 Task: Look for Airbnb properties in Djounie, Lebanon from 1st November, 2023 to 4th November, 2023 for 1 adult.1  bedroom having 1 bed and 1 bathroom. Property type can be flat. Amenities needed are: wifi. Booking option can be shelf check-in. Look for 5 properties as per requirement.
Action: Mouse moved to (592, 119)
Screenshot: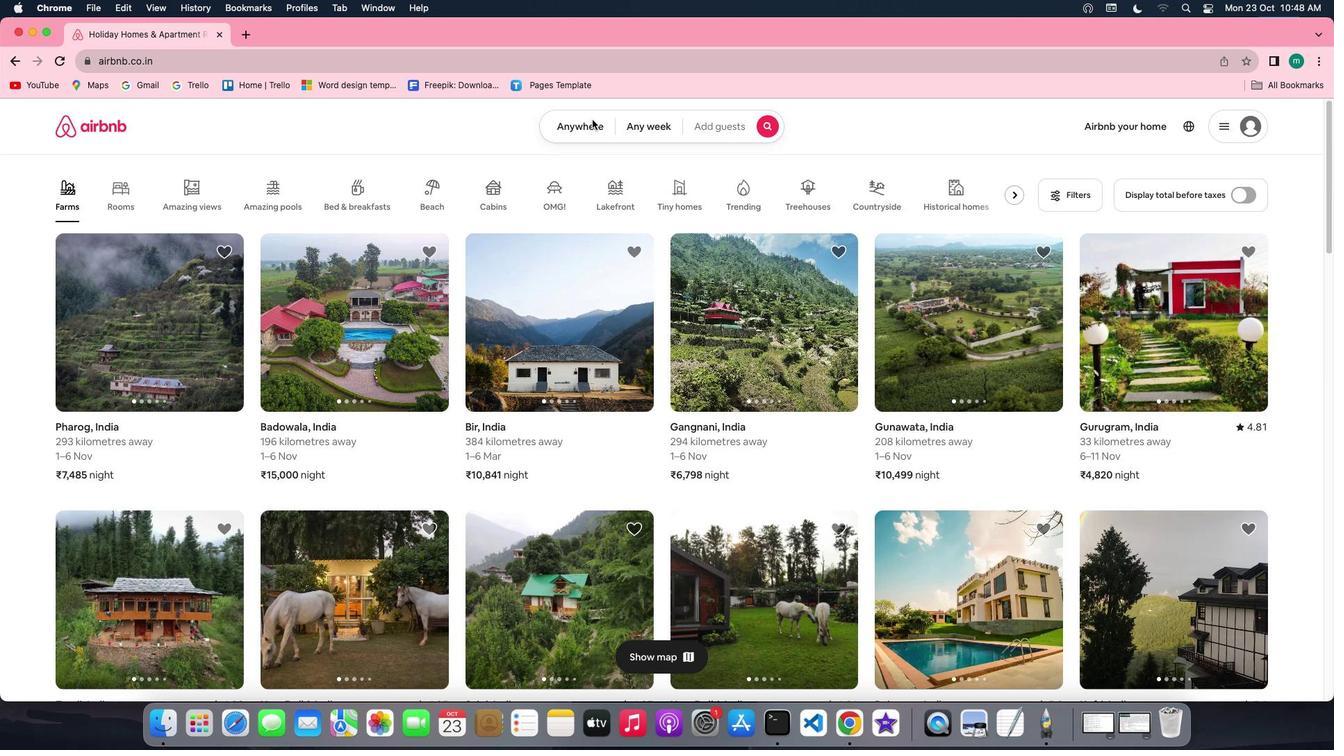 
Action: Mouse pressed left at (592, 119)
Screenshot: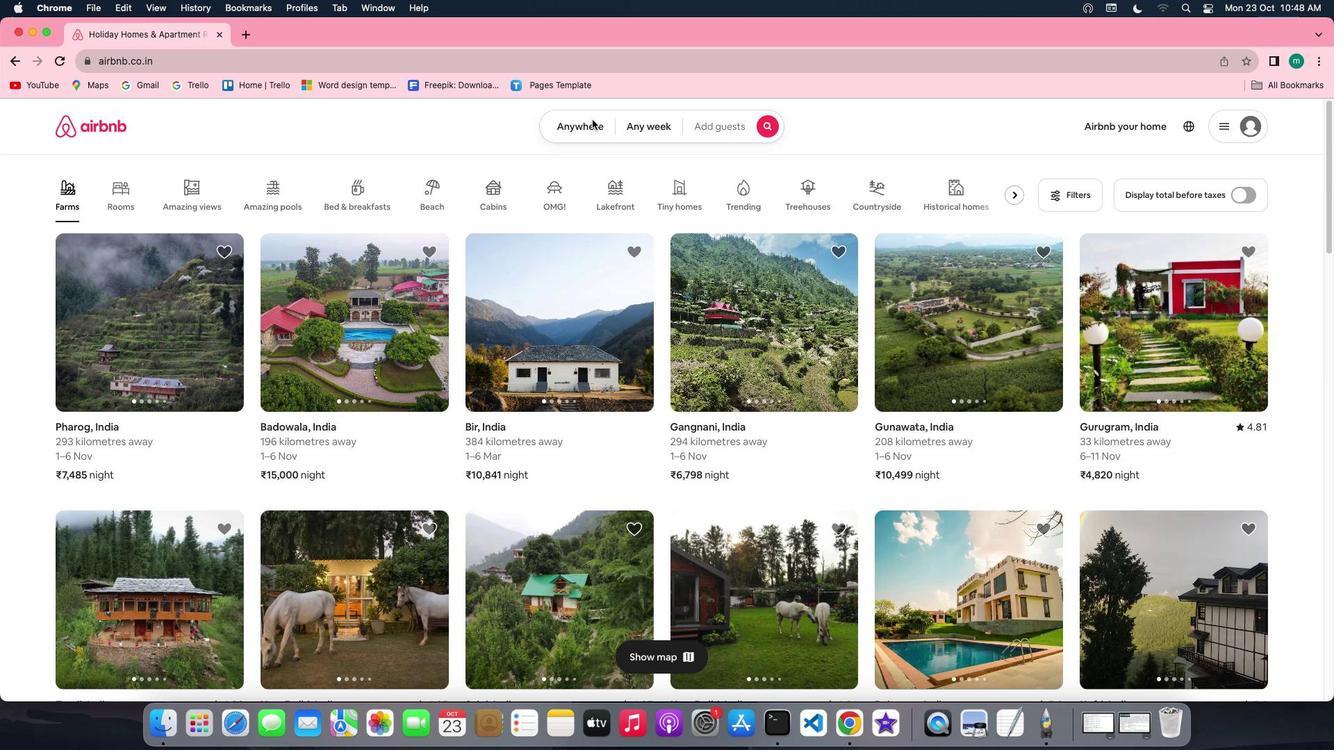 
Action: Mouse moved to (592, 119)
Screenshot: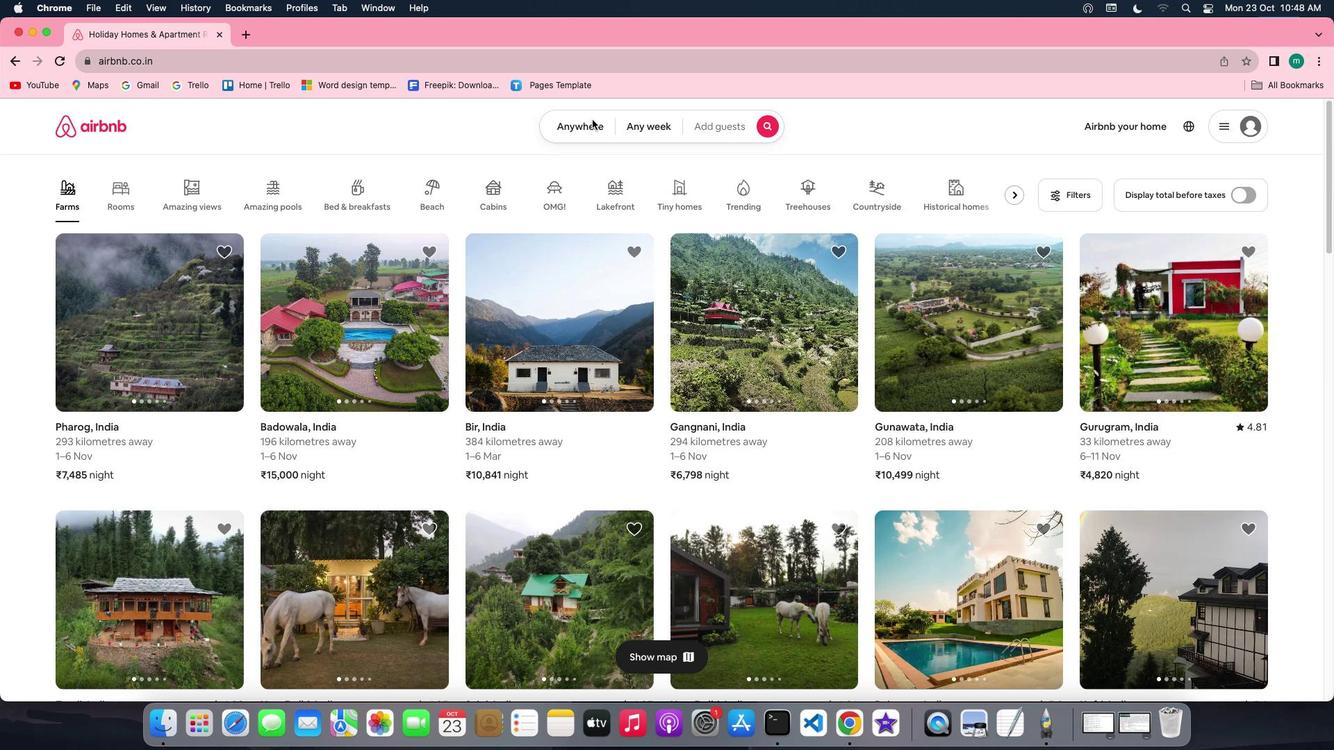 
Action: Mouse pressed left at (592, 119)
Screenshot: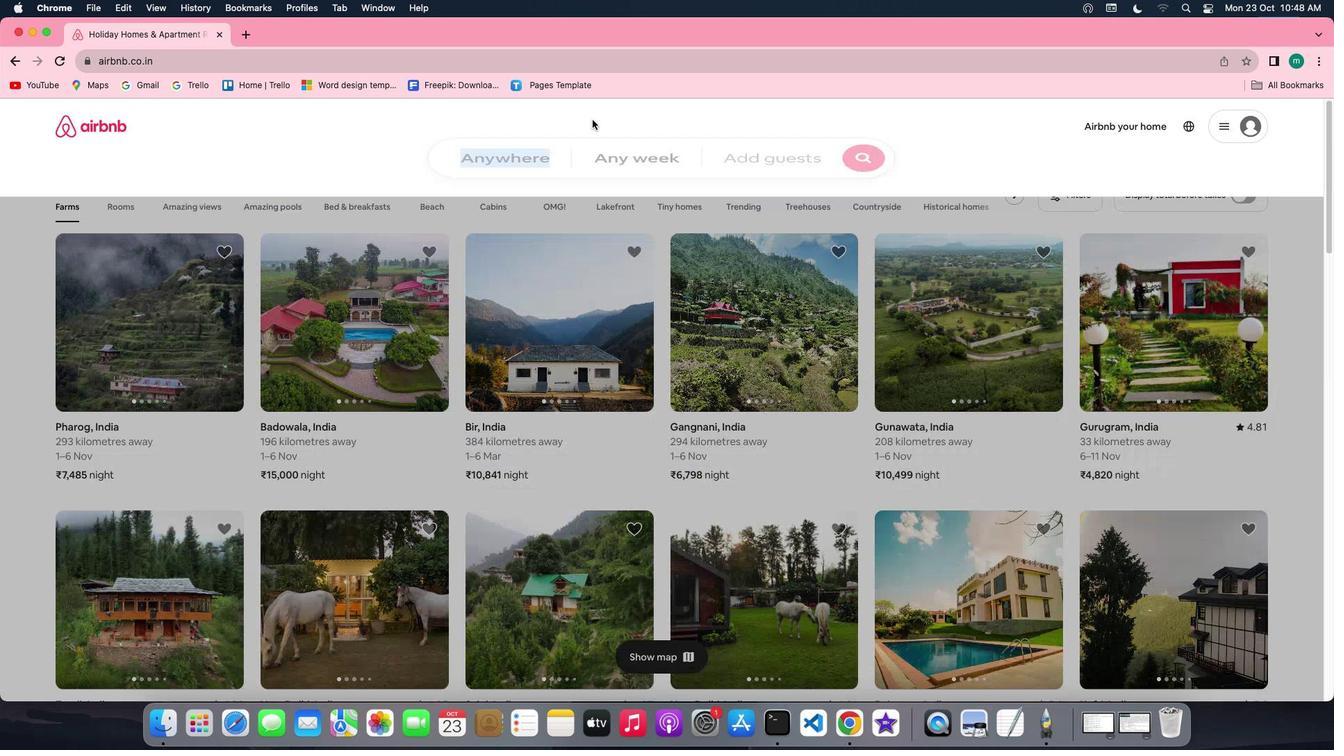 
Action: Mouse moved to (512, 180)
Screenshot: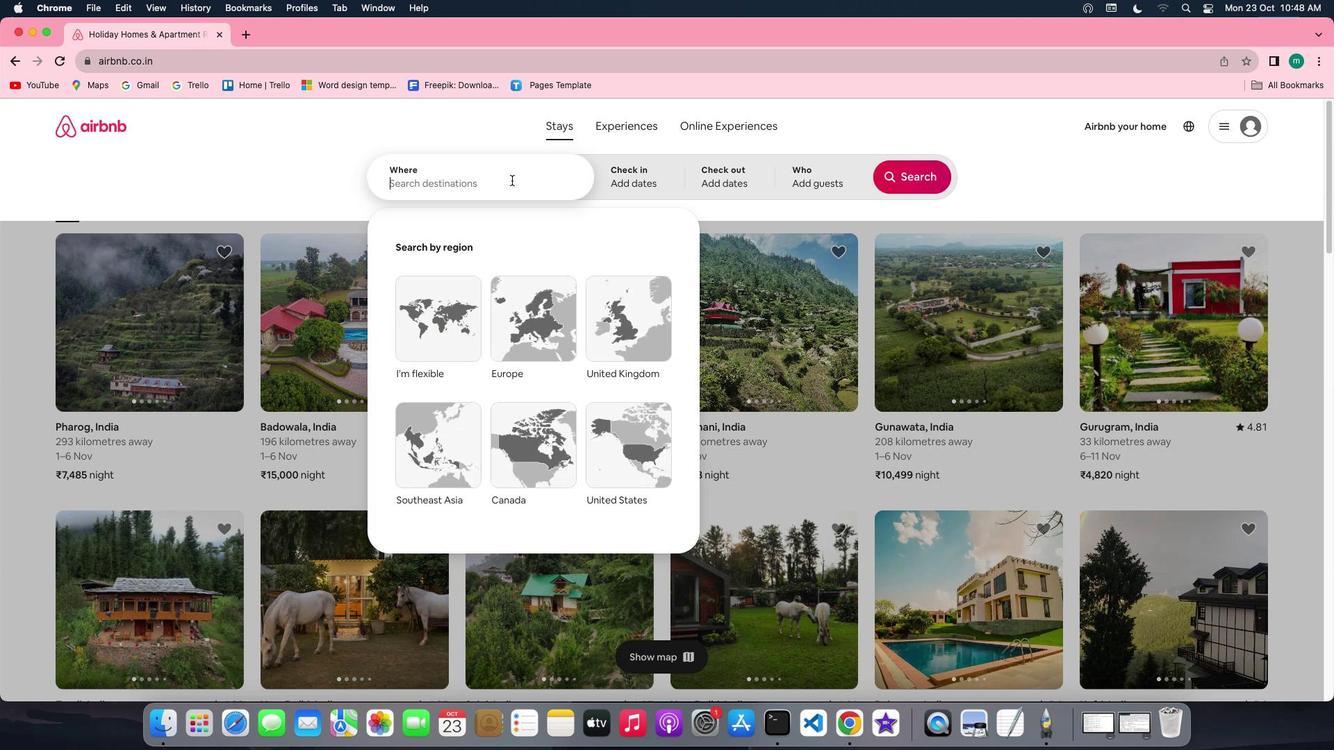 
Action: Mouse pressed left at (512, 180)
Screenshot: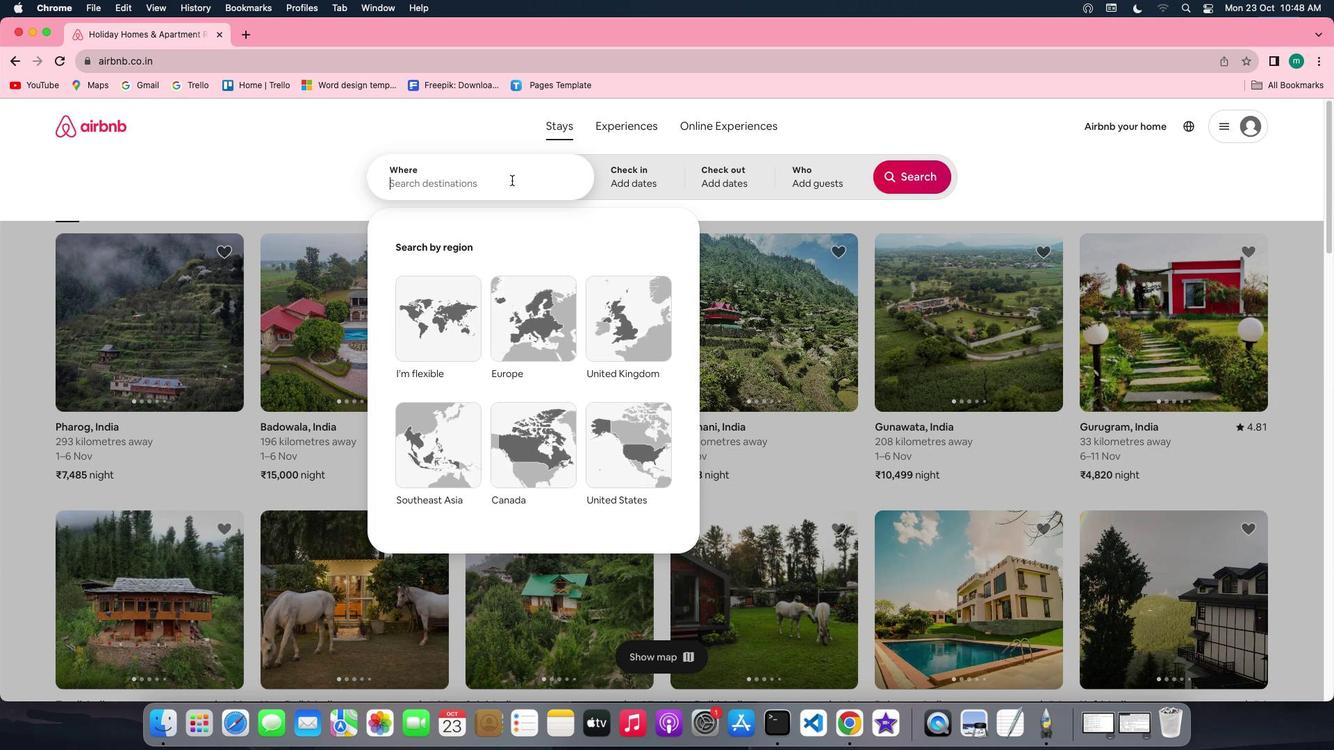 
Action: Key pressed Key.shift'D''j''o''u''n''i''e'','Key.spaceKey.shift'L''e''b''a''n''o''n'
Screenshot: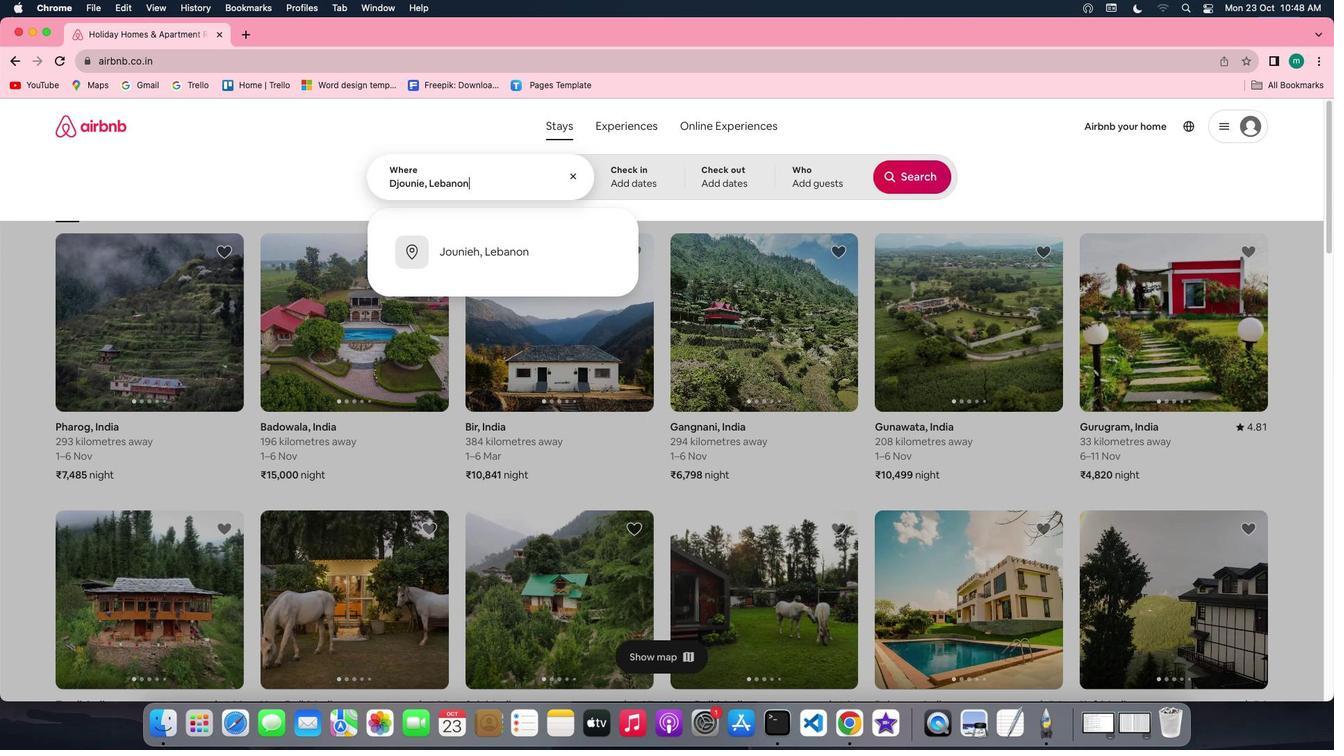 
Action: Mouse moved to (645, 179)
Screenshot: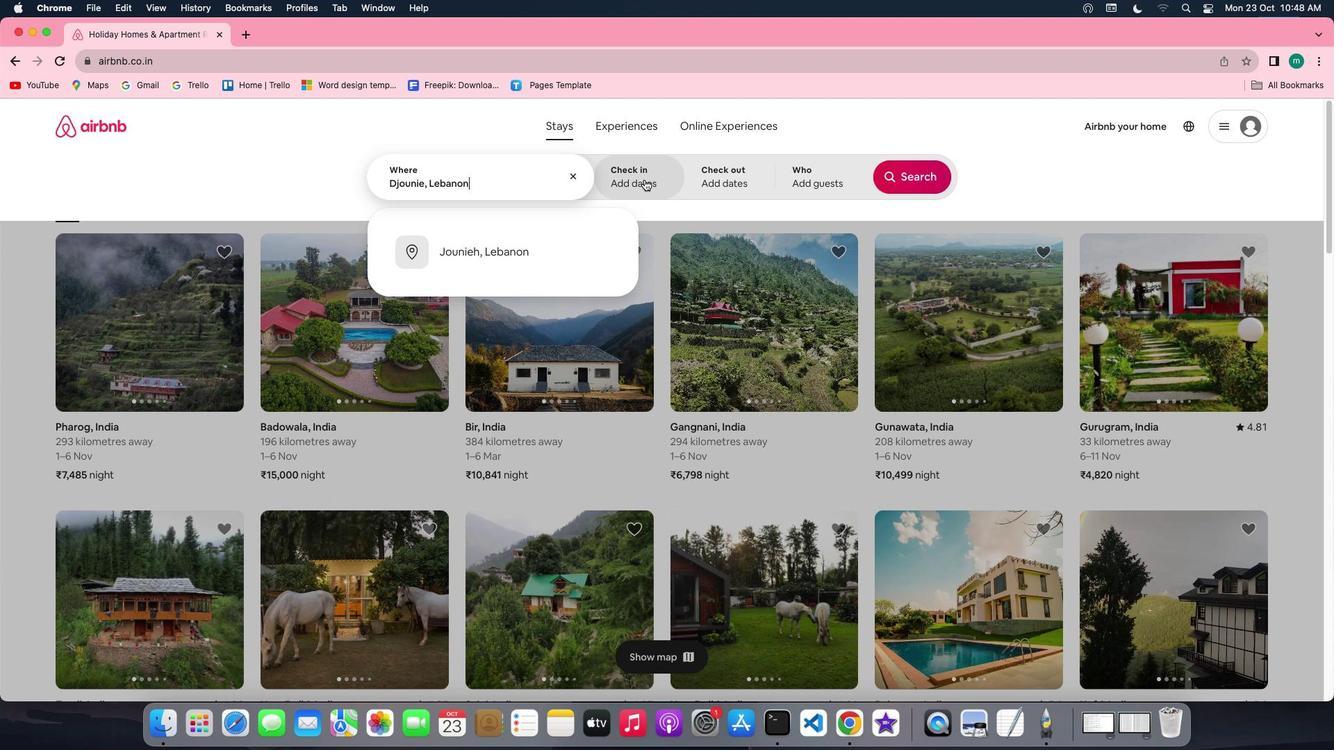 
Action: Mouse pressed left at (645, 179)
Screenshot: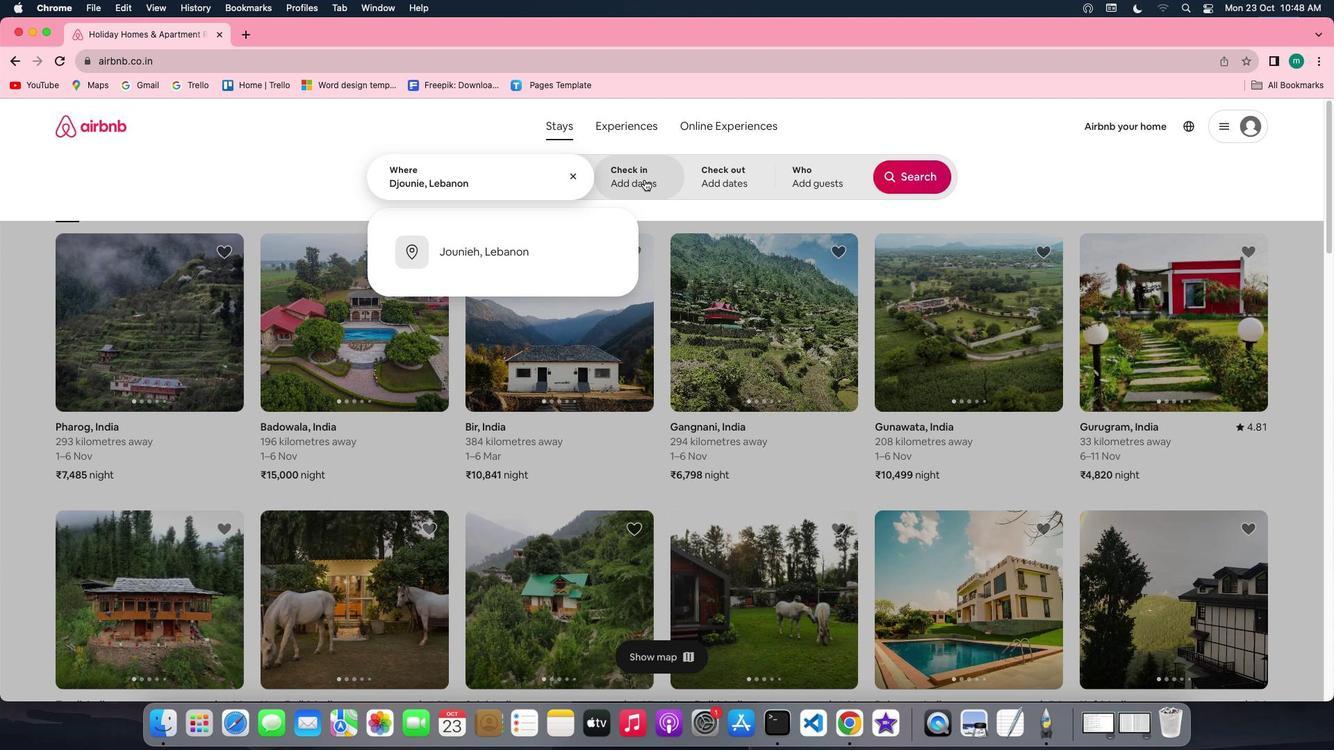 
Action: Mouse moved to (886, 344)
Screenshot: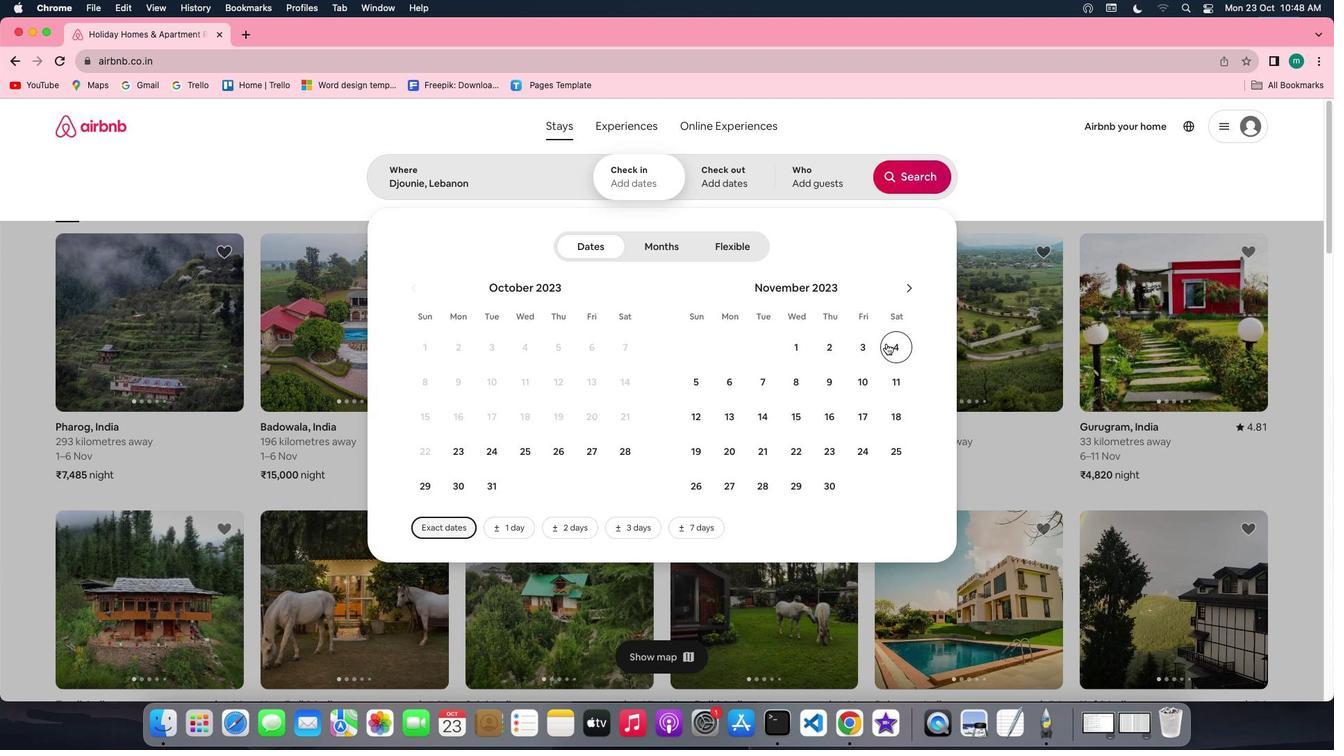 
Action: Mouse pressed left at (886, 344)
Screenshot: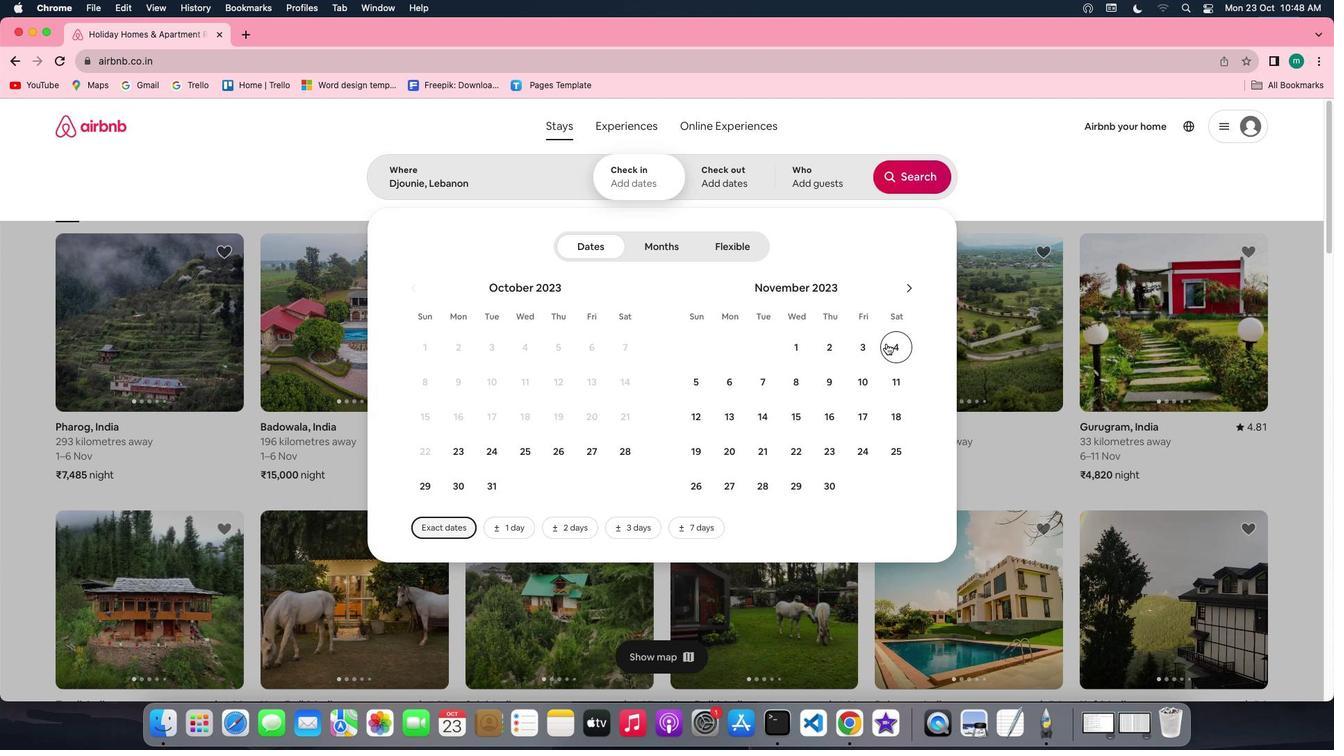 
Action: Mouse moved to (797, 338)
Screenshot: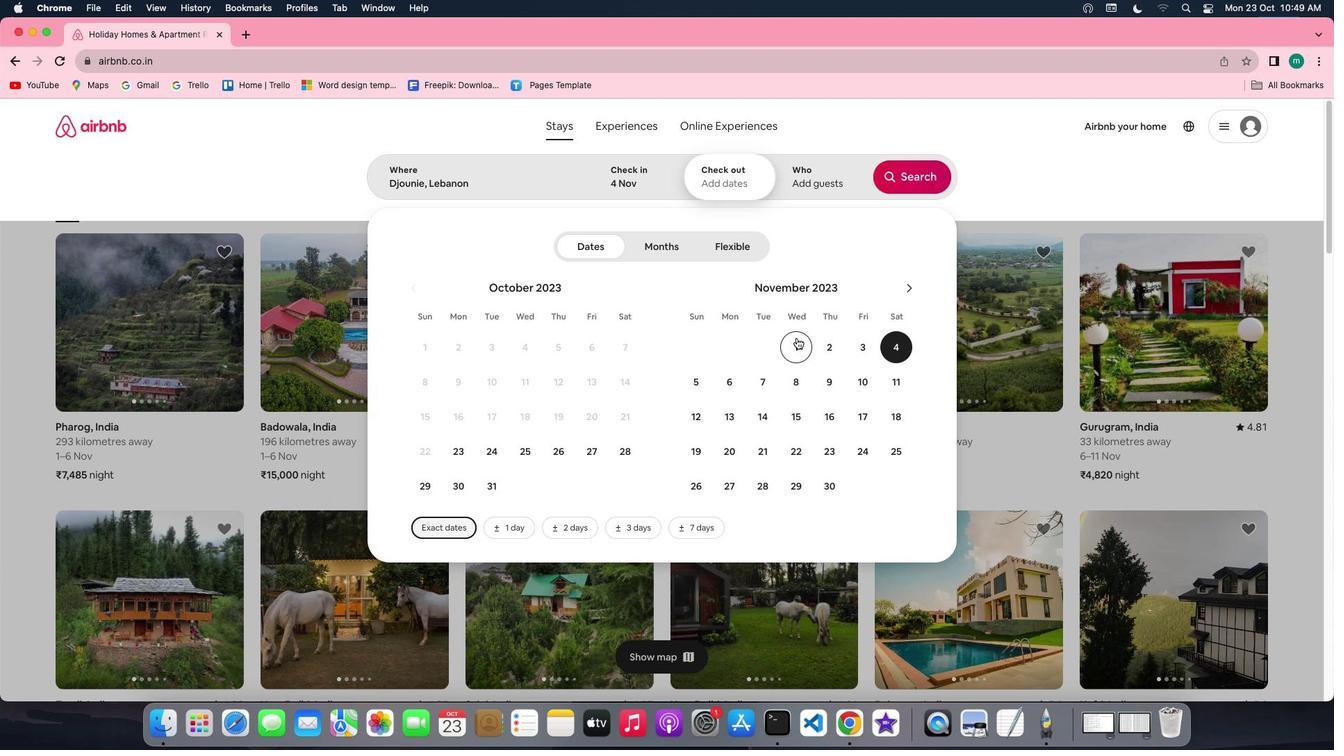 
Action: Mouse pressed left at (797, 338)
Screenshot: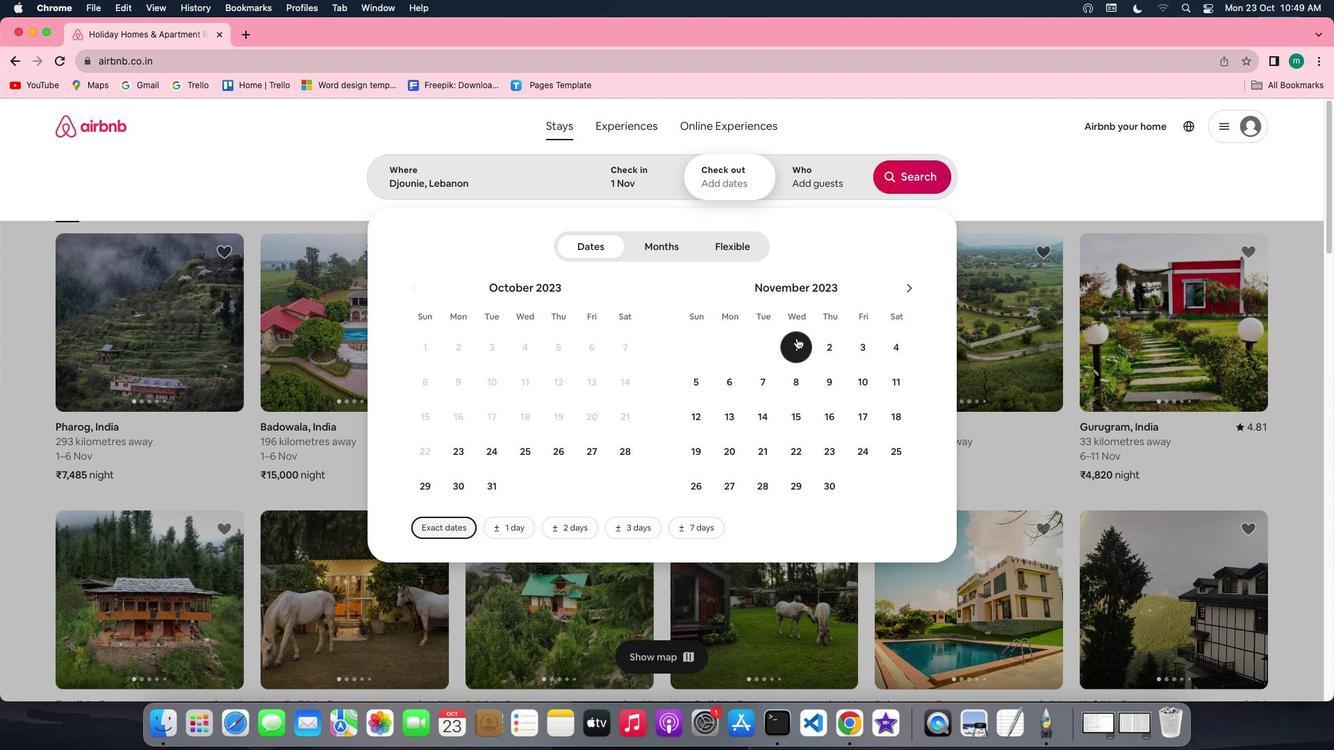 
Action: Mouse moved to (921, 337)
Screenshot: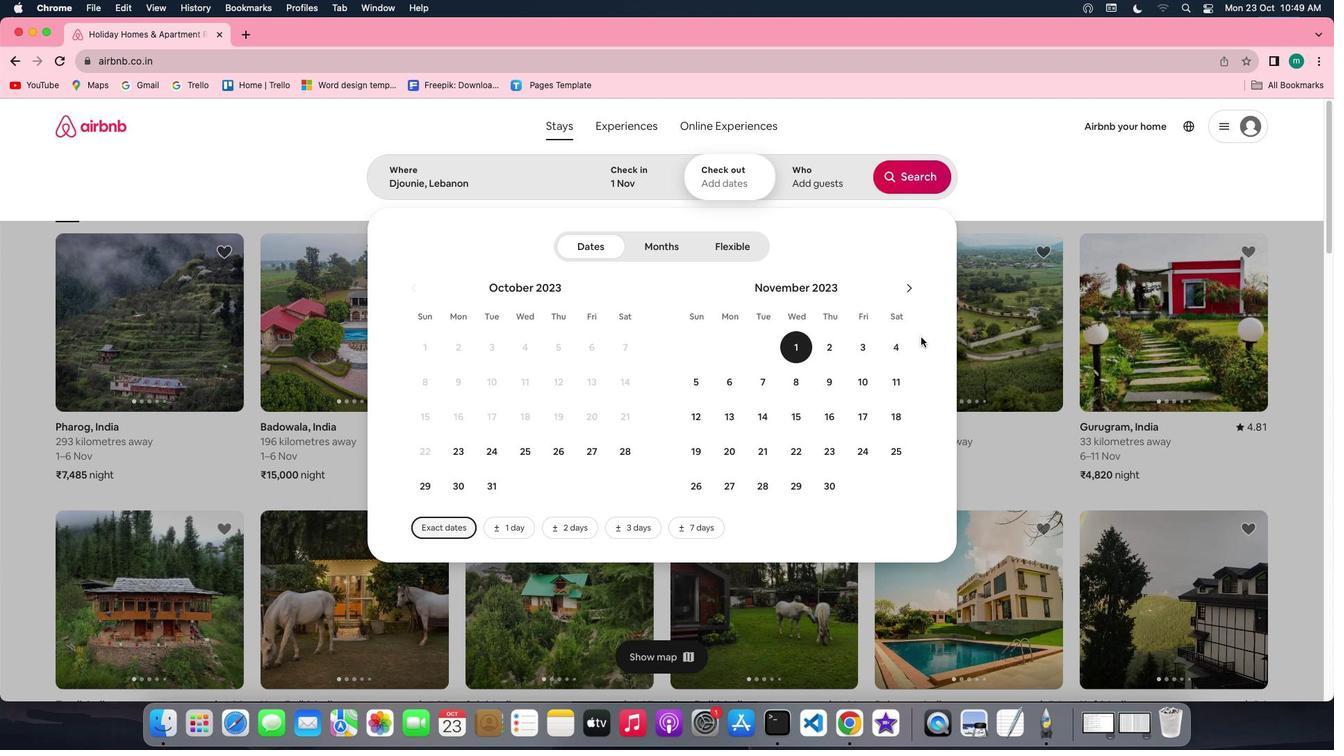 
Action: Mouse pressed left at (921, 337)
Screenshot: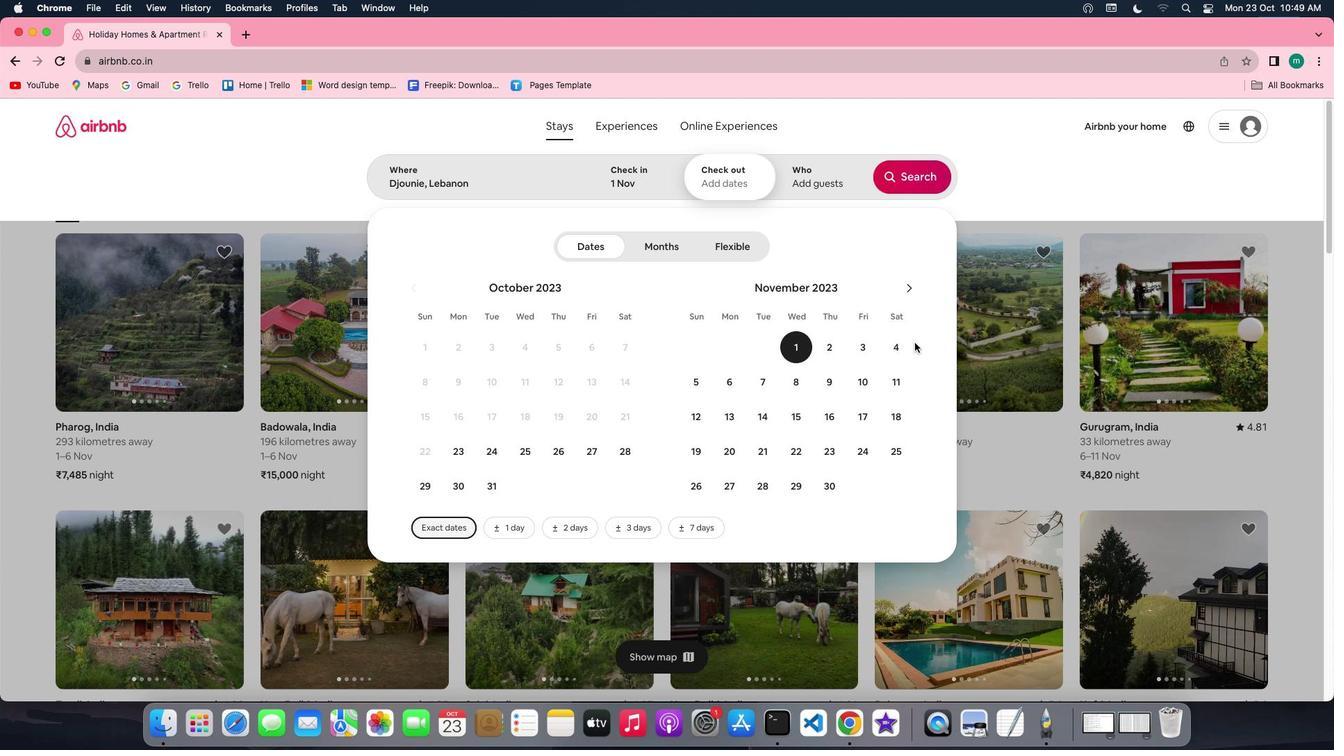 
Action: Mouse moved to (903, 346)
Screenshot: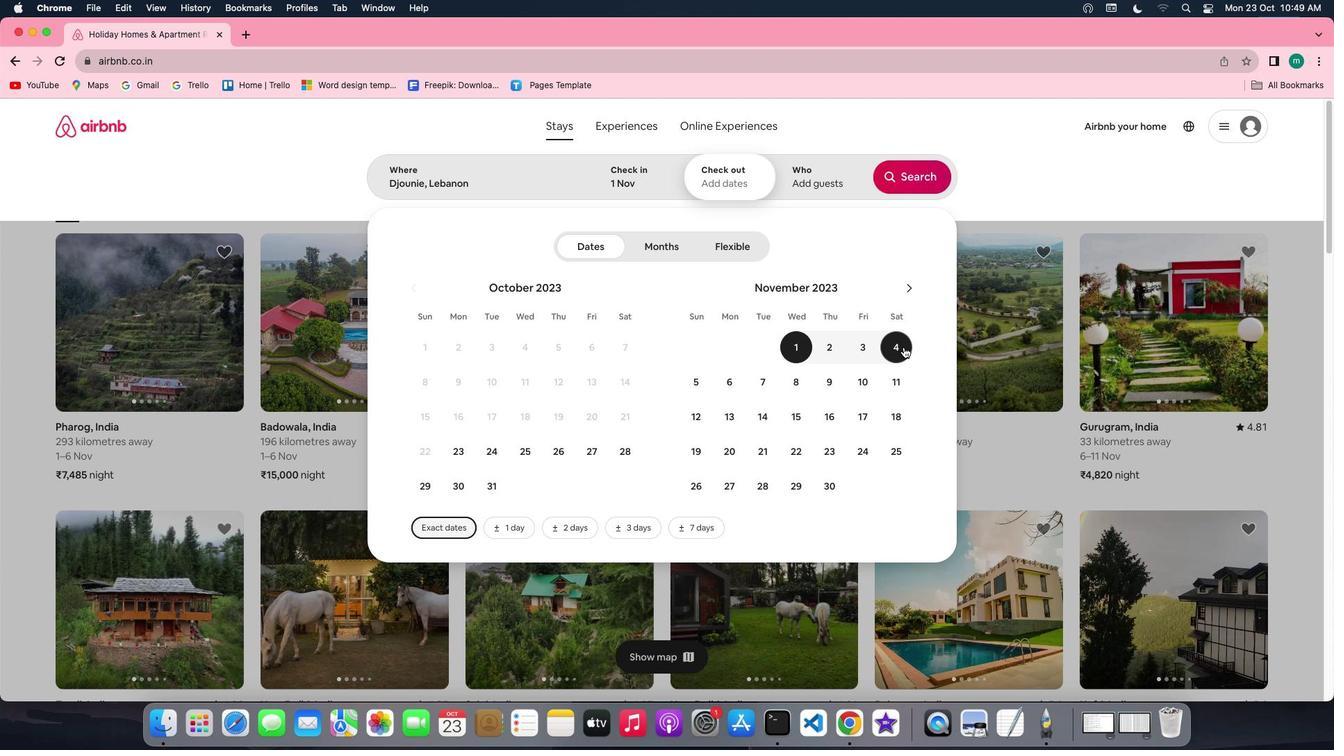 
Action: Mouse pressed left at (903, 346)
Screenshot: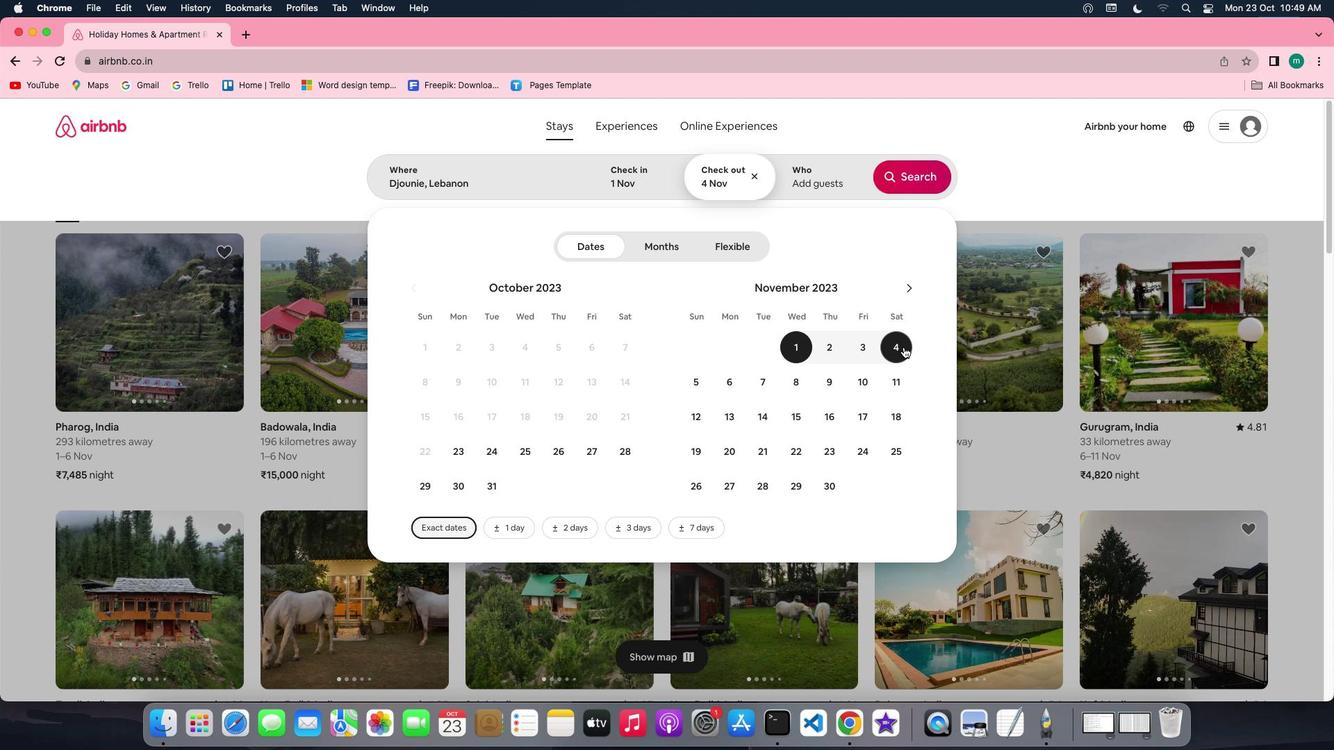 
Action: Mouse moved to (828, 173)
Screenshot: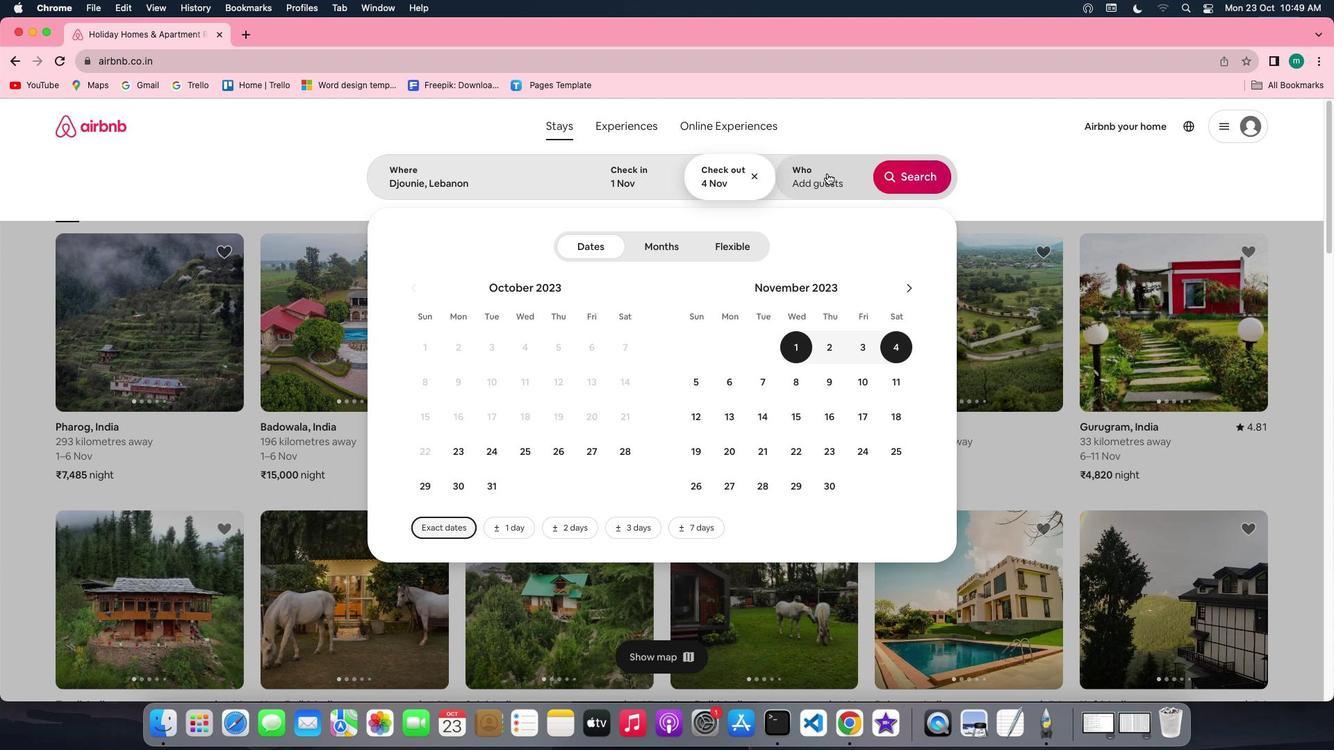 
Action: Mouse pressed left at (828, 173)
Screenshot: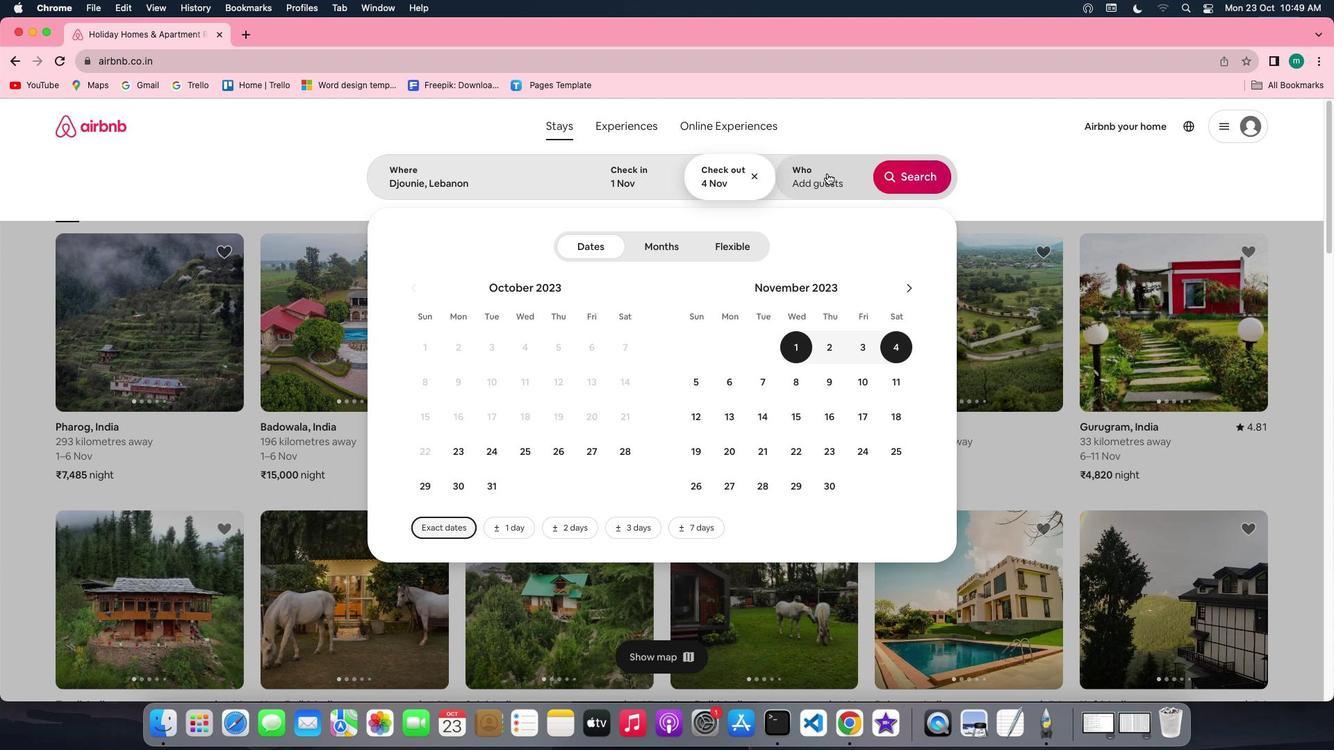 
Action: Mouse moved to (915, 251)
Screenshot: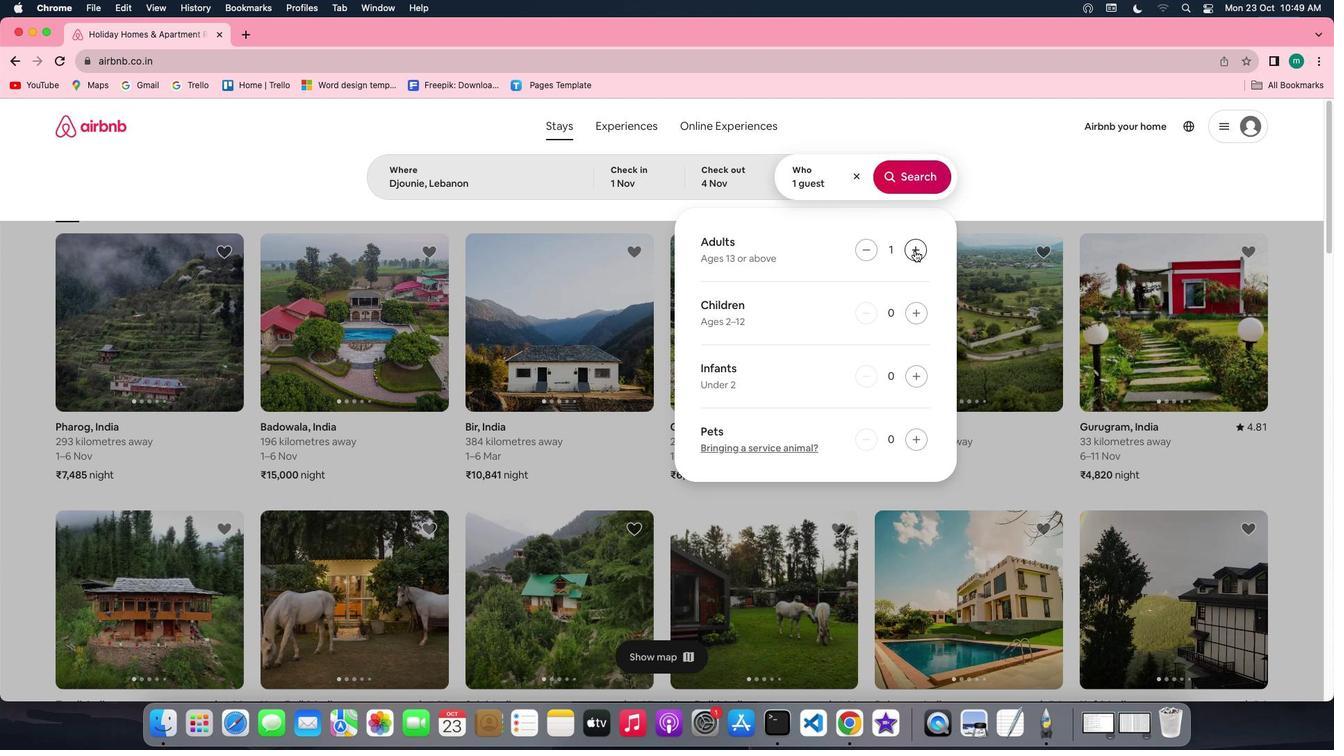 
Action: Mouse pressed left at (915, 251)
Screenshot: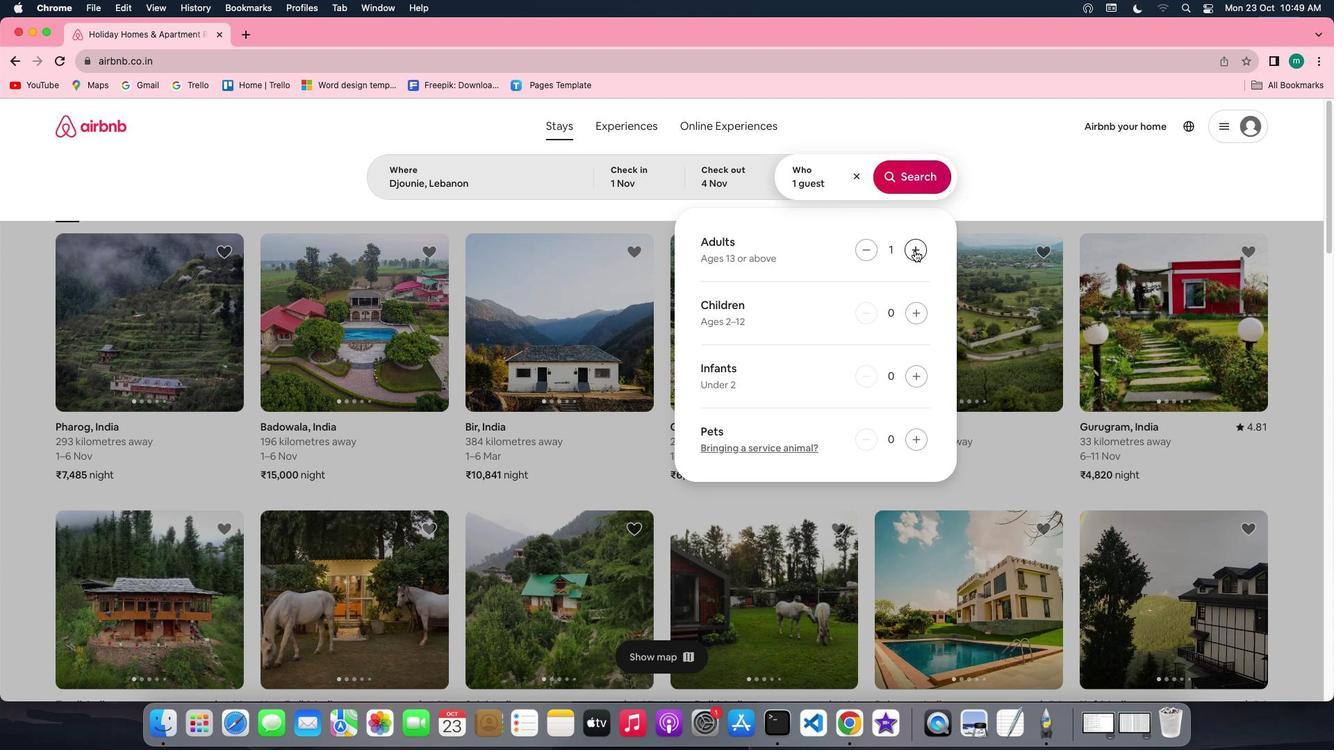 
Action: Mouse moved to (910, 184)
Screenshot: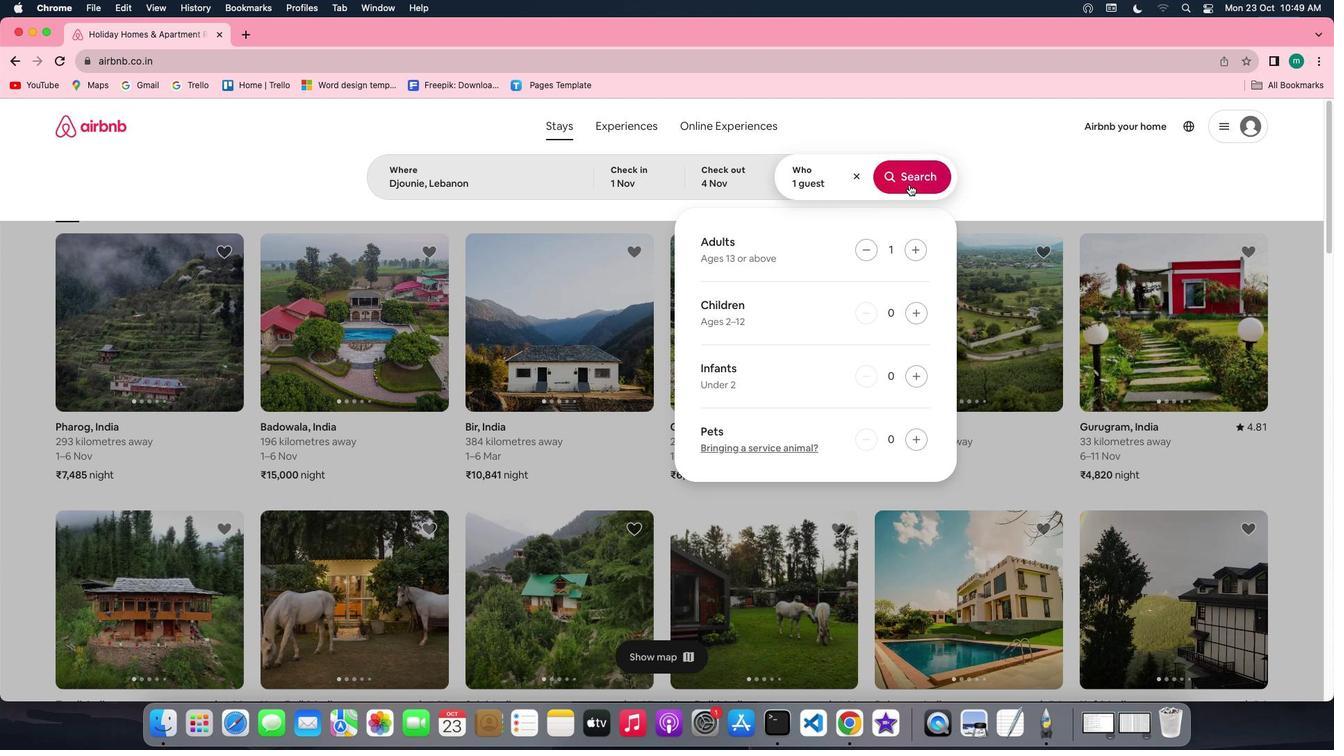 
Action: Mouse pressed left at (910, 184)
Screenshot: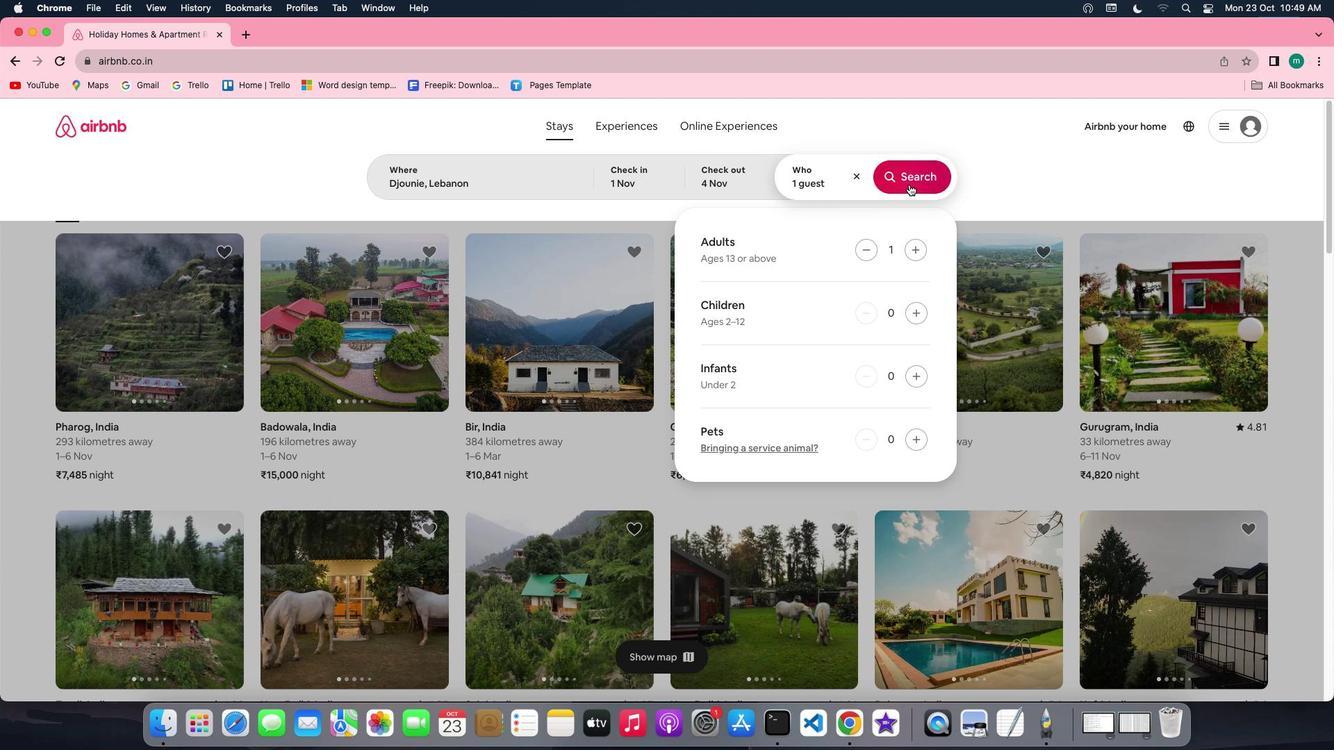 
Action: Mouse moved to (1120, 177)
Screenshot: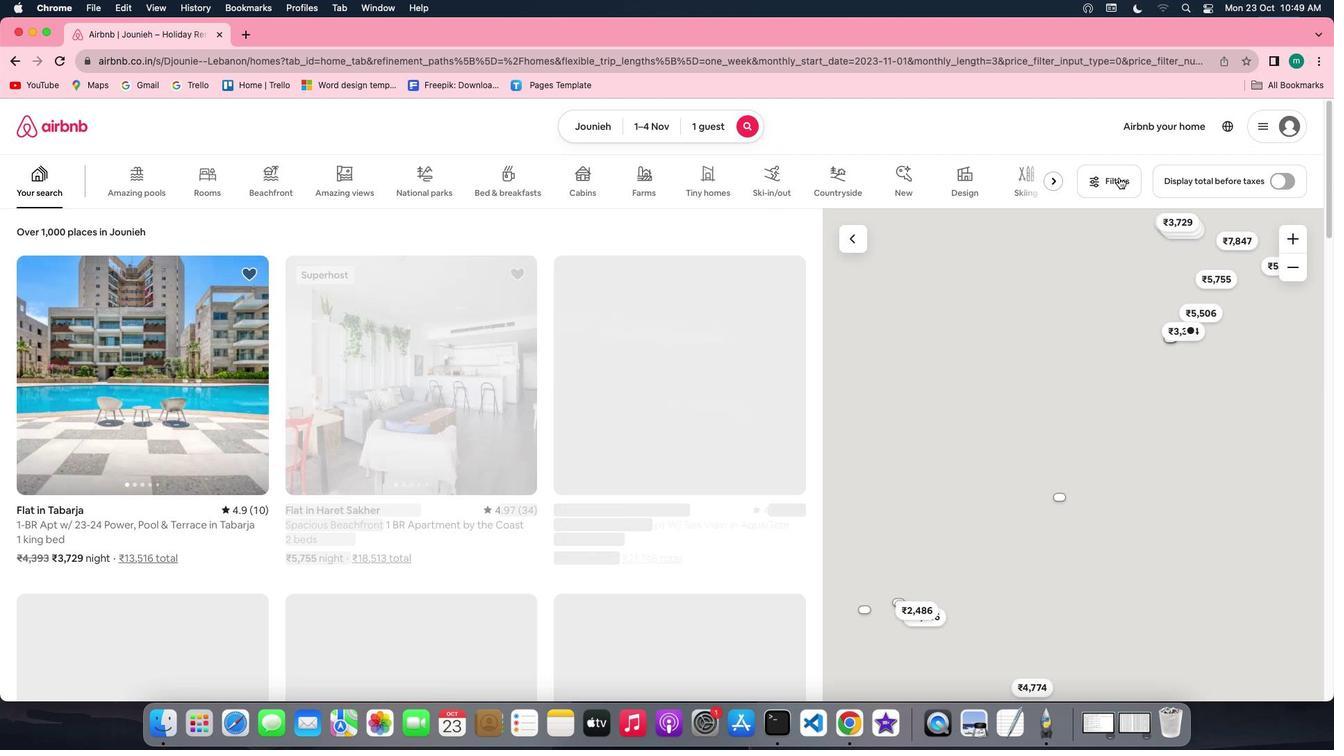 
Action: Mouse pressed left at (1120, 177)
Screenshot: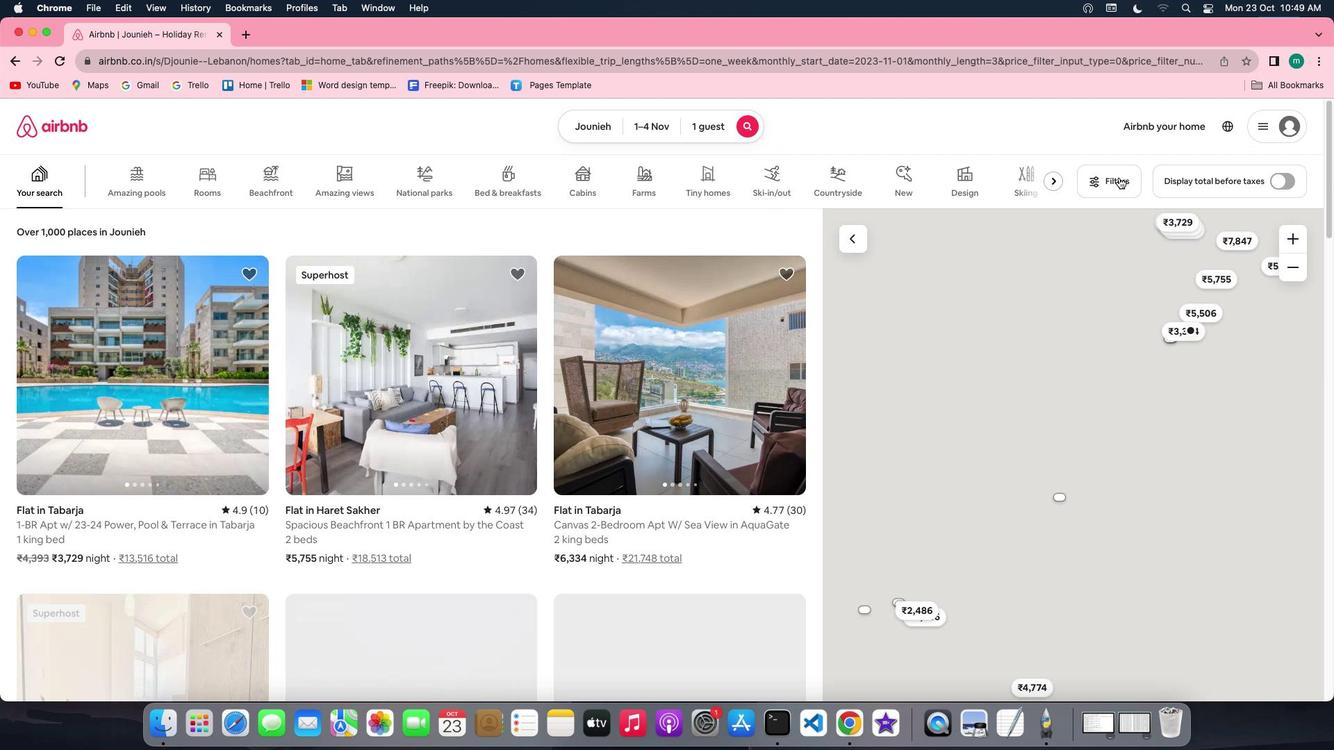 
Action: Mouse moved to (584, 401)
Screenshot: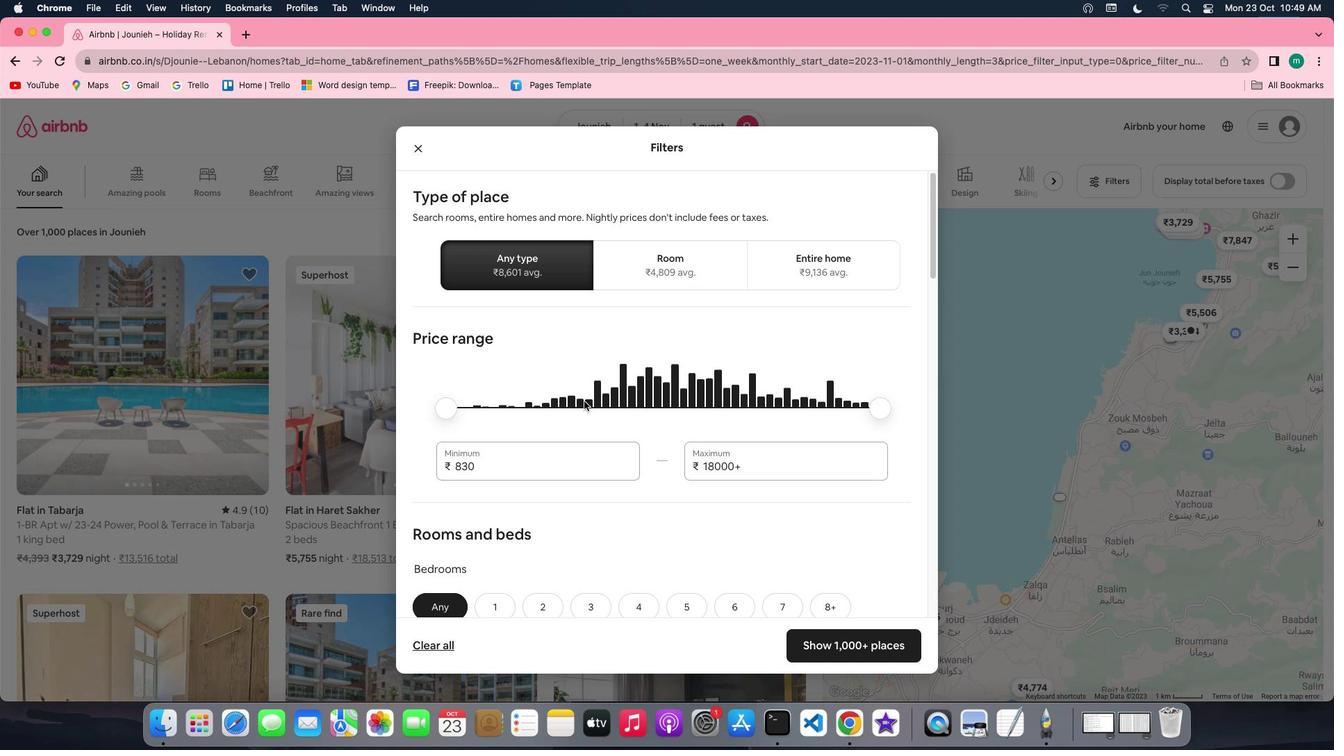 
Action: Mouse scrolled (584, 401) with delta (0, 0)
Screenshot: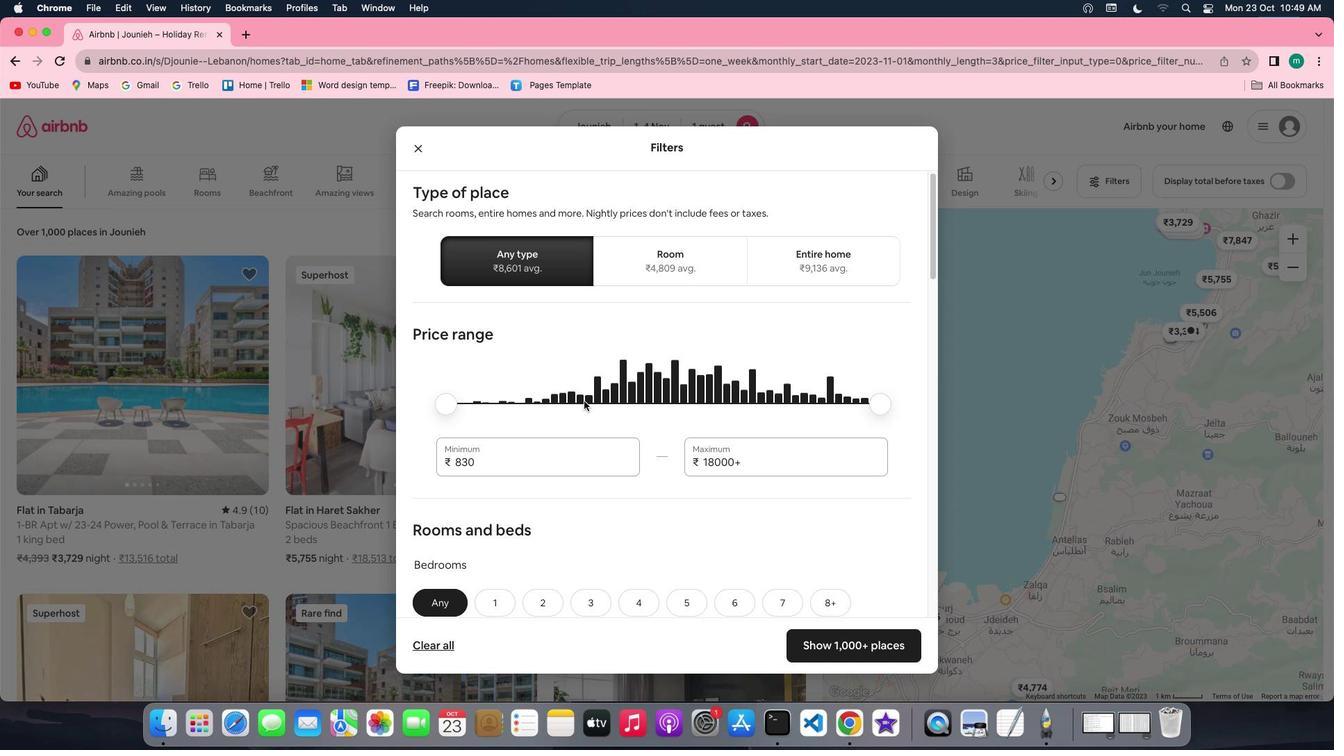
Action: Mouse scrolled (584, 401) with delta (0, 0)
Screenshot: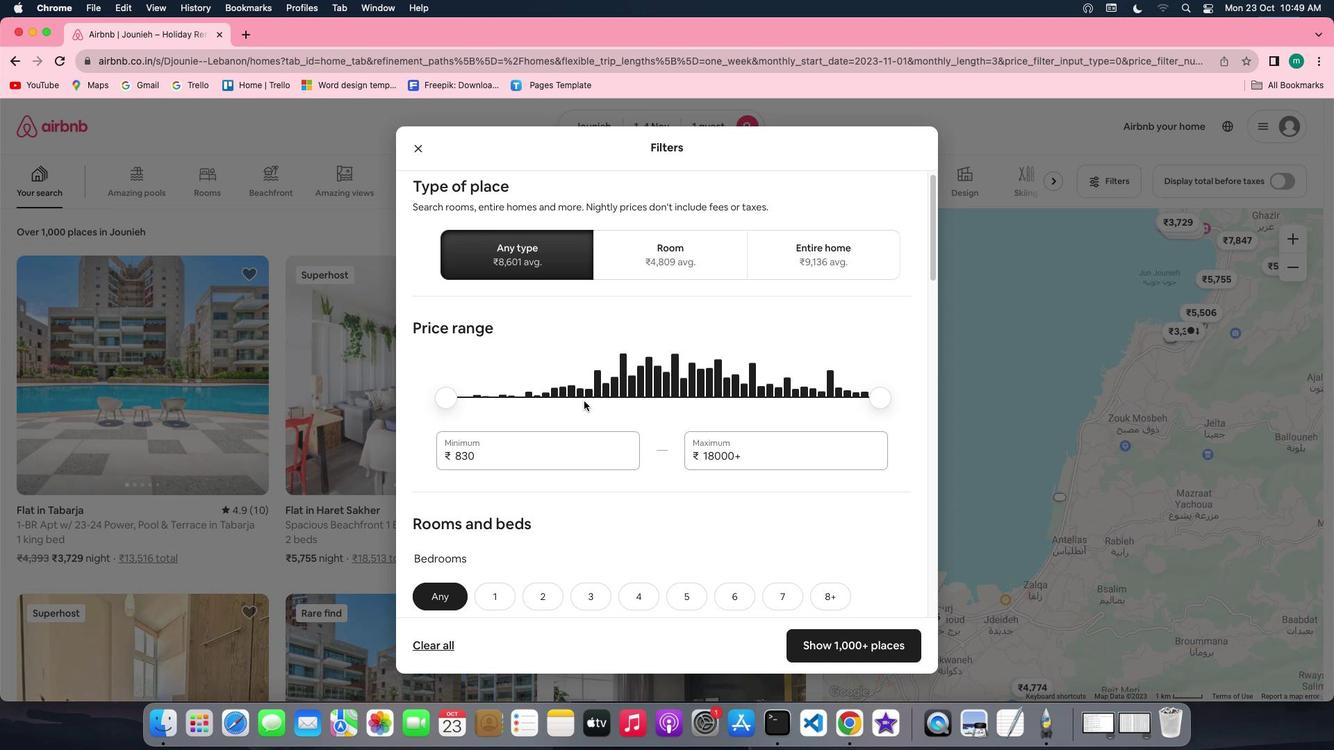 
Action: Mouse scrolled (584, 401) with delta (0, 0)
Screenshot: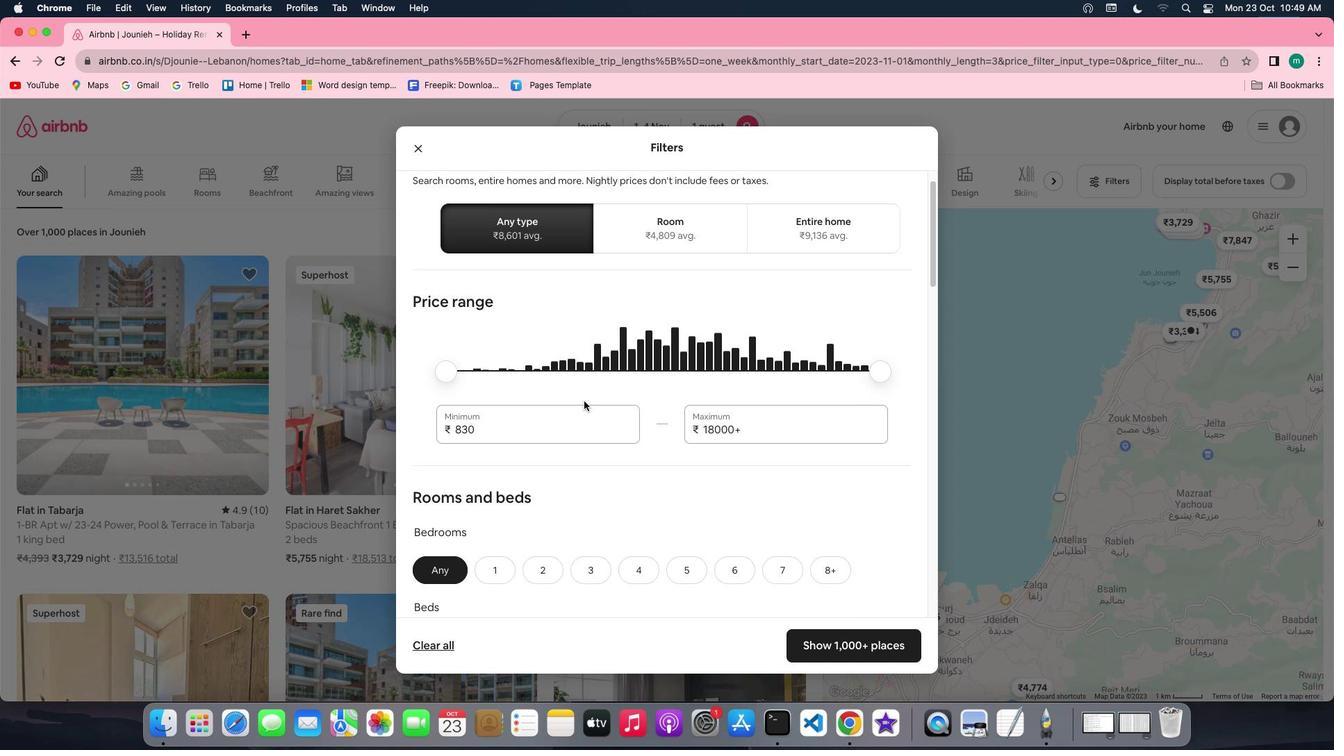 
Action: Mouse scrolled (584, 401) with delta (0, -1)
Screenshot: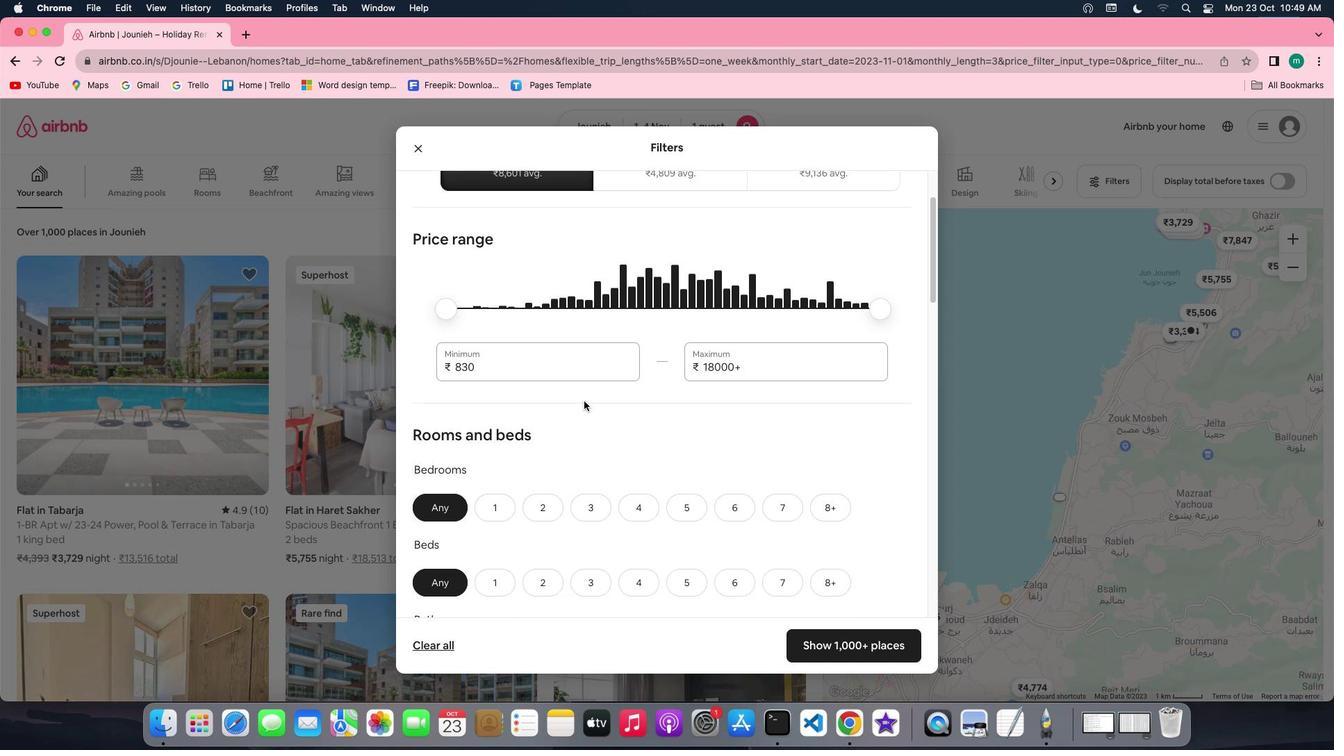
Action: Mouse scrolled (584, 401) with delta (0, 0)
Screenshot: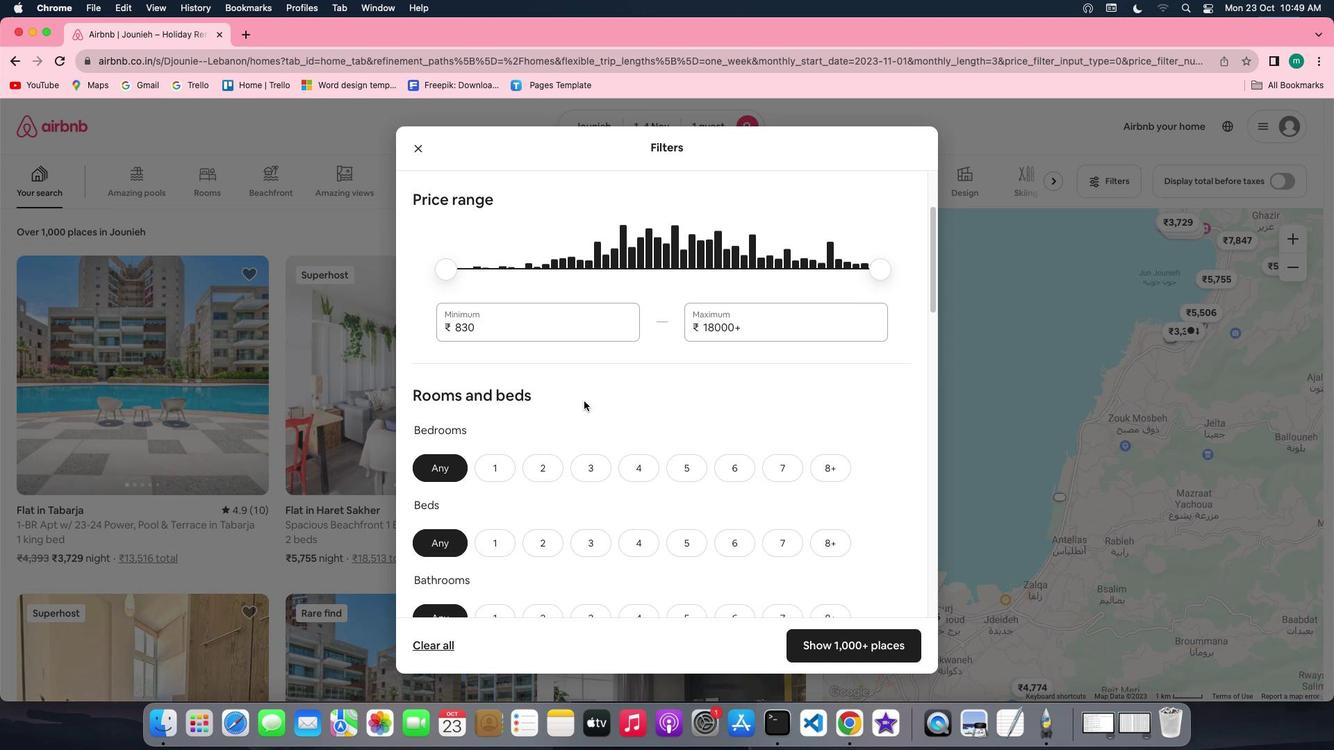 
Action: Mouse scrolled (584, 401) with delta (0, 0)
Screenshot: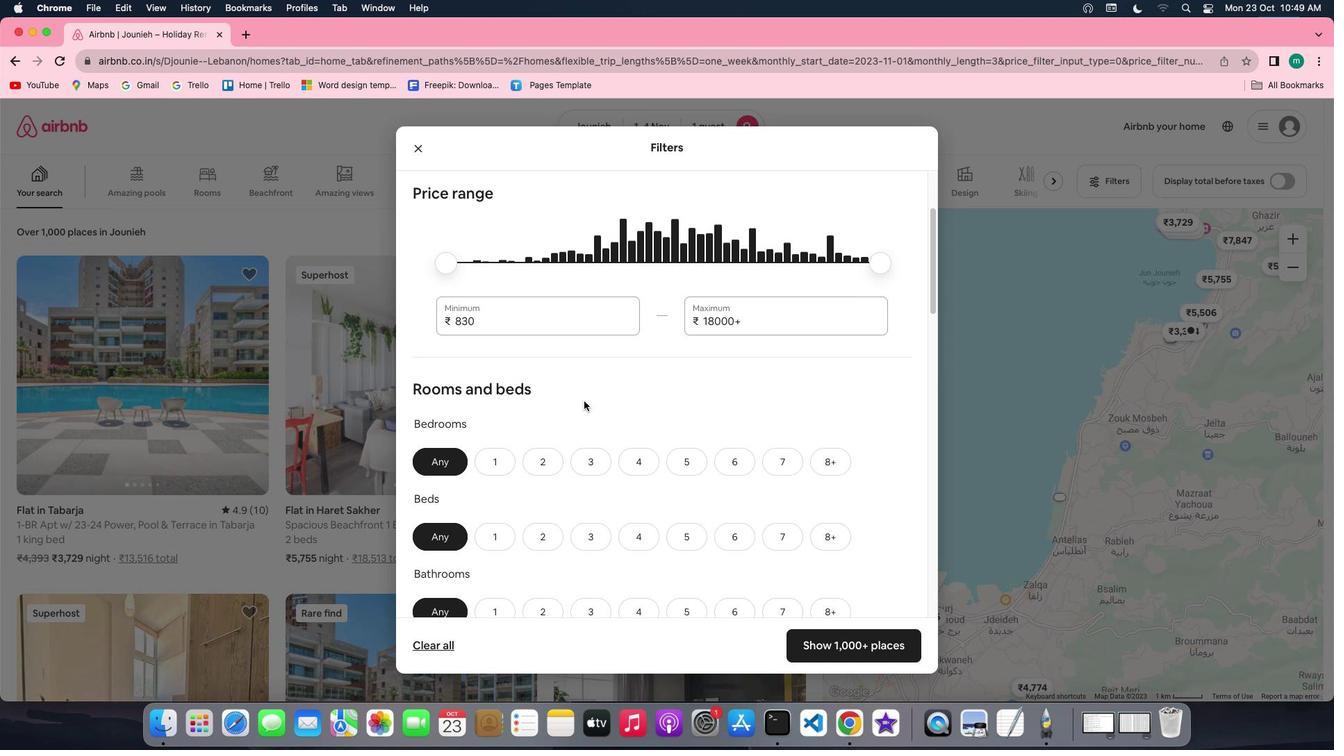 
Action: Mouse scrolled (584, 401) with delta (0, 0)
Screenshot: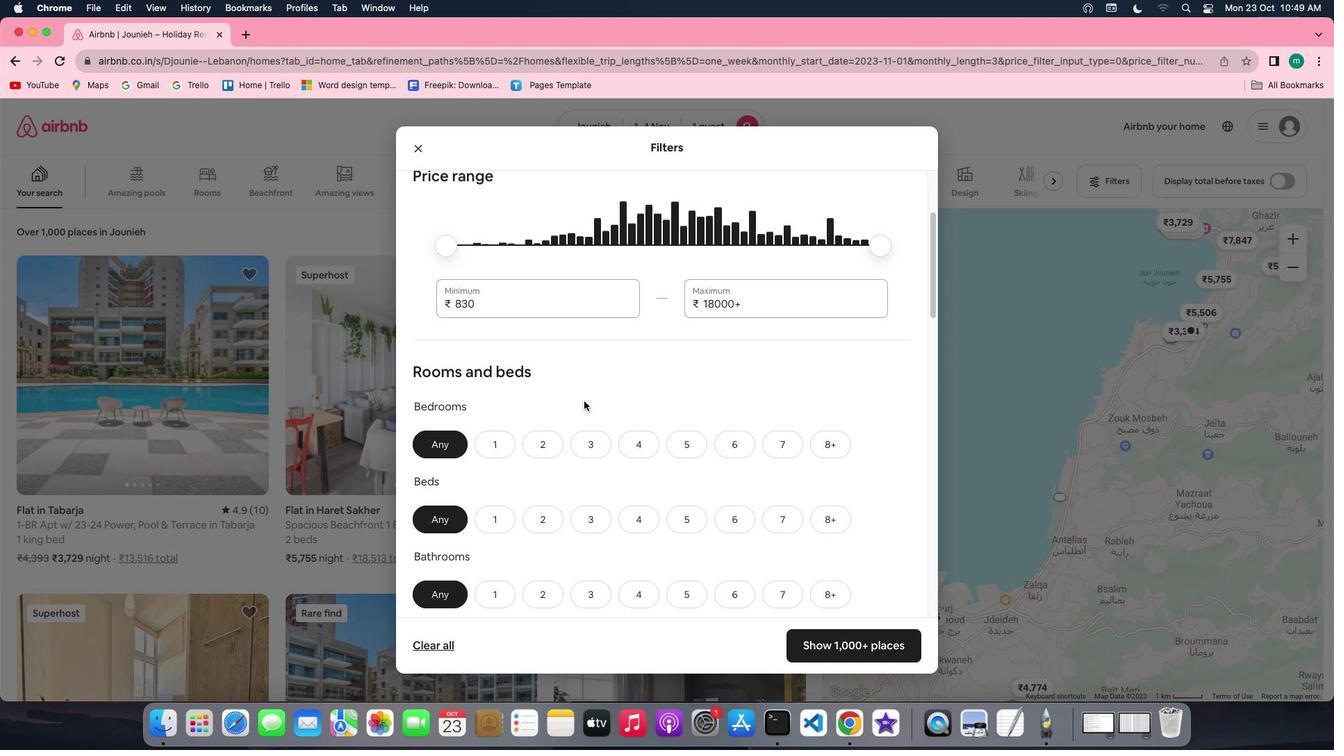 
Action: Mouse scrolled (584, 401) with delta (0, 0)
Screenshot: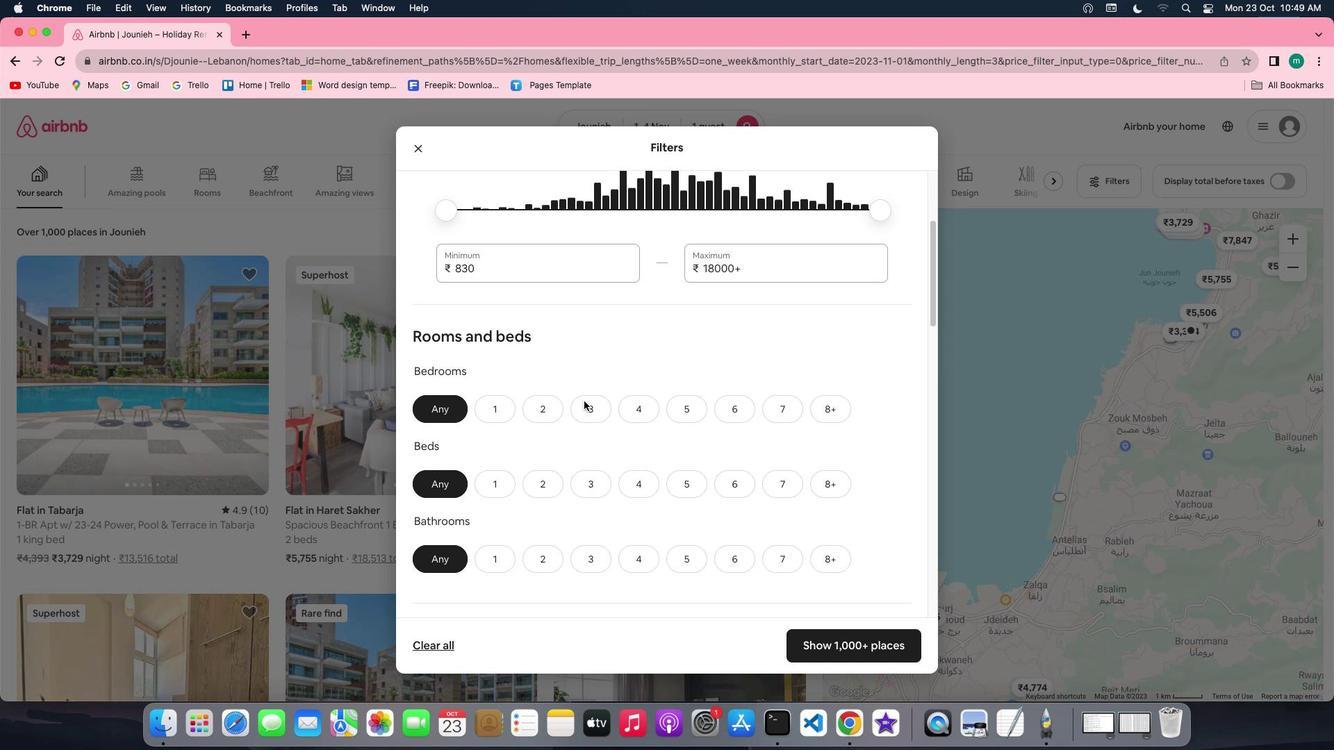 
Action: Mouse scrolled (584, 401) with delta (0, 0)
Screenshot: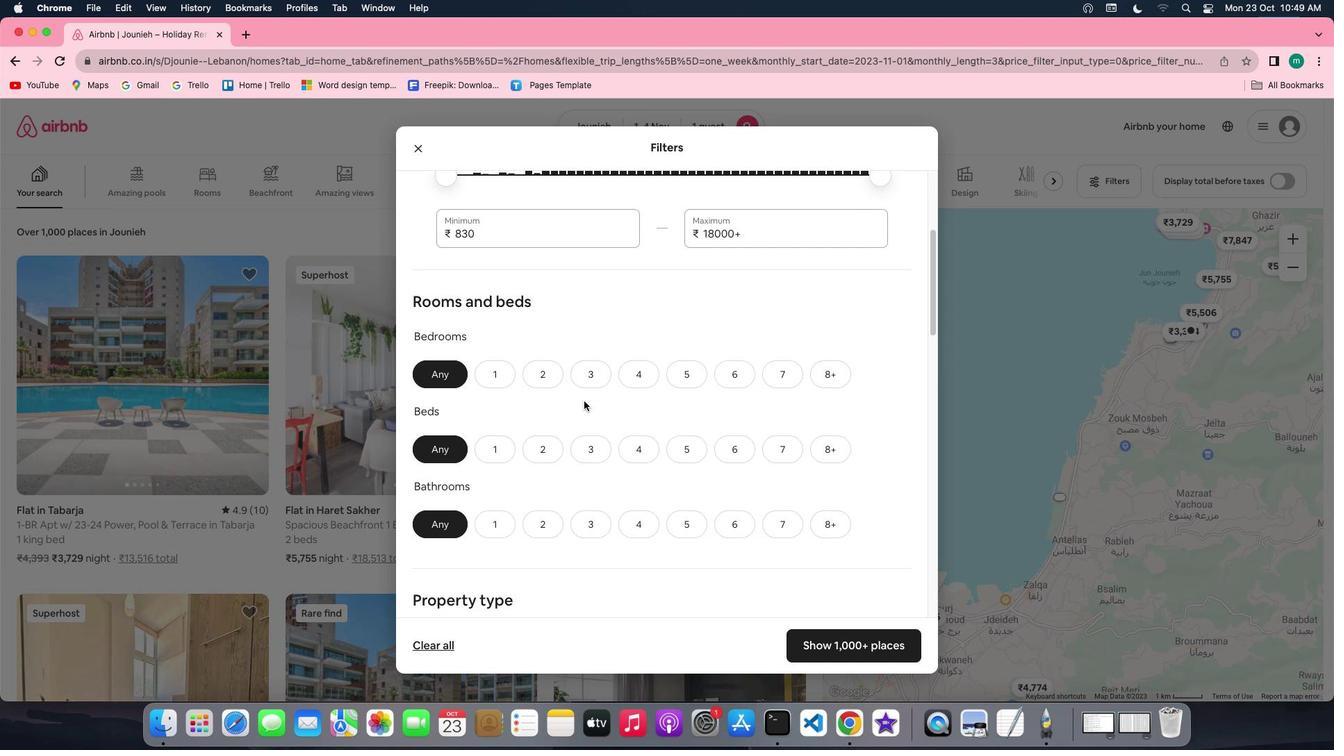 
Action: Mouse scrolled (584, 401) with delta (0, 0)
Screenshot: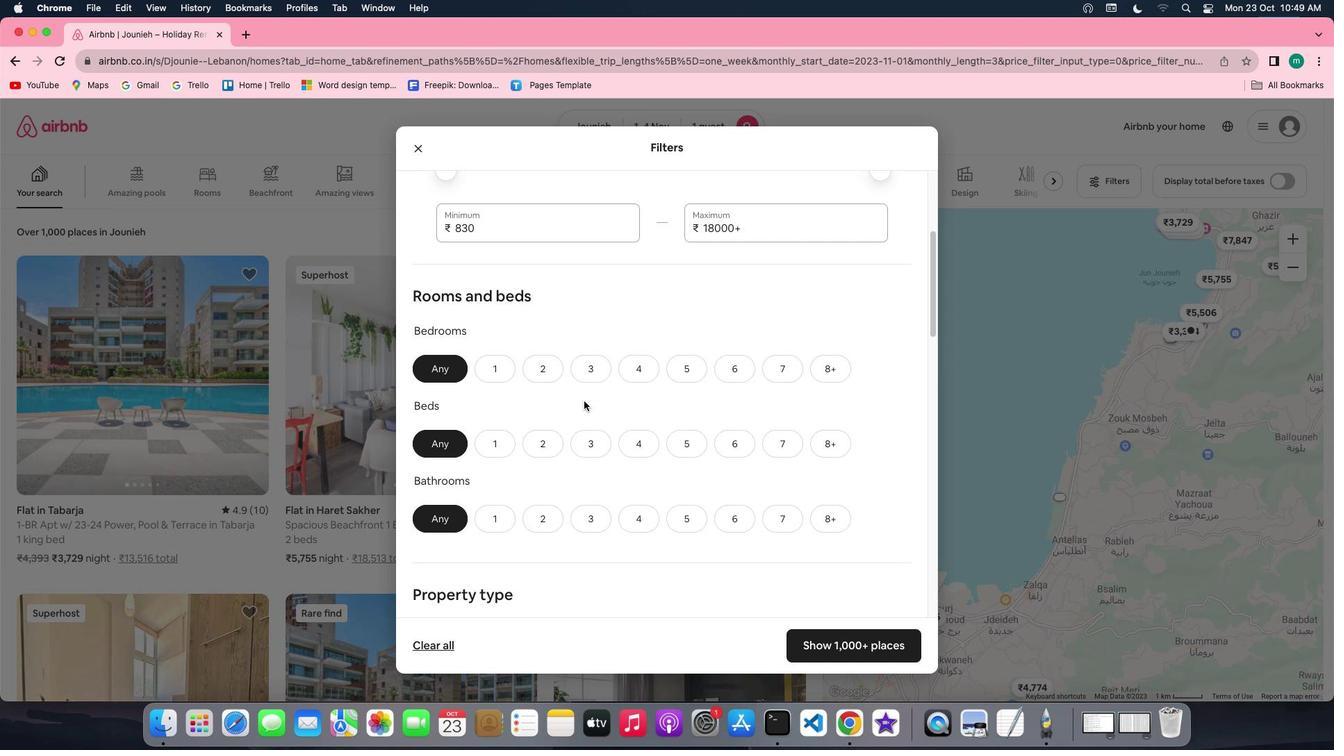 
Action: Mouse scrolled (584, 401) with delta (0, 0)
Screenshot: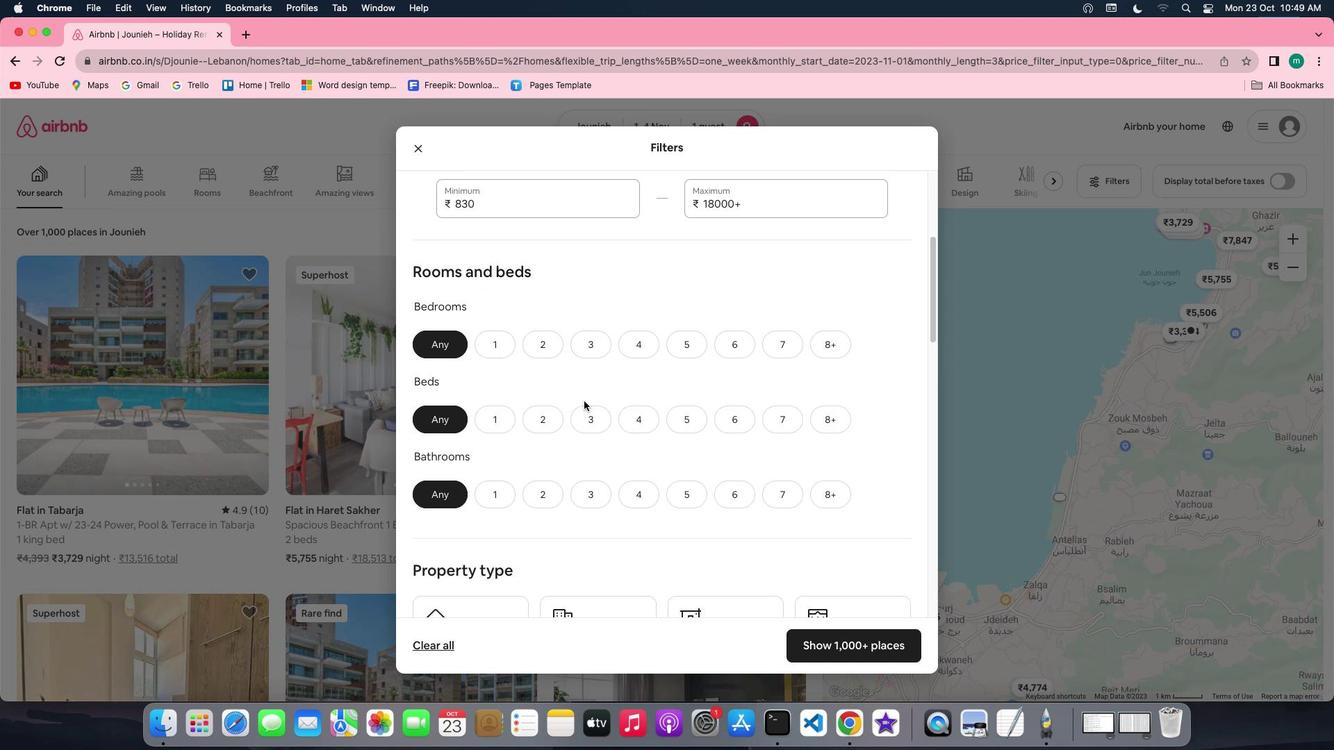 
Action: Mouse moved to (483, 326)
Screenshot: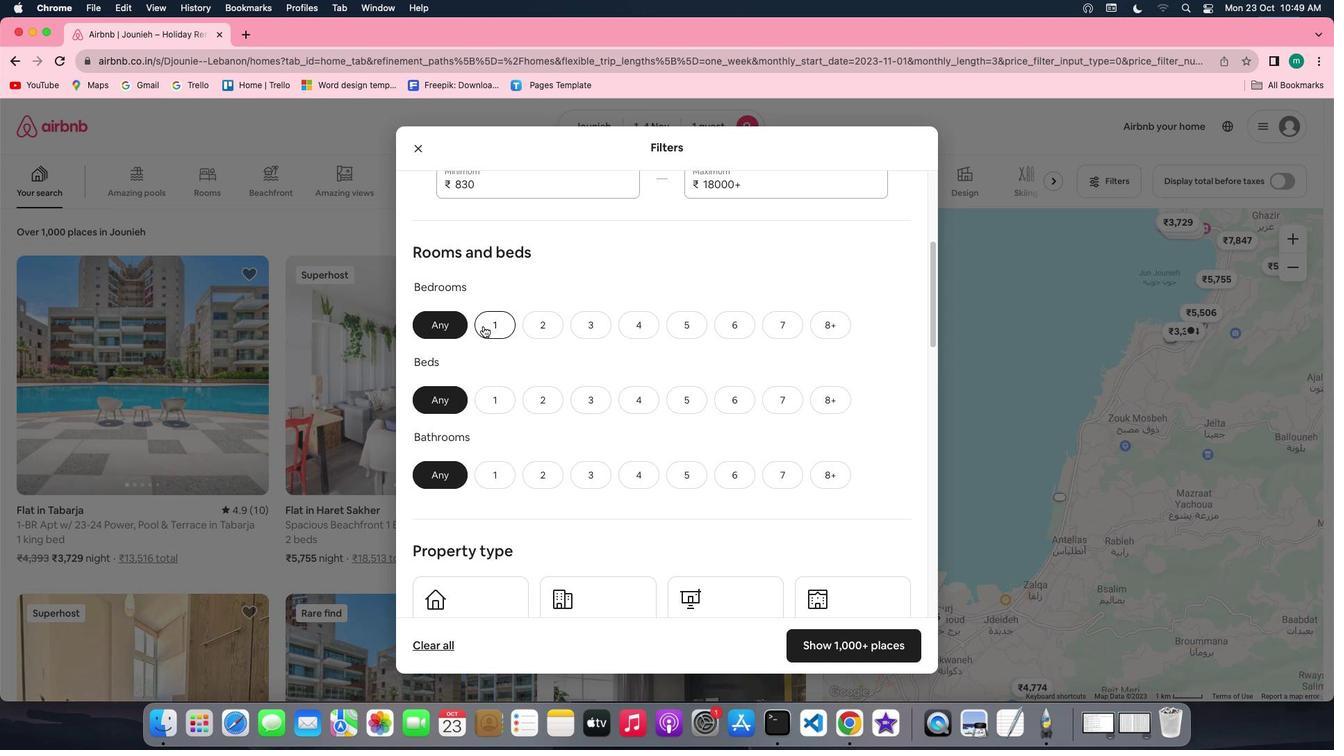 
Action: Mouse pressed left at (483, 326)
Screenshot: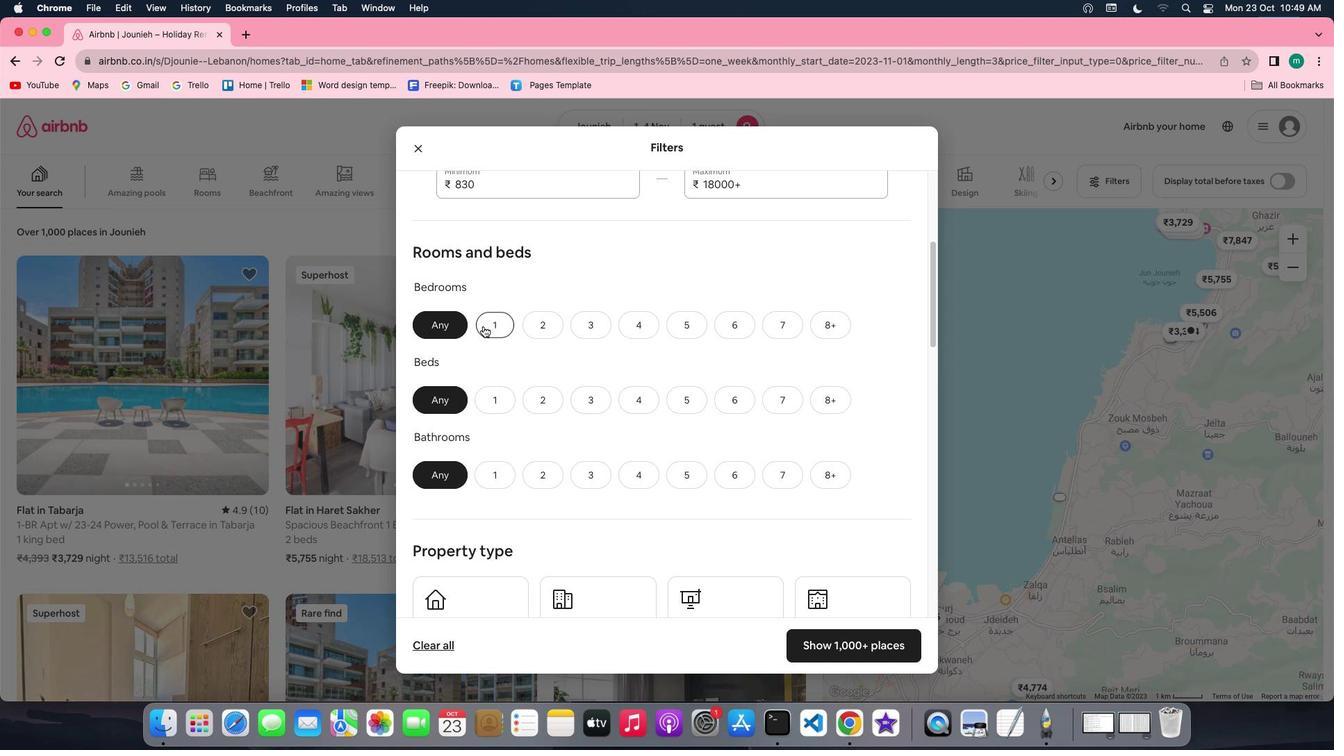 
Action: Mouse moved to (499, 414)
Screenshot: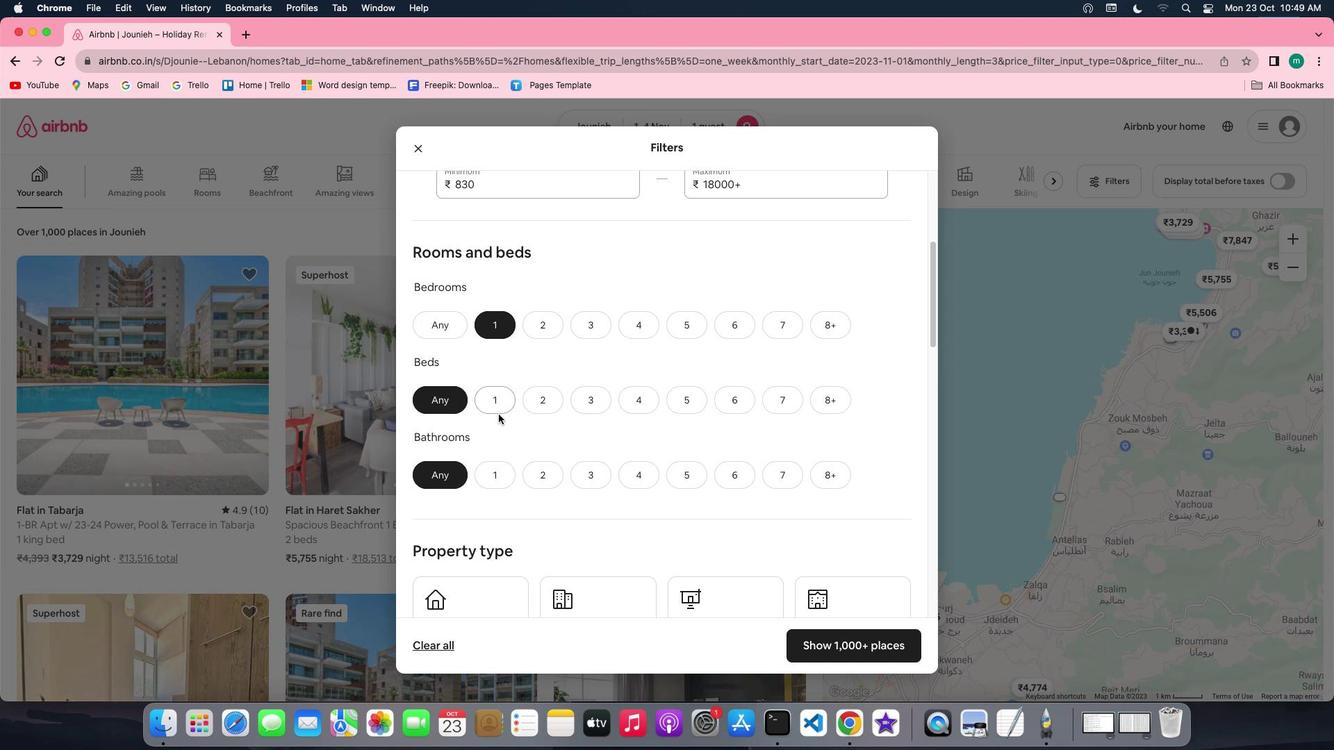 
Action: Mouse pressed left at (499, 414)
Screenshot: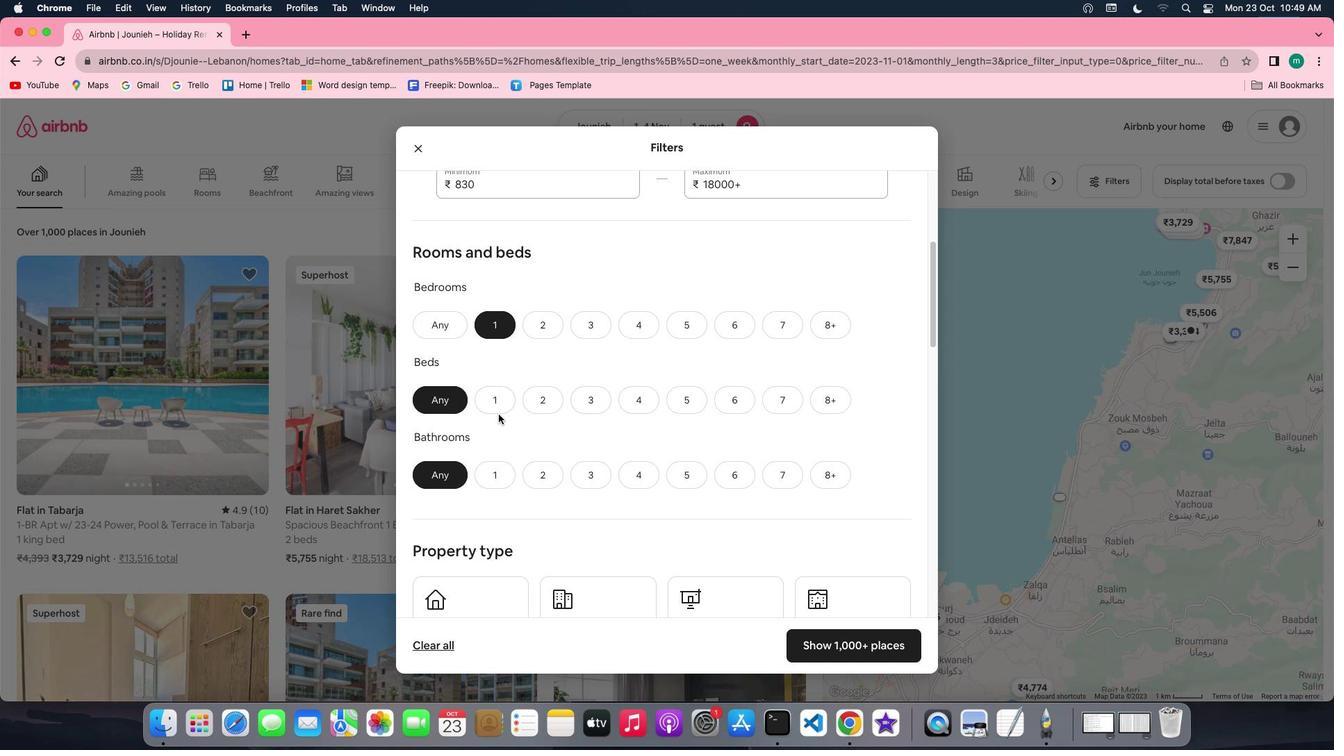 
Action: Mouse moved to (500, 403)
Screenshot: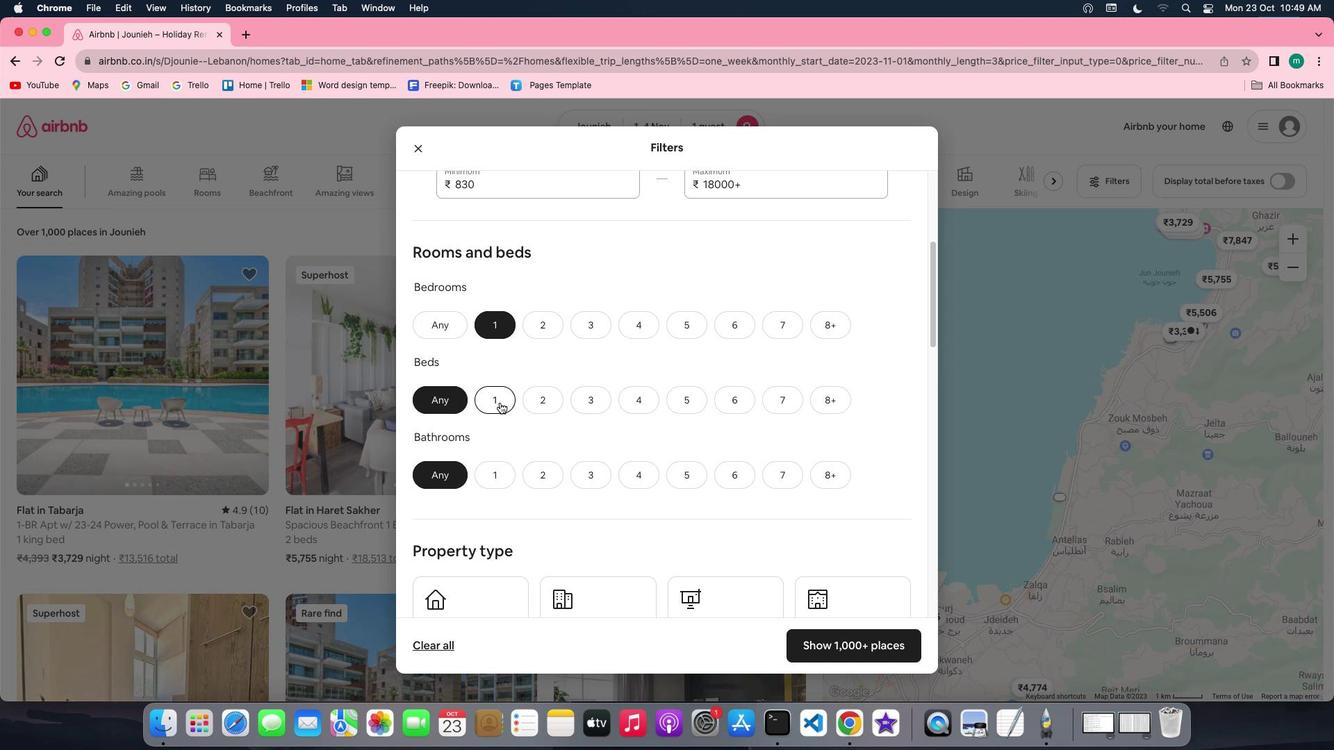 
Action: Mouse pressed left at (500, 403)
Screenshot: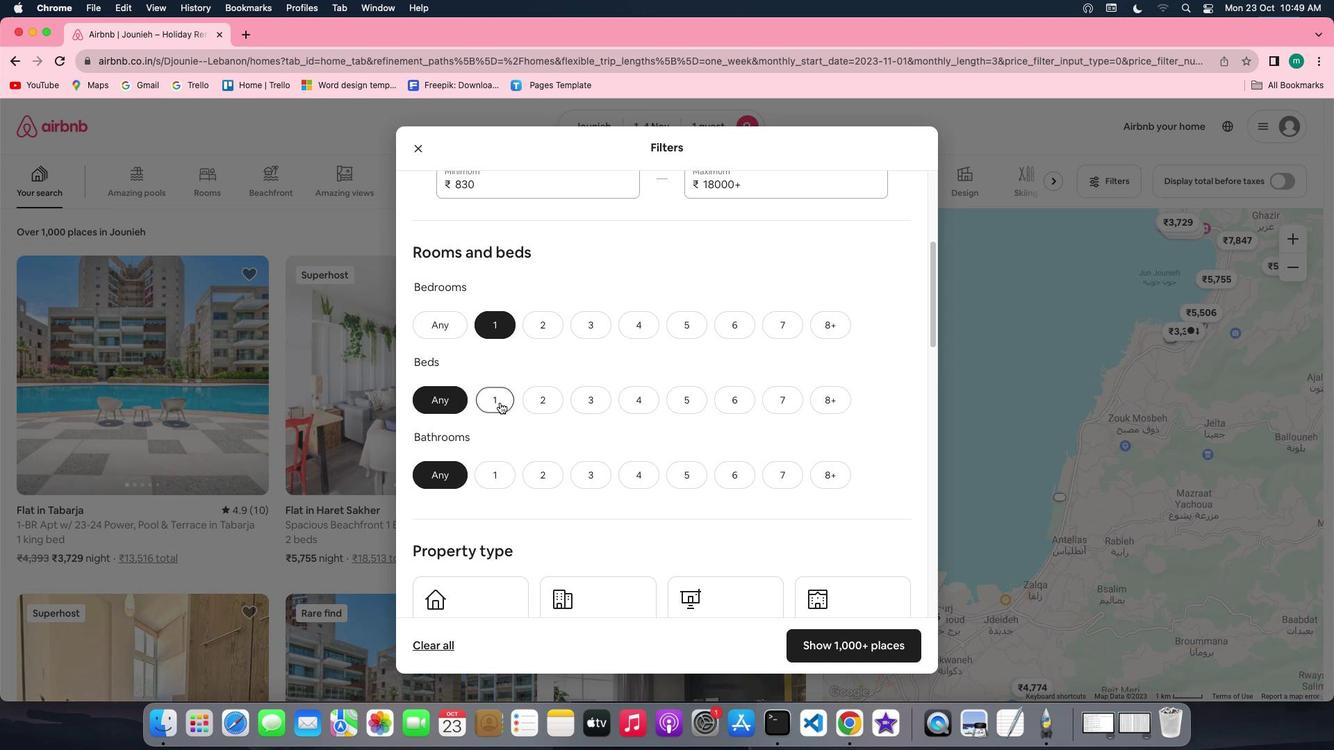 
Action: Mouse moved to (481, 474)
Screenshot: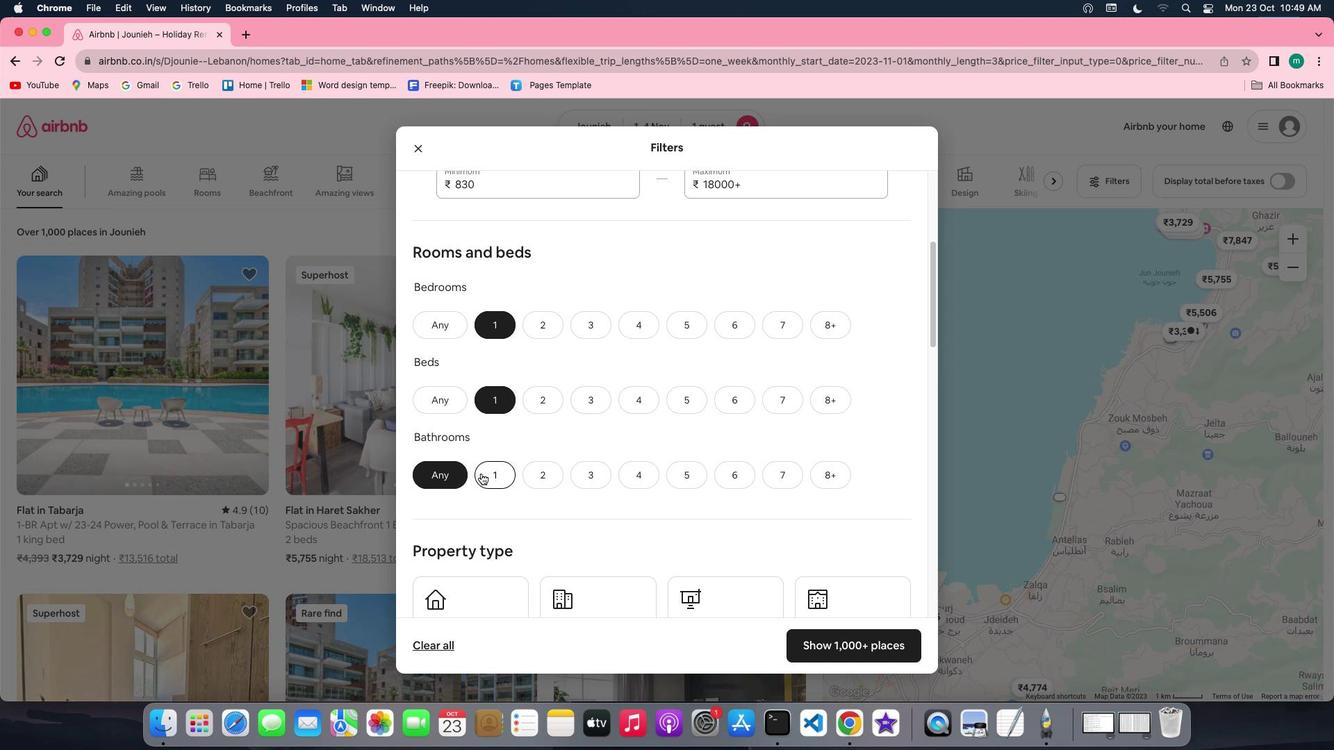 
Action: Mouse pressed left at (481, 474)
Screenshot: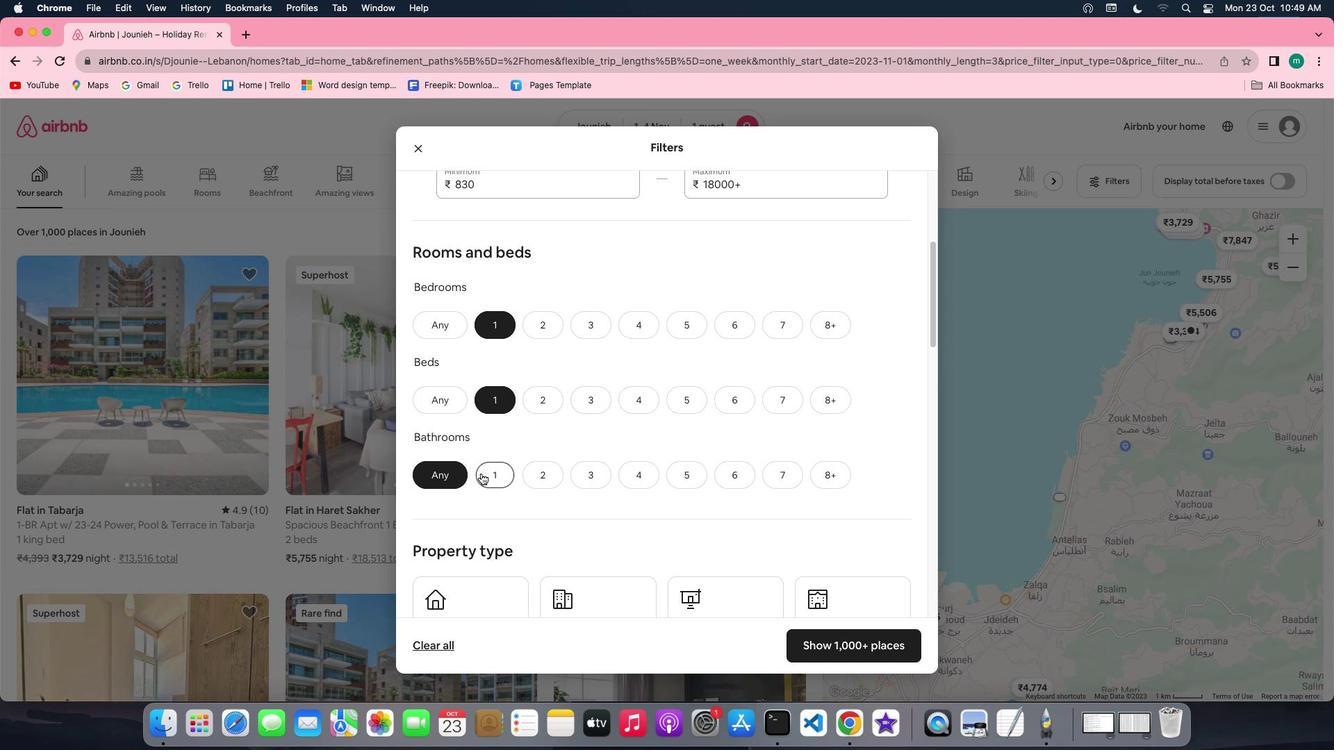 
Action: Mouse moved to (634, 486)
Screenshot: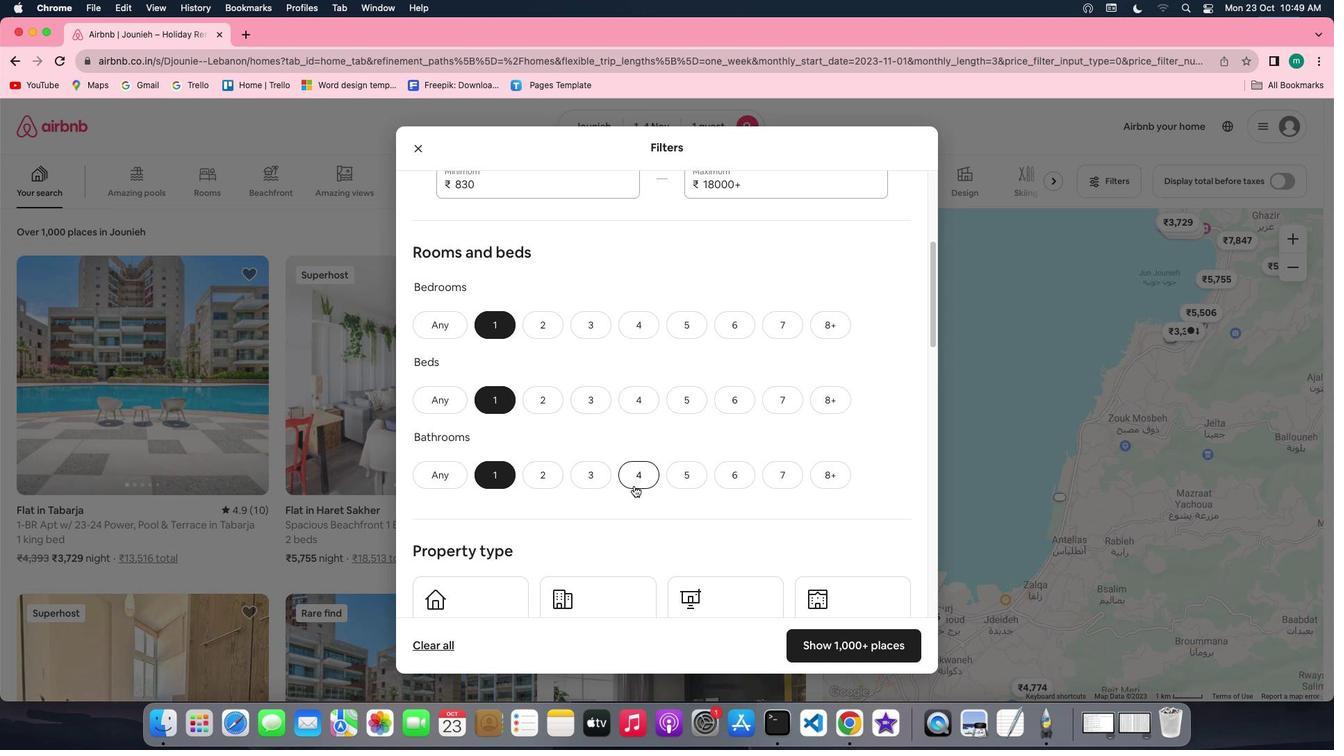 
Action: Mouse scrolled (634, 486) with delta (0, 0)
Screenshot: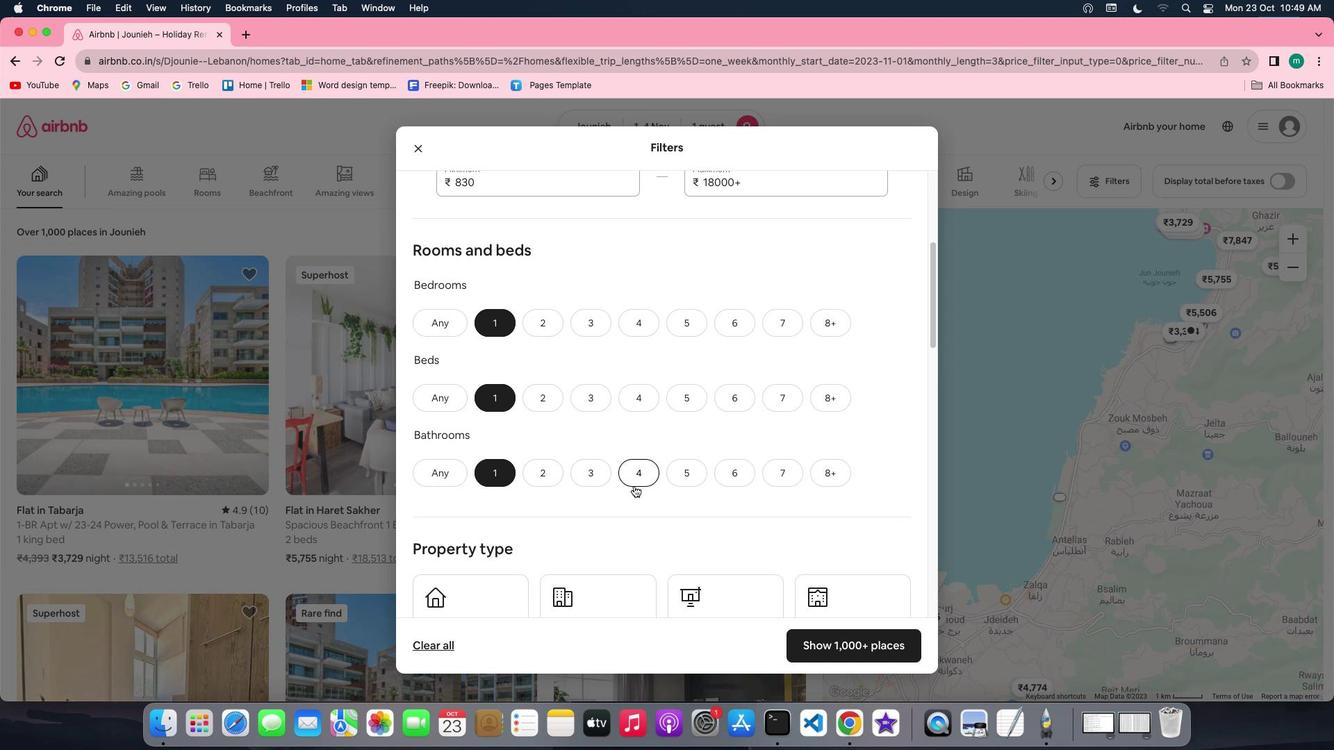 
Action: Mouse scrolled (634, 486) with delta (0, 0)
Screenshot: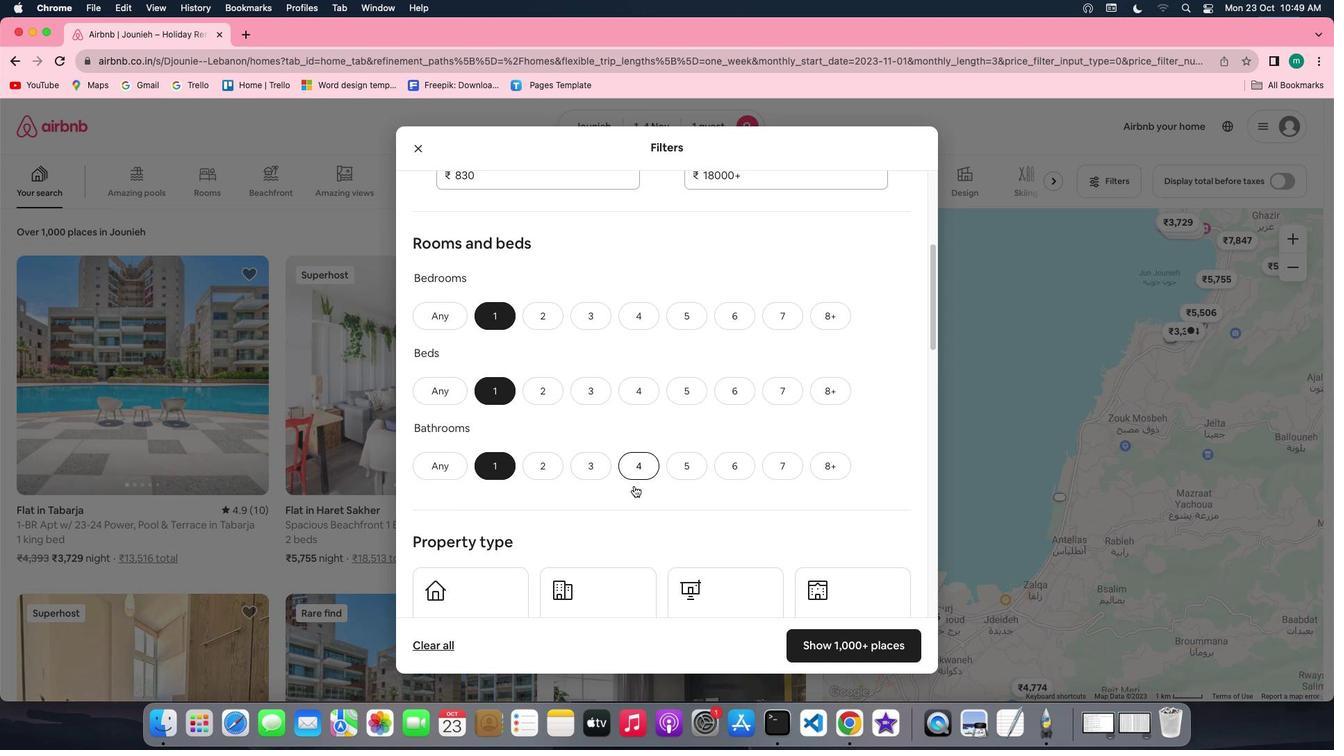 
Action: Mouse scrolled (634, 486) with delta (0, 0)
Screenshot: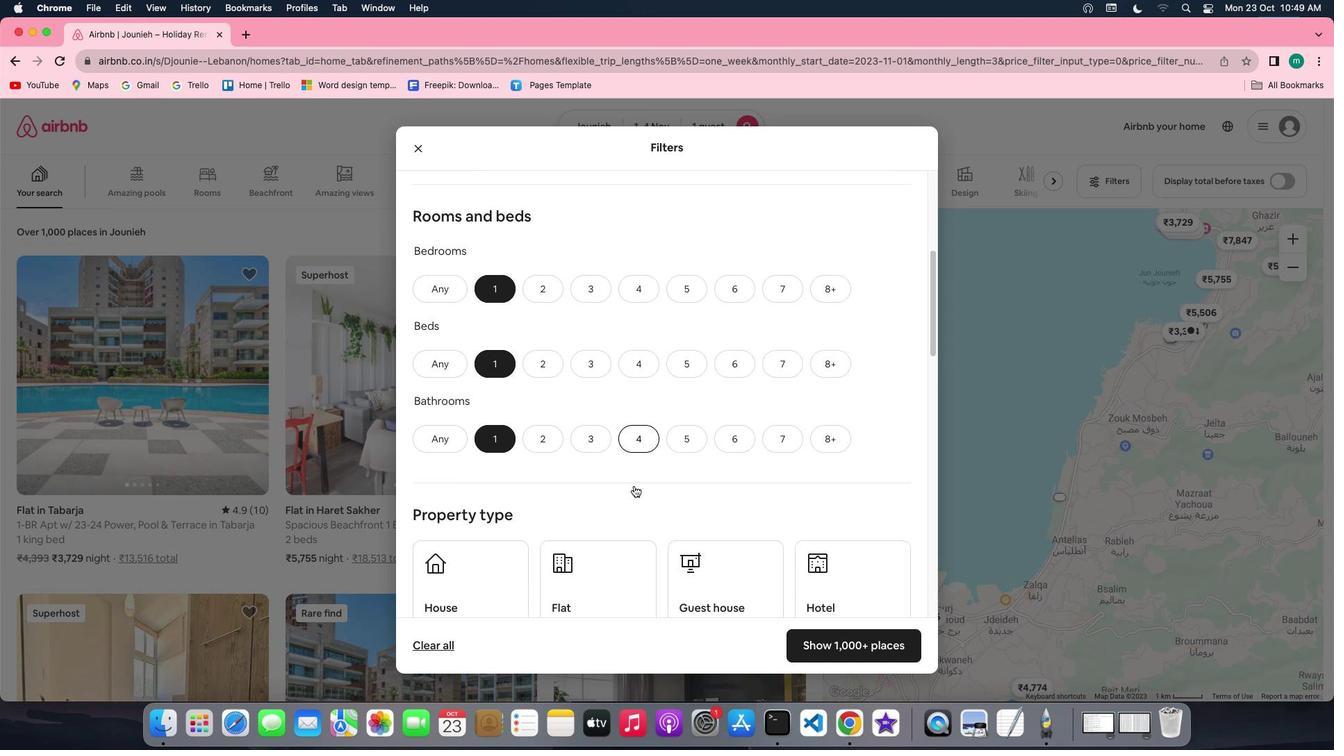
Action: Mouse scrolled (634, 486) with delta (0, -1)
Screenshot: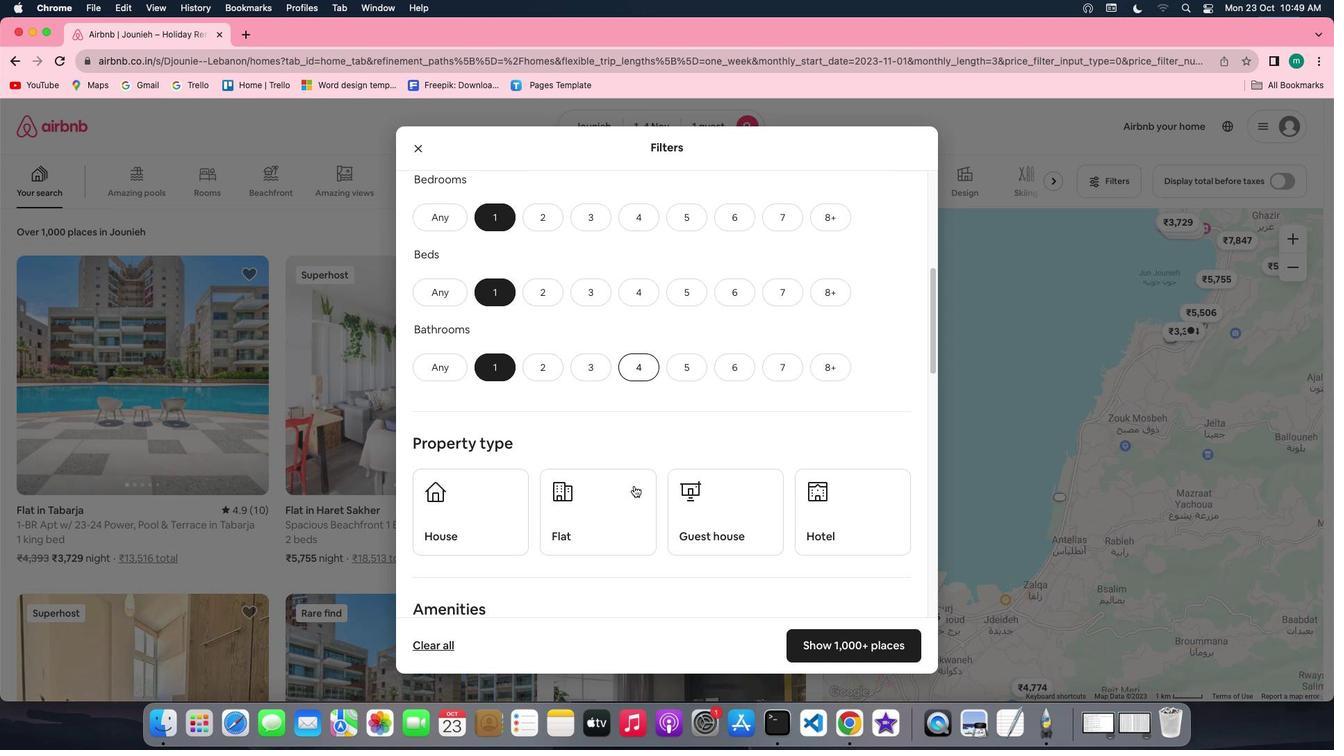 
Action: Mouse scrolled (634, 486) with delta (0, 0)
Screenshot: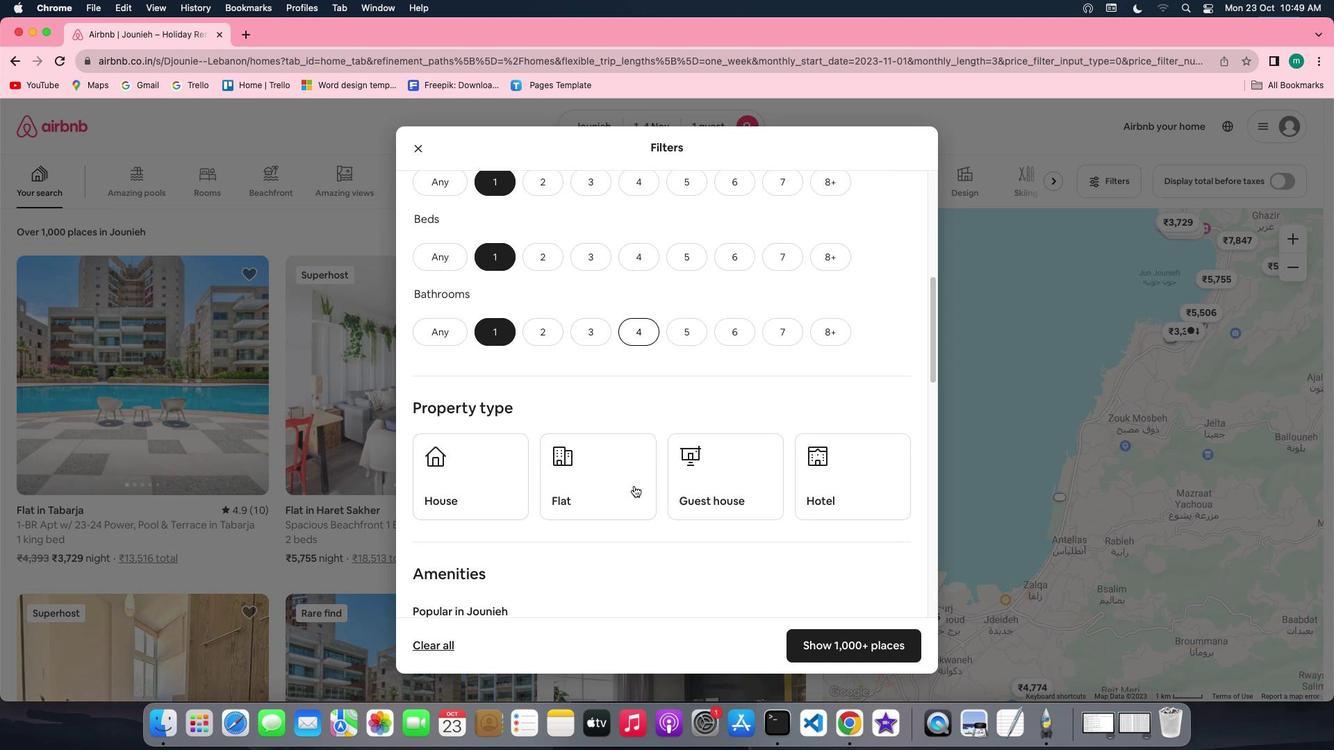 
Action: Mouse scrolled (634, 486) with delta (0, 0)
Screenshot: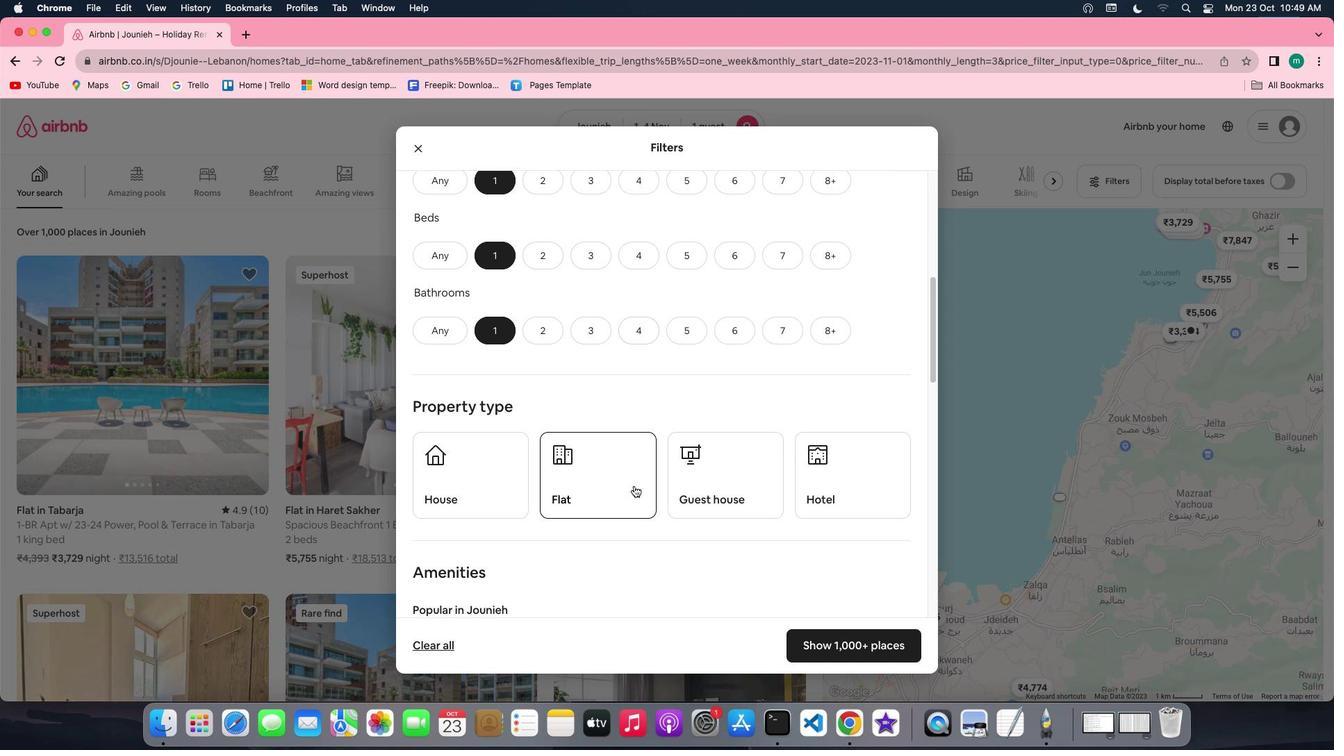 
Action: Mouse scrolled (634, 486) with delta (0, 0)
Screenshot: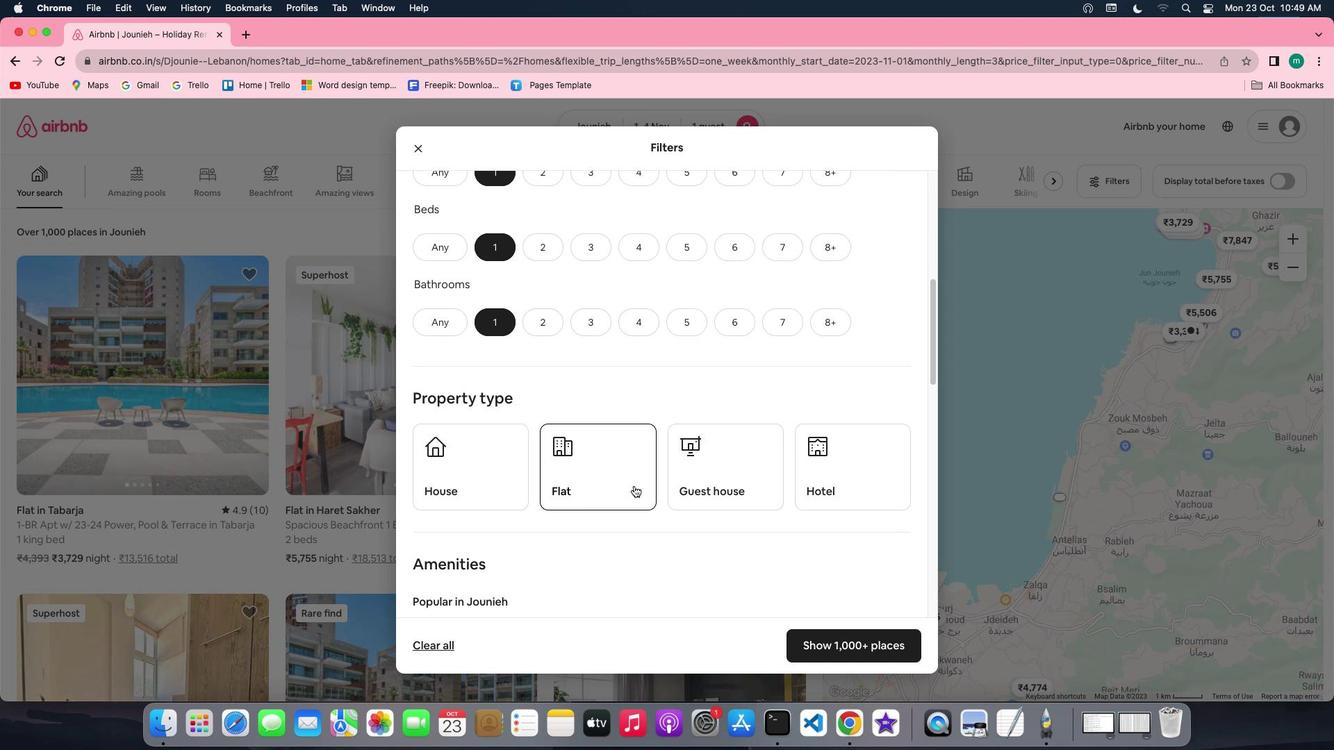 
Action: Mouse scrolled (634, 486) with delta (0, 0)
Screenshot: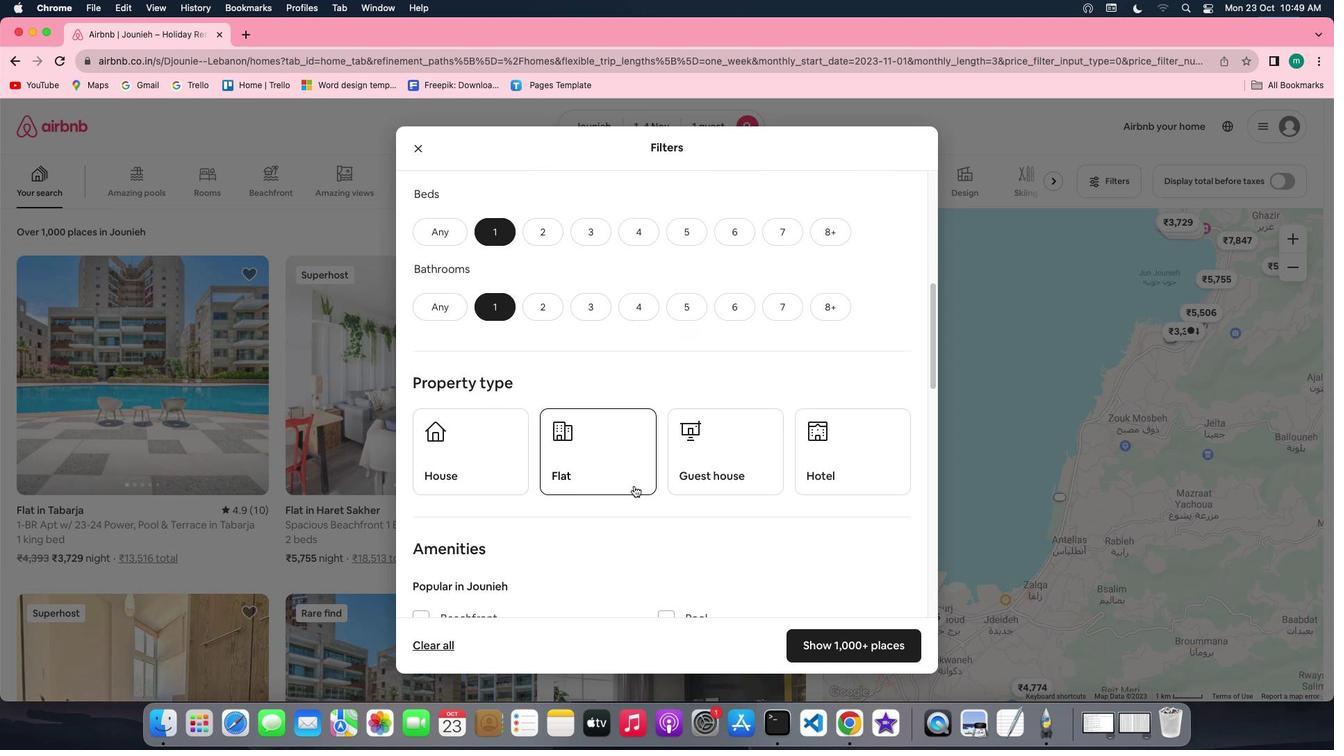 
Action: Mouse scrolled (634, 486) with delta (0, 0)
Screenshot: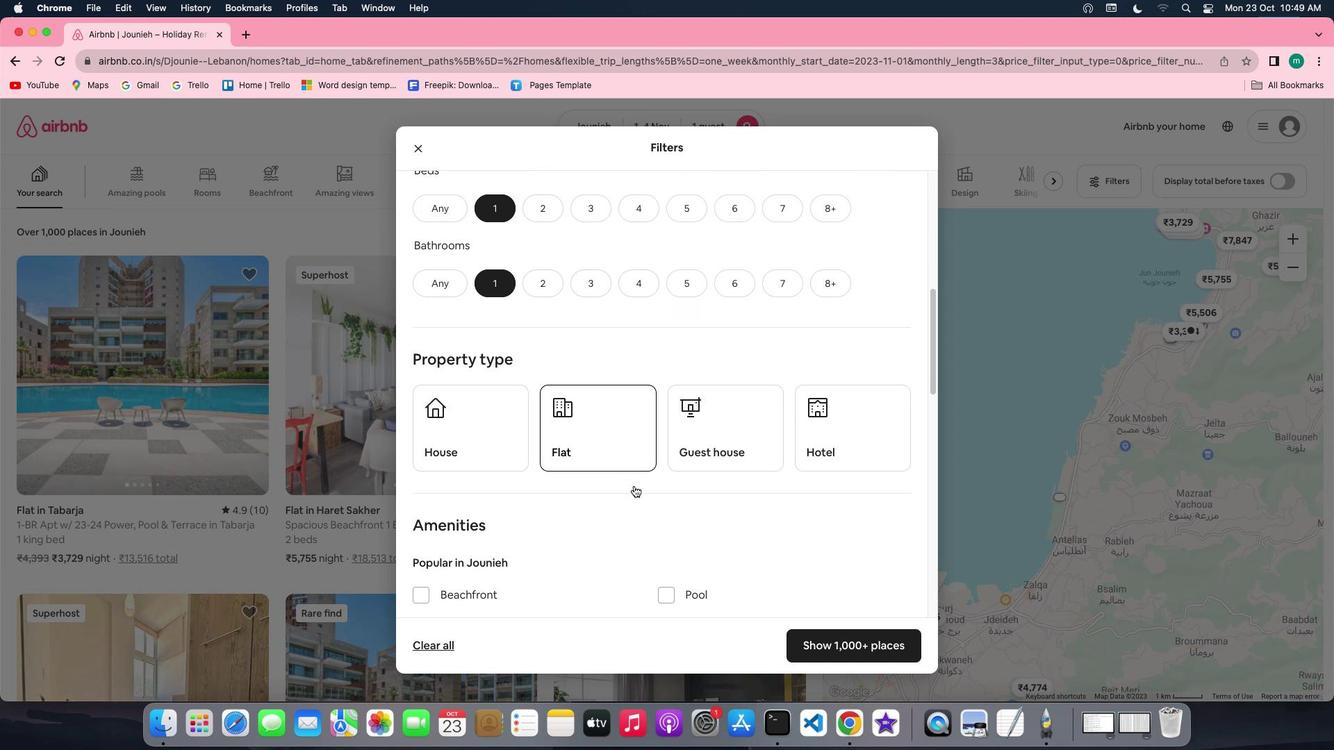 
Action: Mouse scrolled (634, 486) with delta (0, 0)
Screenshot: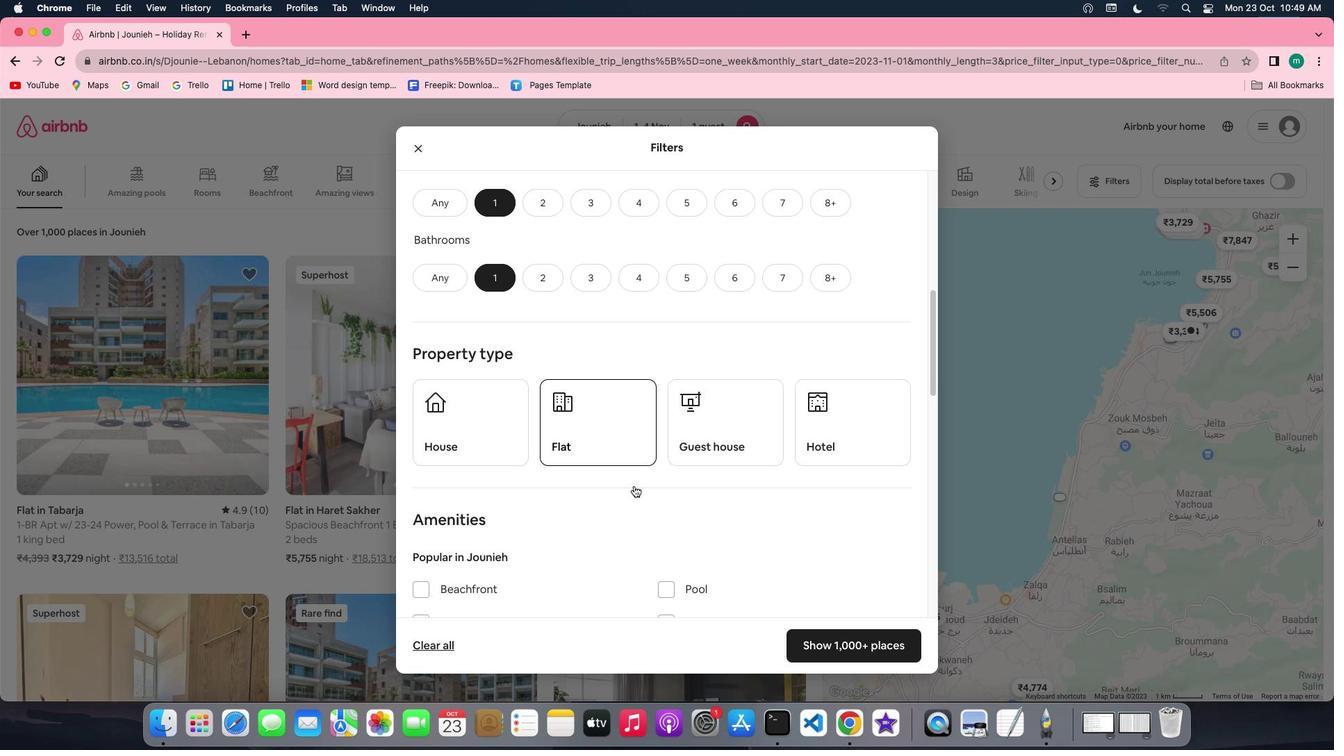 
Action: Mouse scrolled (634, 486) with delta (0, 0)
Screenshot: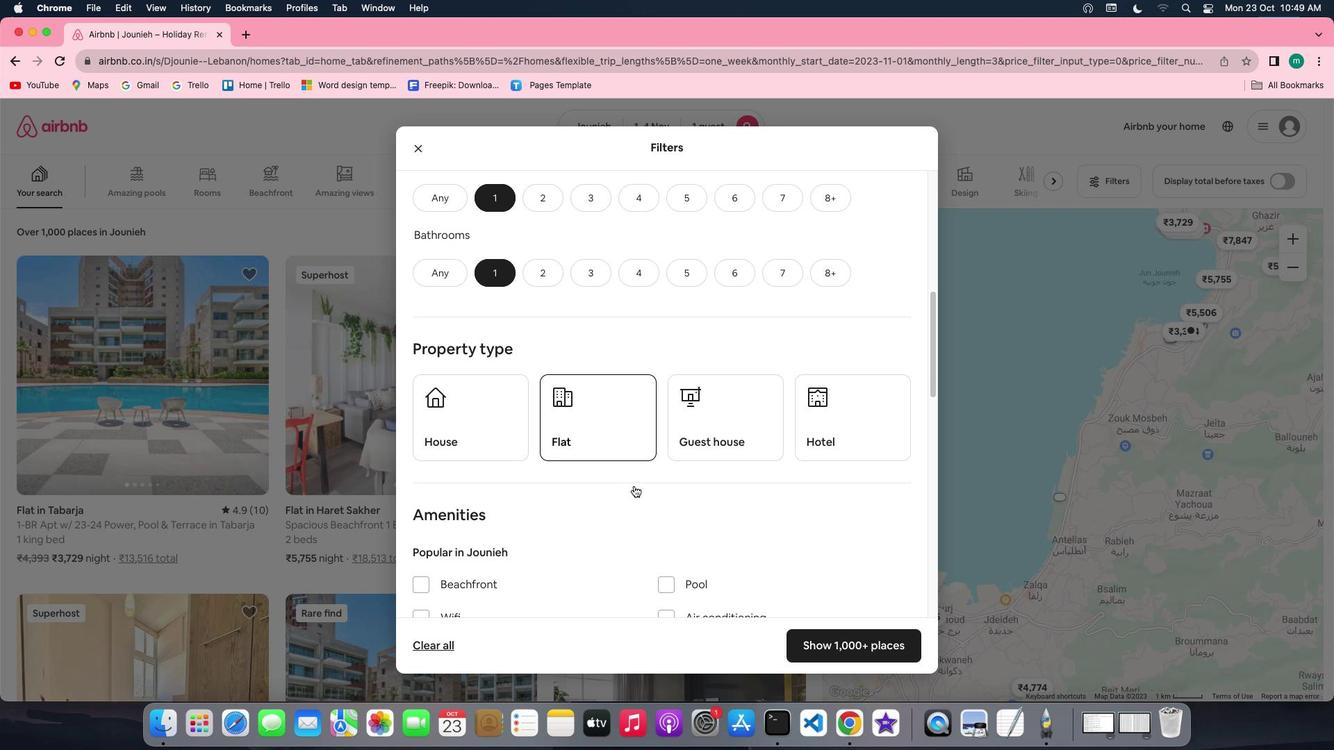 
Action: Mouse scrolled (634, 486) with delta (0, 0)
Screenshot: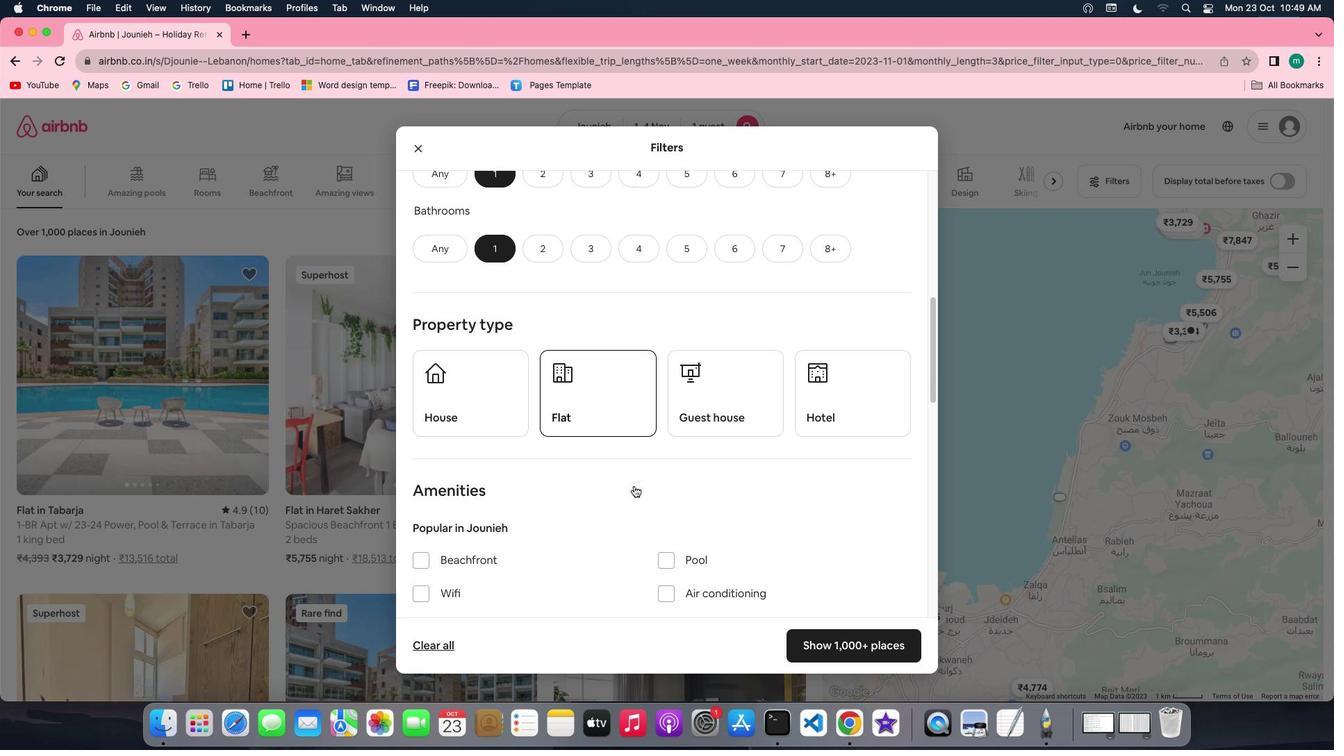 
Action: Mouse moved to (620, 398)
Screenshot: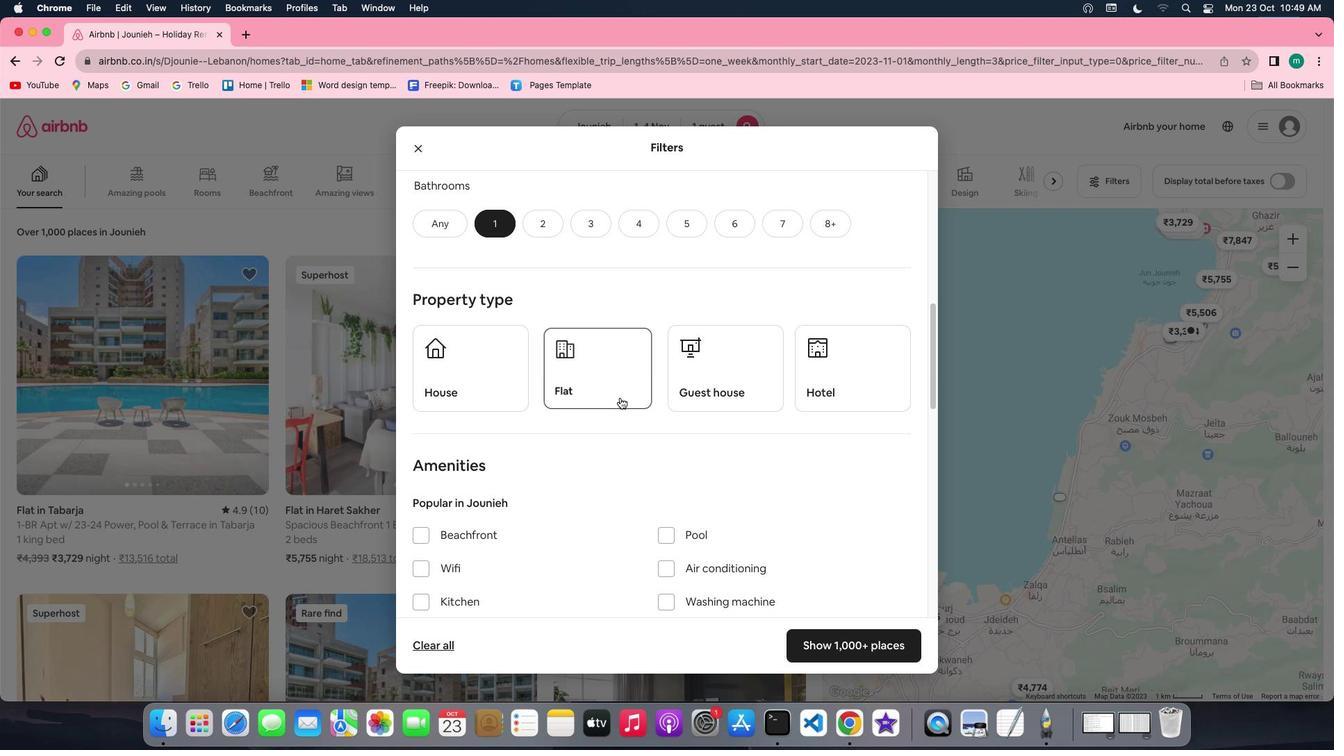 
Action: Mouse pressed left at (620, 398)
Screenshot: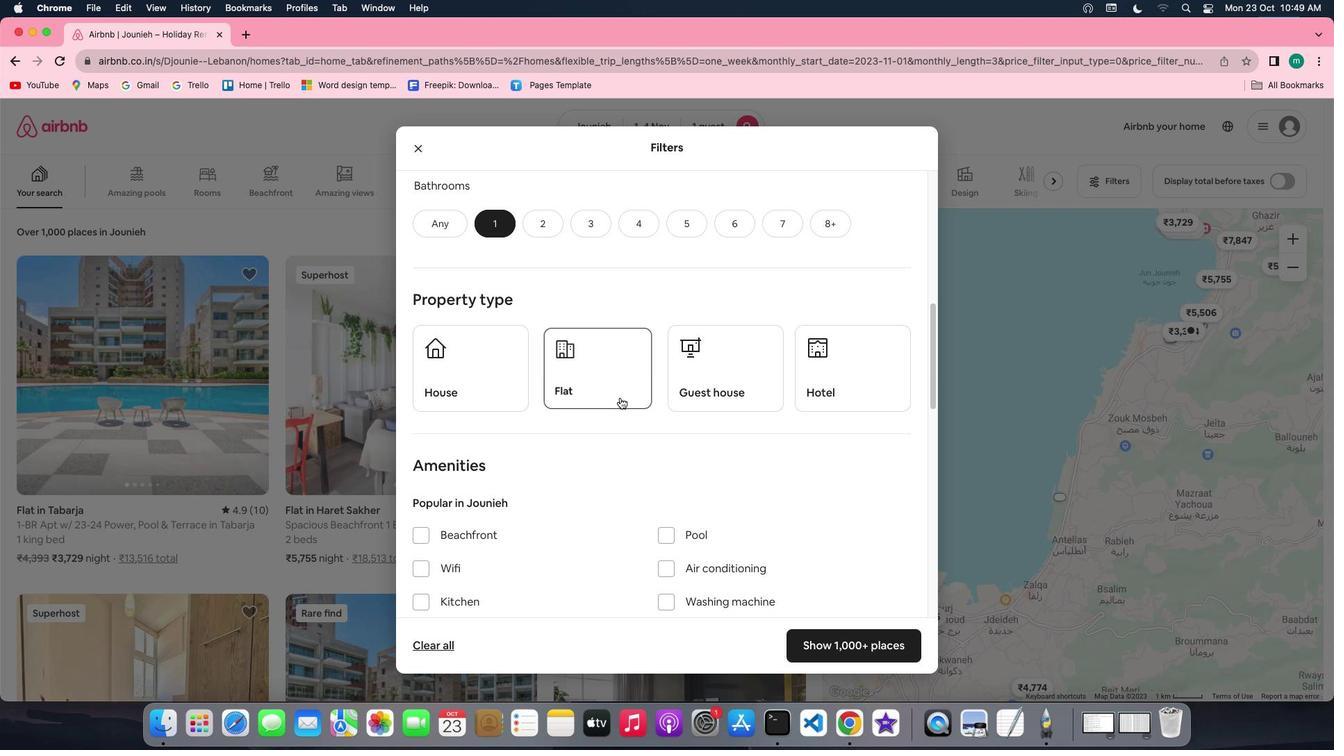 
Action: Mouse moved to (773, 510)
Screenshot: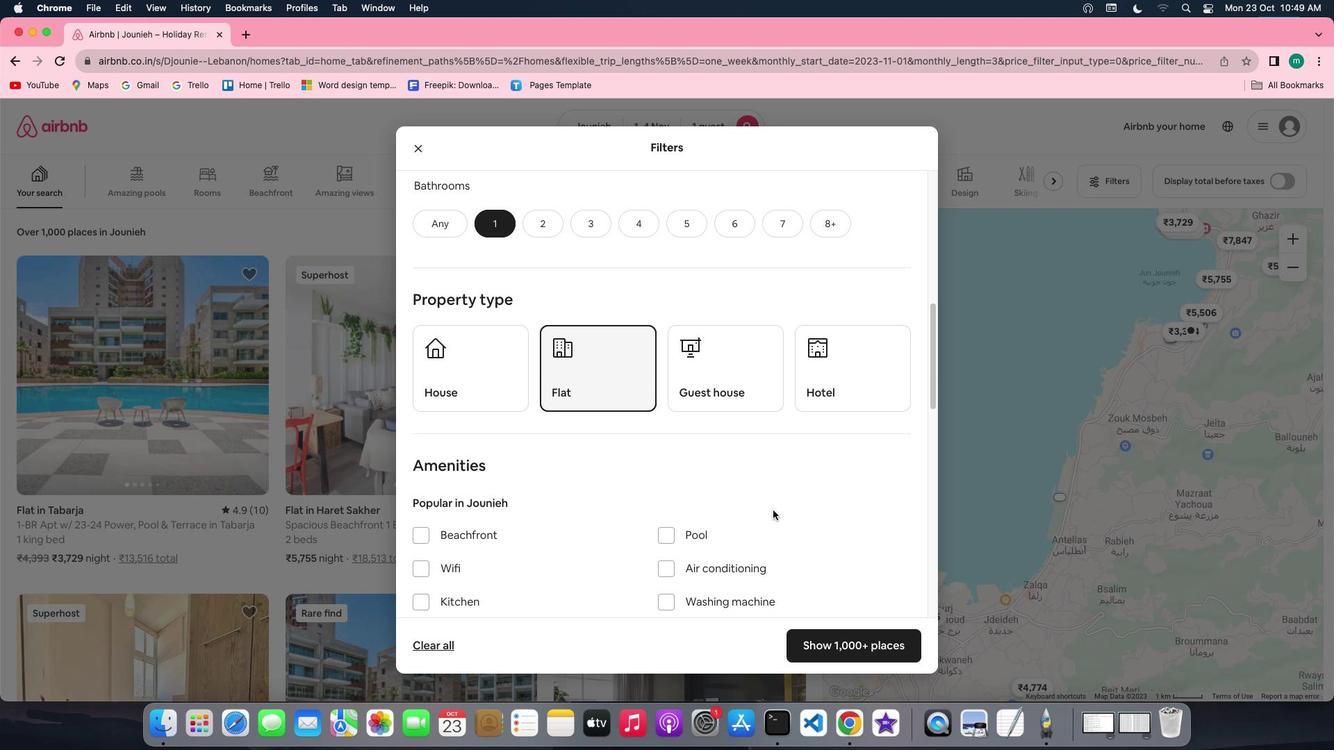 
Action: Mouse scrolled (773, 510) with delta (0, 0)
Screenshot: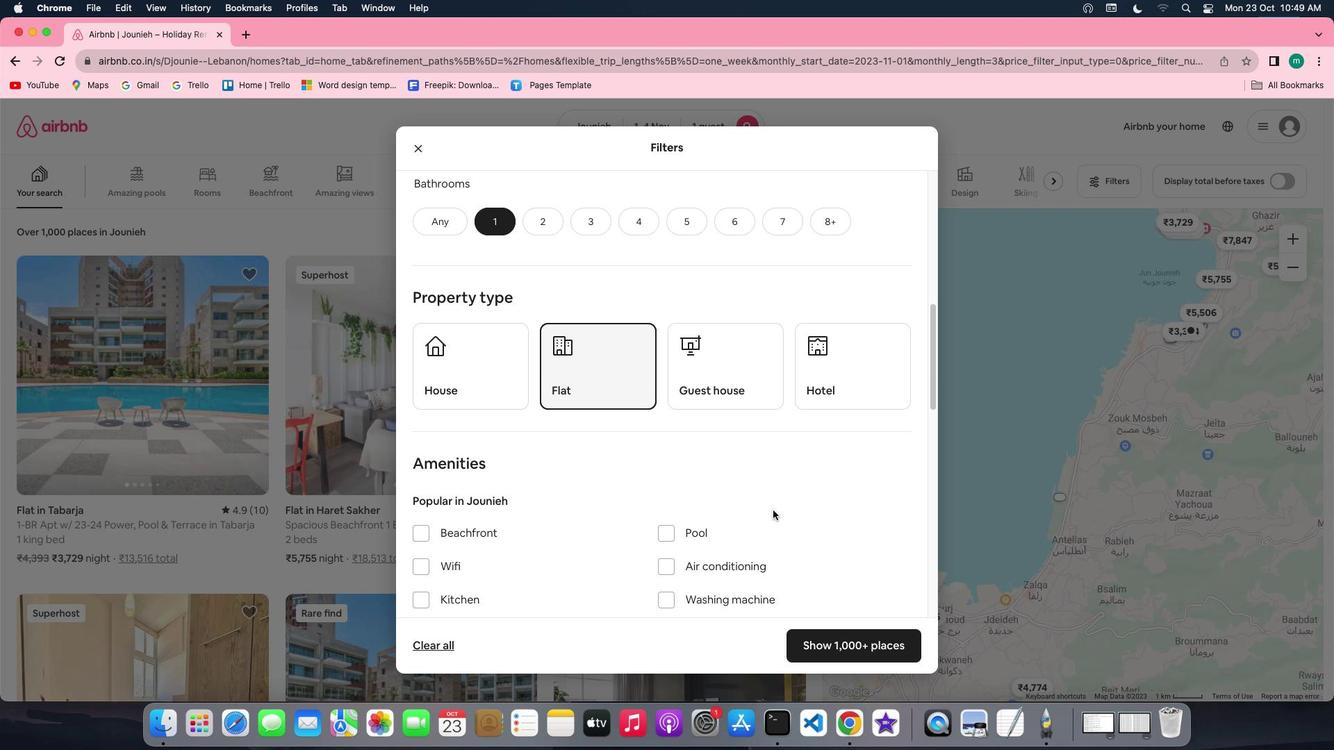 
Action: Mouse scrolled (773, 510) with delta (0, 0)
Screenshot: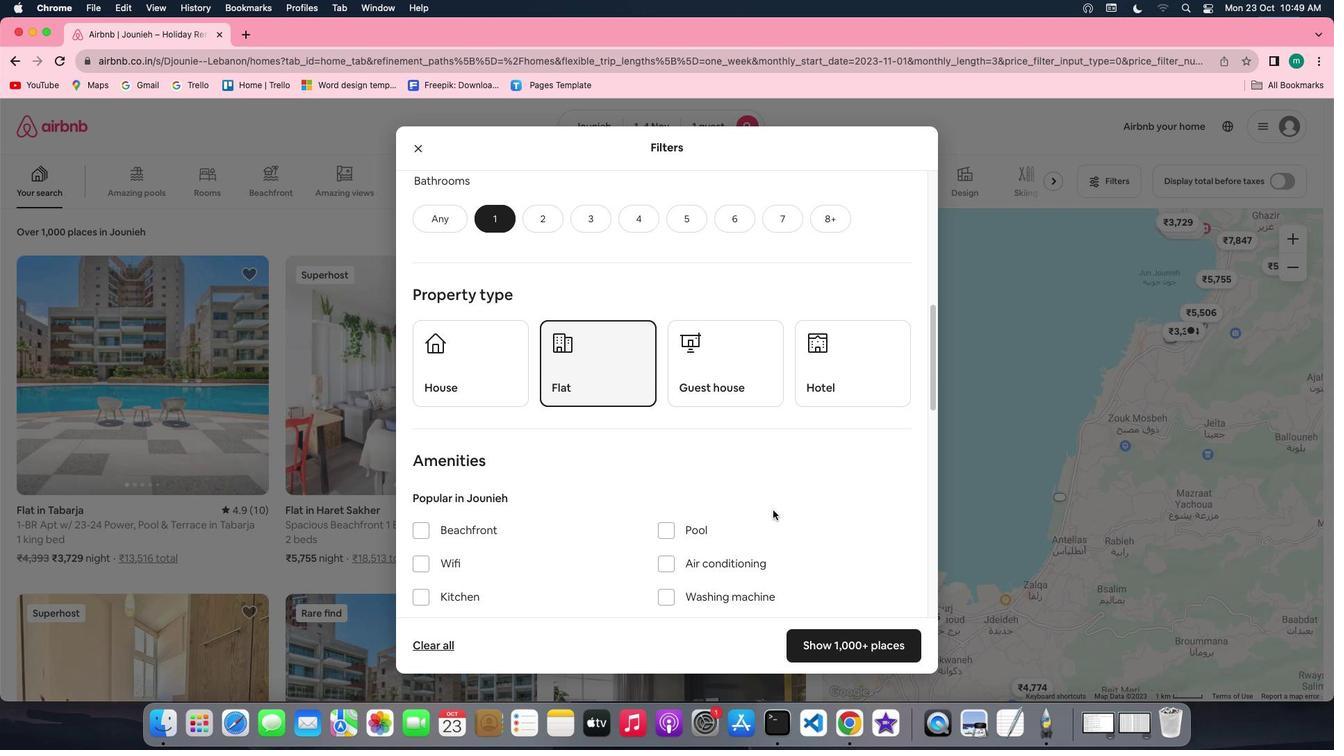 
Action: Mouse scrolled (773, 510) with delta (0, 0)
Screenshot: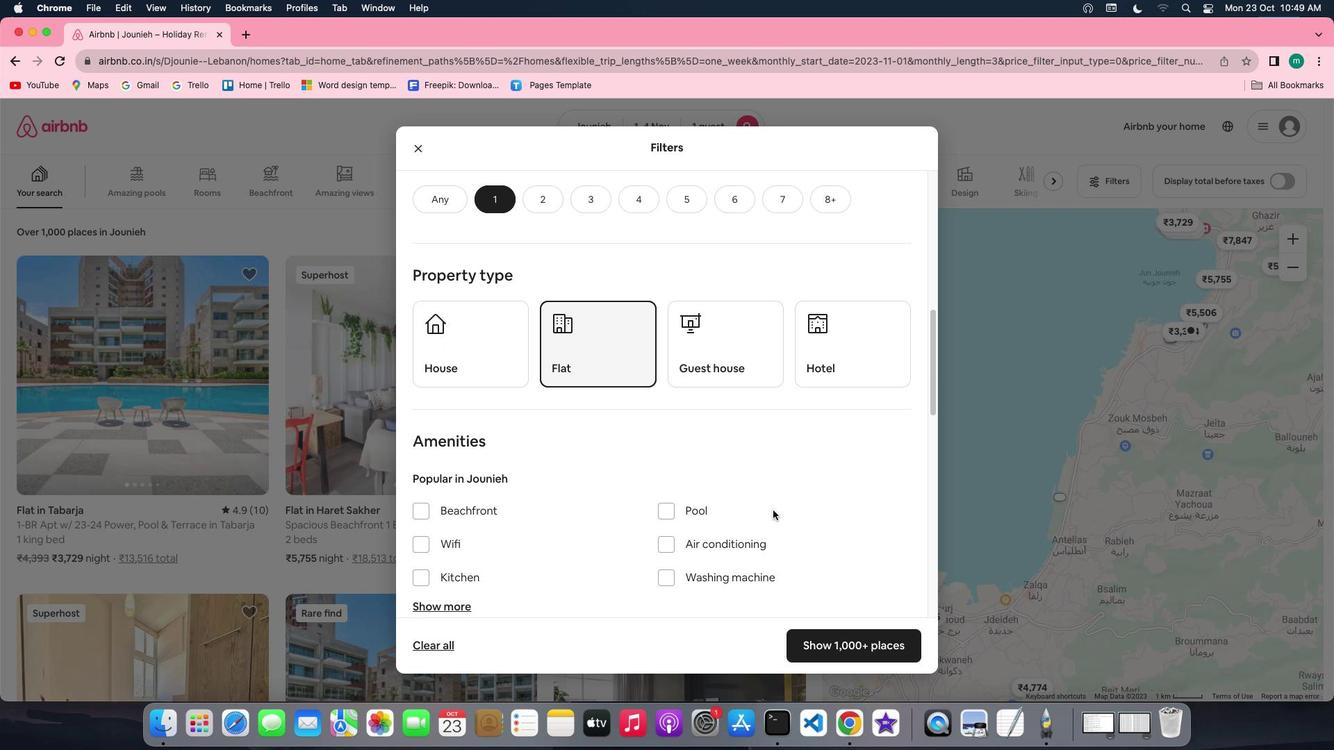 
Action: Mouse scrolled (773, 510) with delta (0, 0)
Screenshot: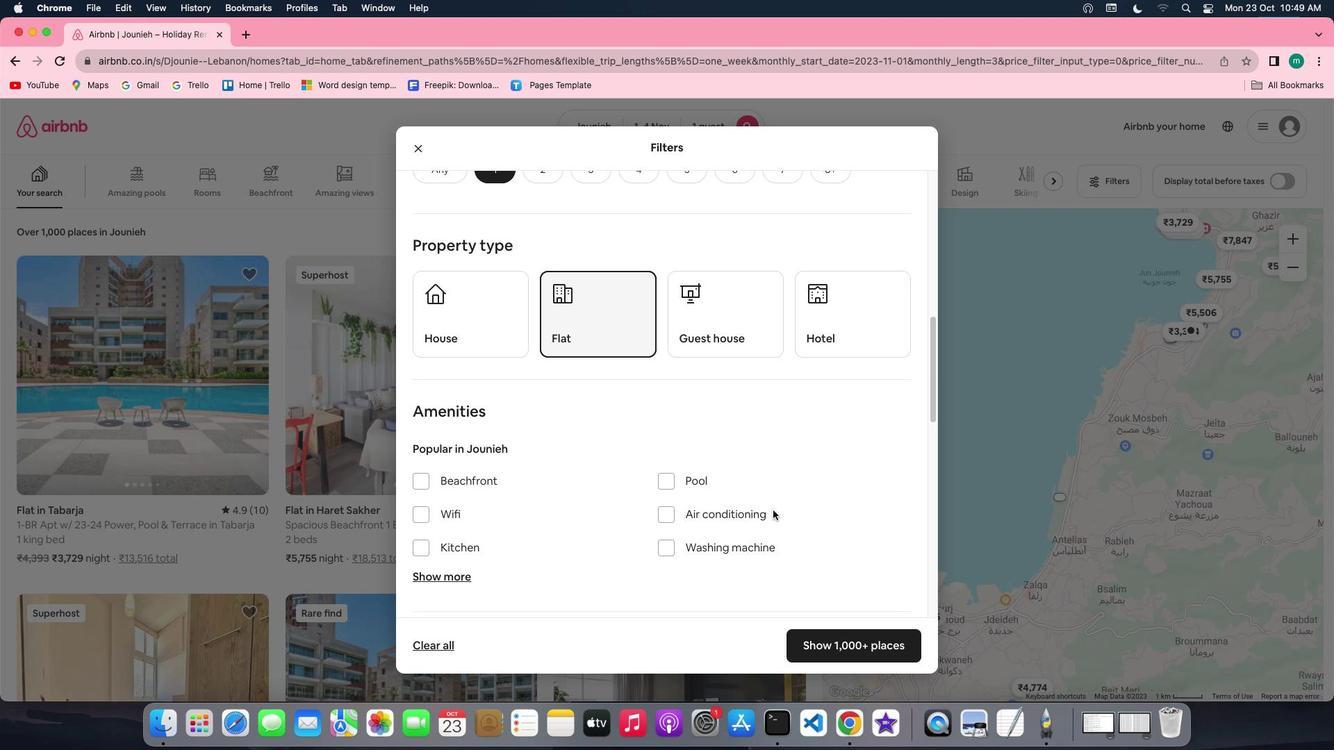 
Action: Mouse scrolled (773, 510) with delta (0, 0)
Screenshot: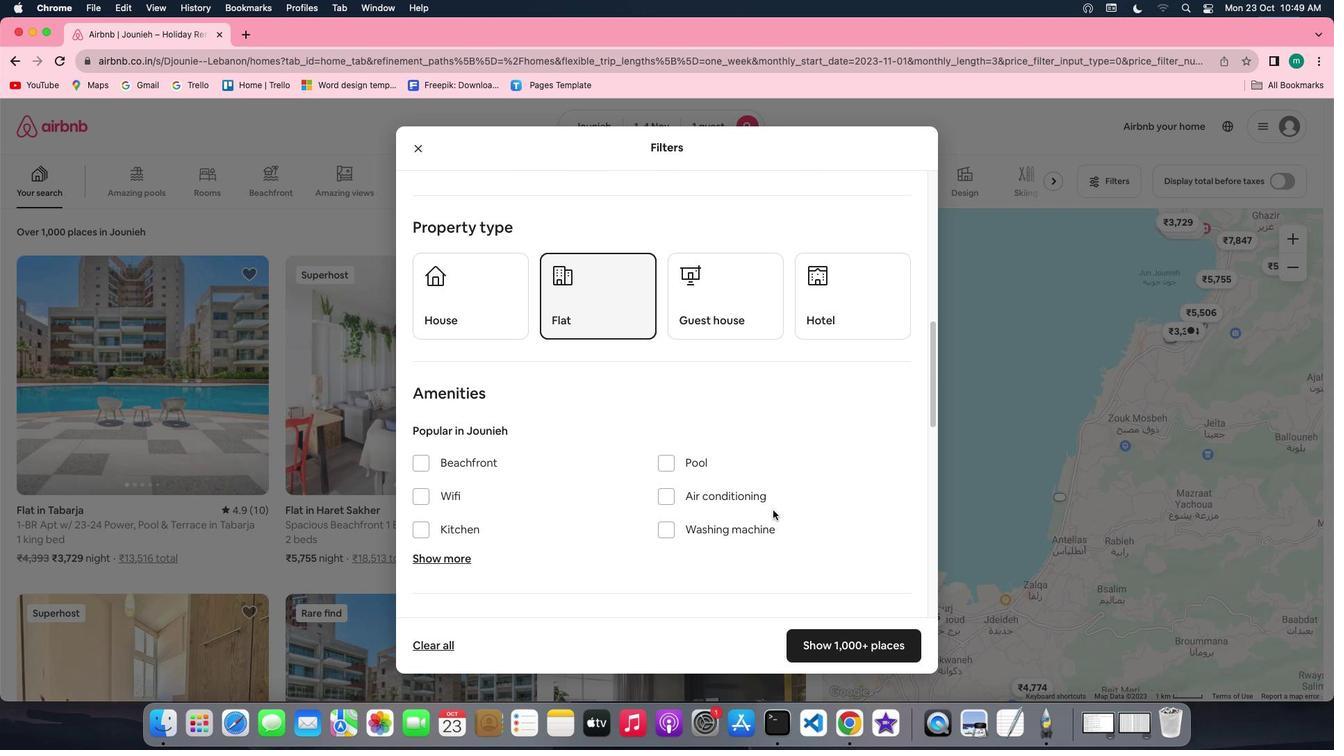 
Action: Mouse scrolled (773, 510) with delta (0, 0)
Screenshot: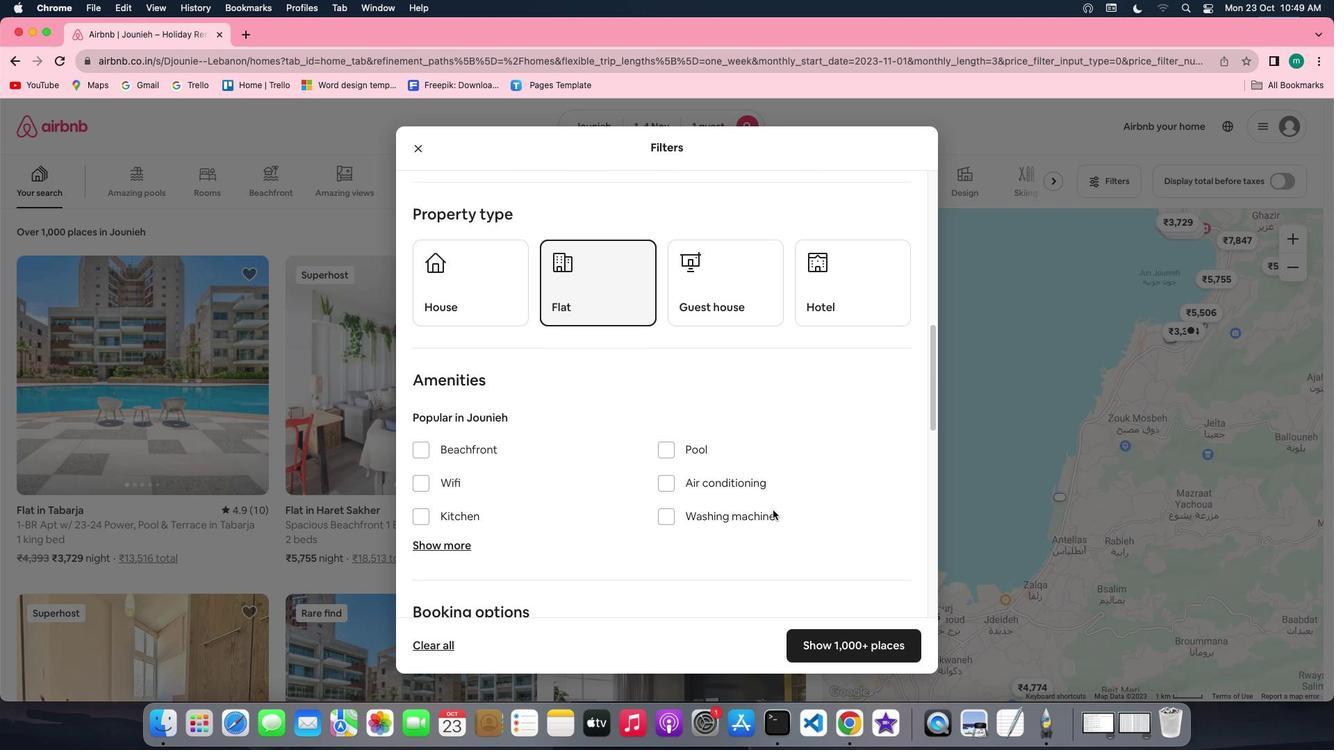 
Action: Mouse scrolled (773, 510) with delta (0, 0)
Screenshot: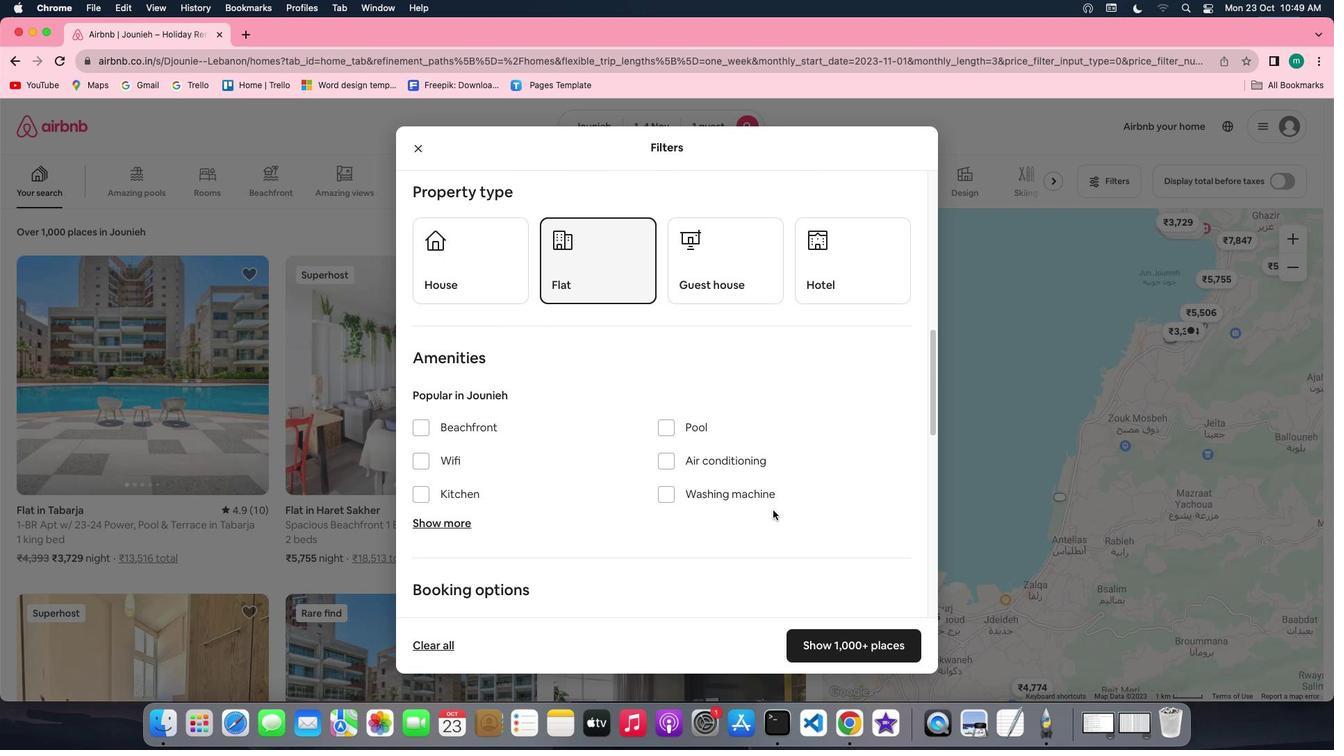 
Action: Mouse scrolled (773, 510) with delta (0, 0)
Screenshot: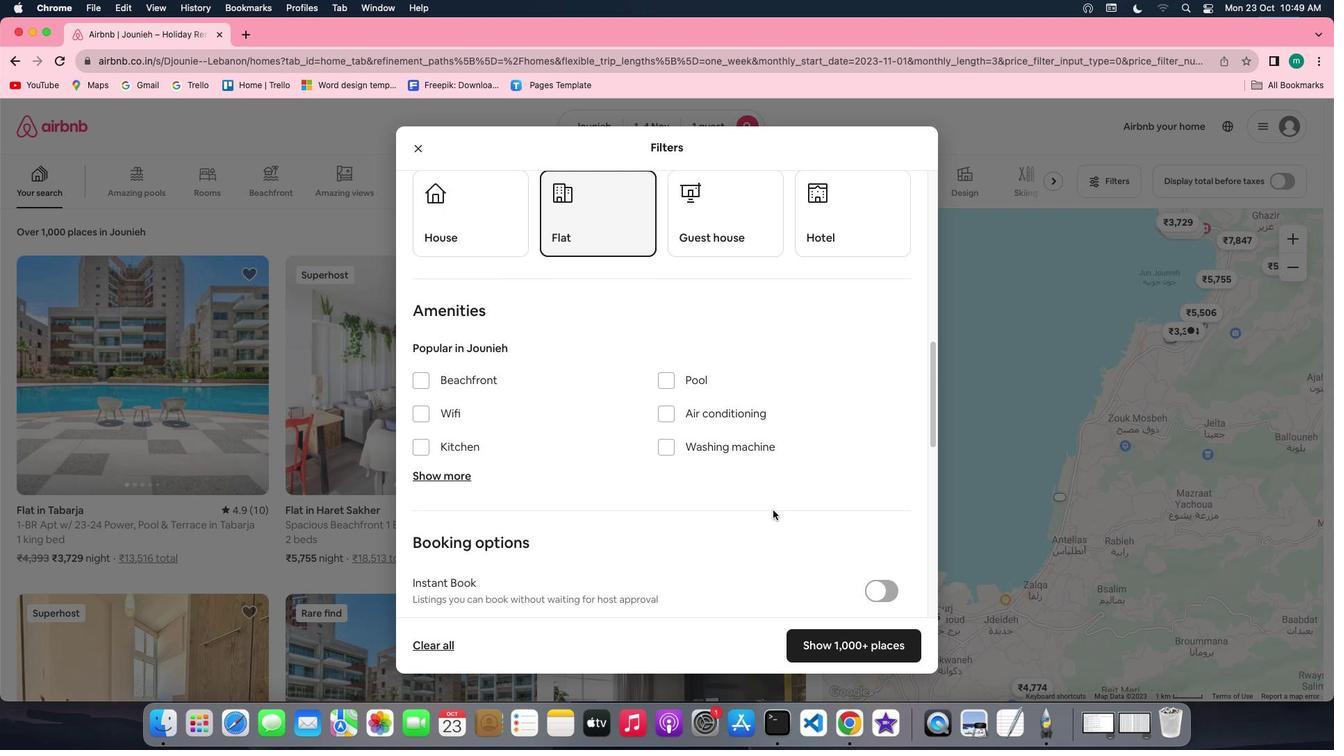 
Action: Mouse scrolled (773, 510) with delta (0, 0)
Screenshot: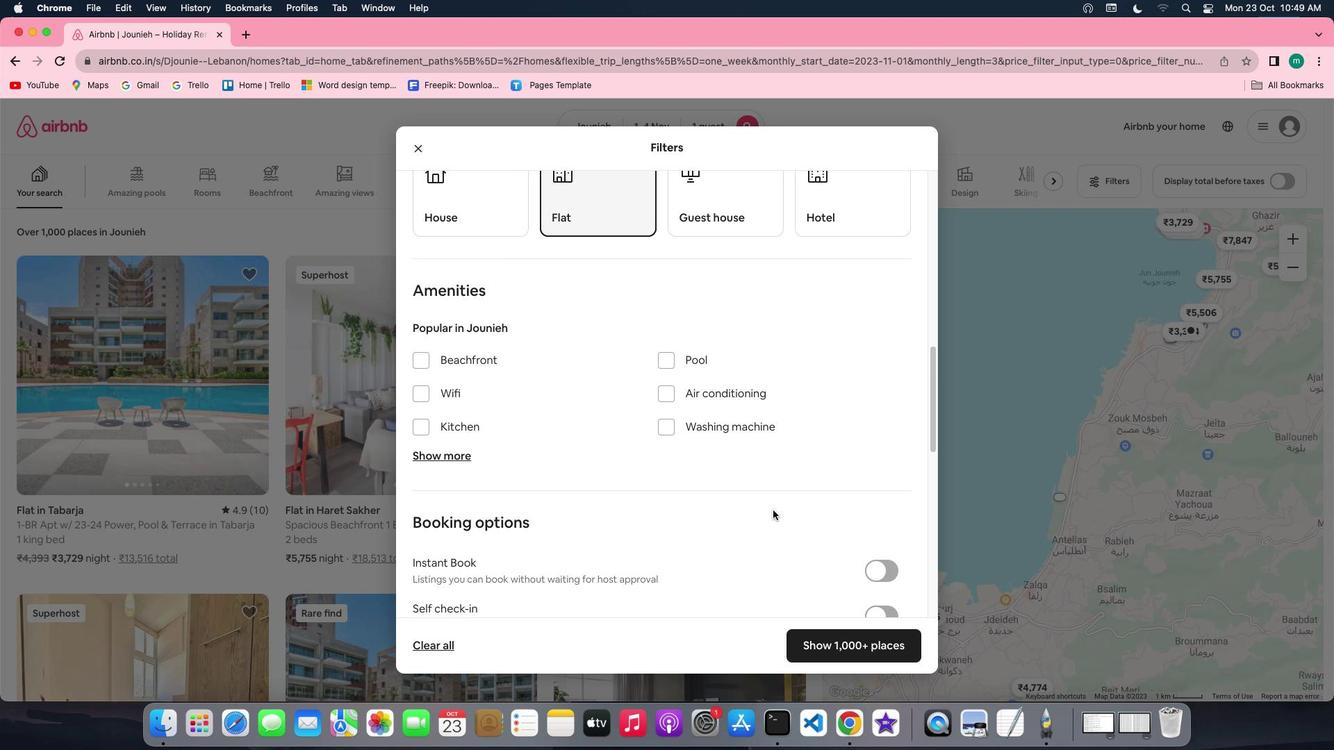 
Action: Mouse scrolled (773, 510) with delta (0, 0)
Screenshot: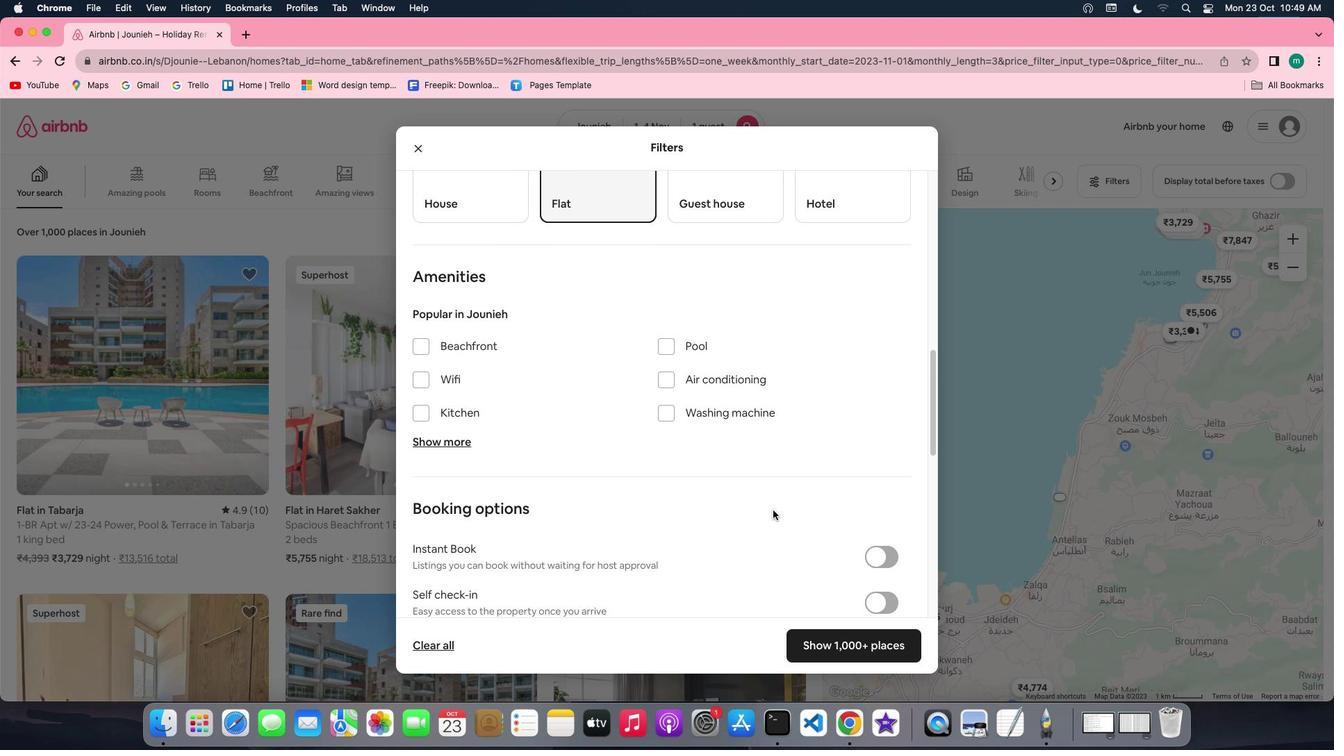 
Action: Mouse scrolled (773, 510) with delta (0, 0)
Screenshot: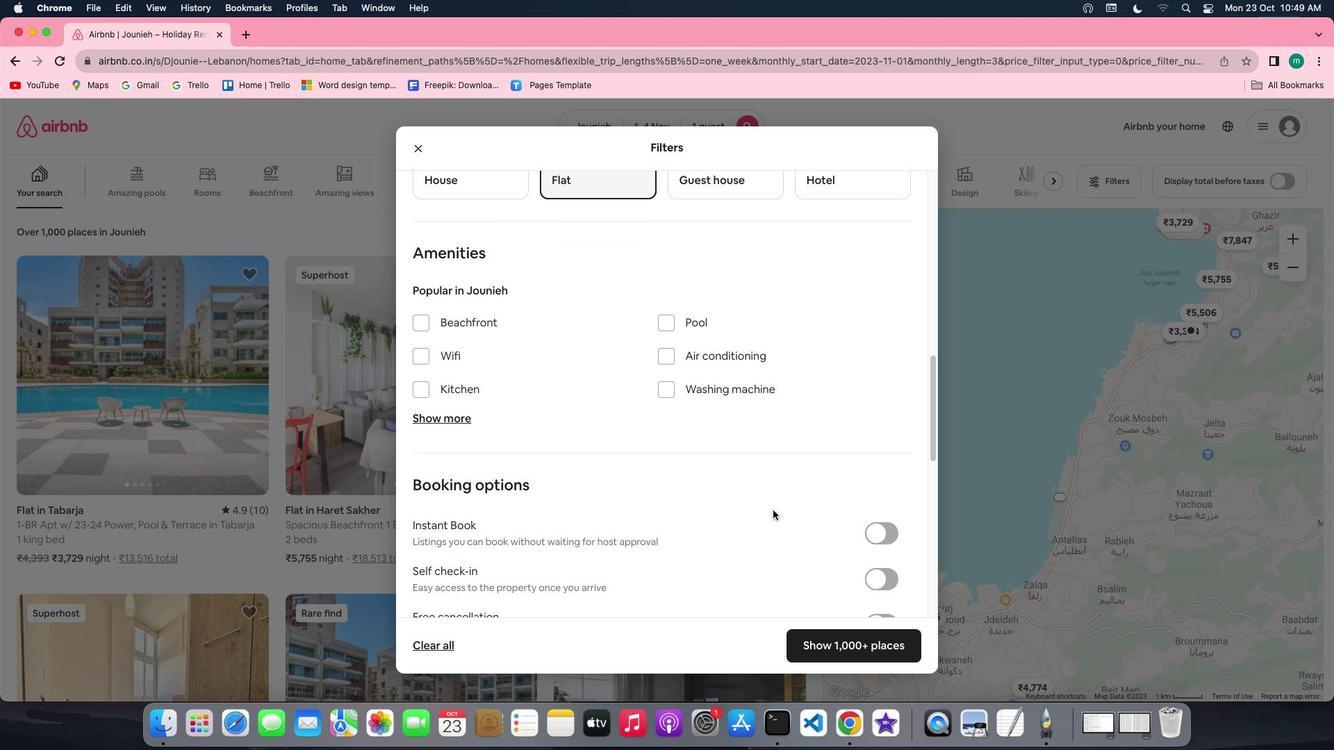 
Action: Mouse scrolled (773, 510) with delta (0, 0)
Screenshot: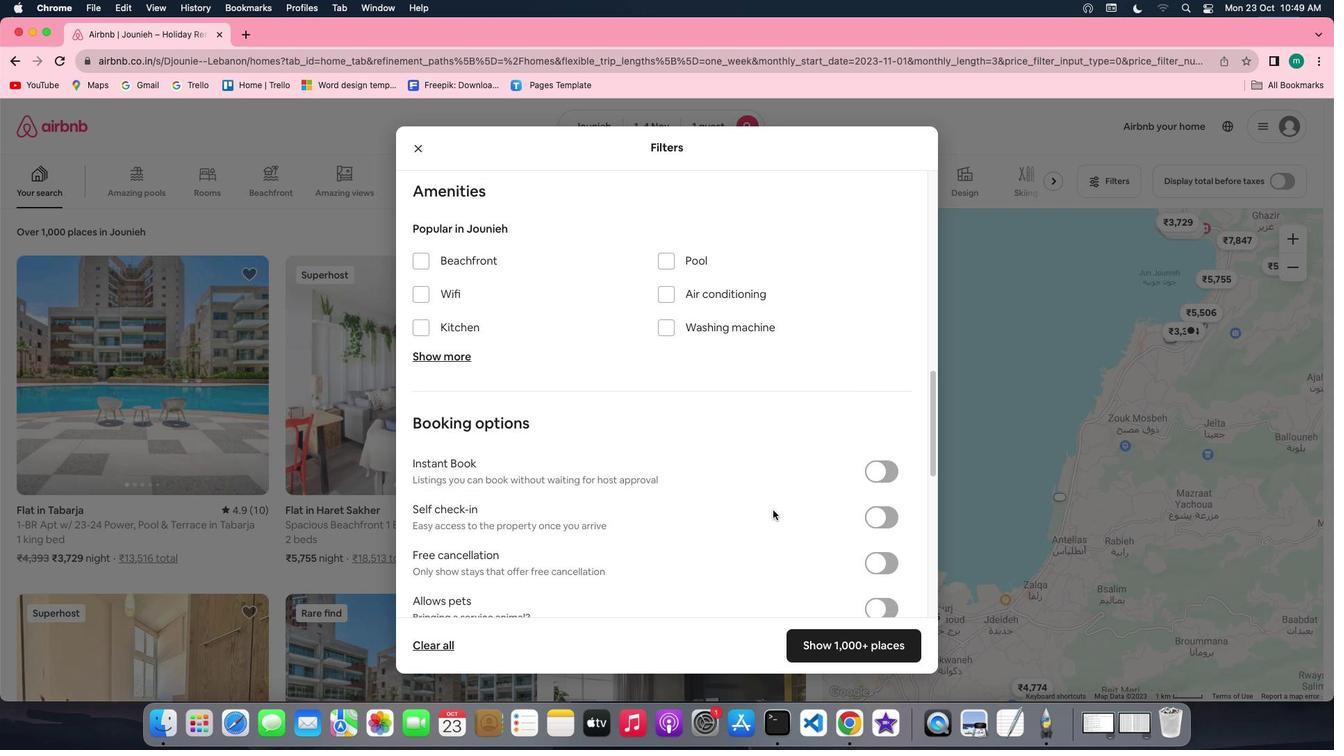
Action: Mouse moved to (422, 269)
Screenshot: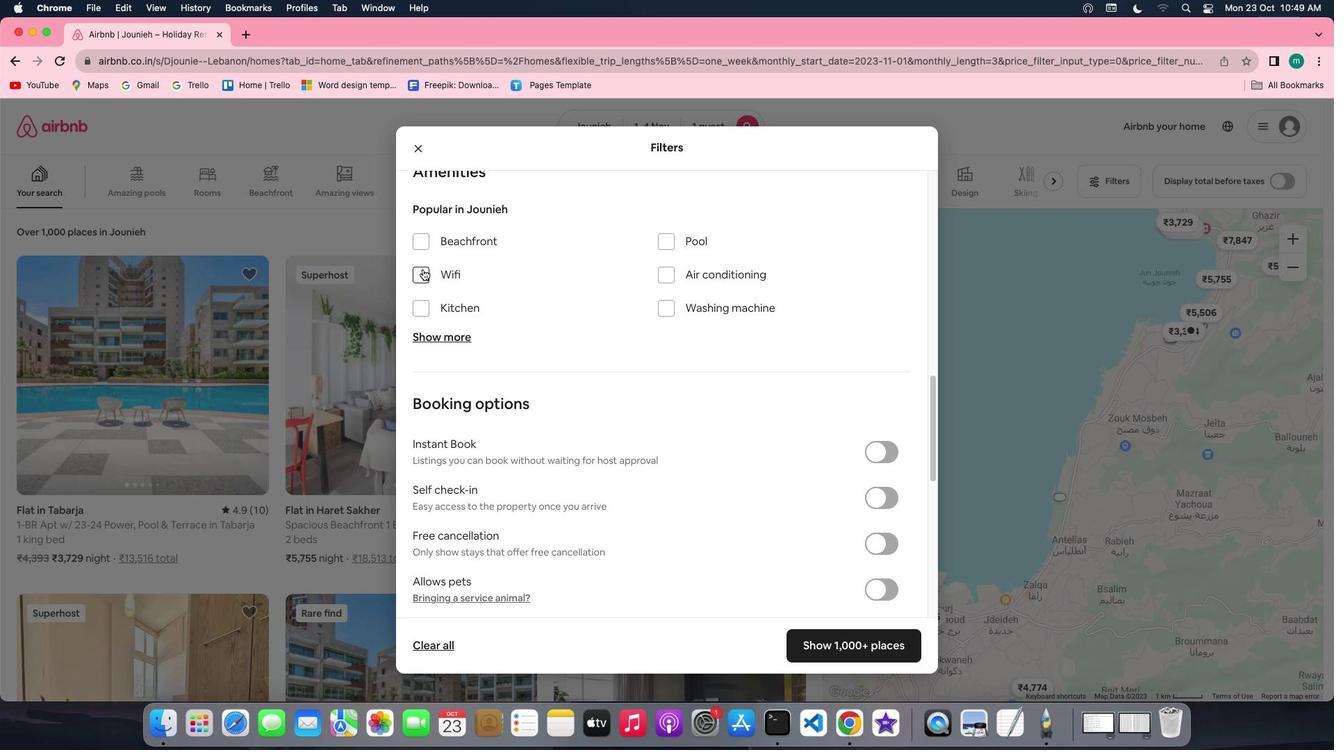 
Action: Mouse pressed left at (422, 269)
Screenshot: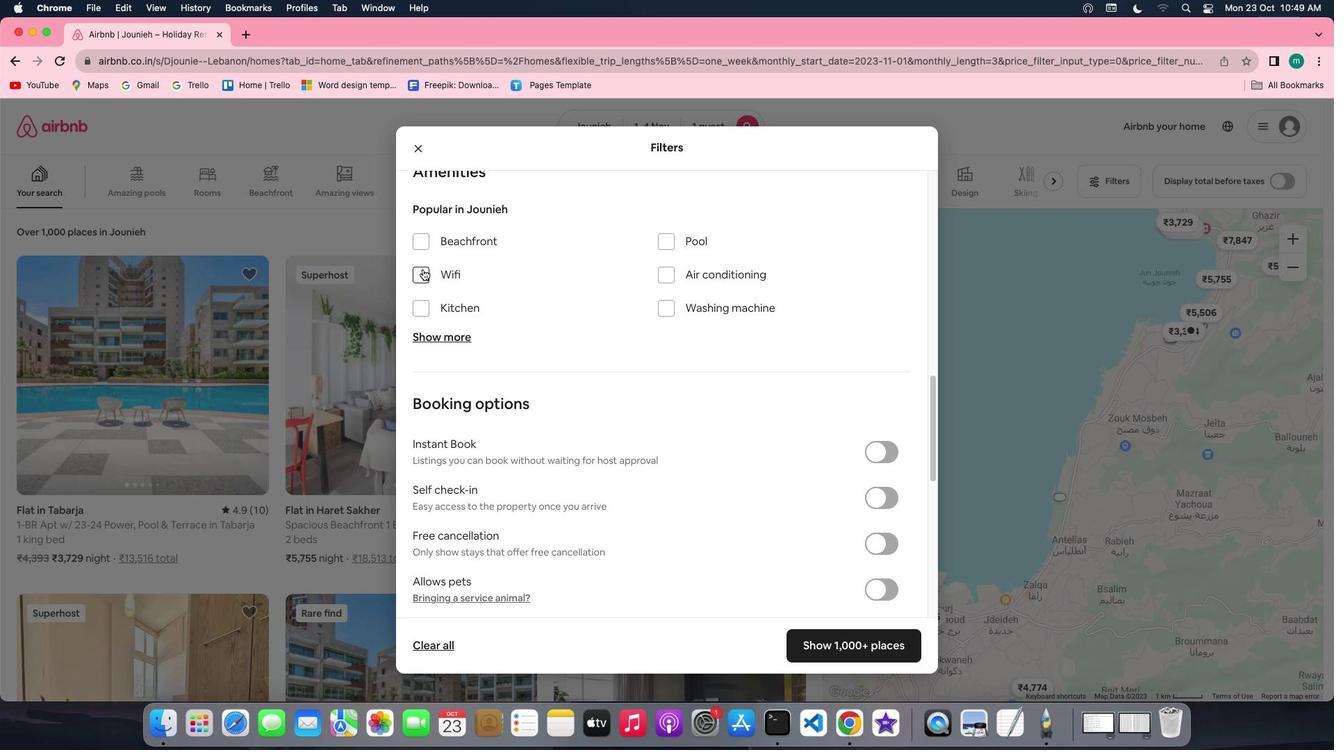 
Action: Mouse moved to (758, 451)
Screenshot: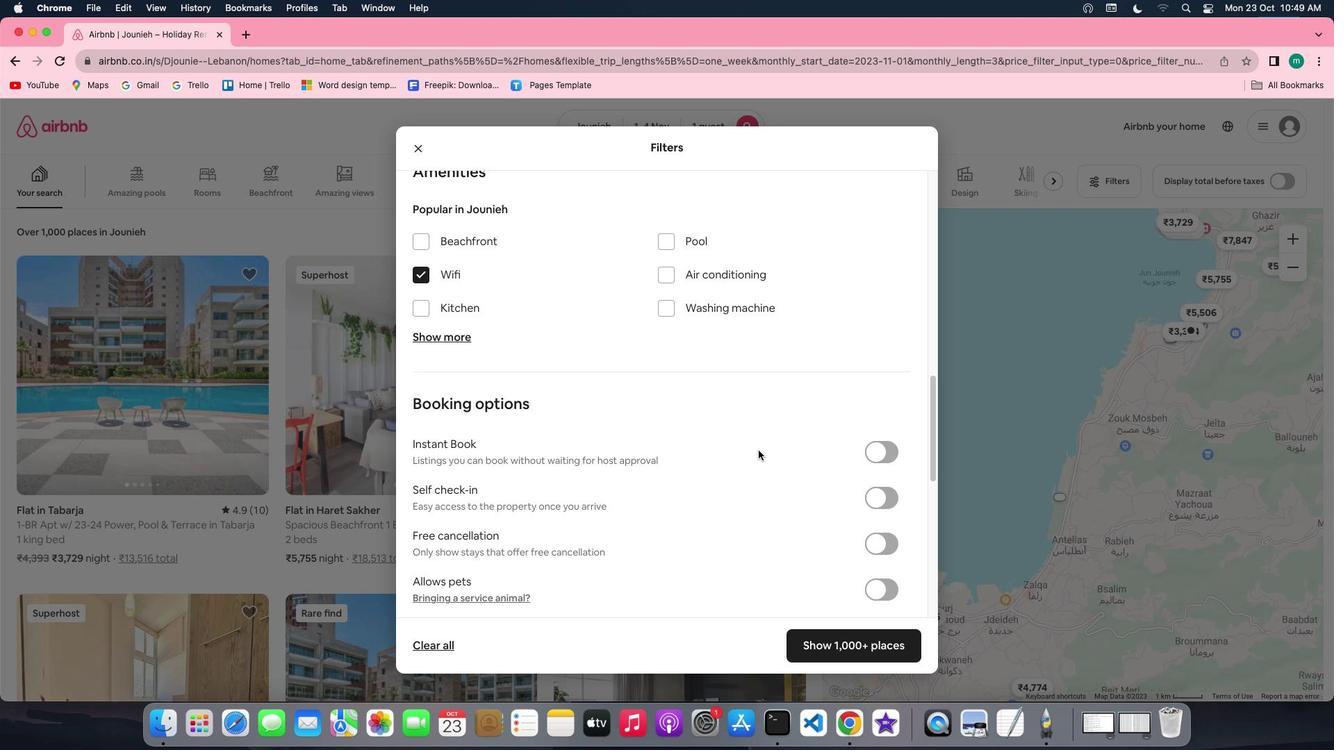 
Action: Mouse scrolled (758, 451) with delta (0, 0)
Screenshot: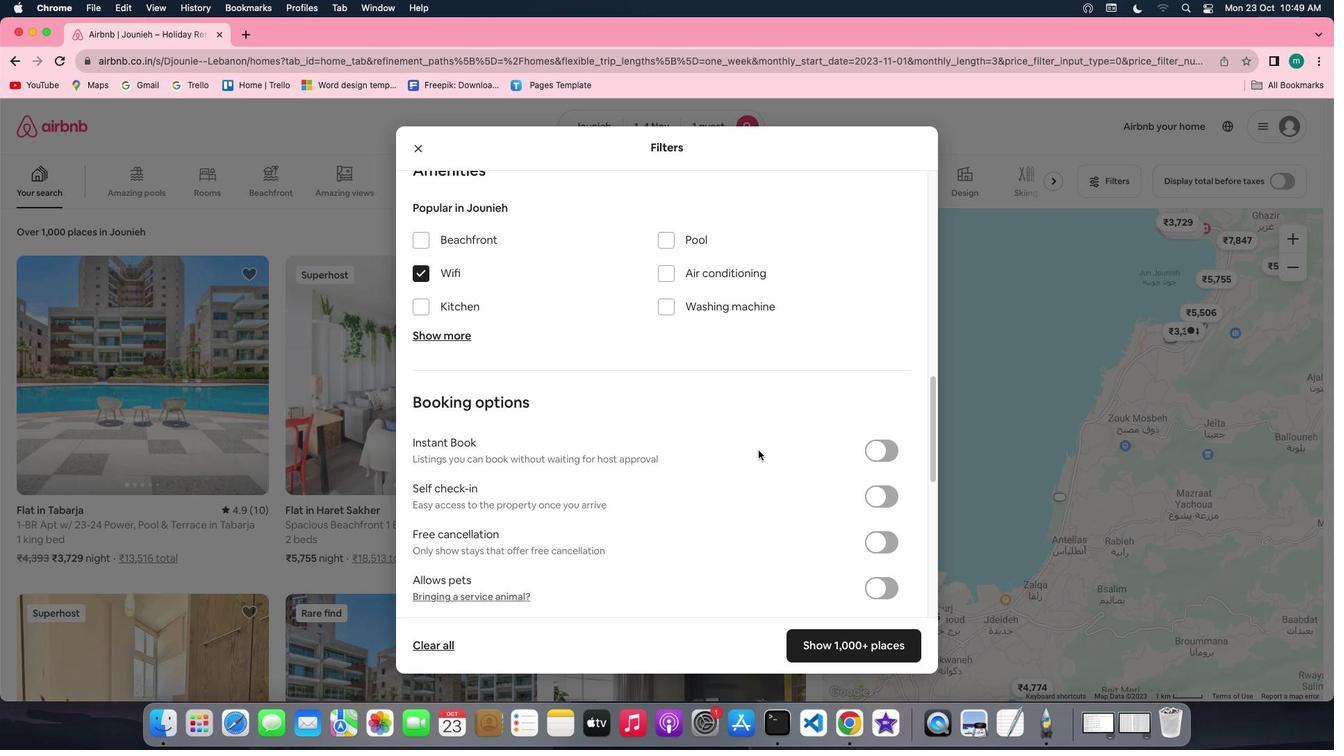 
Action: Mouse scrolled (758, 451) with delta (0, 0)
Screenshot: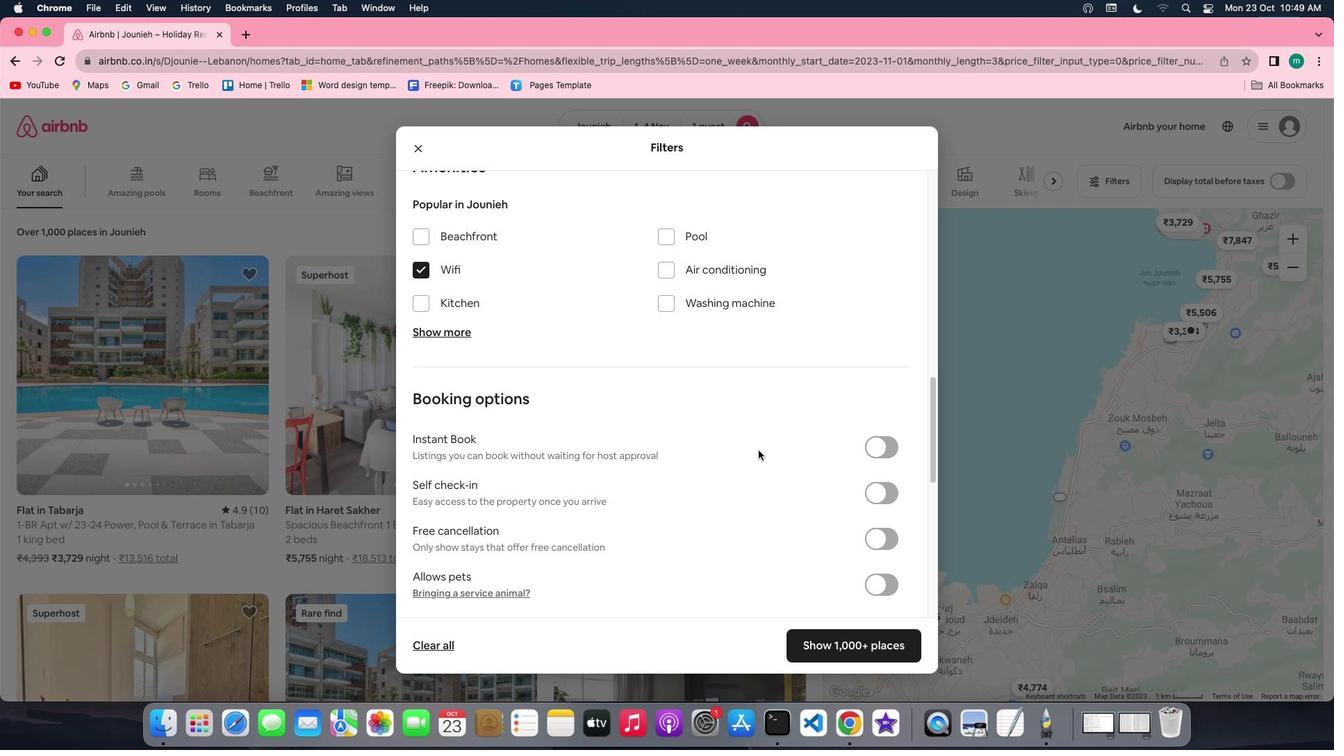 
Action: Mouse scrolled (758, 451) with delta (0, 0)
Screenshot: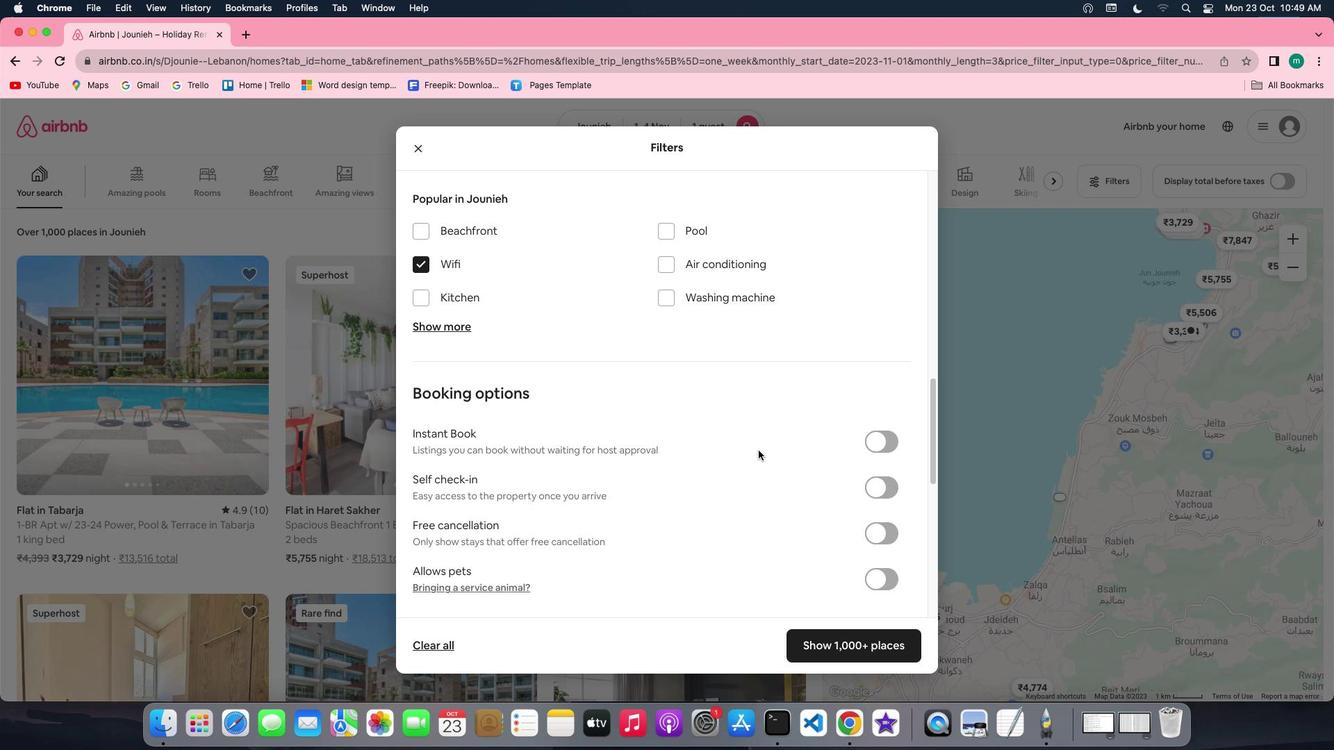 
Action: Mouse scrolled (758, 451) with delta (0, 0)
Screenshot: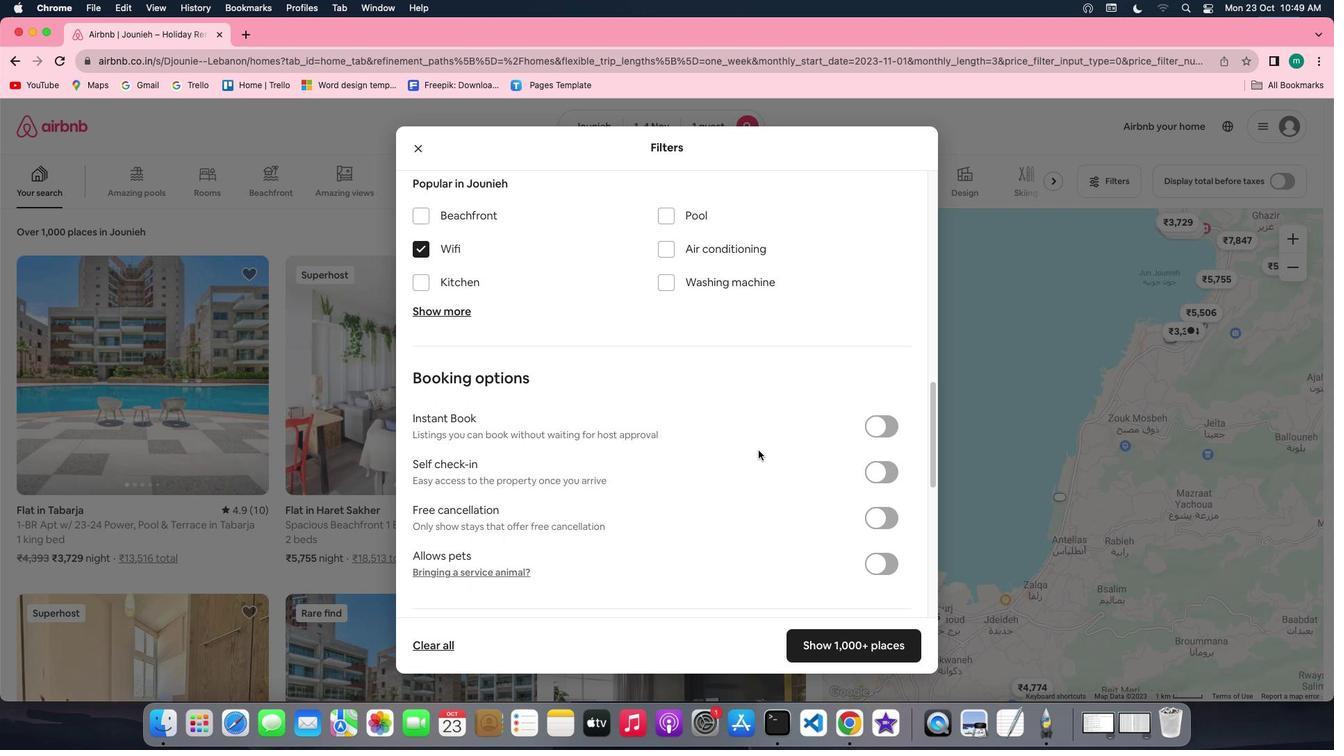 
Action: Mouse scrolled (758, 451) with delta (0, 0)
Screenshot: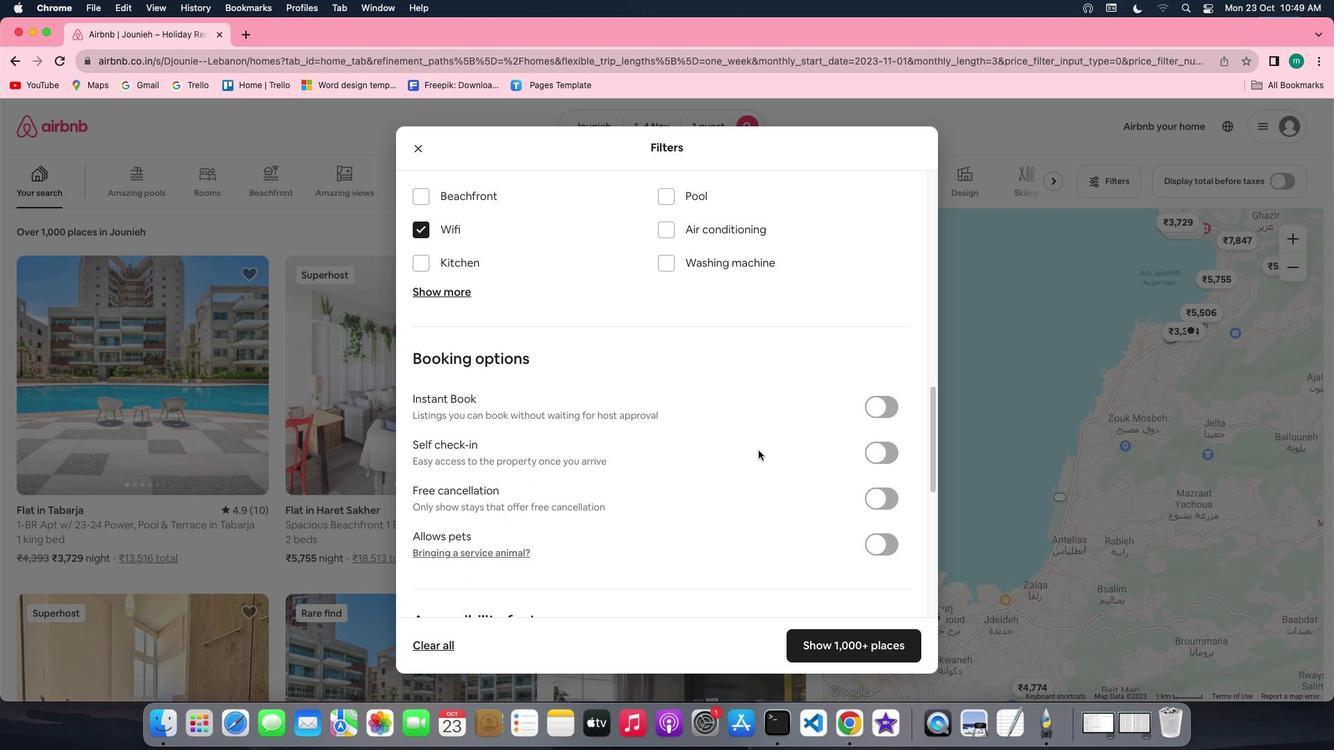 
Action: Mouse scrolled (758, 451) with delta (0, 0)
Screenshot: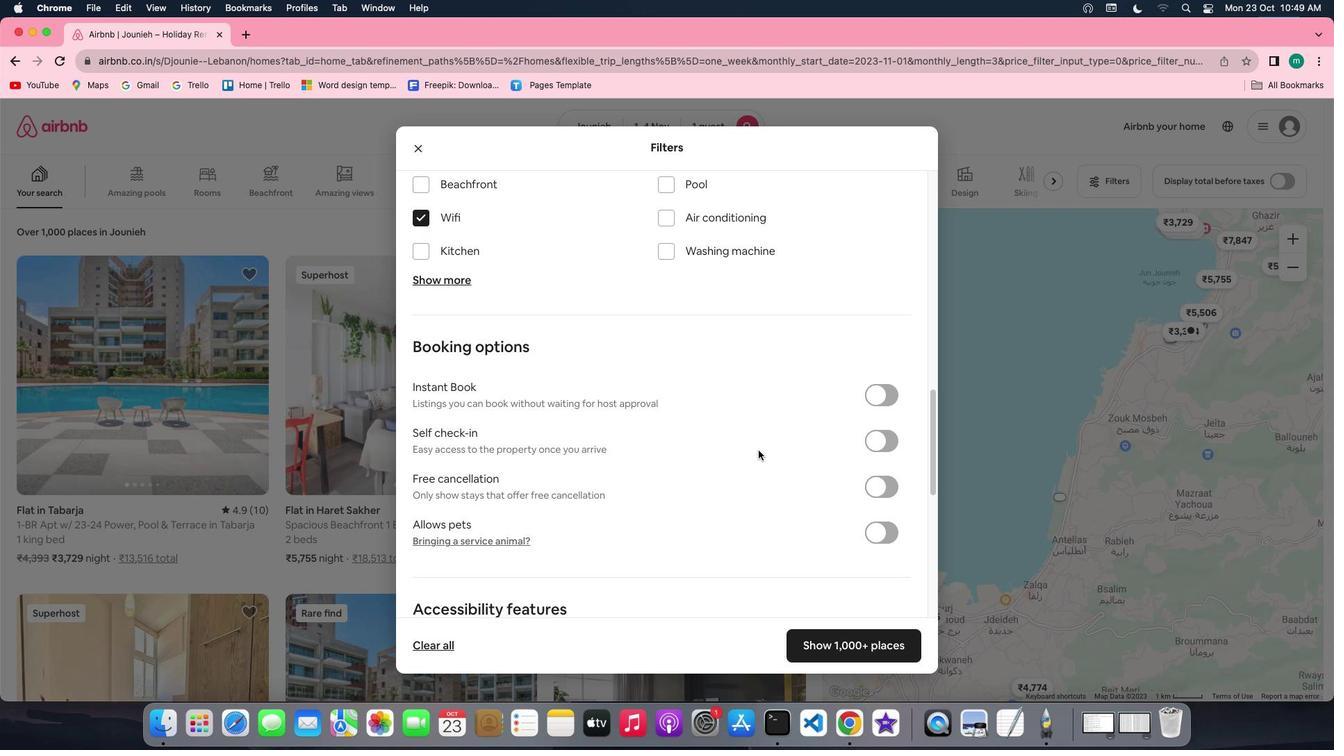 
Action: Mouse scrolled (758, 451) with delta (0, 0)
Screenshot: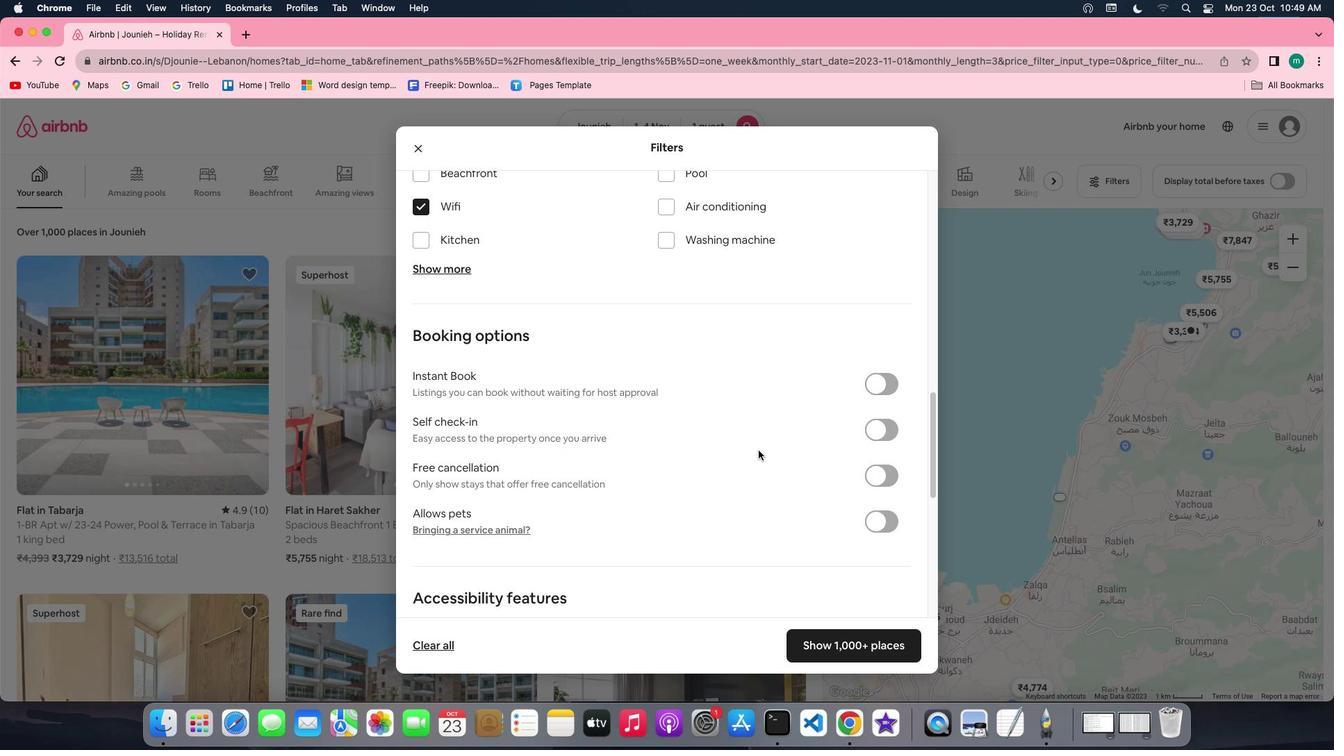 
Action: Mouse scrolled (758, 451) with delta (0, 0)
Screenshot: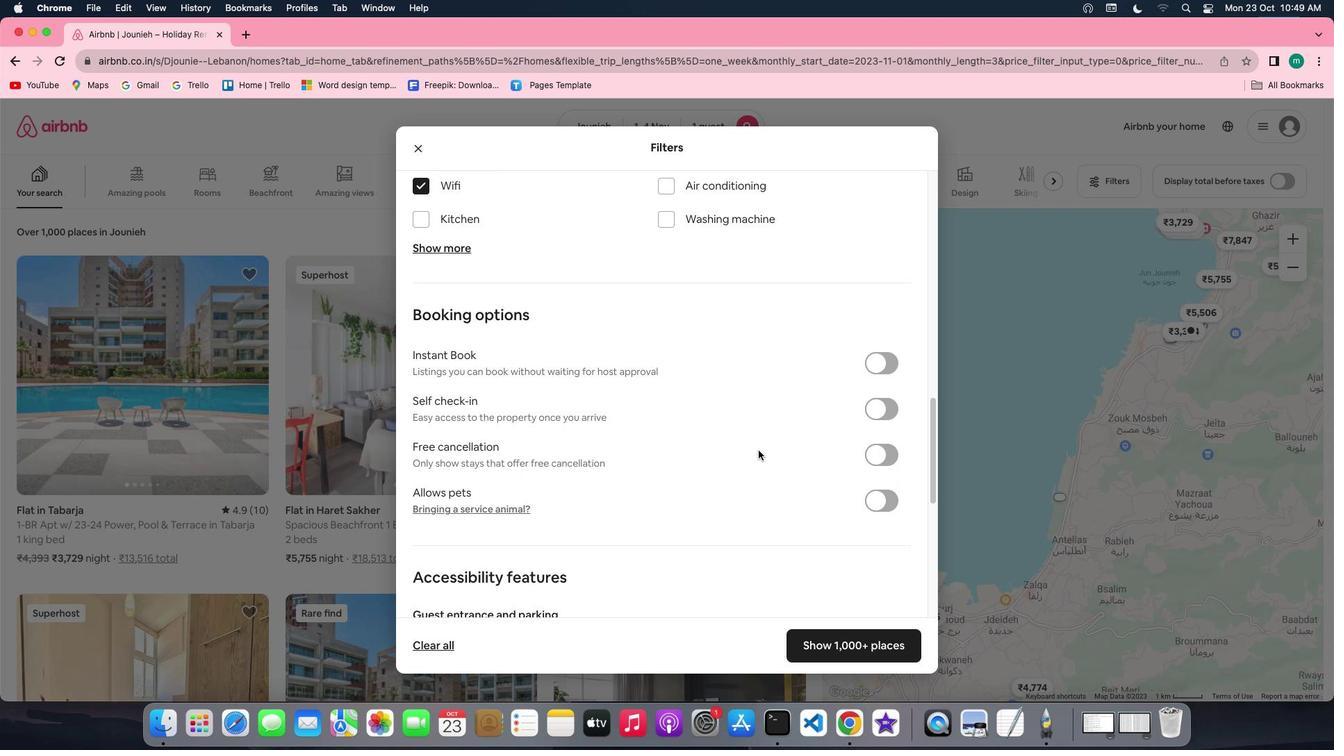 
Action: Mouse scrolled (758, 451) with delta (0, 0)
Screenshot: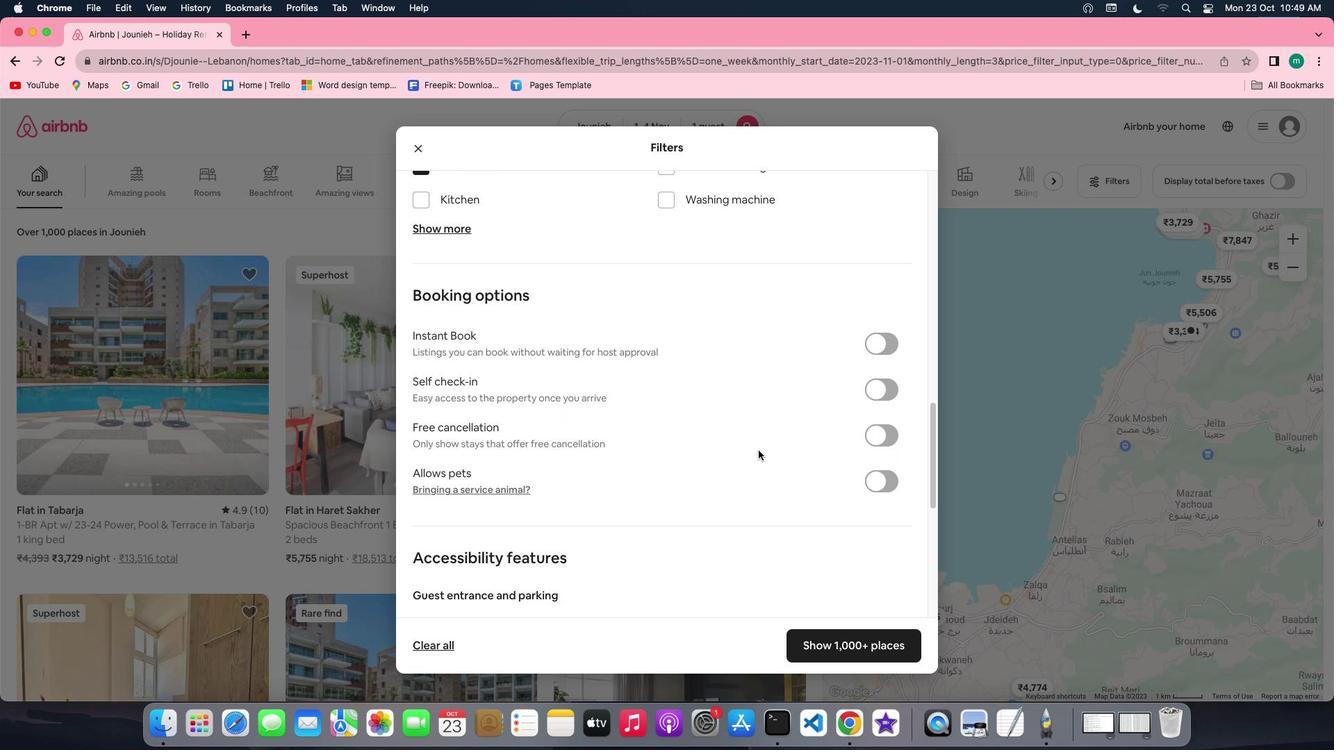 
Action: Mouse scrolled (758, 451) with delta (0, 0)
Screenshot: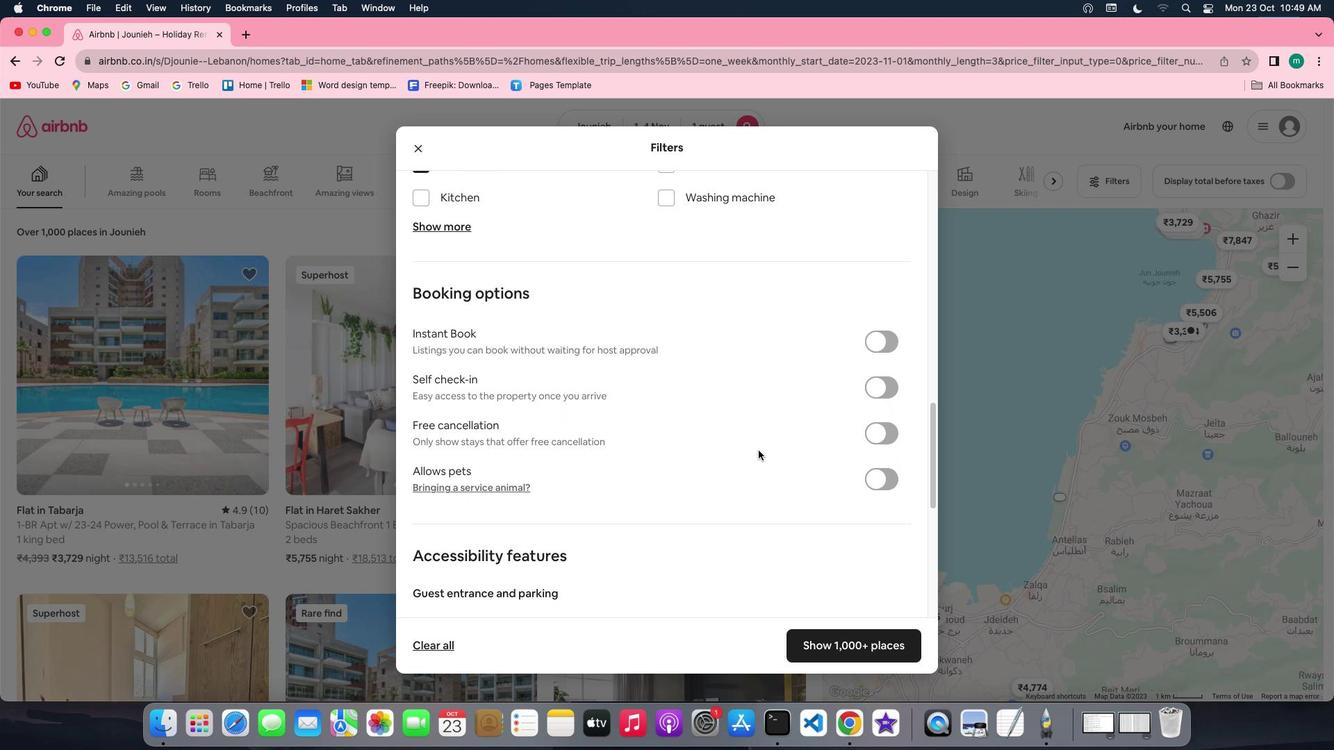 
Action: Mouse scrolled (758, 451) with delta (0, 0)
Screenshot: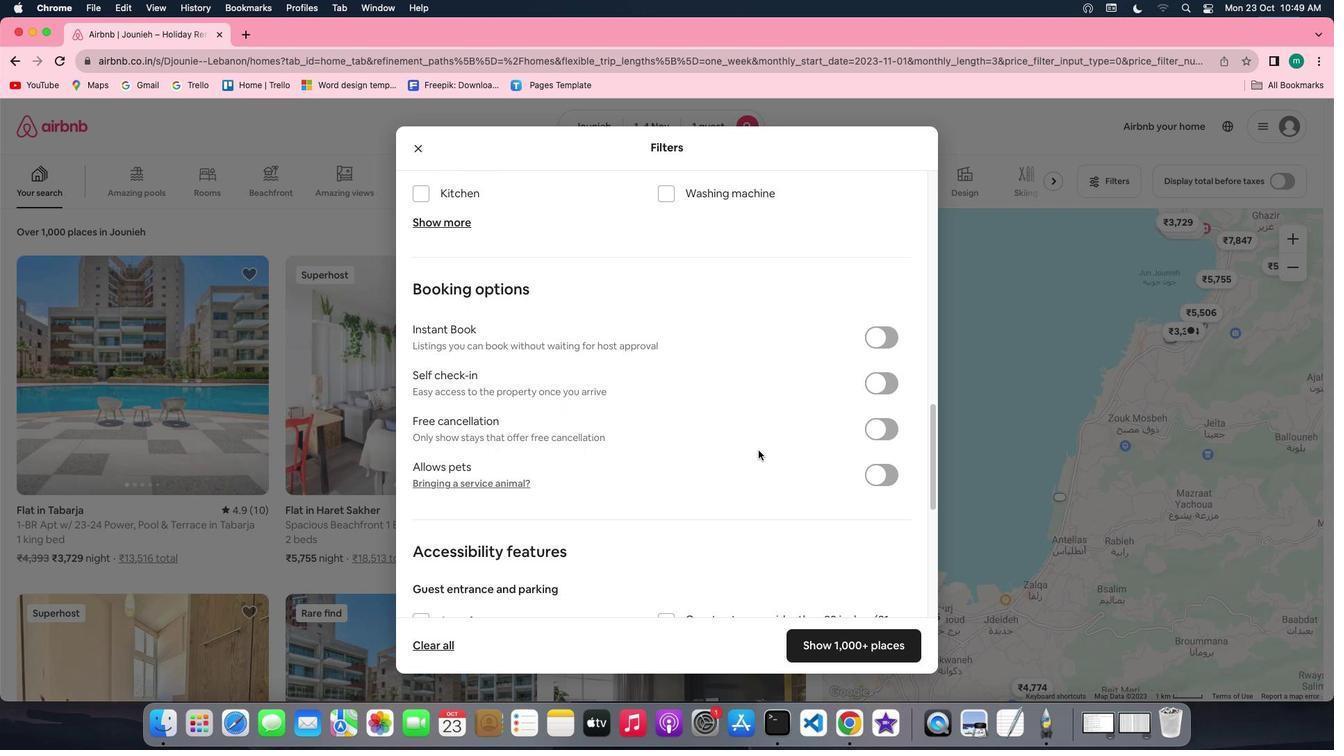 
Action: Mouse scrolled (758, 451) with delta (0, 0)
Screenshot: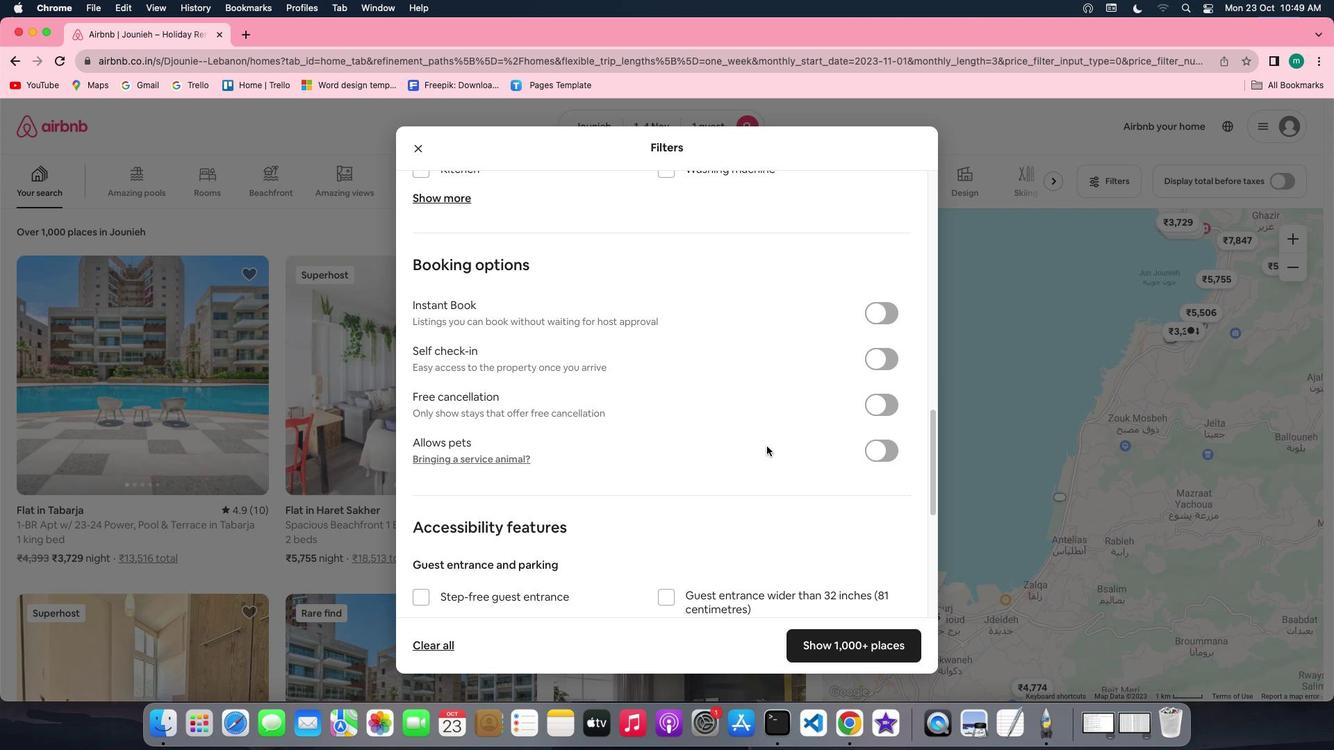 
Action: Mouse moved to (878, 345)
Screenshot: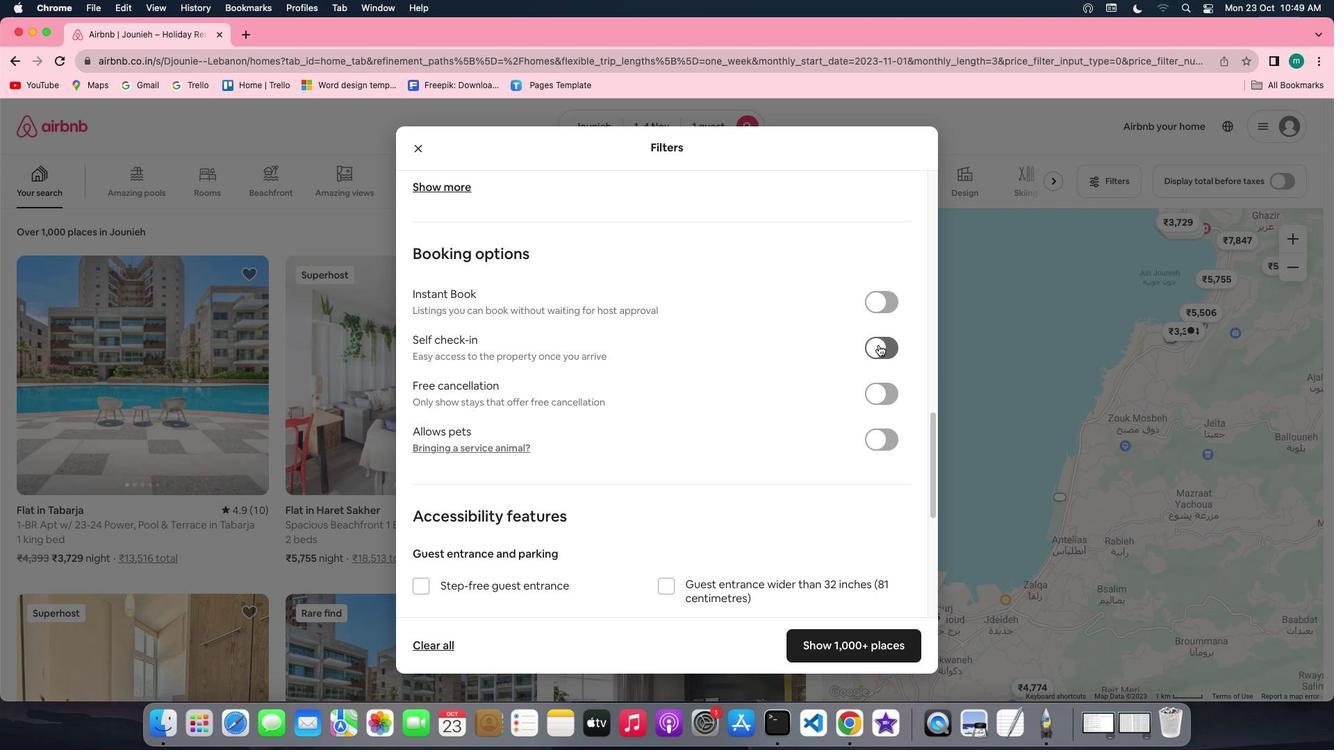 
Action: Mouse pressed left at (878, 345)
Screenshot: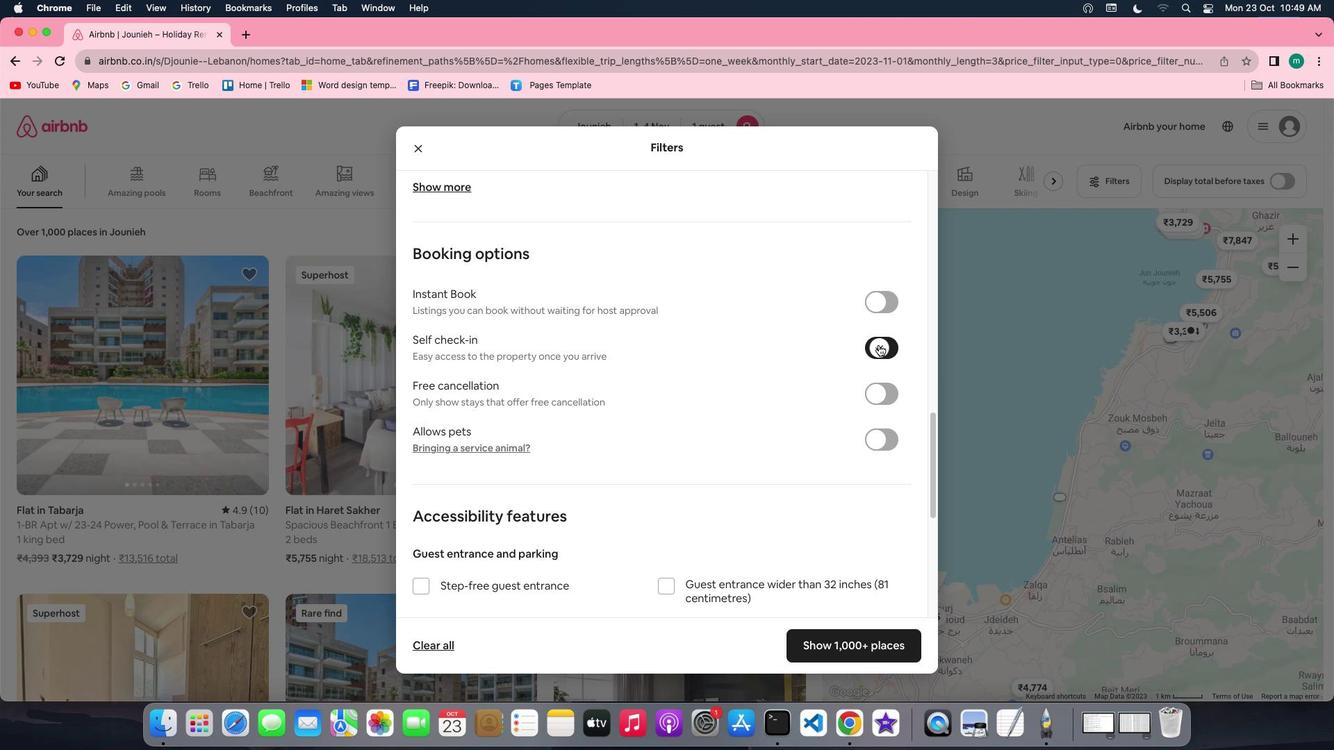 
Action: Mouse moved to (686, 483)
Screenshot: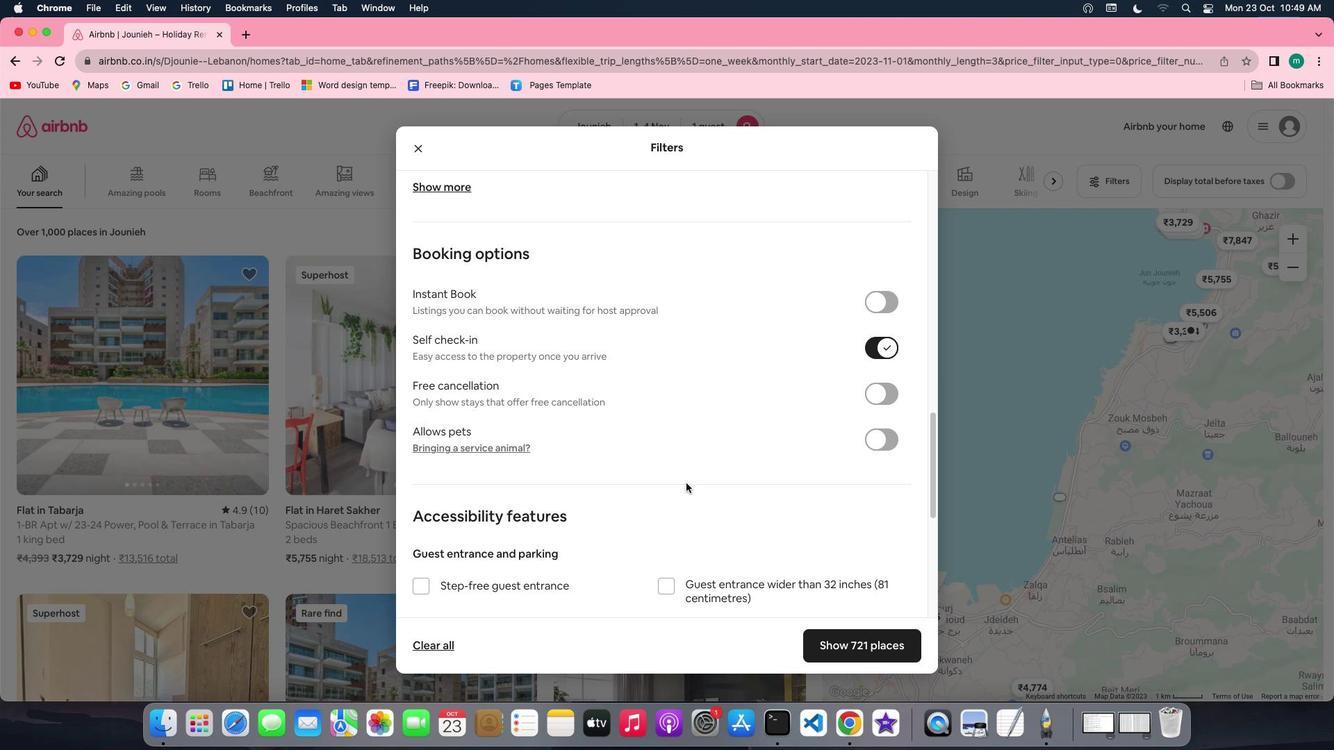 
Action: Mouse scrolled (686, 483) with delta (0, 0)
Screenshot: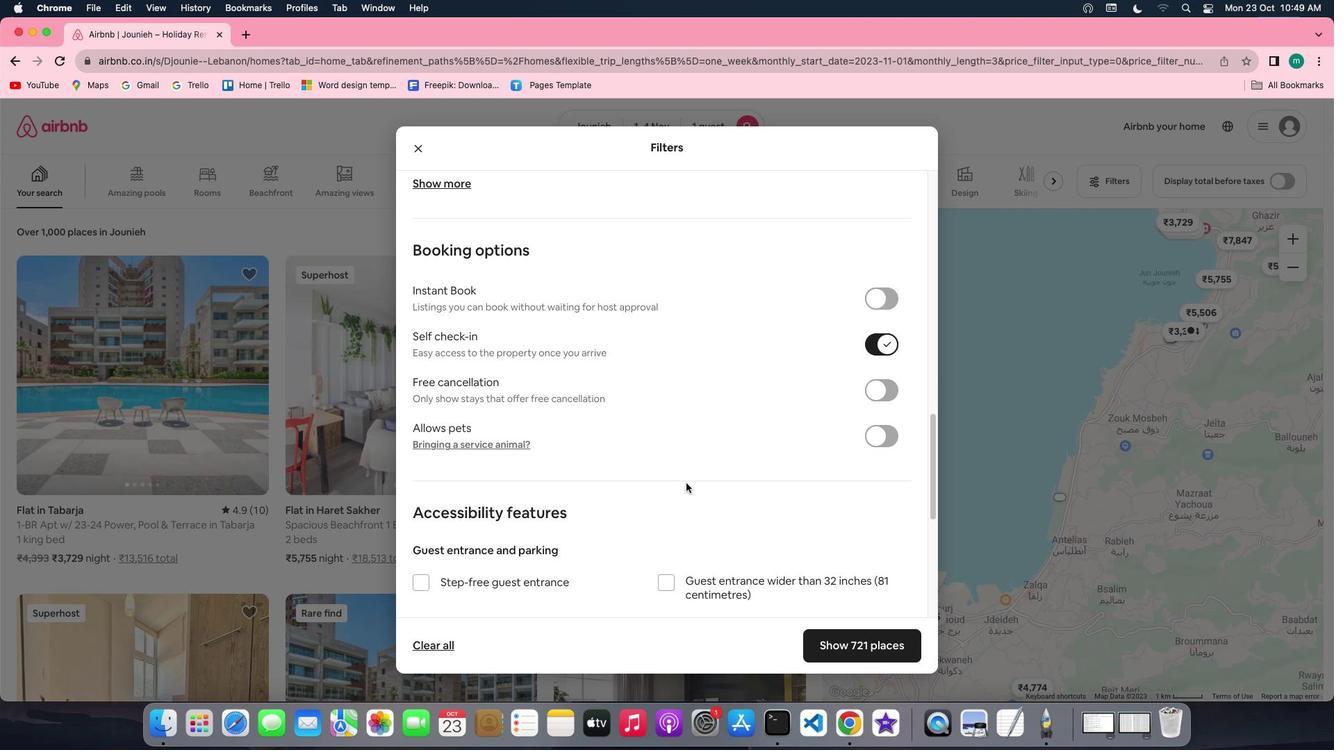
Action: Mouse scrolled (686, 483) with delta (0, 0)
Screenshot: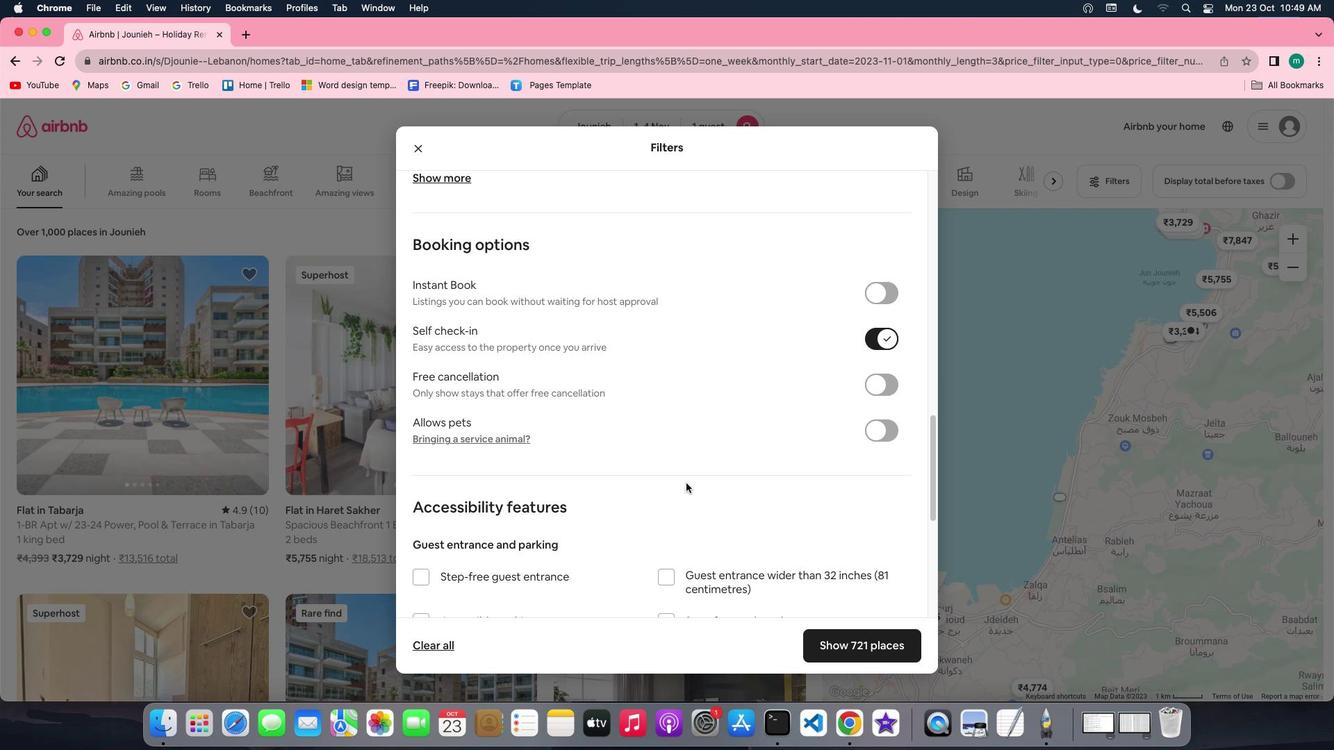 
Action: Mouse scrolled (686, 483) with delta (0, 0)
Screenshot: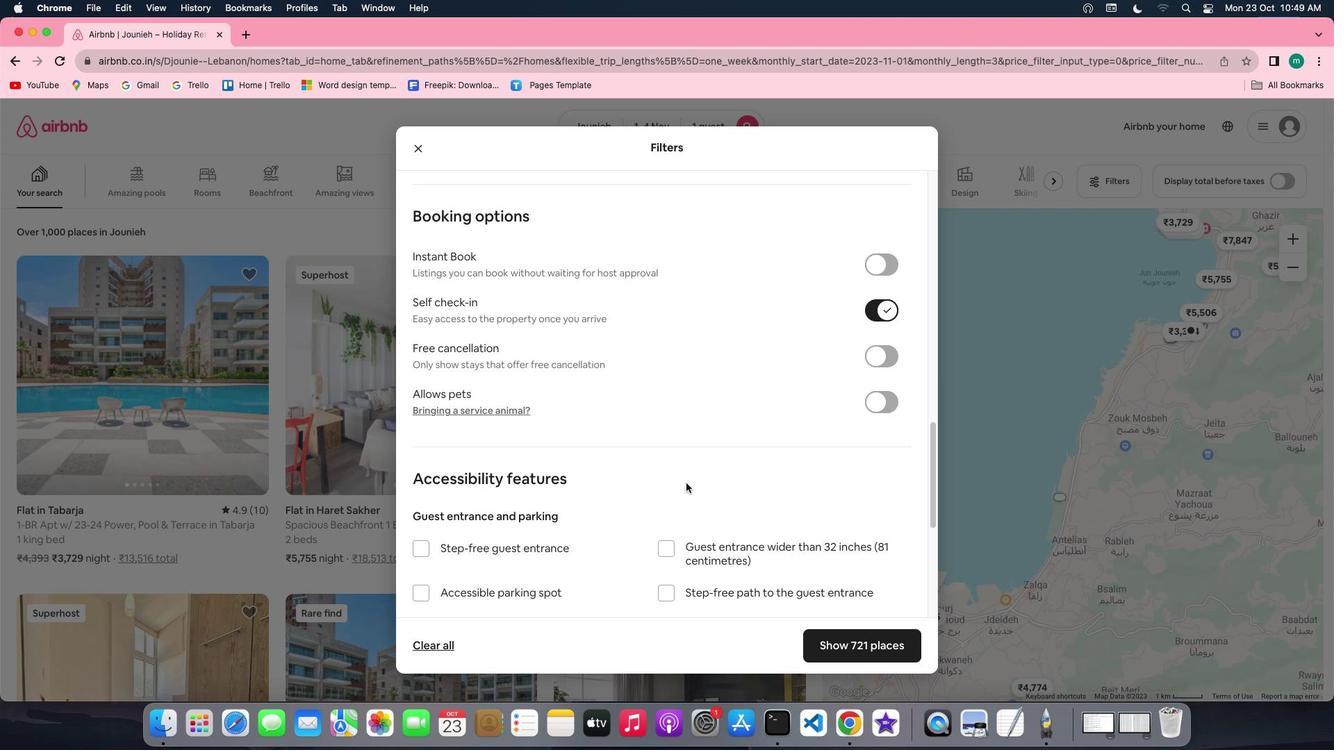 
Action: Mouse scrolled (686, 483) with delta (0, -1)
Screenshot: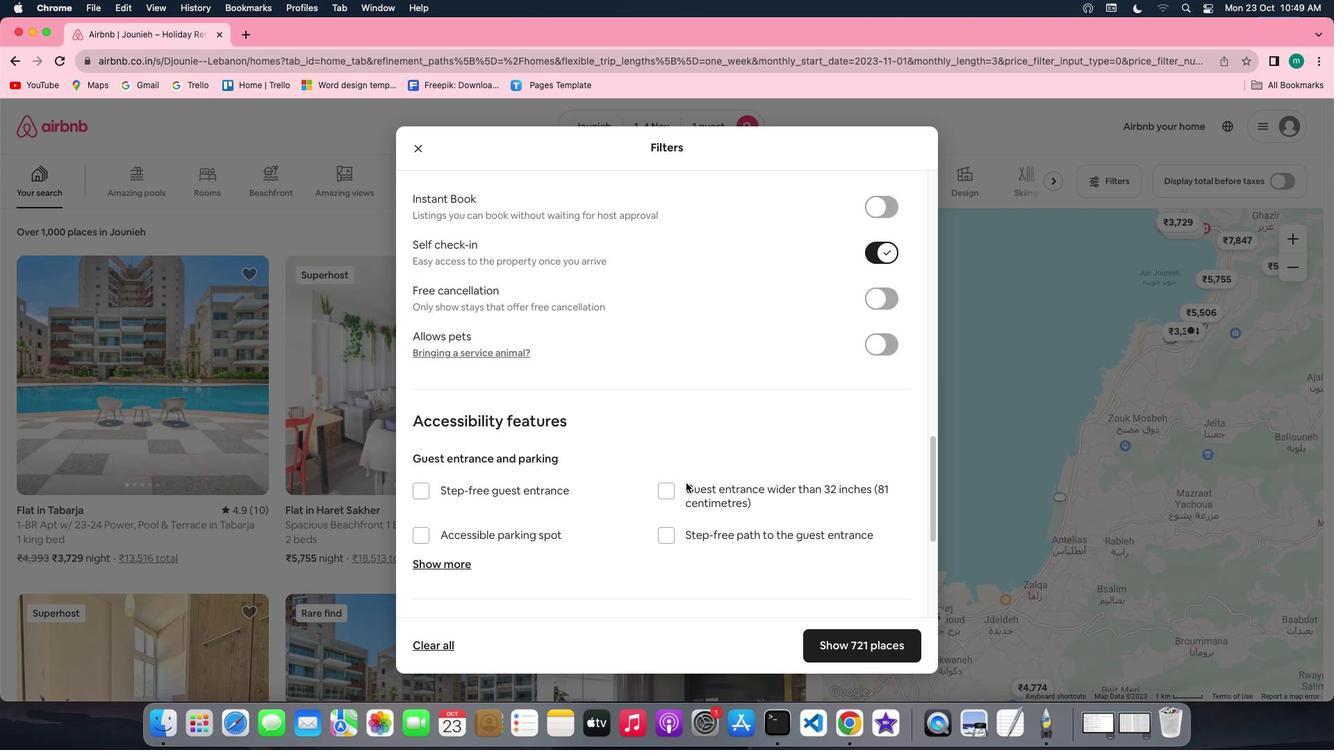 
Action: Mouse scrolled (686, 483) with delta (0, -2)
Screenshot: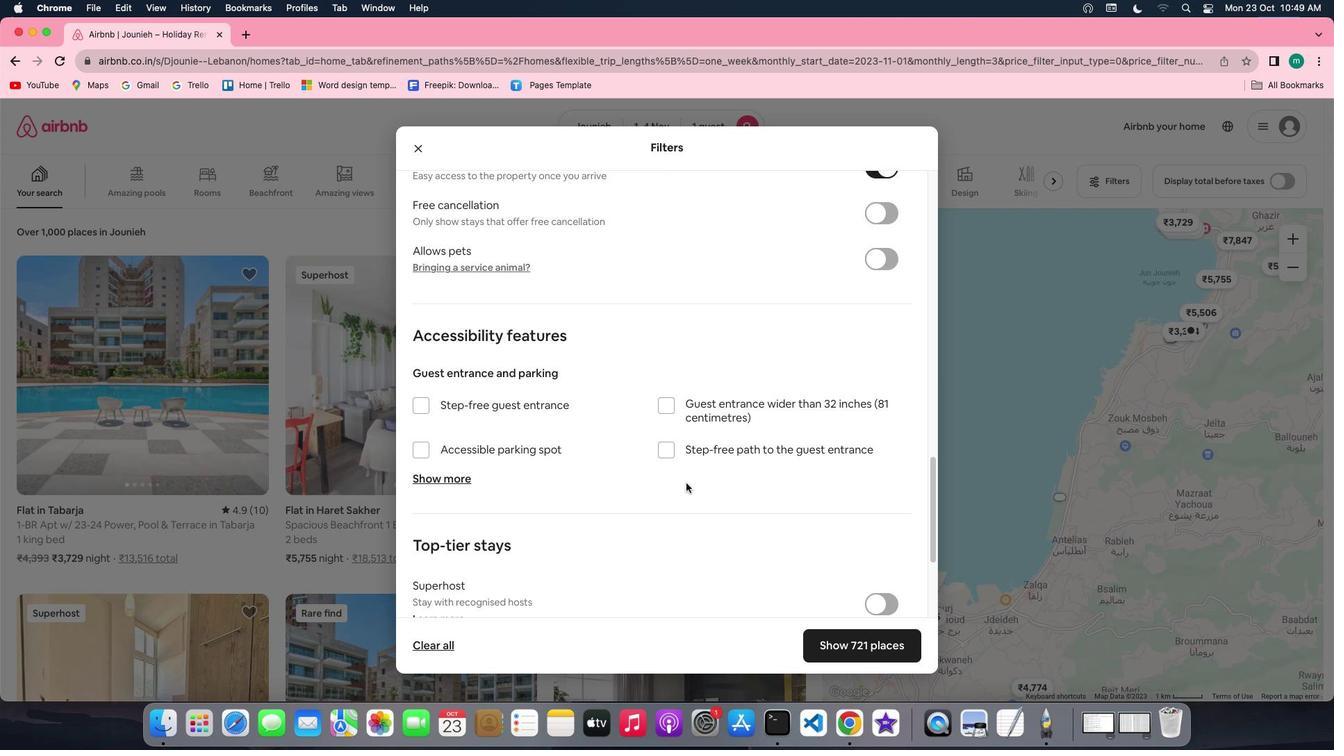 
Action: Mouse scrolled (686, 483) with delta (0, 0)
Screenshot: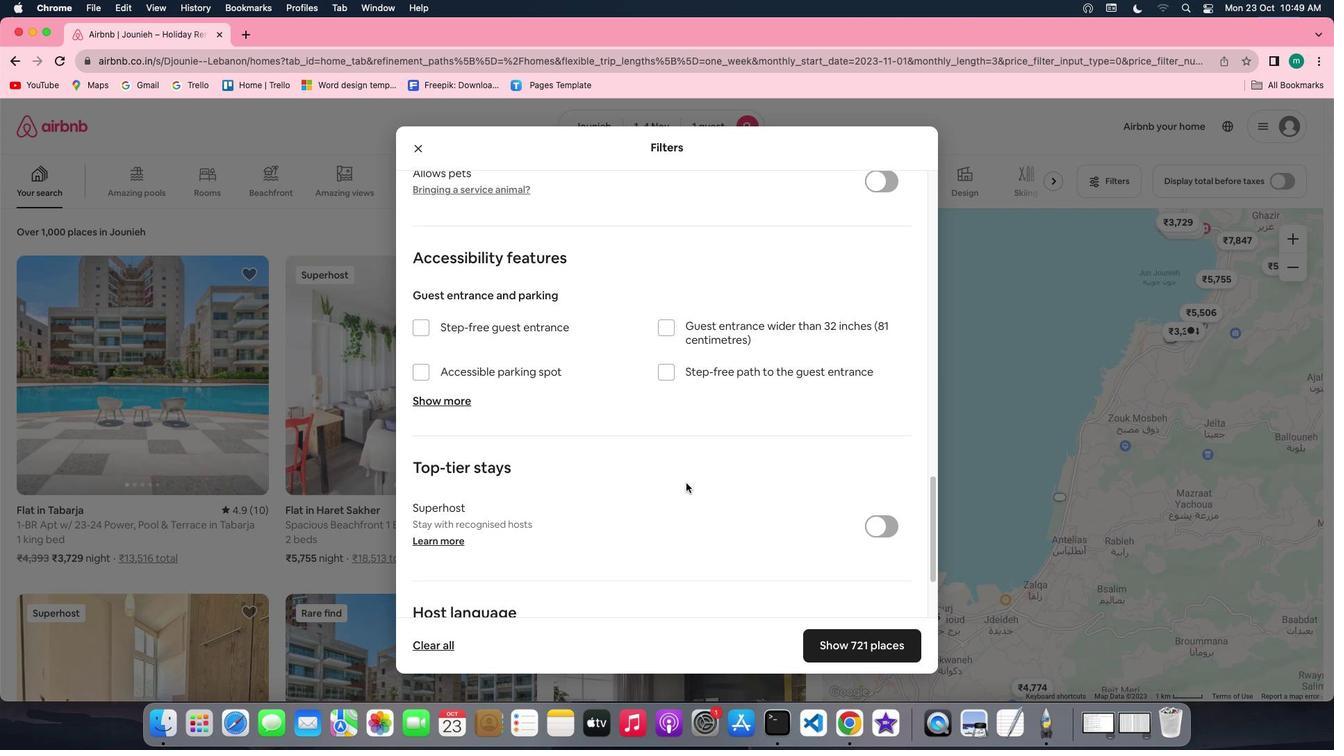 
Action: Mouse scrolled (686, 483) with delta (0, 0)
Screenshot: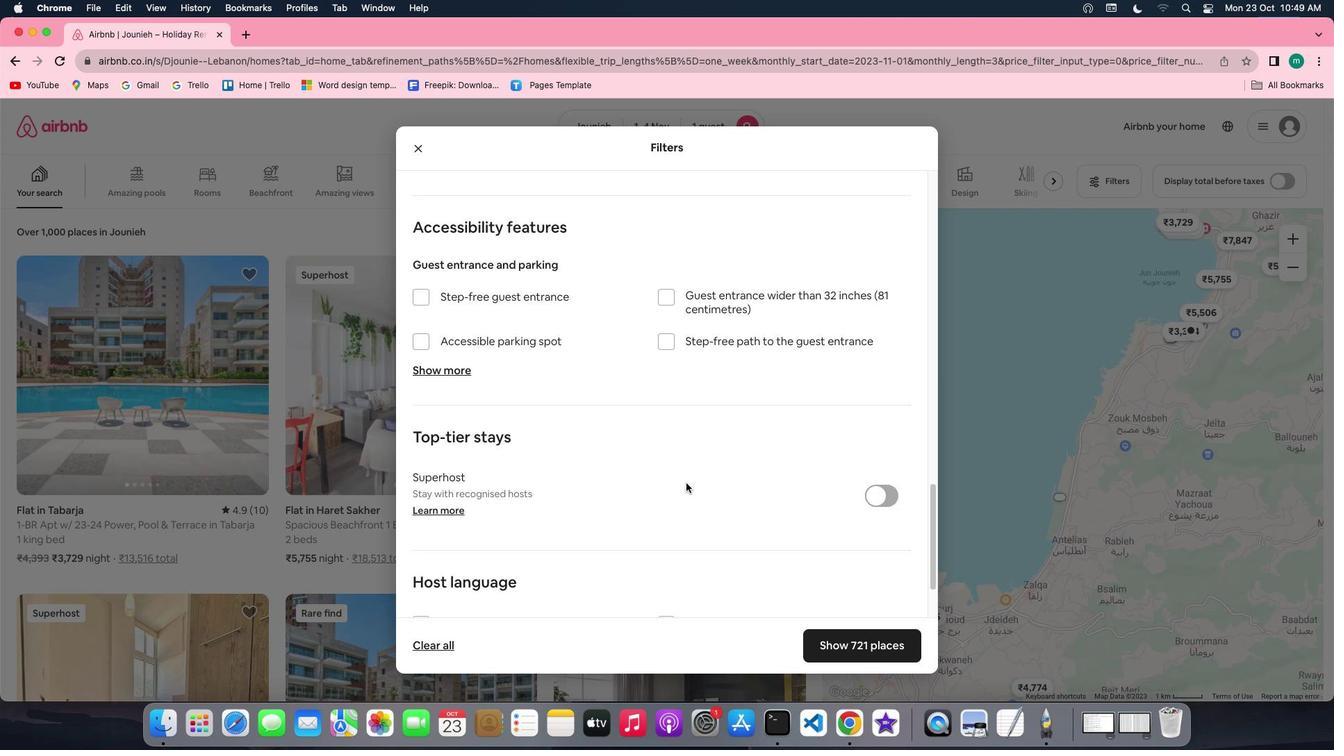 
Action: Mouse scrolled (686, 483) with delta (0, -2)
Screenshot: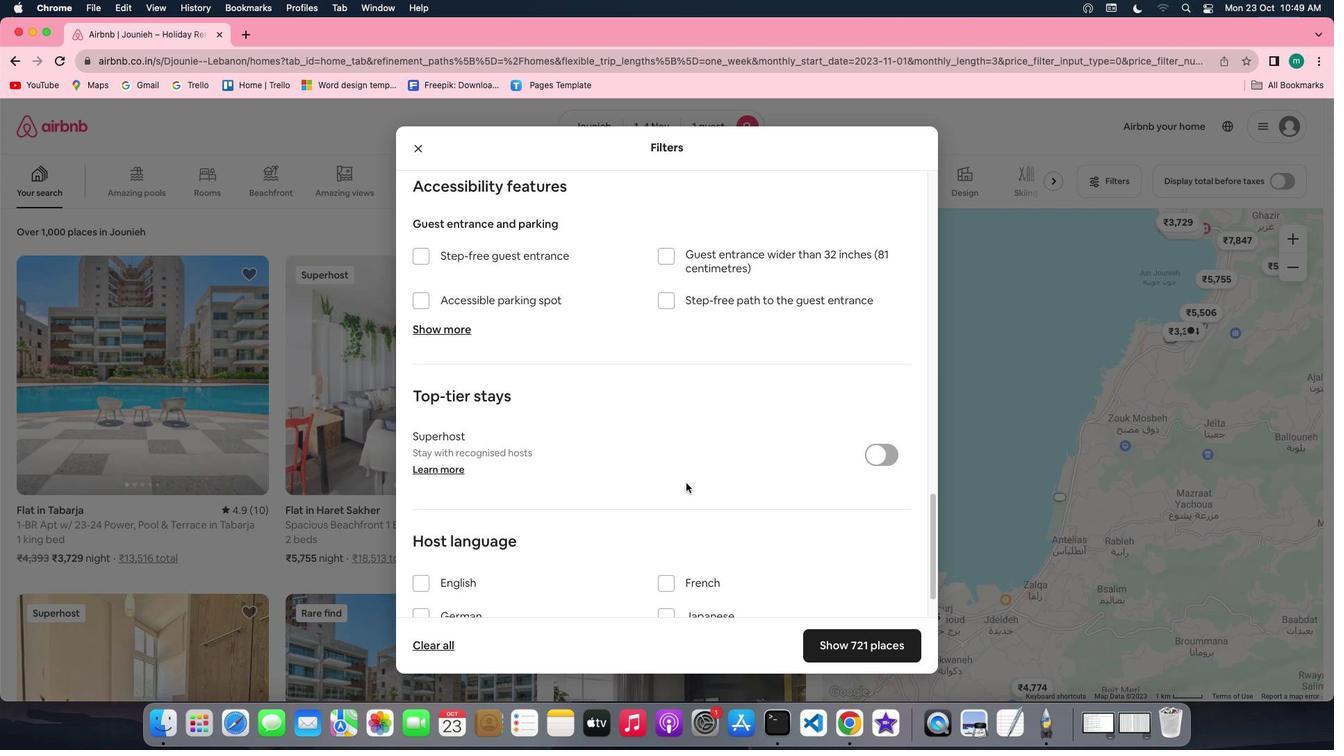 
Action: Mouse scrolled (686, 483) with delta (0, -3)
Screenshot: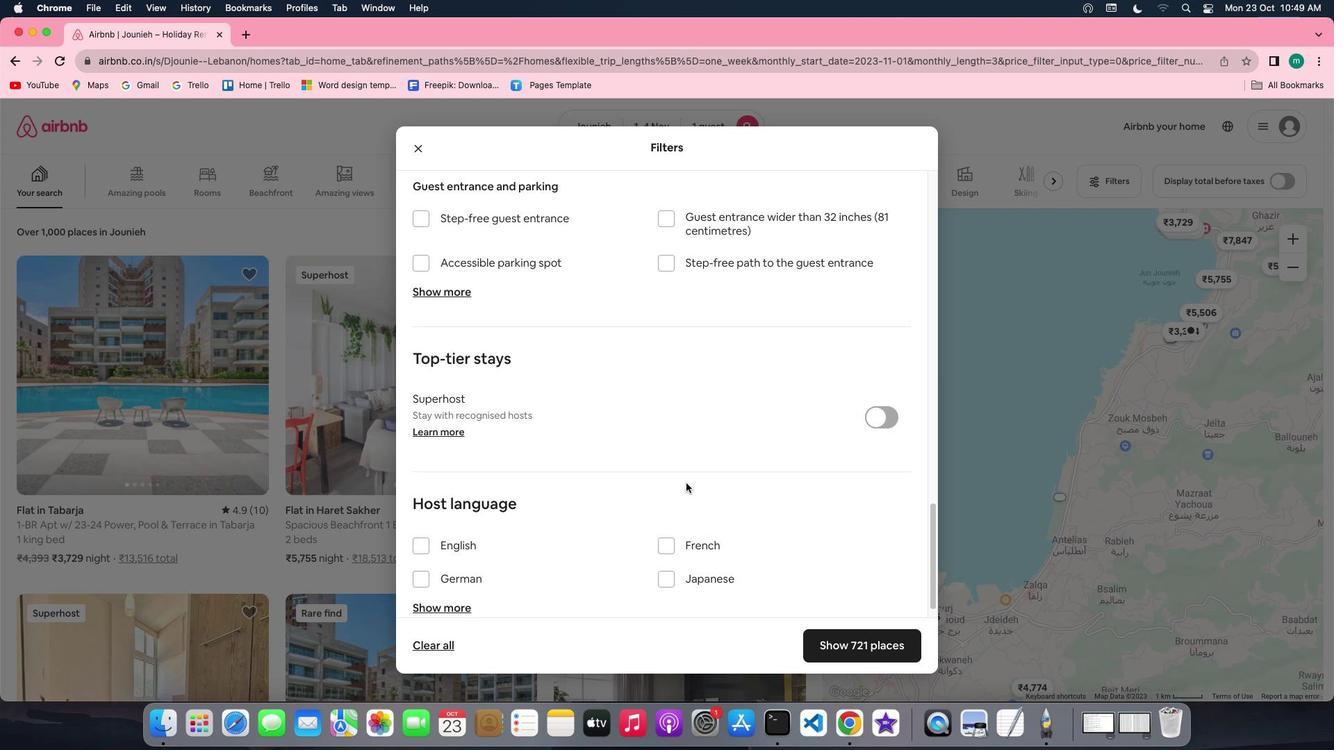 
Action: Mouse scrolled (686, 483) with delta (0, -4)
Screenshot: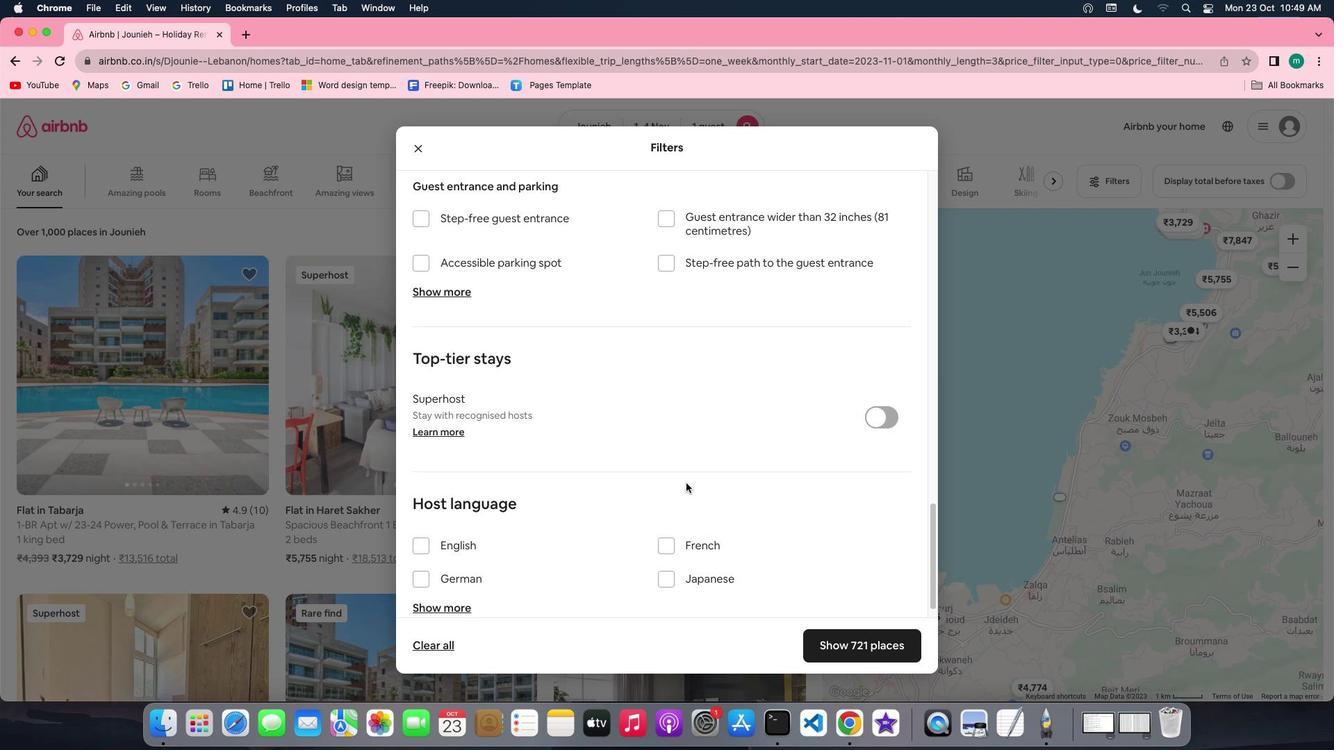 
Action: Mouse scrolled (686, 483) with delta (0, -4)
Screenshot: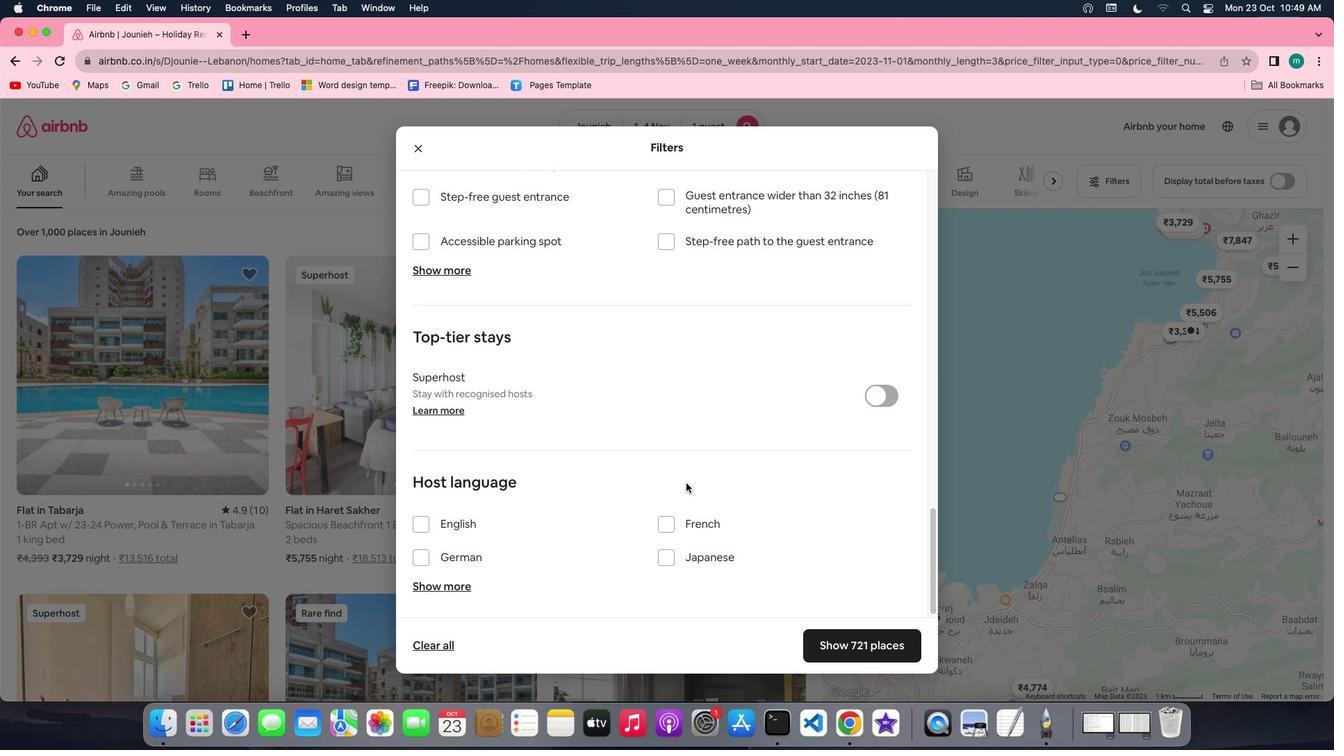 
Action: Mouse scrolled (686, 483) with delta (0, 0)
Screenshot: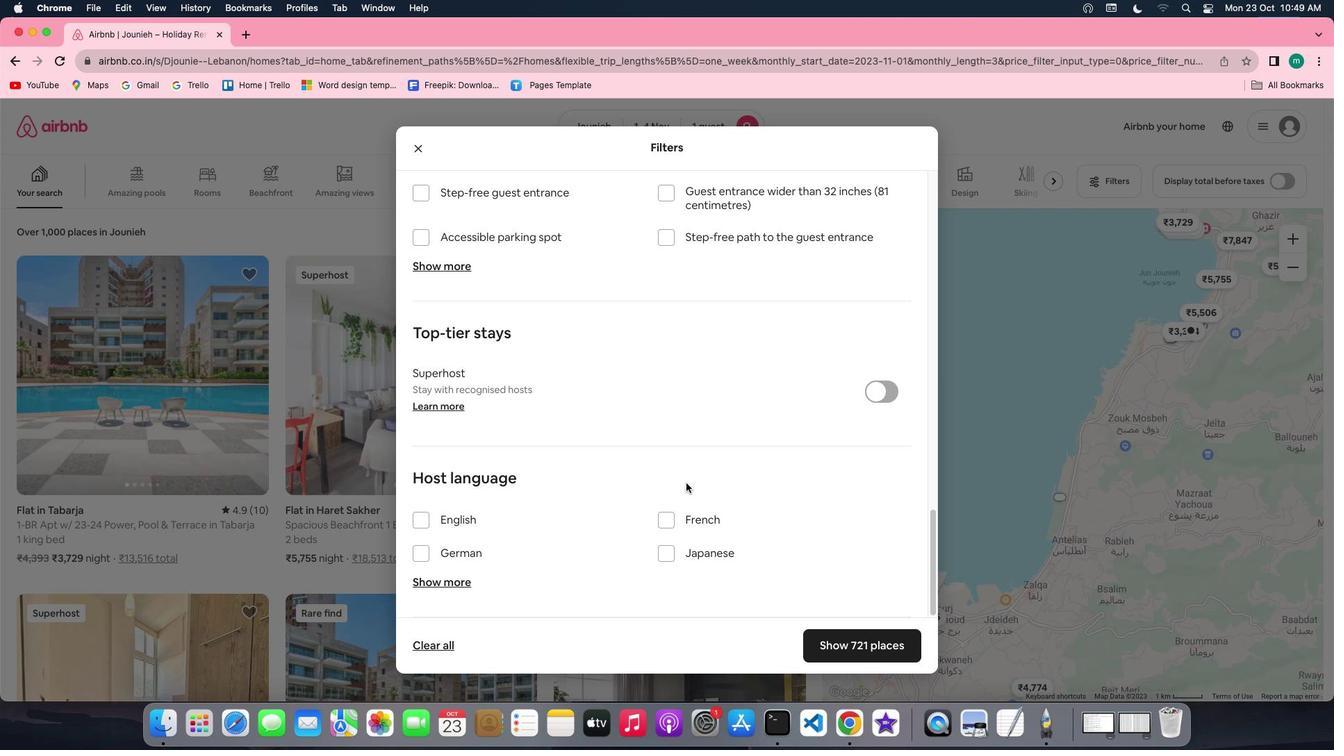 
Action: Mouse scrolled (686, 483) with delta (0, 0)
Screenshot: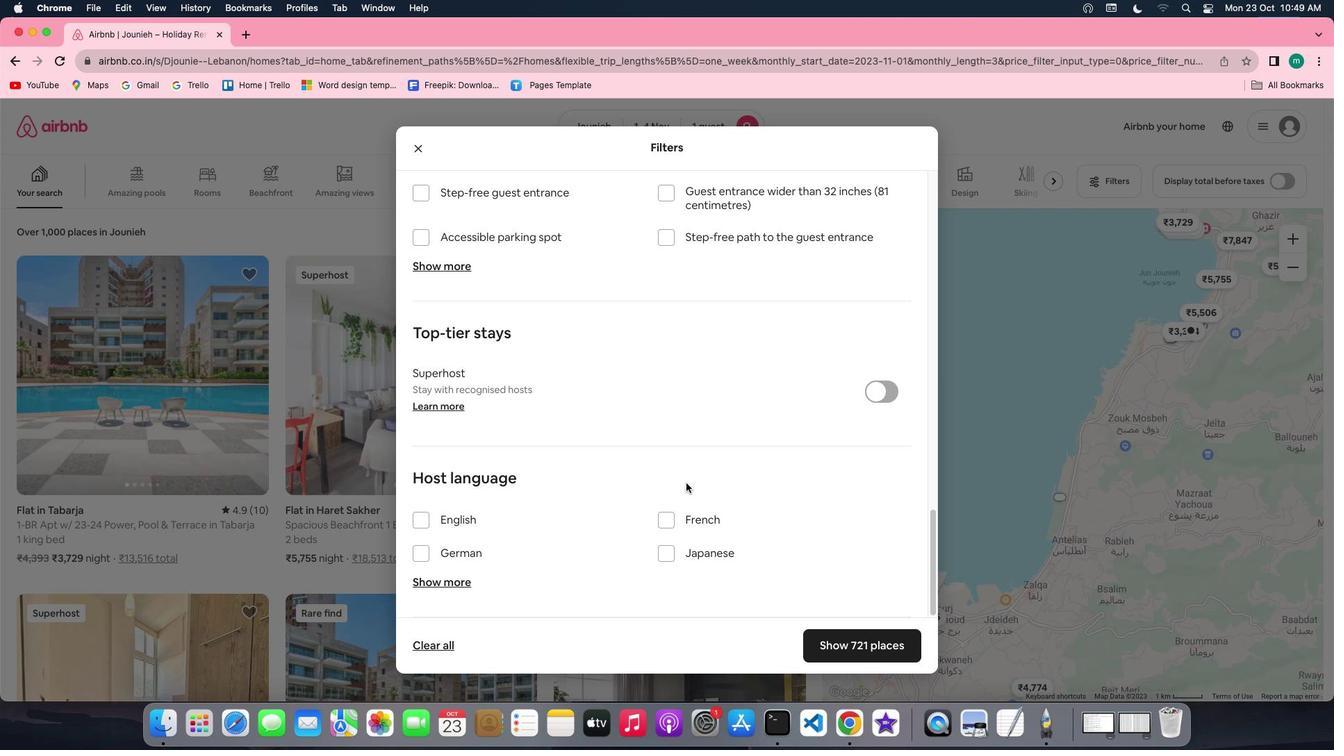 
Action: Mouse scrolled (686, 483) with delta (0, -2)
Screenshot: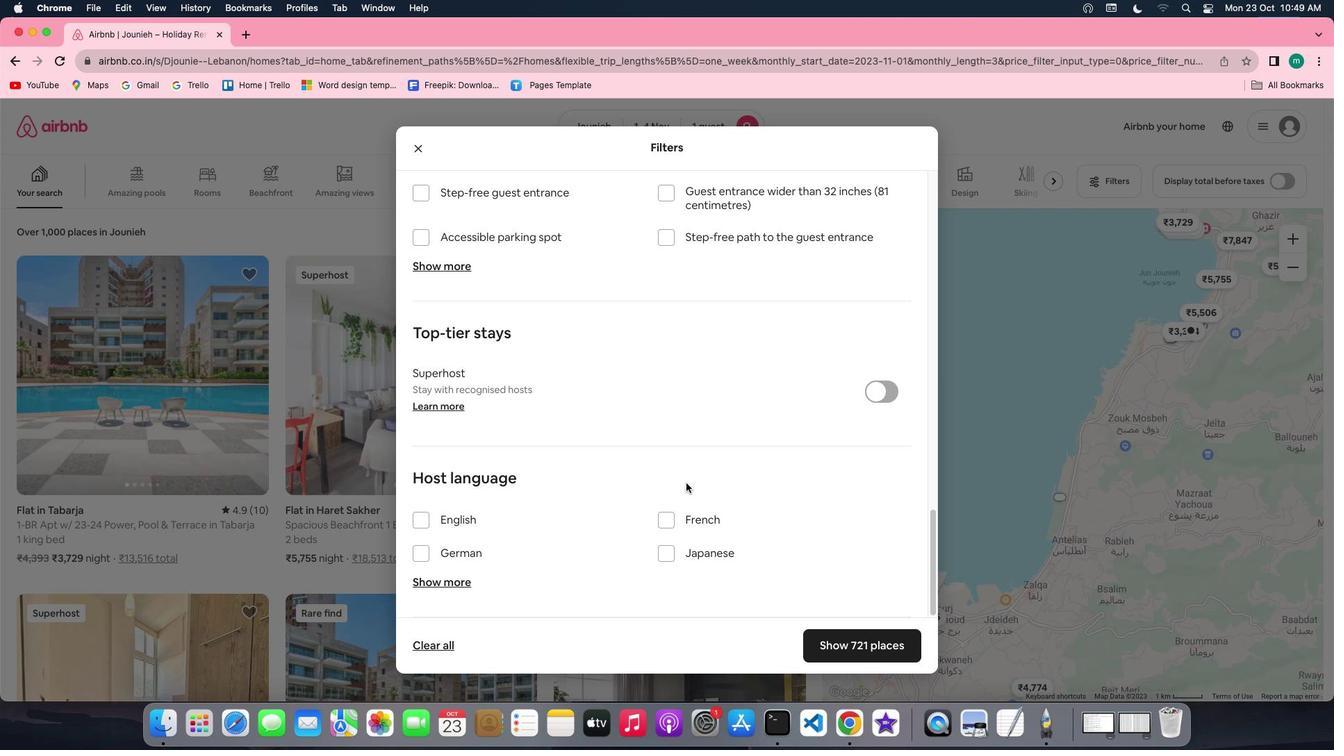 
Action: Mouse scrolled (686, 483) with delta (0, -3)
Screenshot: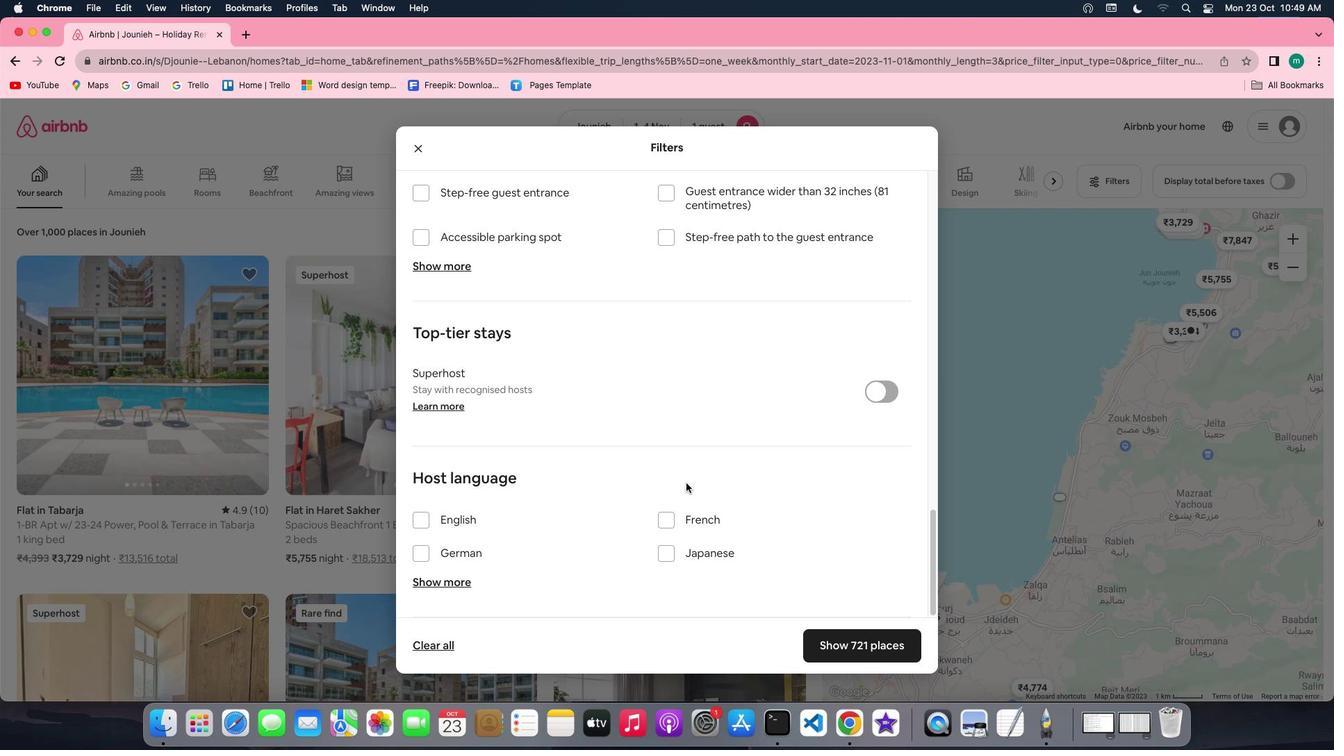 
Action: Mouse moved to (686, 483)
Screenshot: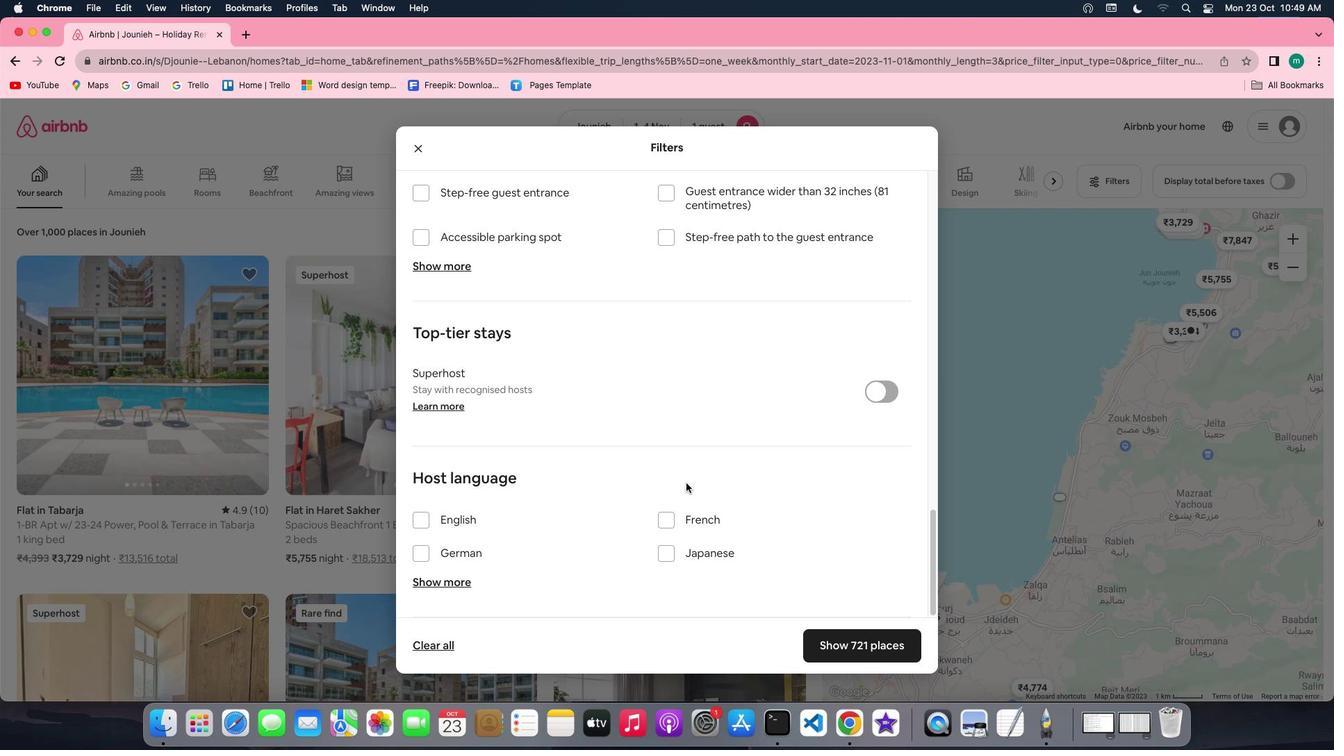 
Action: Mouse scrolled (686, 483) with delta (0, -4)
Screenshot: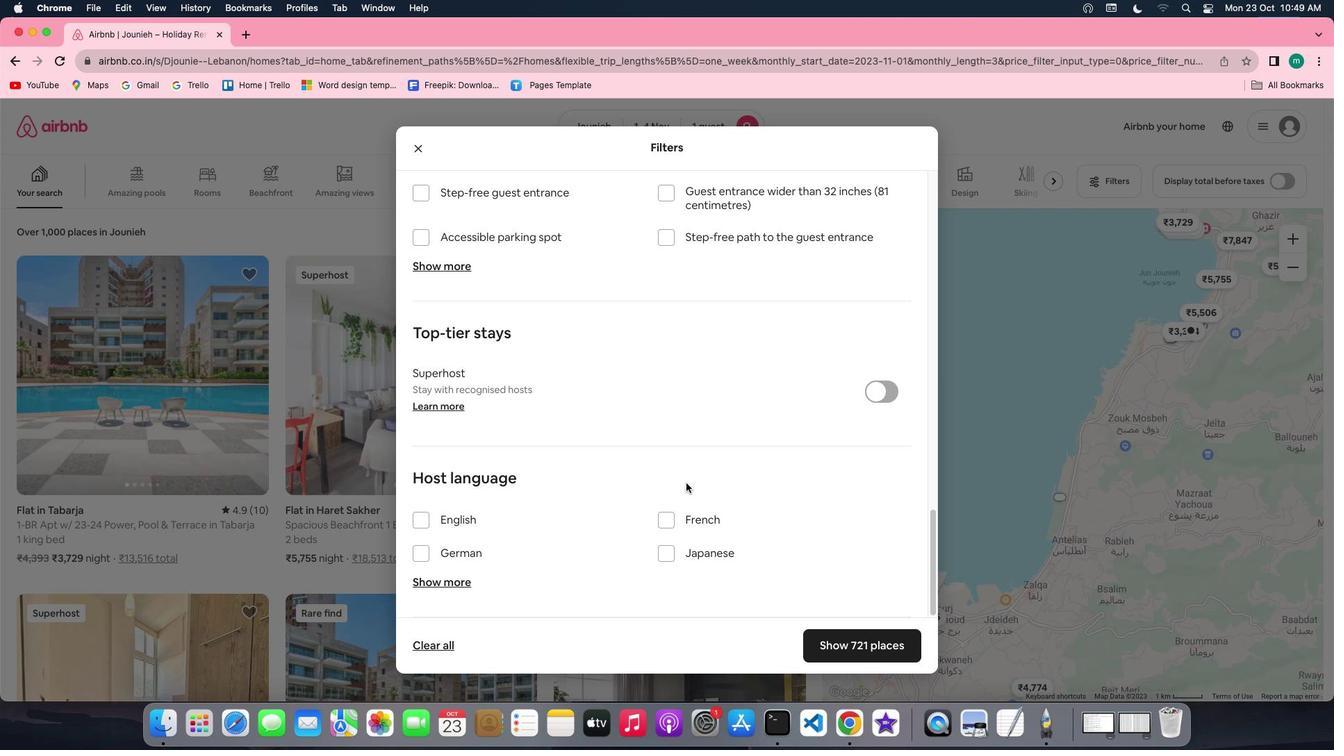 
Action: Mouse scrolled (686, 483) with delta (0, -4)
Screenshot: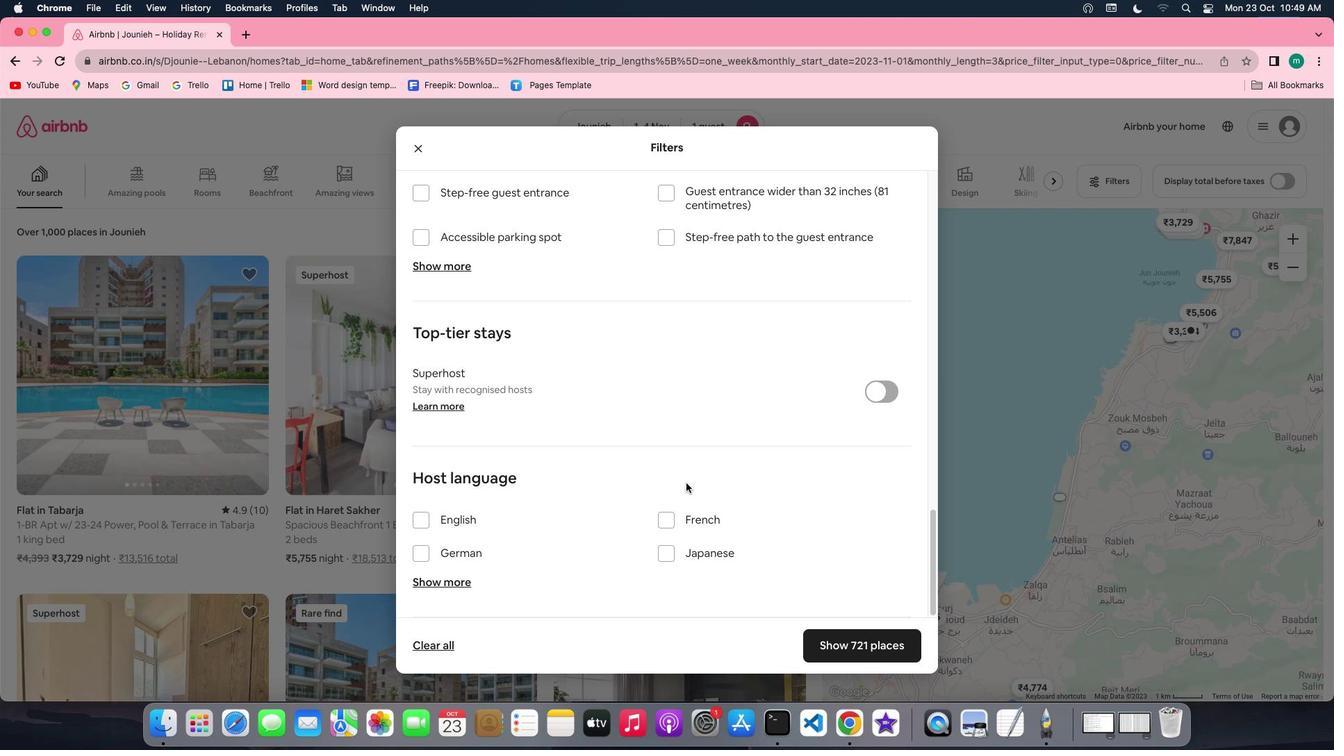 
Action: Mouse moved to (871, 634)
Screenshot: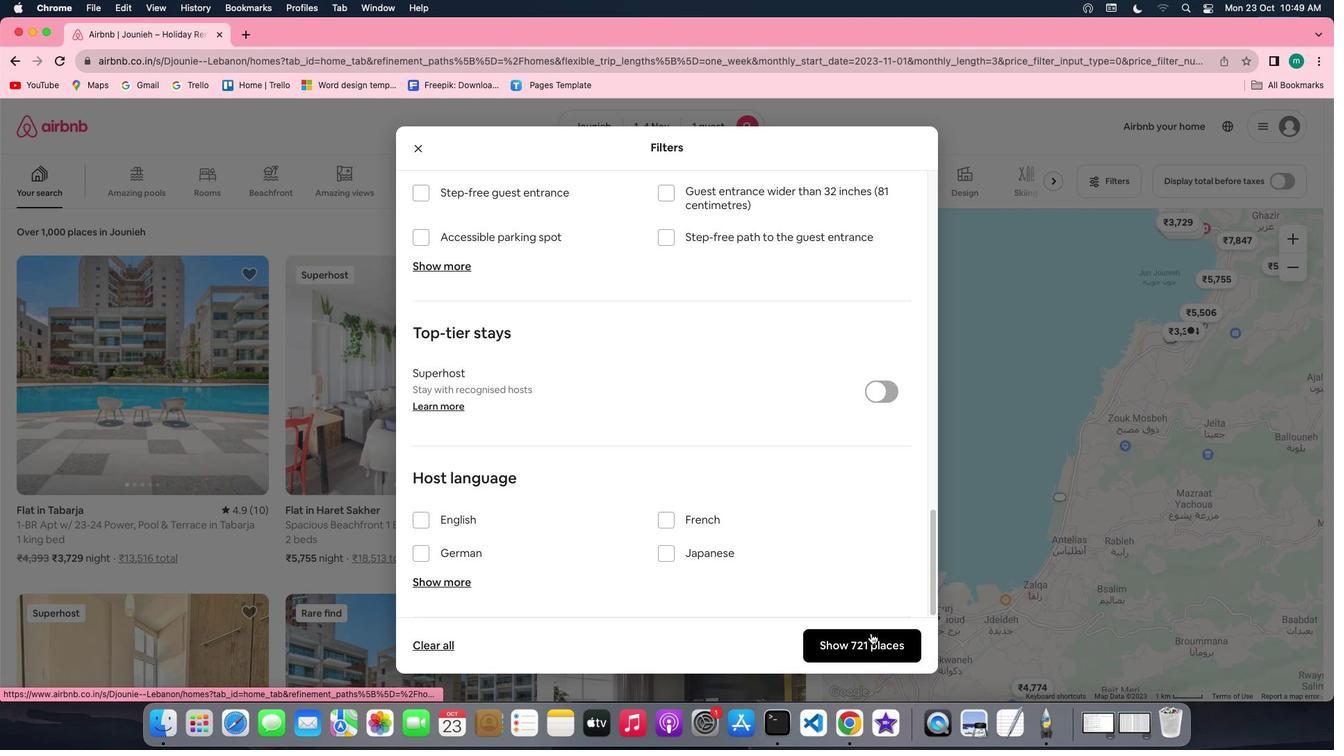 
Action: Mouse pressed left at (871, 634)
Screenshot: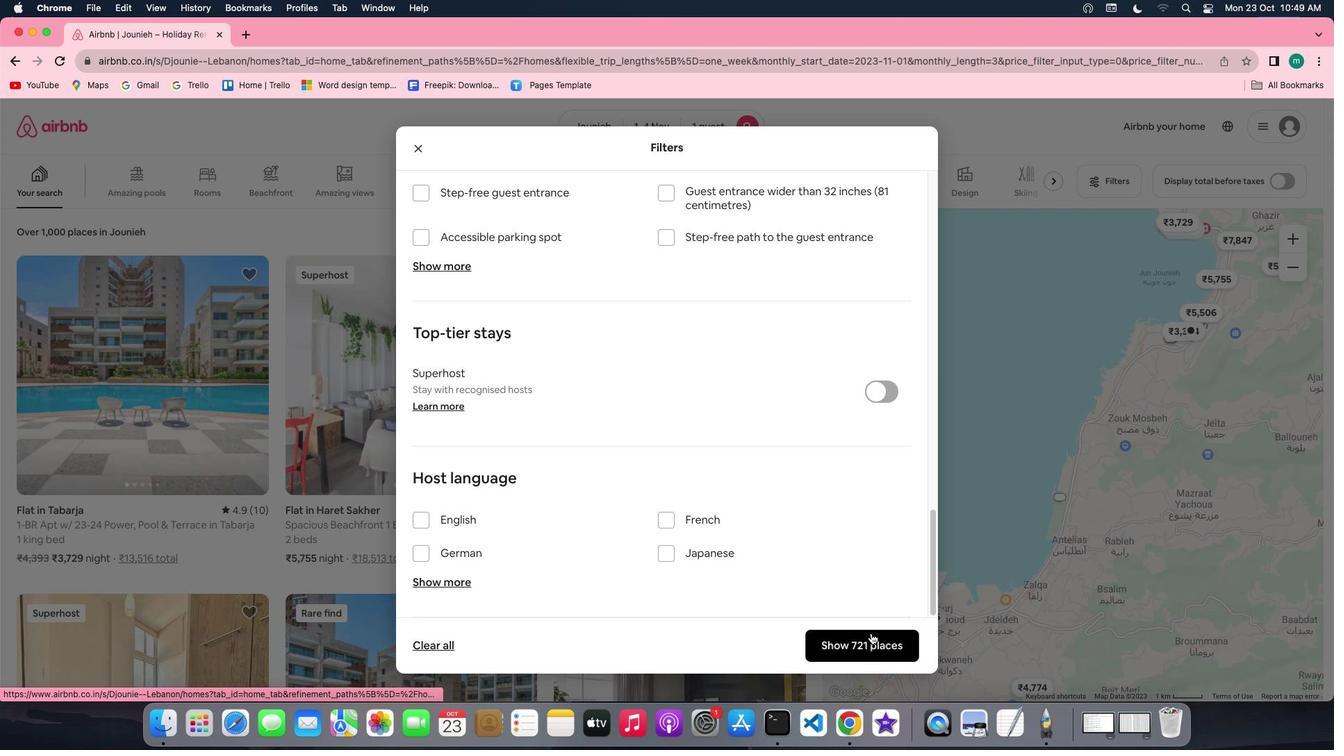 
Action: Mouse moved to (196, 363)
Screenshot: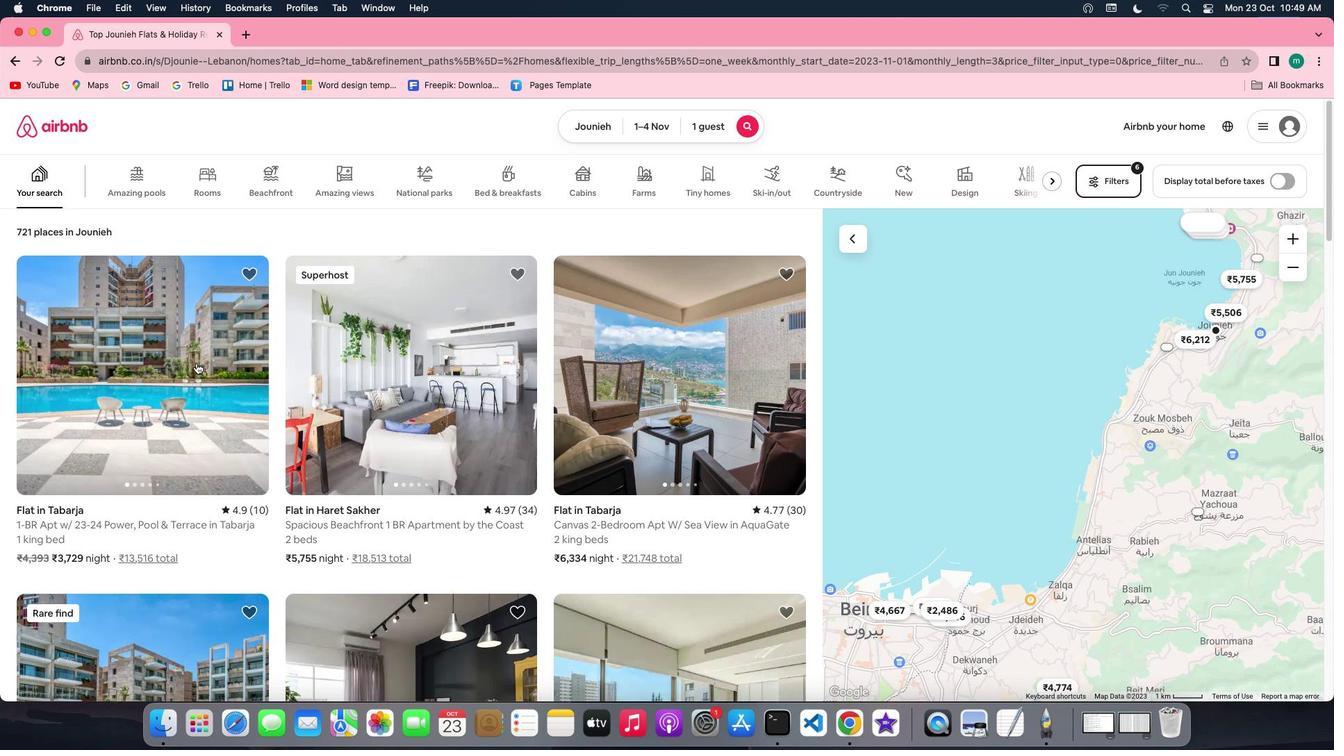 
Action: Mouse pressed left at (196, 363)
Screenshot: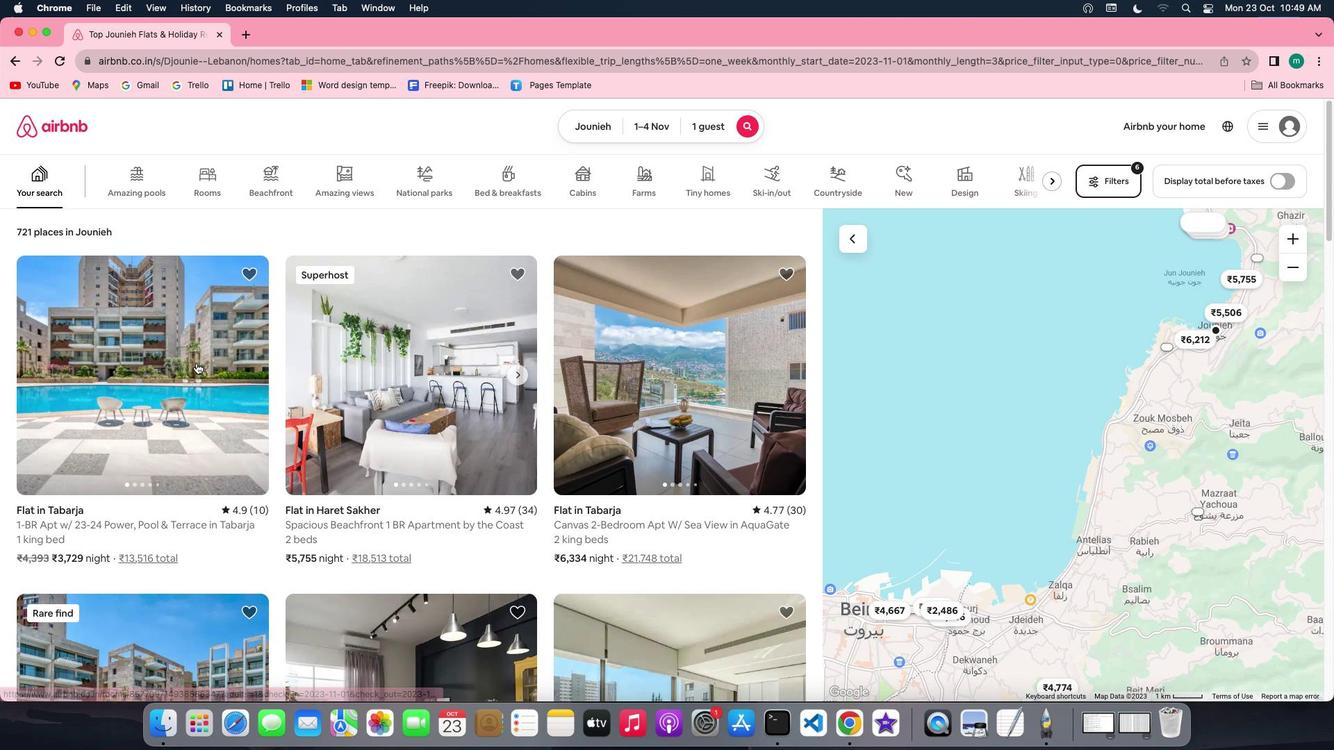 
Action: Mouse moved to (985, 515)
Screenshot: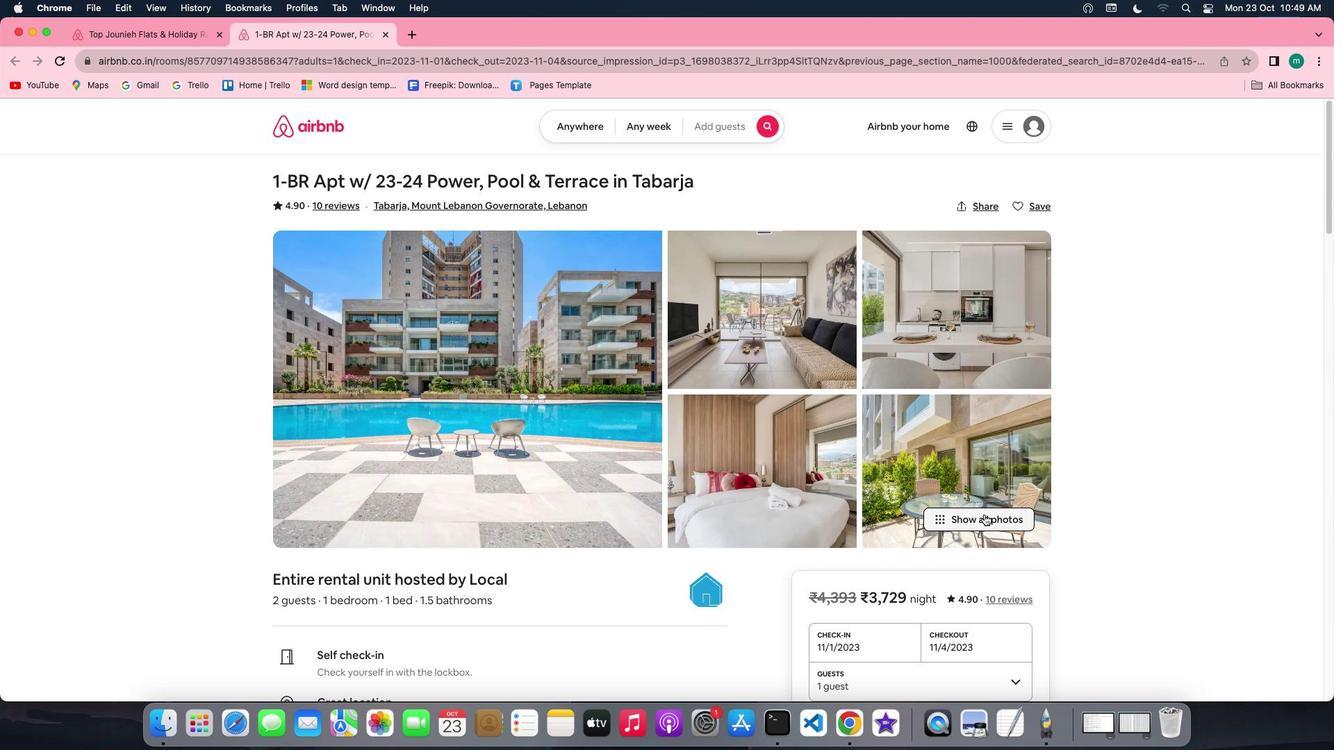 
Action: Mouse pressed left at (985, 515)
Screenshot: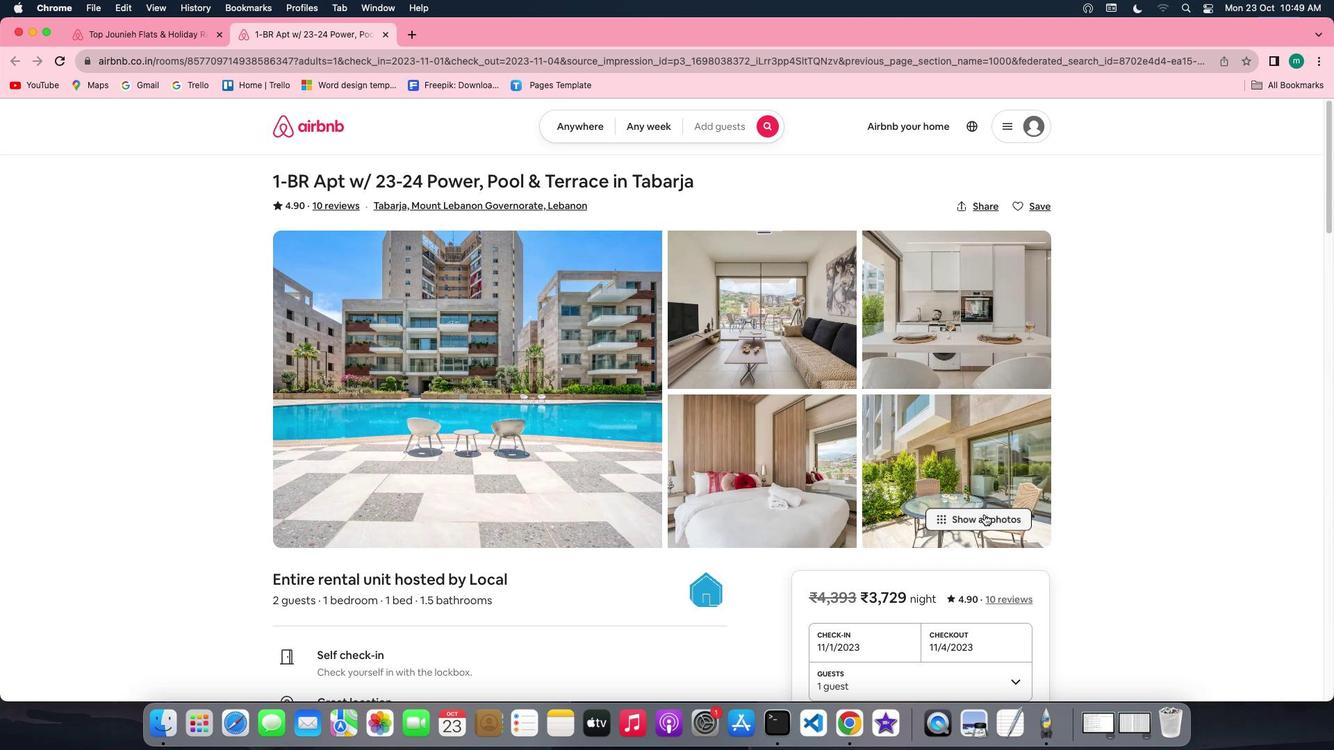 
Action: Mouse moved to (715, 508)
Screenshot: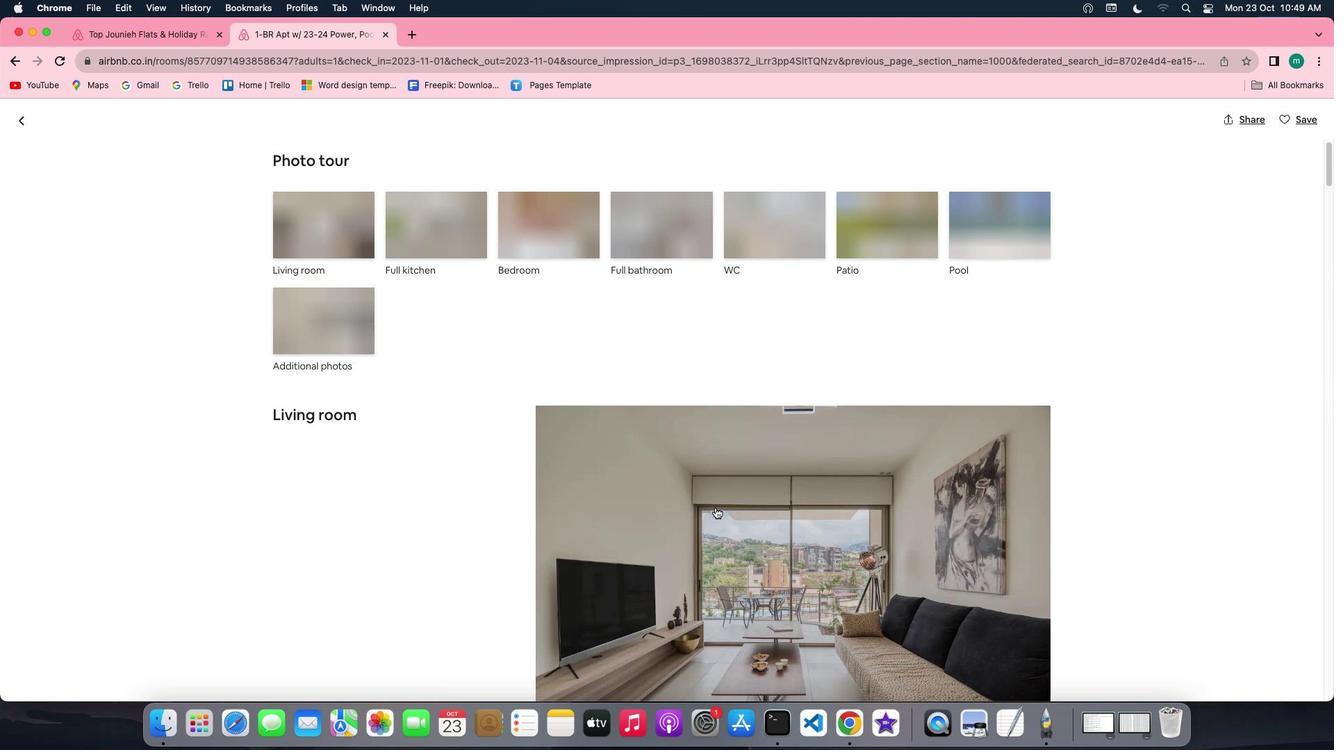 
Action: Mouse scrolled (715, 508) with delta (0, 0)
Screenshot: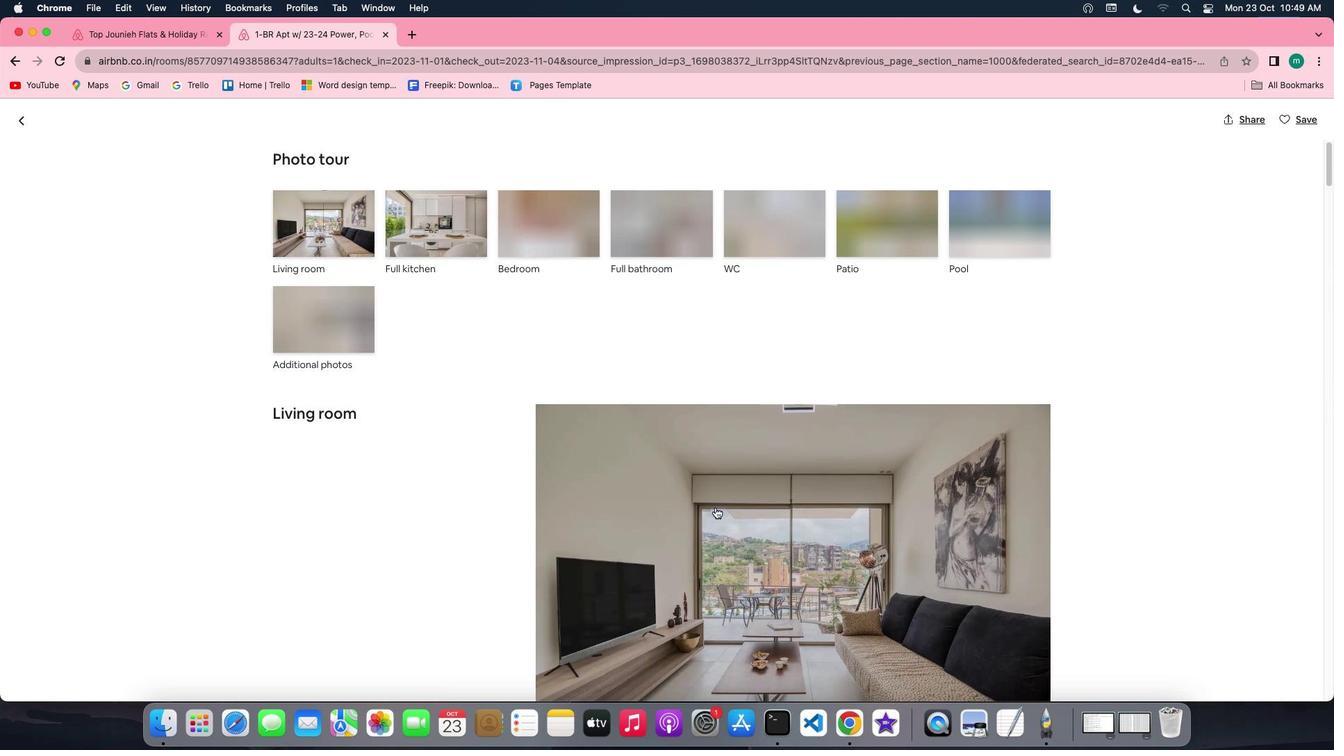 
Action: Mouse scrolled (715, 508) with delta (0, 0)
Screenshot: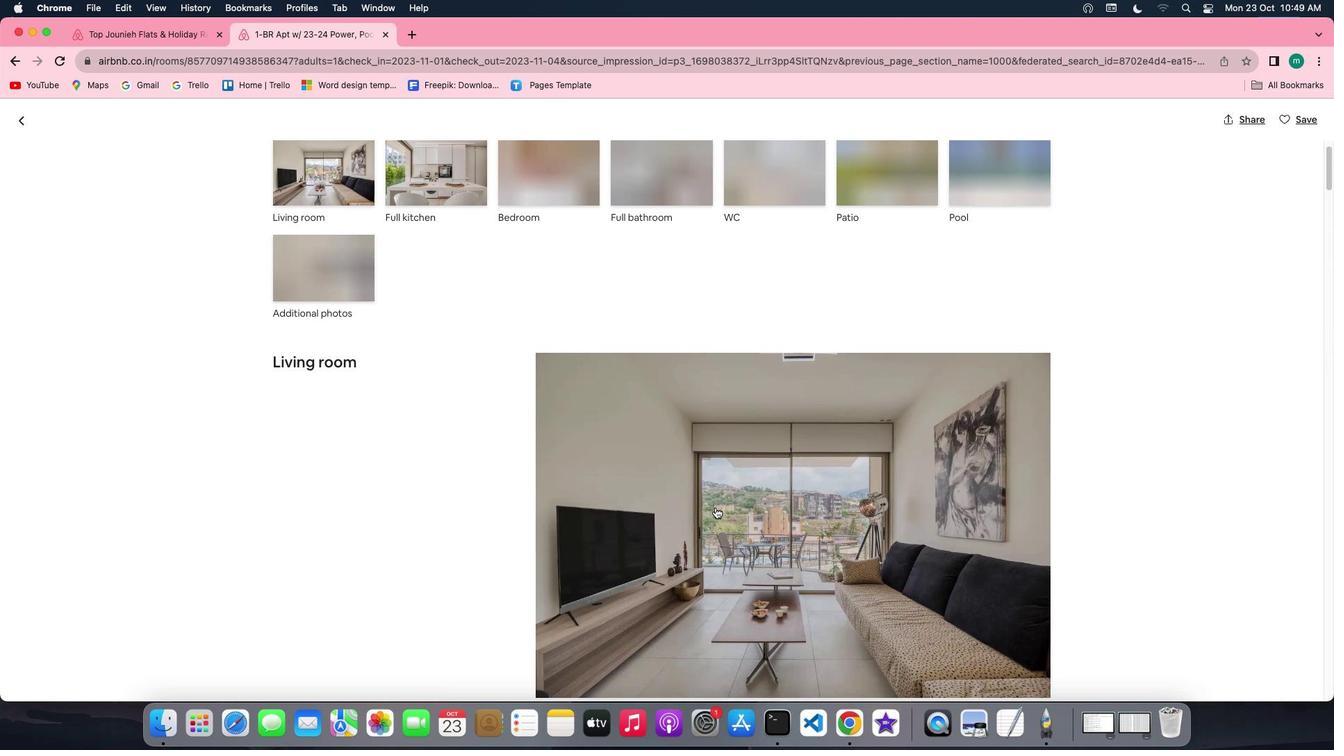 
Action: Mouse scrolled (715, 508) with delta (0, -2)
Screenshot: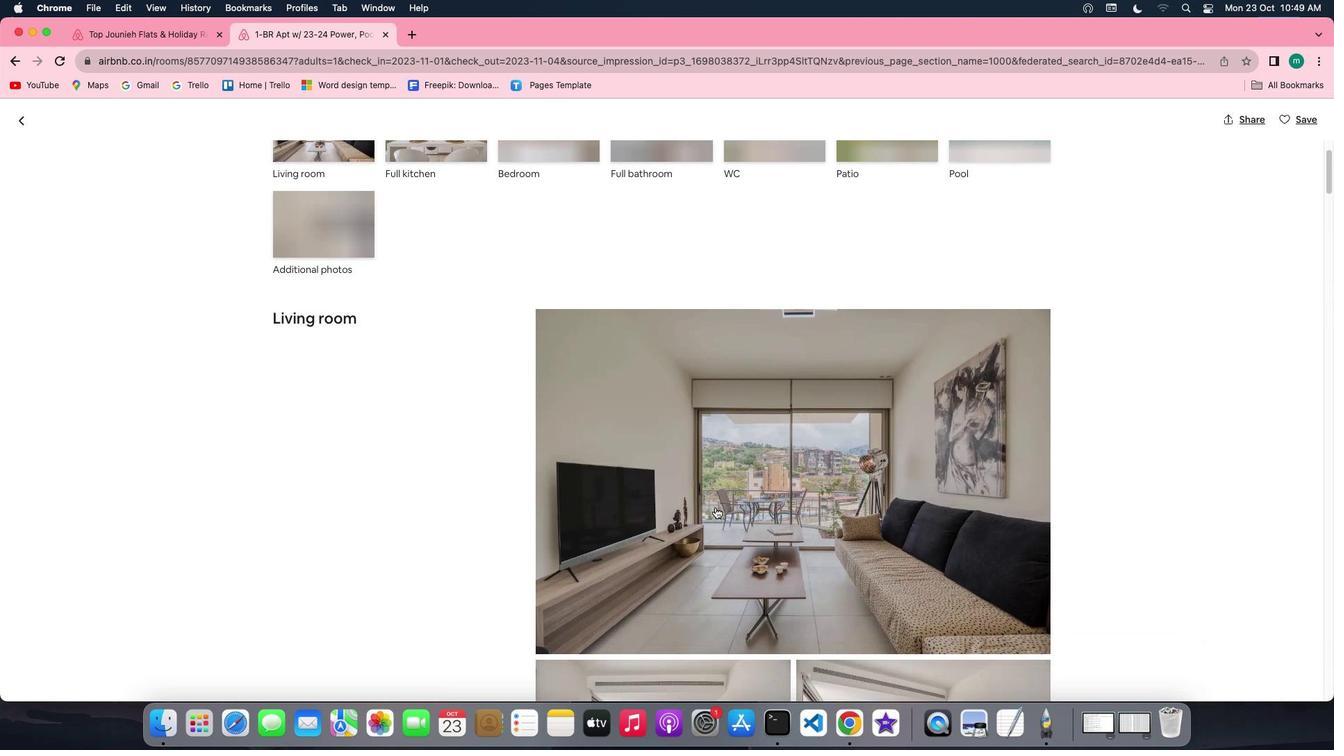 
Action: Mouse scrolled (715, 508) with delta (0, -3)
Screenshot: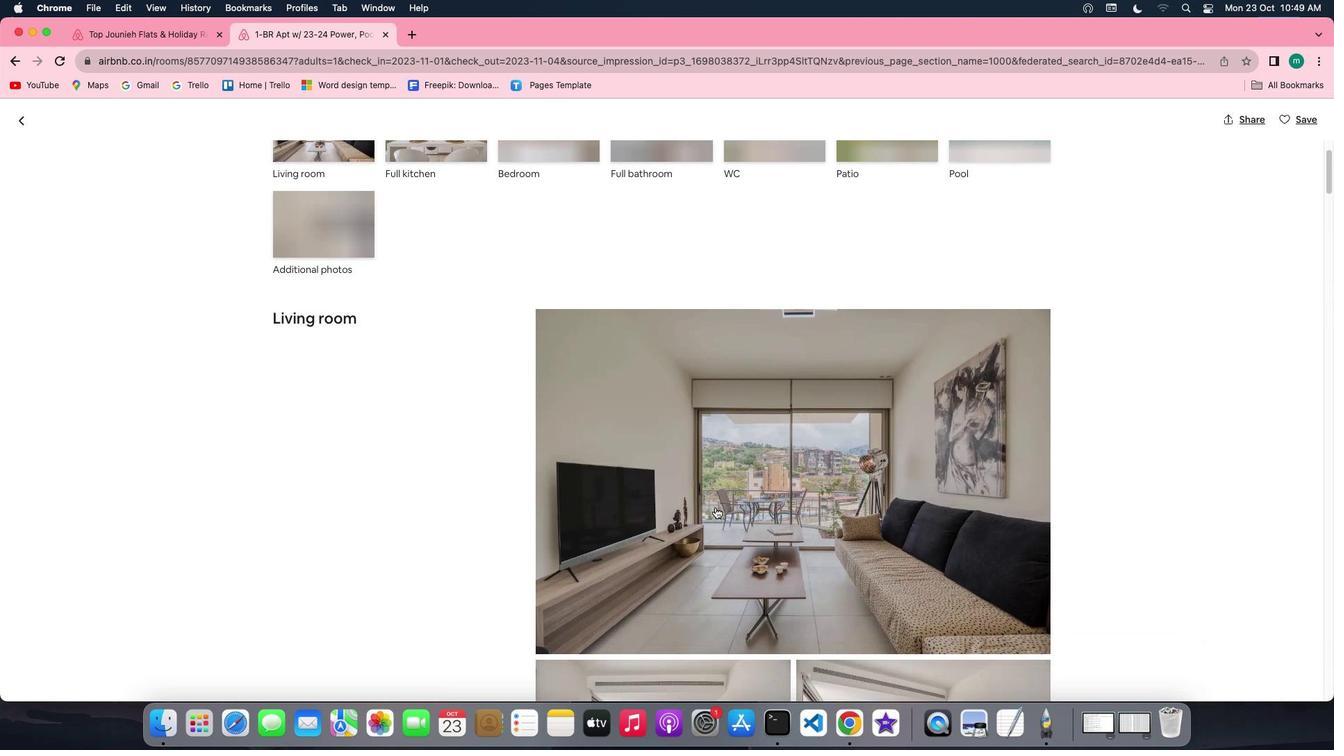 
Action: Mouse scrolled (715, 508) with delta (0, 0)
Screenshot: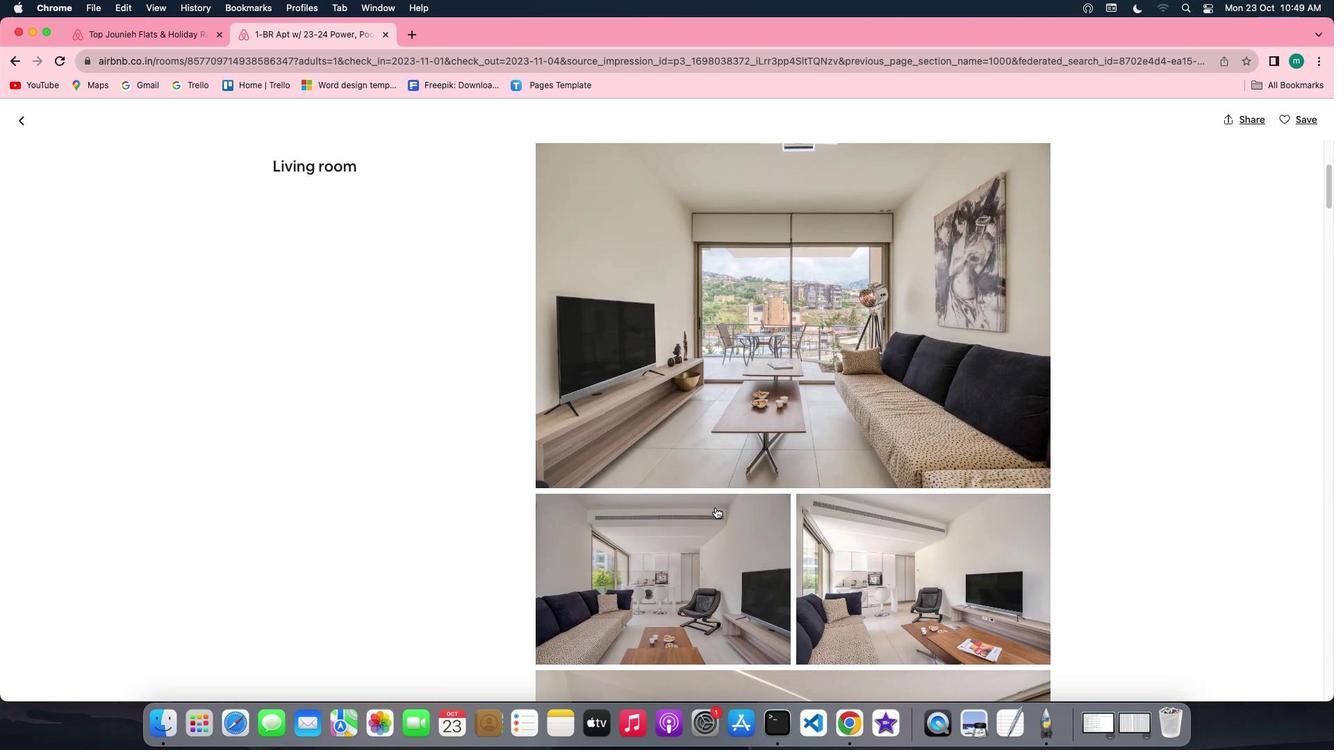 
Action: Mouse scrolled (715, 508) with delta (0, 0)
Screenshot: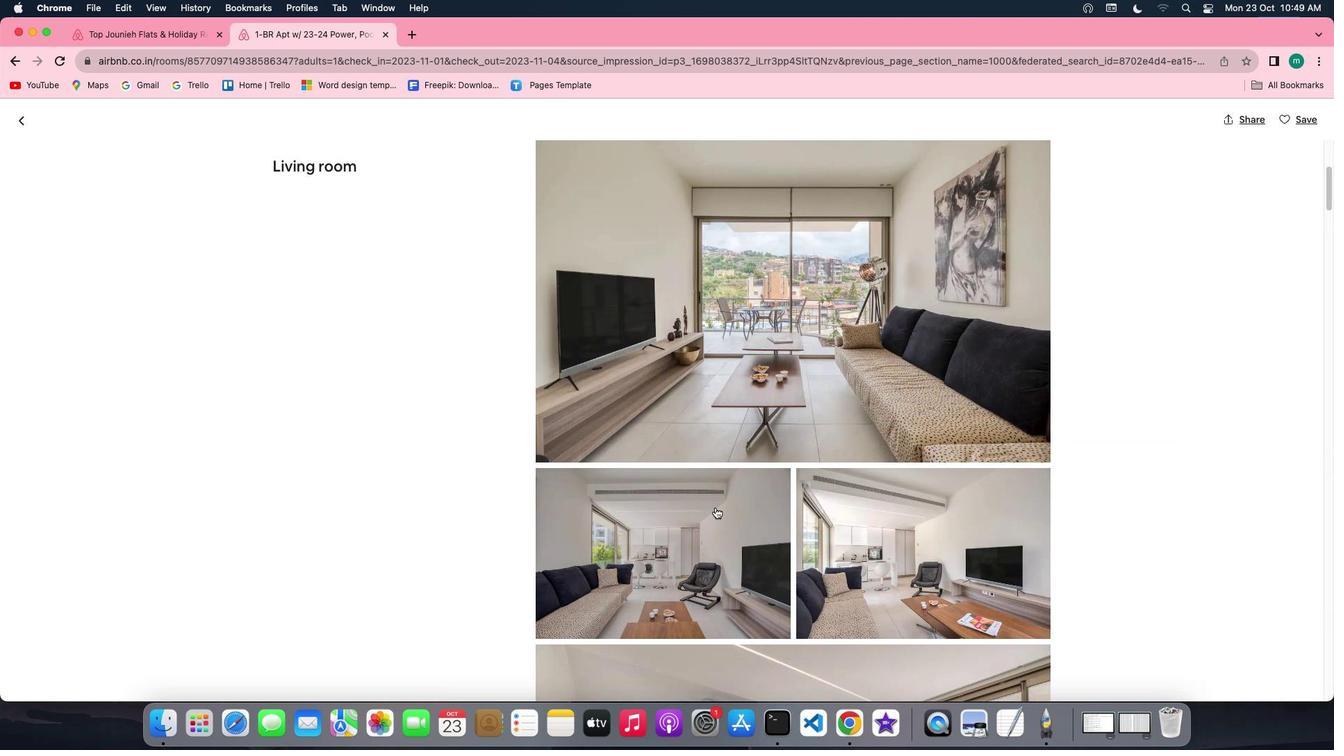 
Action: Mouse scrolled (715, 508) with delta (0, -1)
Screenshot: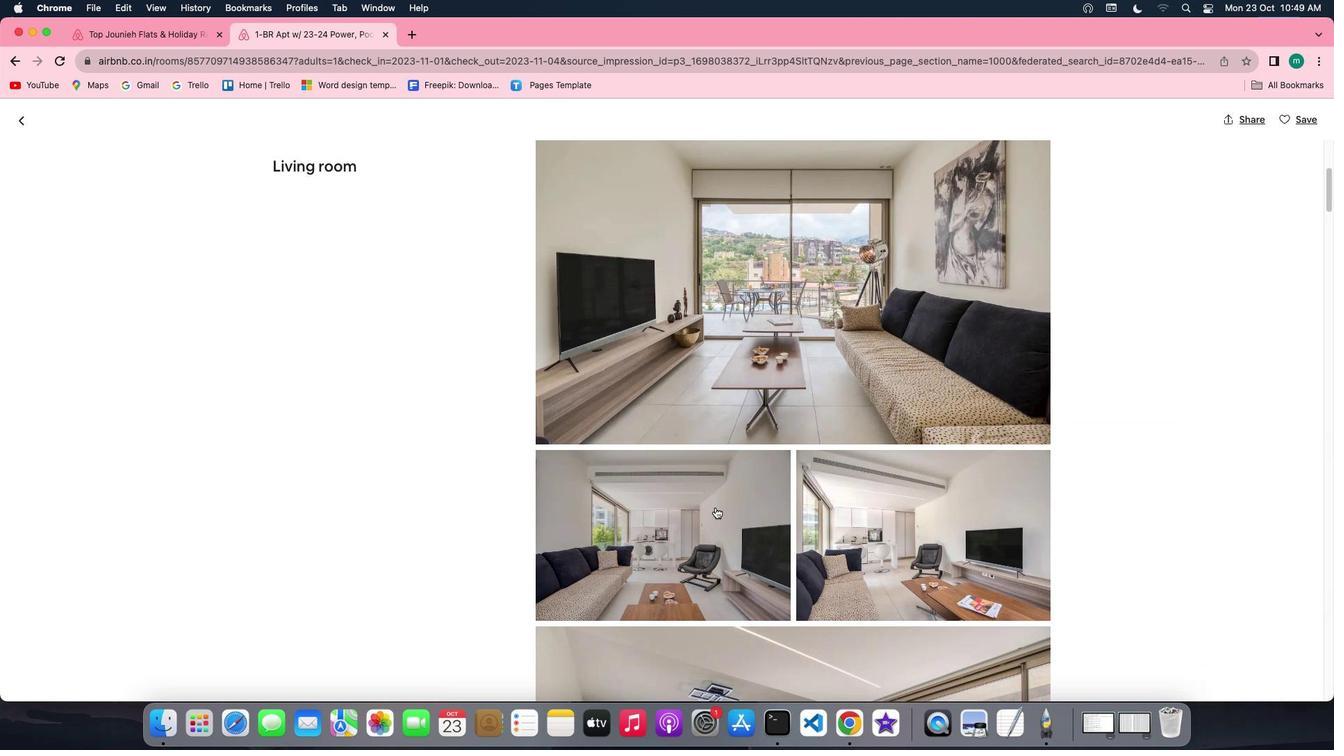 
Action: Mouse scrolled (715, 508) with delta (0, -2)
Screenshot: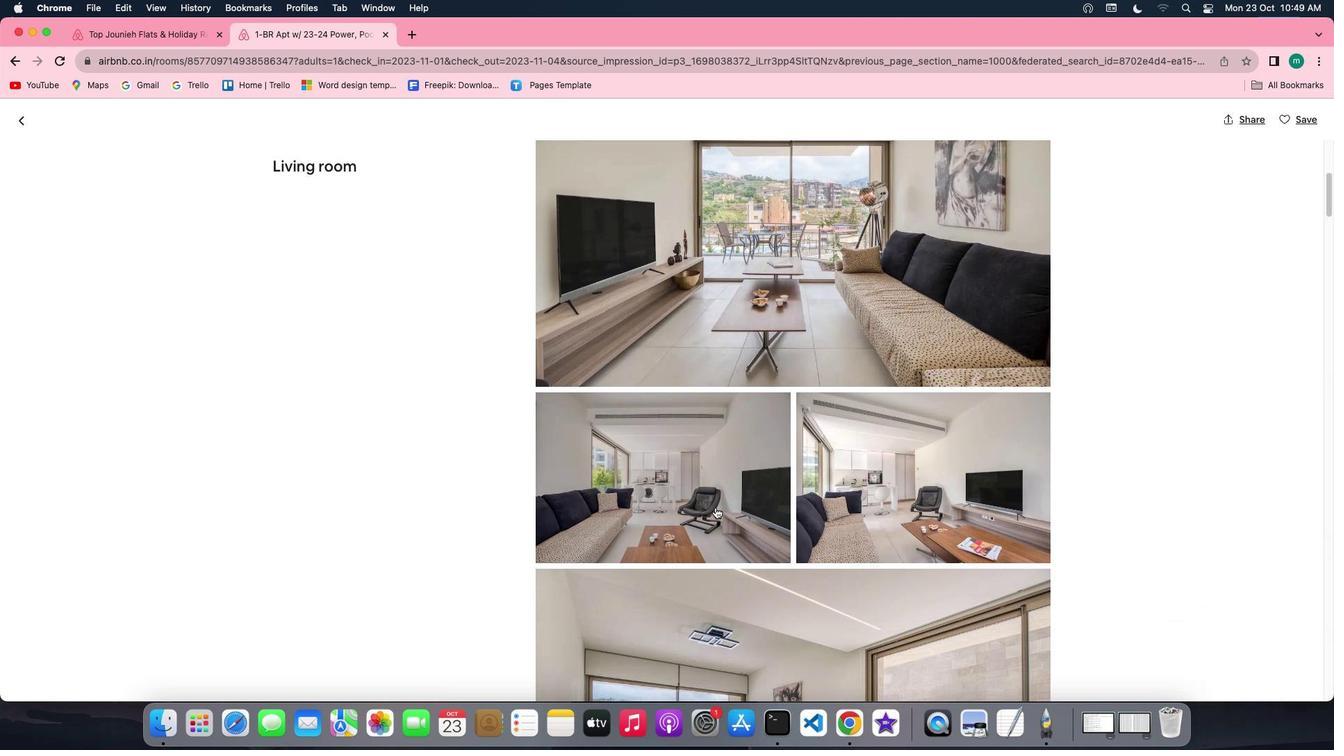 
Action: Mouse scrolled (715, 508) with delta (0, 0)
Screenshot: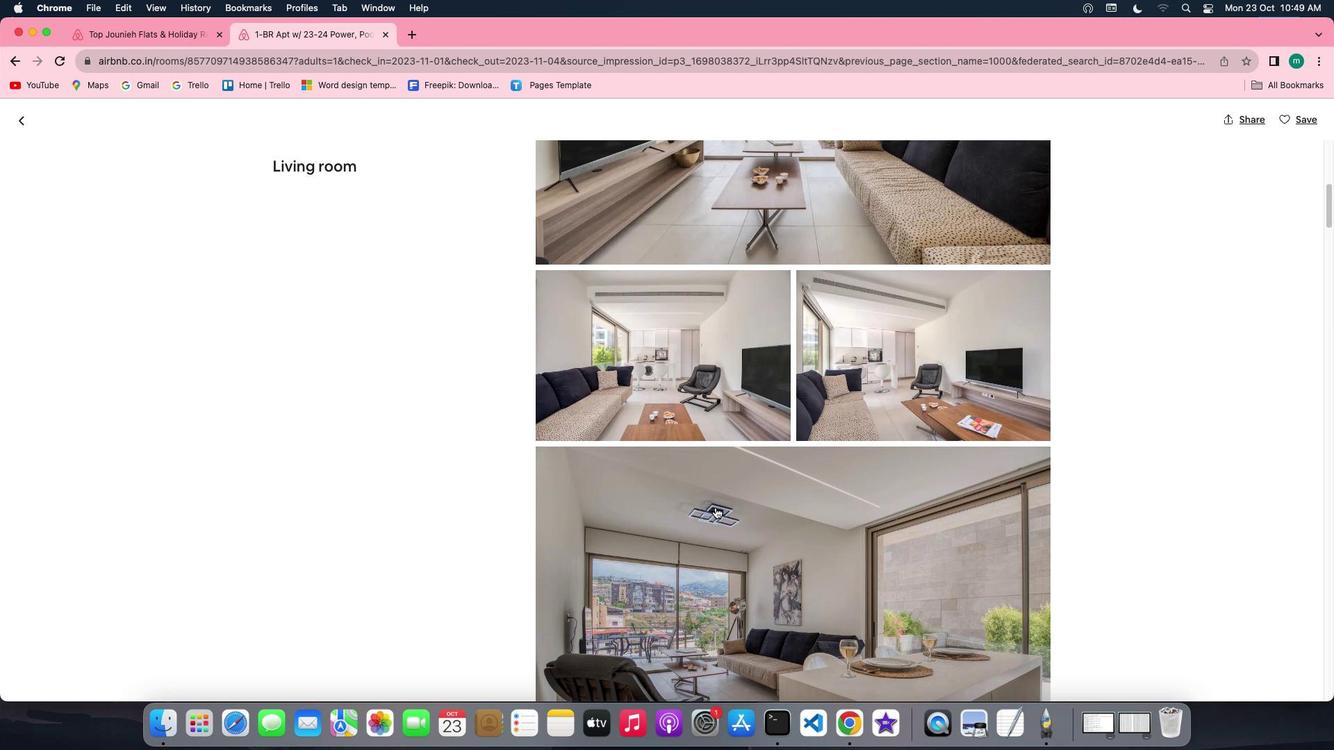 
Action: Mouse scrolled (715, 508) with delta (0, 0)
Screenshot: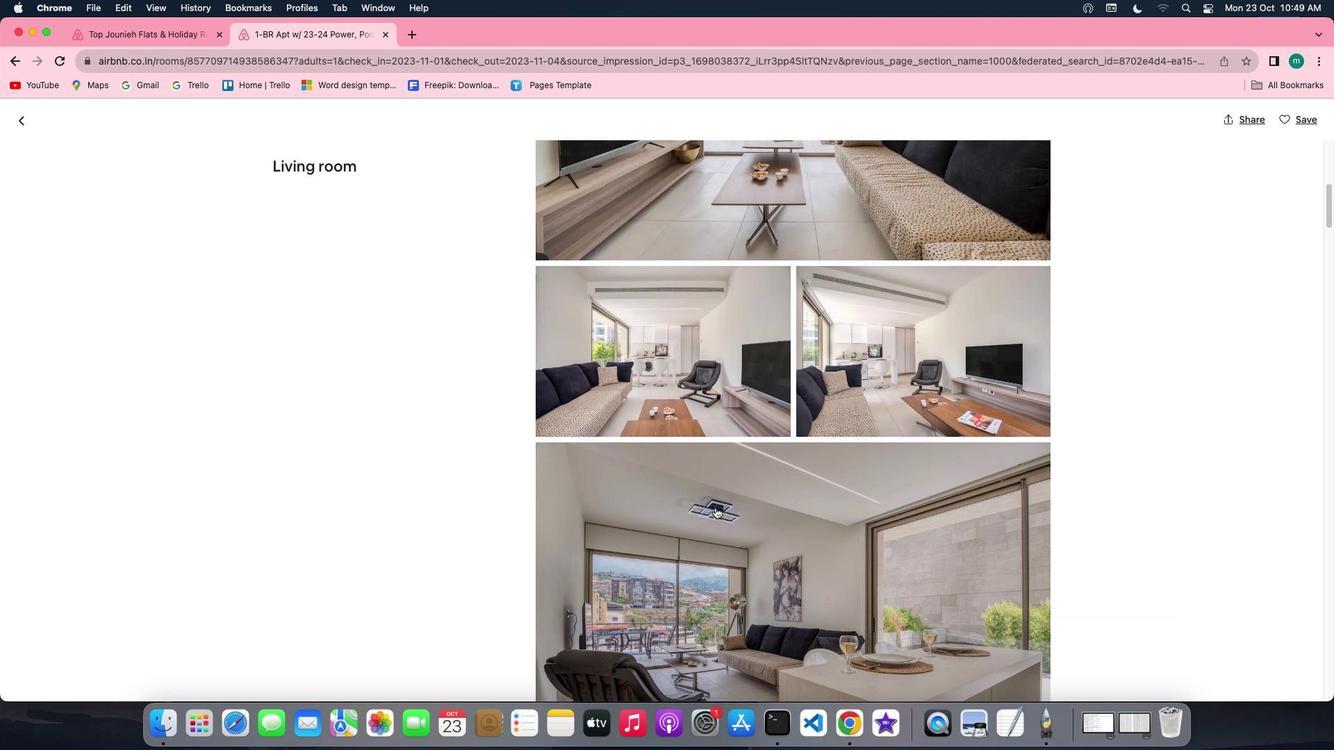 
Action: Mouse scrolled (715, 508) with delta (0, 0)
Screenshot: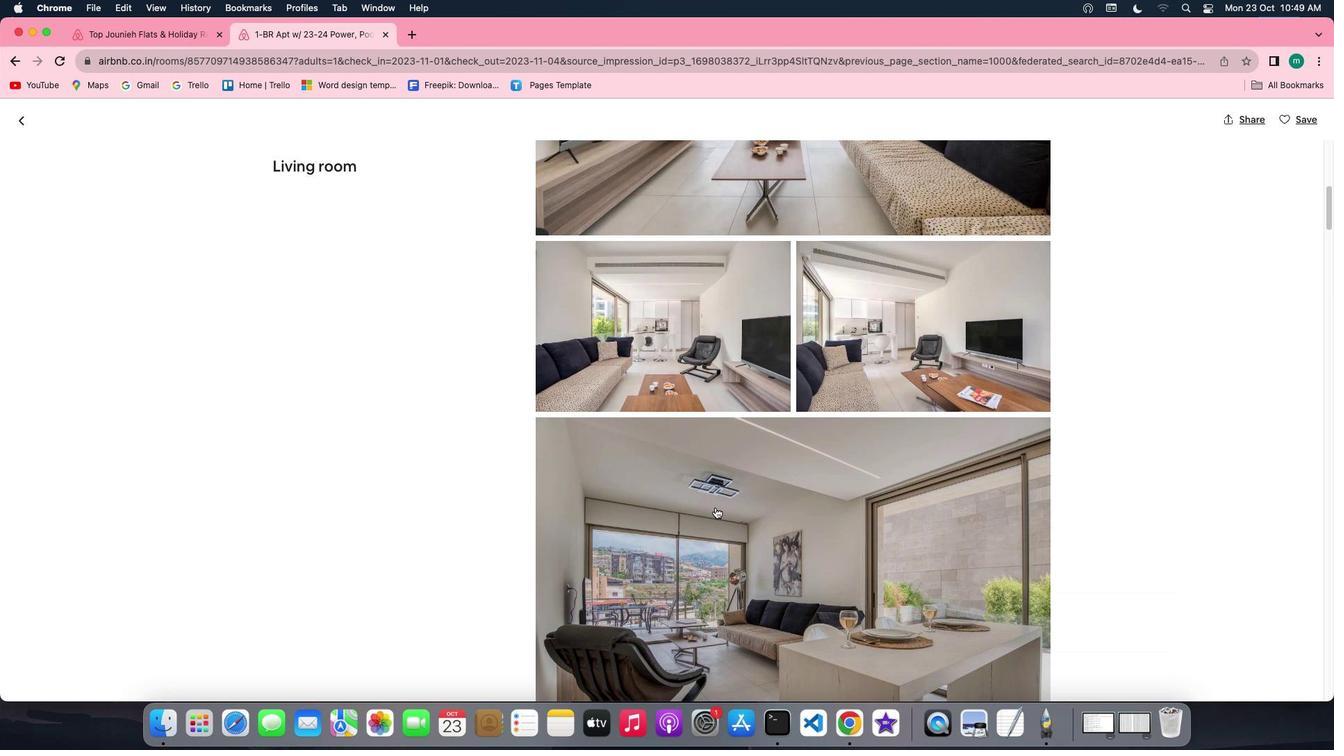 
Action: Mouse scrolled (715, 508) with delta (0, 0)
Screenshot: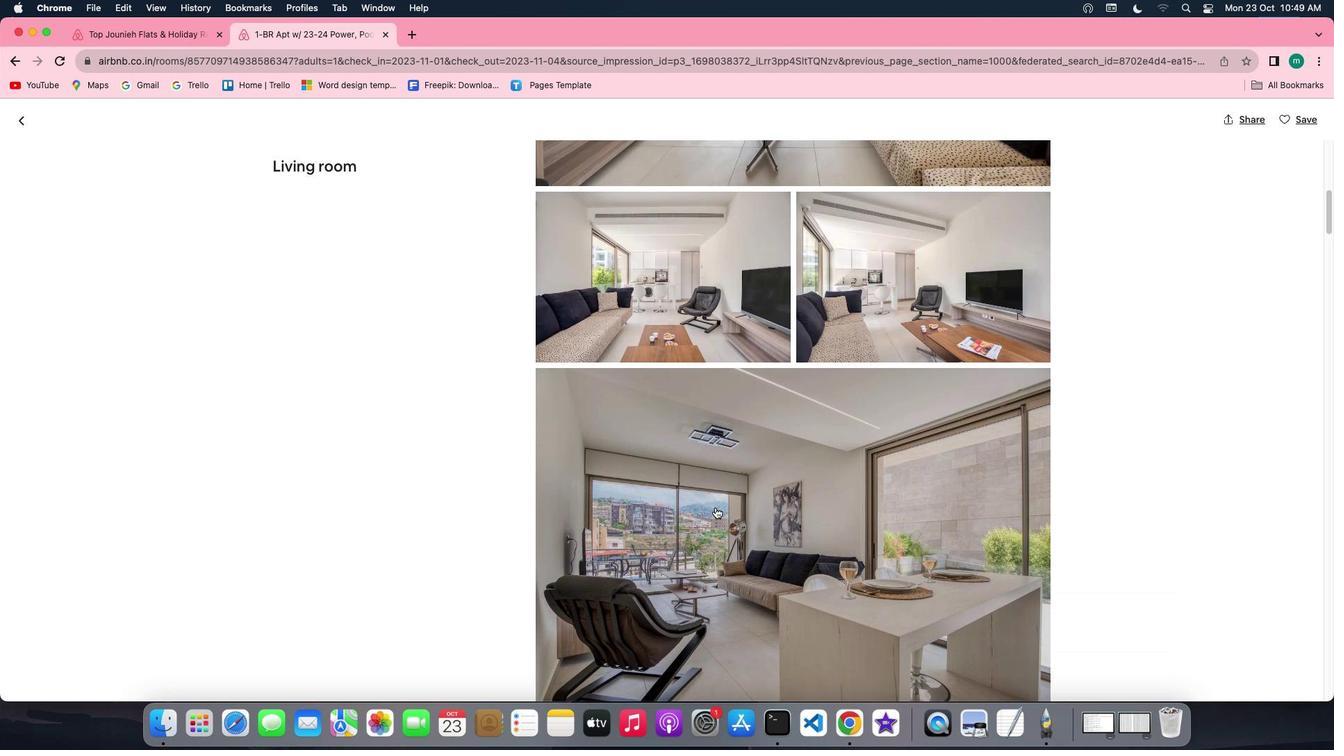 
Action: Mouse scrolled (715, 508) with delta (0, 0)
Screenshot: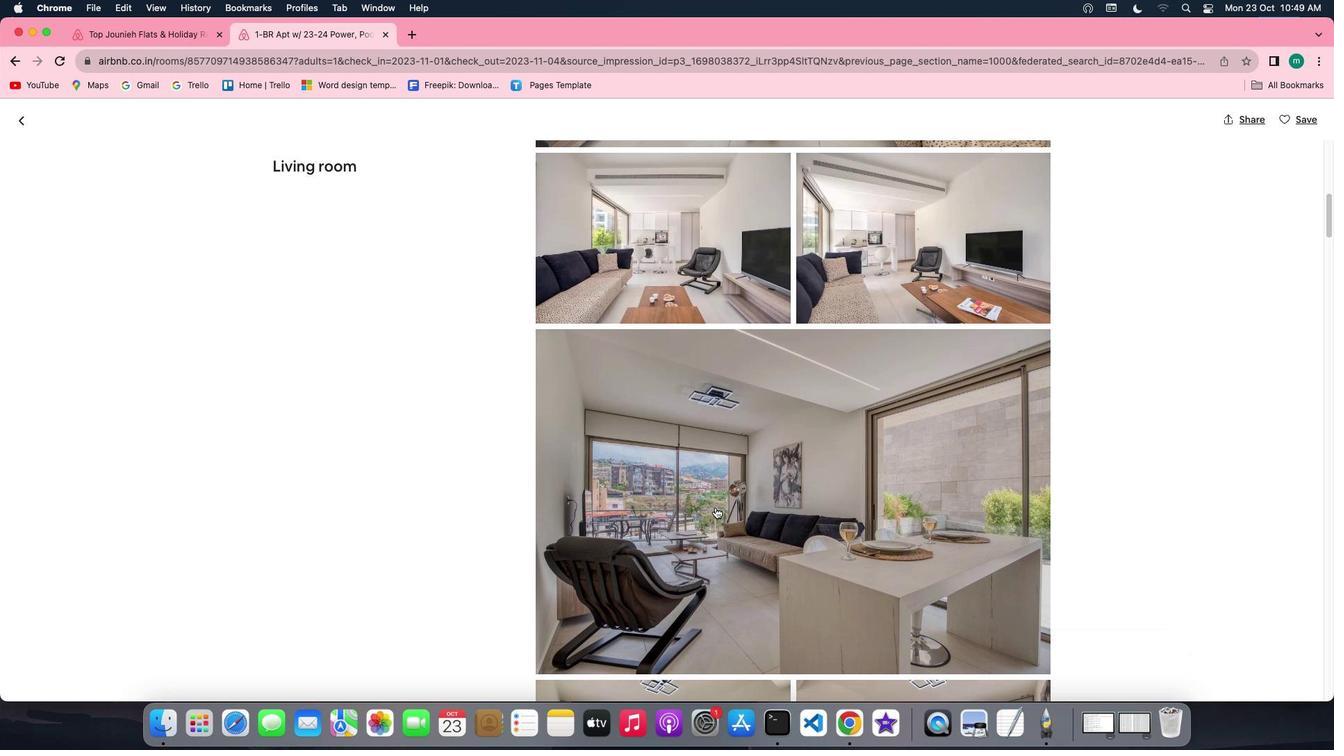 
Action: Mouse scrolled (715, 508) with delta (0, 0)
Screenshot: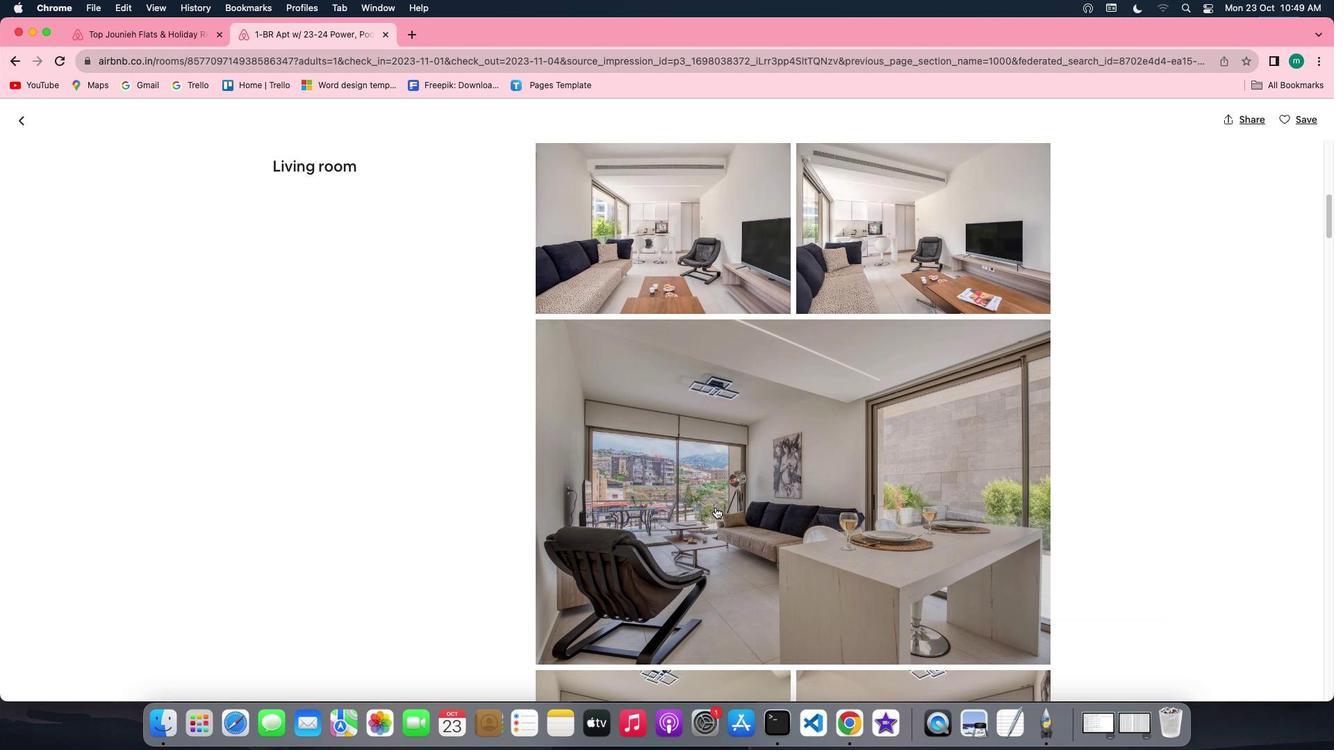 
Action: Mouse scrolled (715, 508) with delta (0, 0)
Screenshot: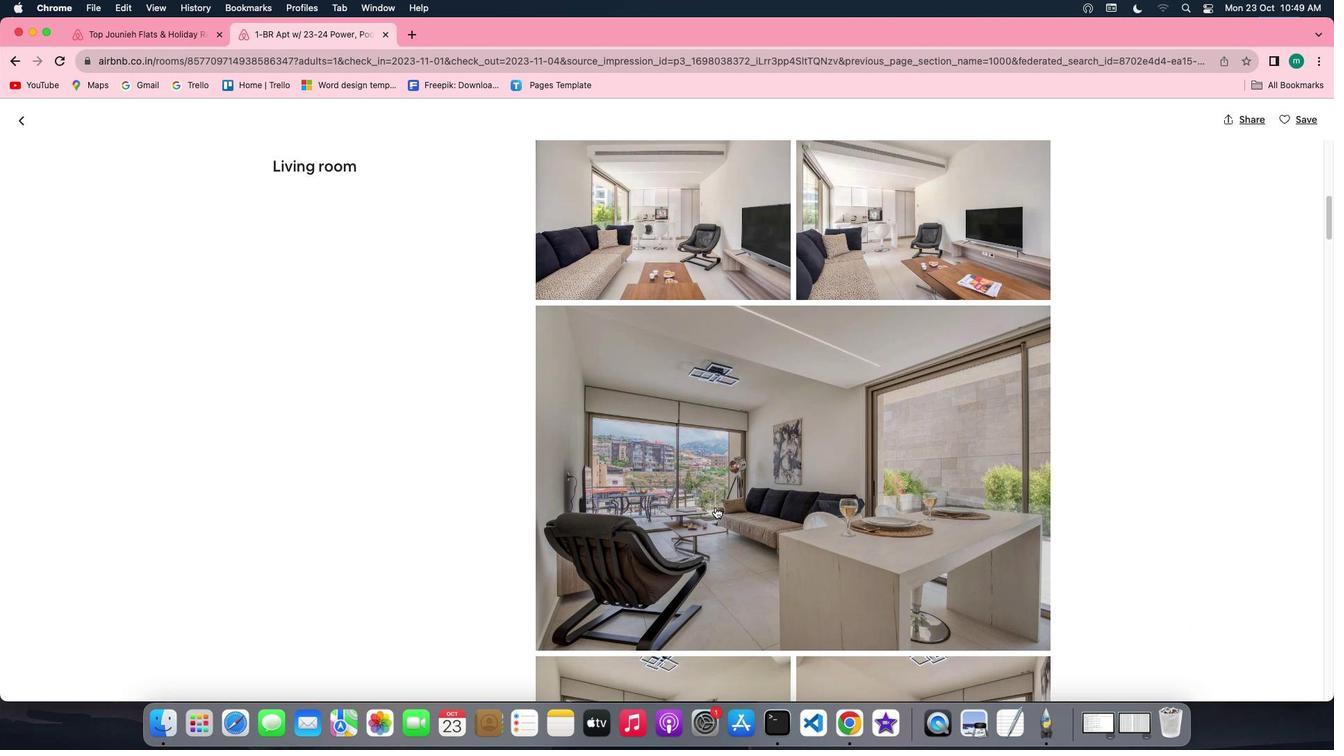 
Action: Mouse scrolled (715, 508) with delta (0, -1)
Screenshot: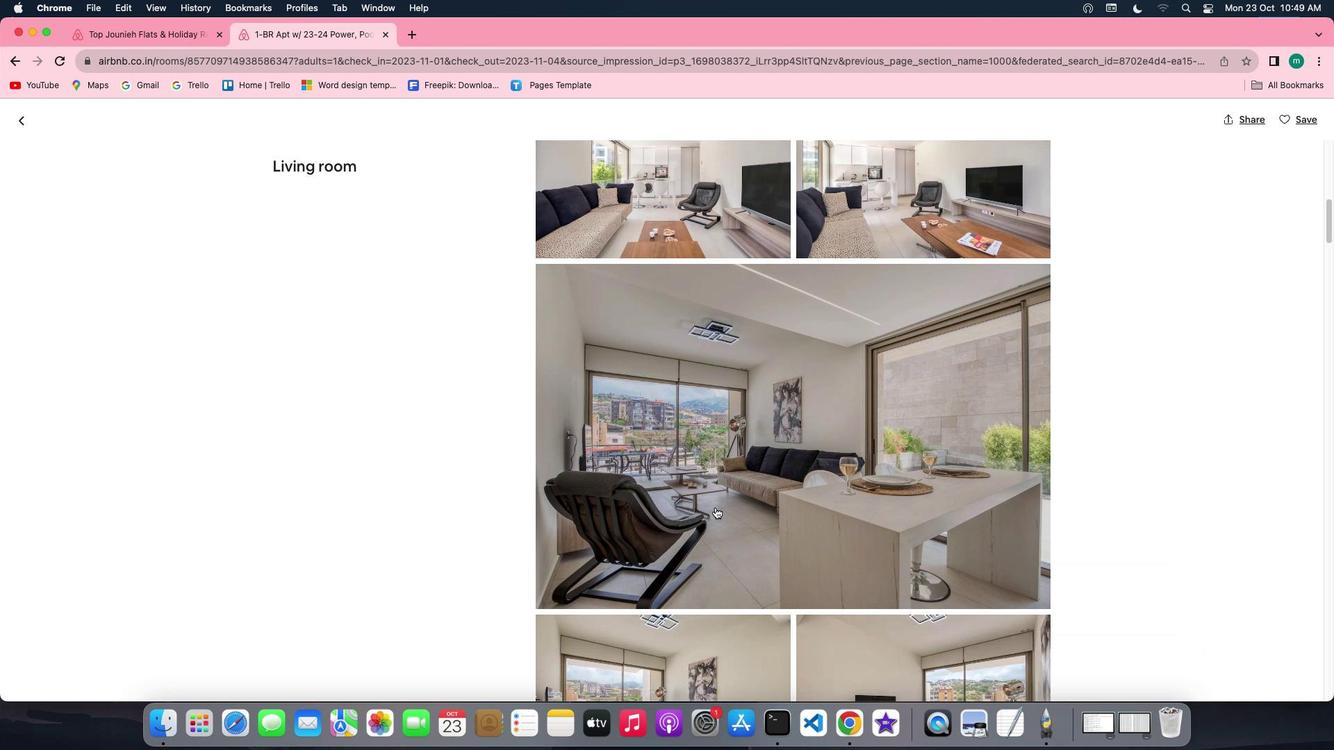 
Action: Mouse scrolled (715, 508) with delta (0, -2)
Screenshot: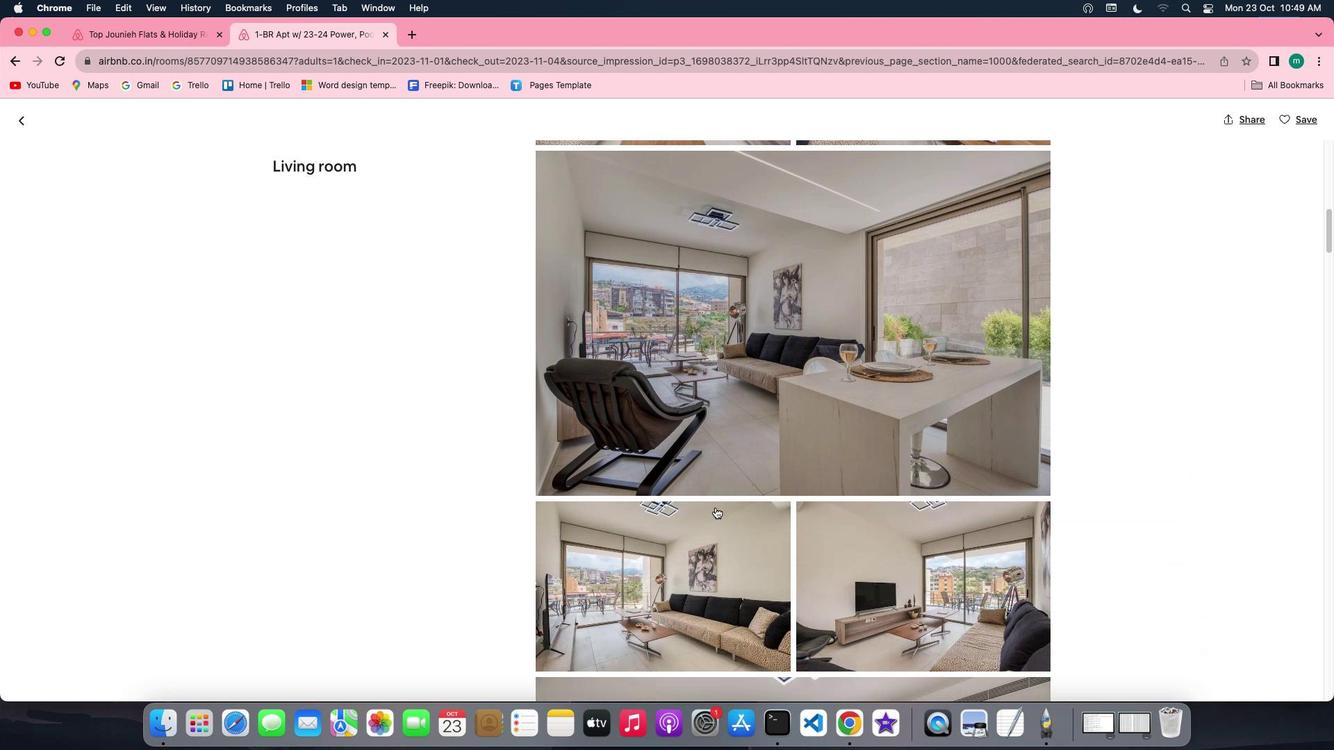 
Action: Mouse scrolled (715, 508) with delta (0, 0)
Screenshot: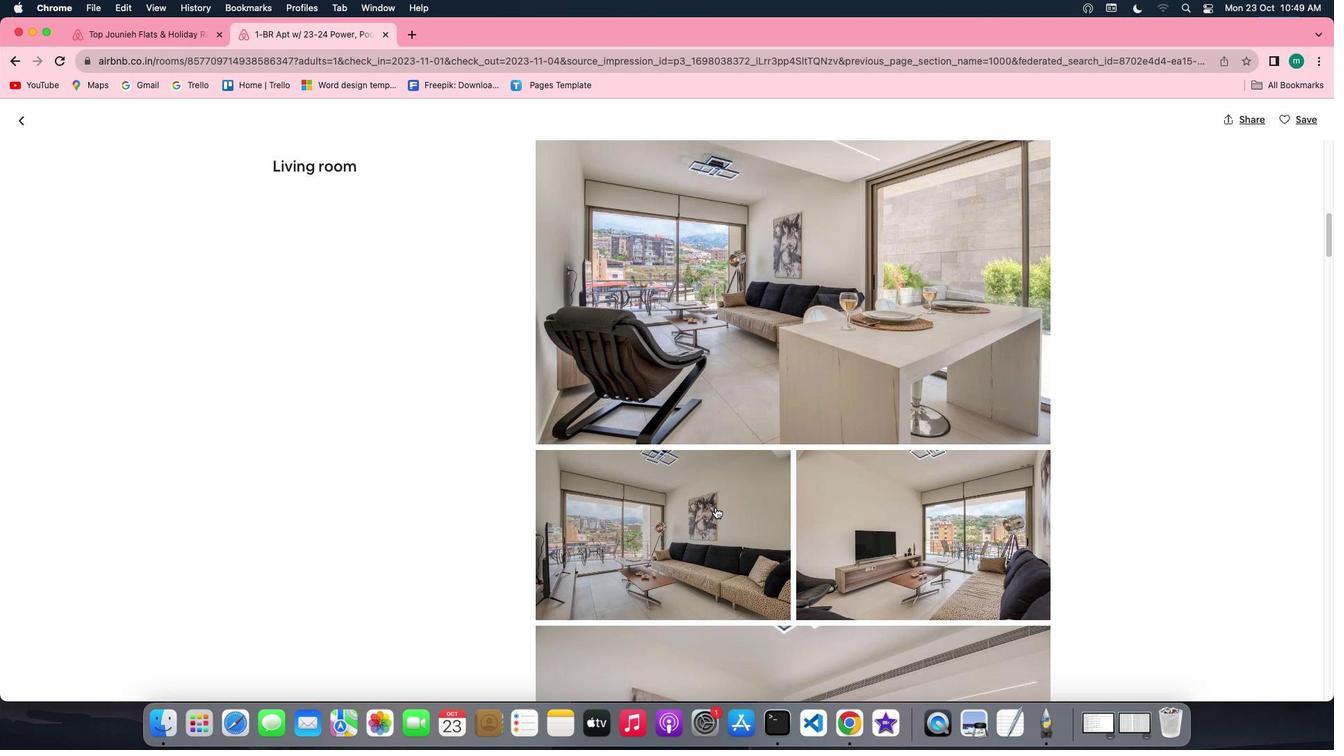 
Action: Mouse scrolled (715, 508) with delta (0, 0)
Screenshot: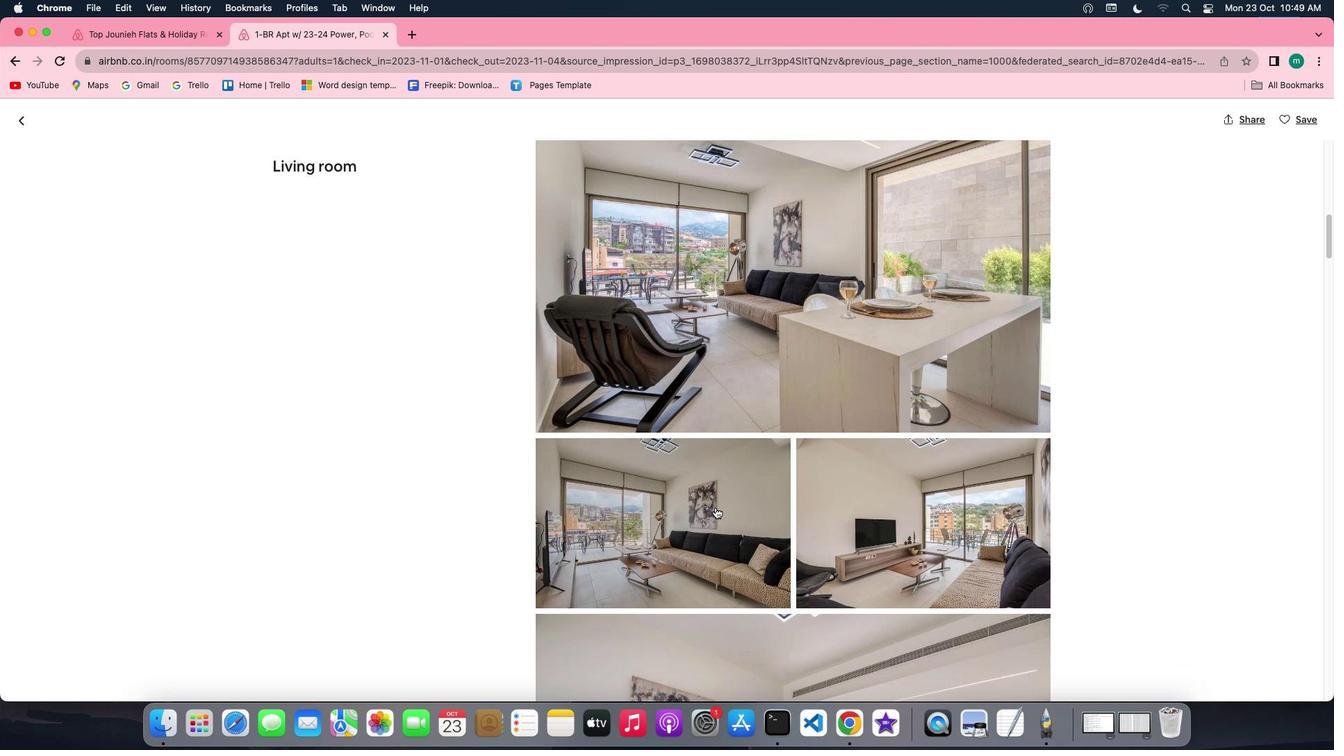 
Action: Mouse scrolled (715, 508) with delta (0, 0)
Screenshot: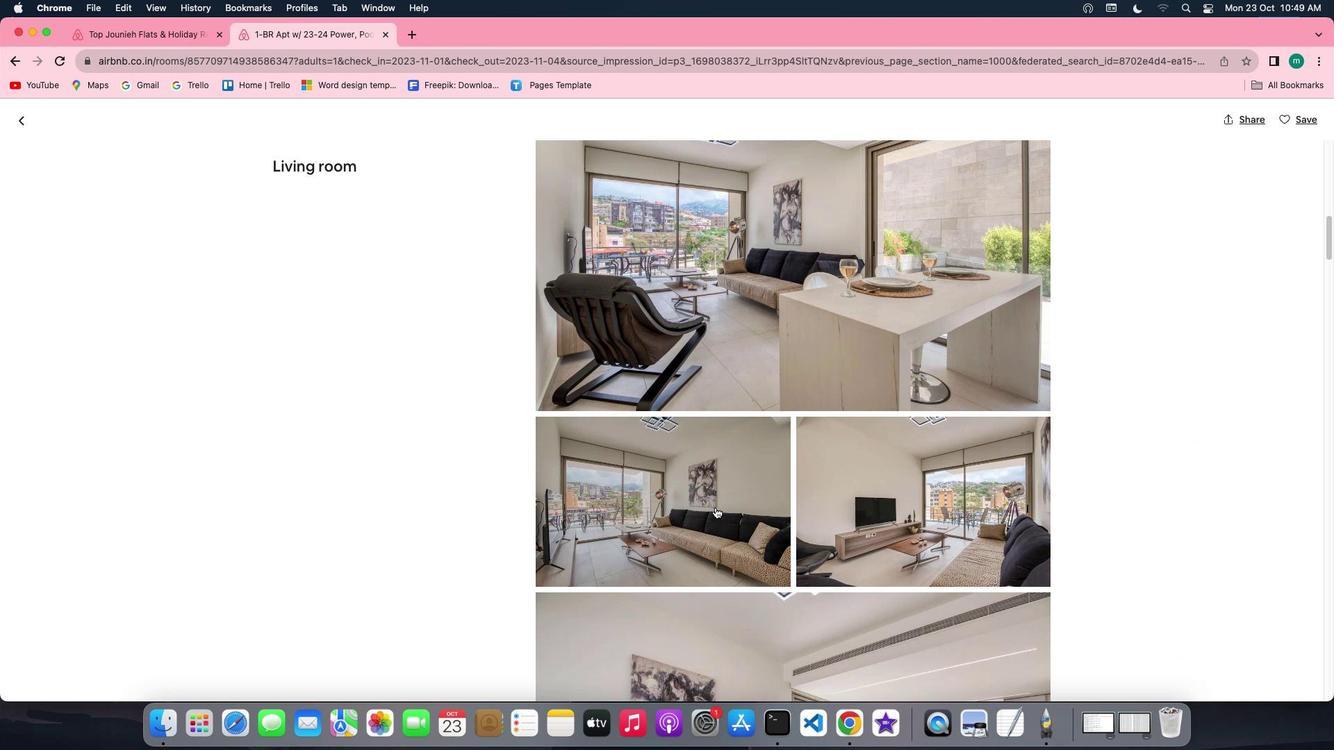 
Action: Mouse scrolled (715, 508) with delta (0, 0)
Screenshot: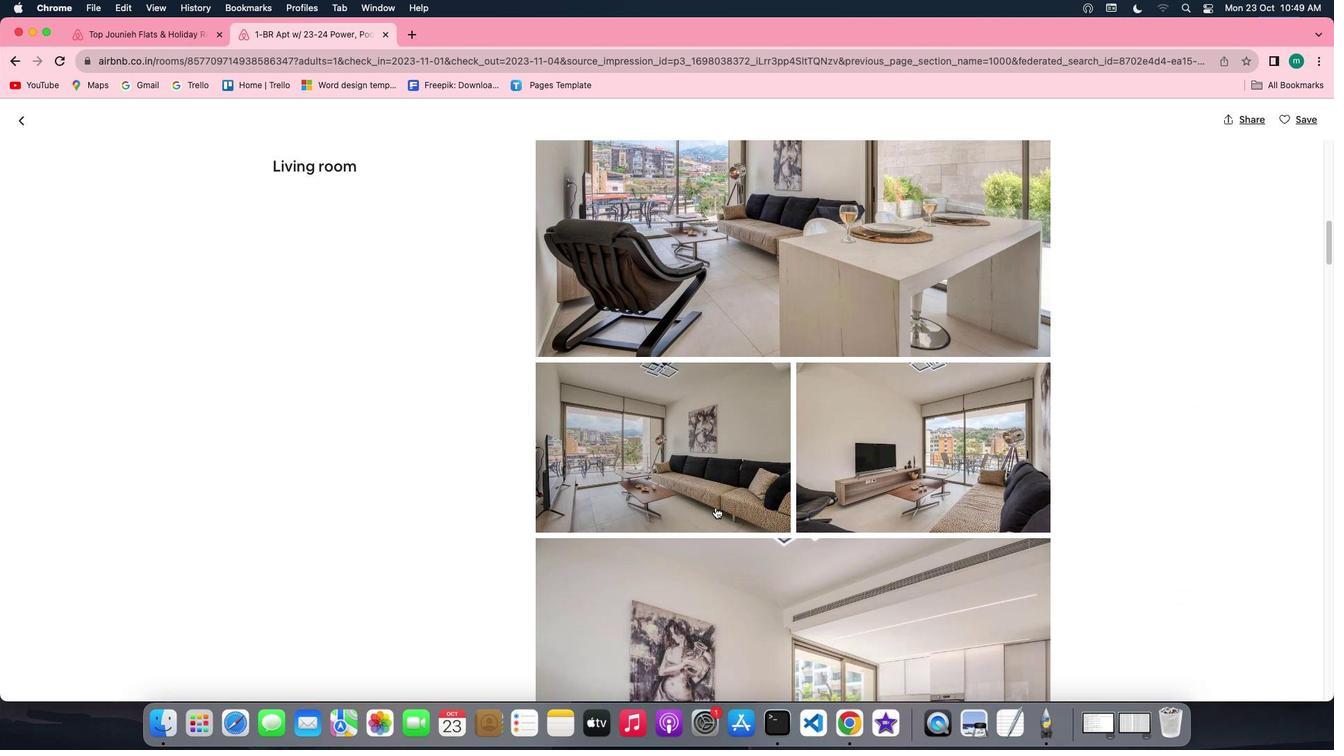 
Action: Mouse scrolled (715, 508) with delta (0, 0)
Screenshot: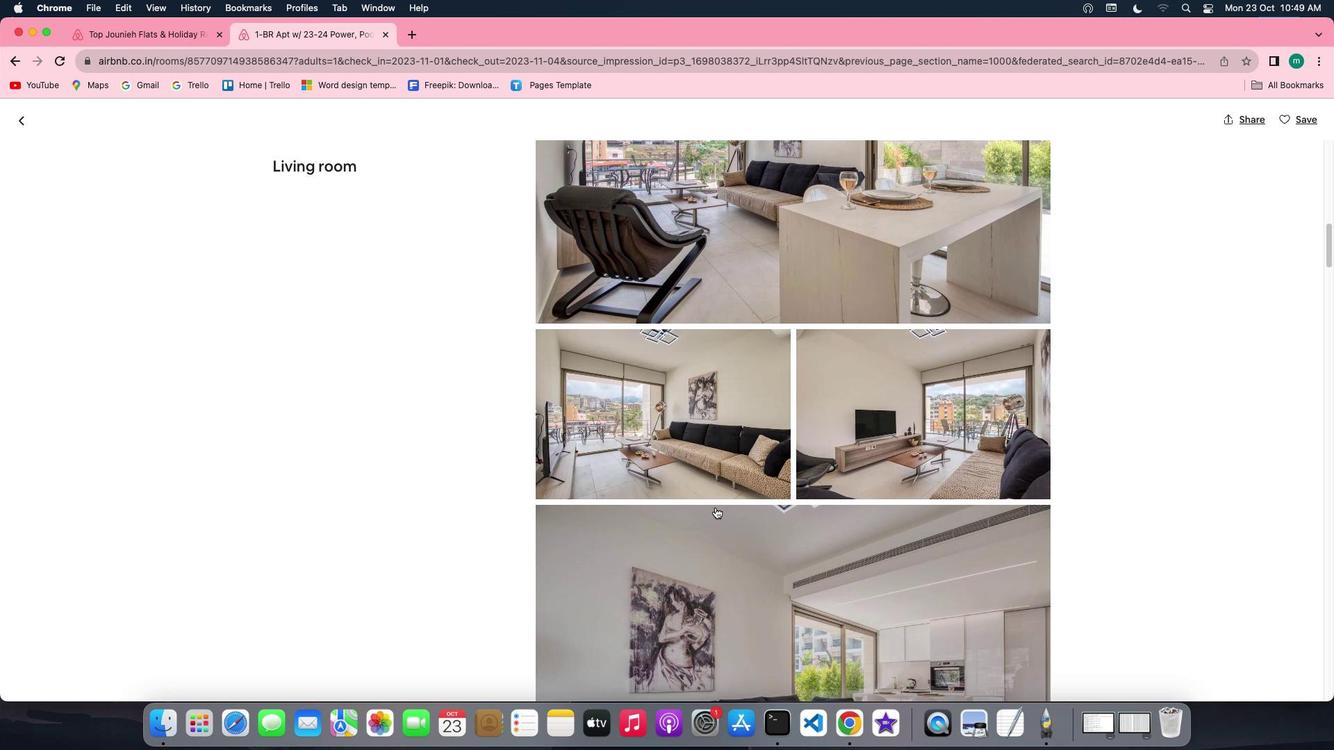 
Action: Mouse scrolled (715, 508) with delta (0, 0)
Screenshot: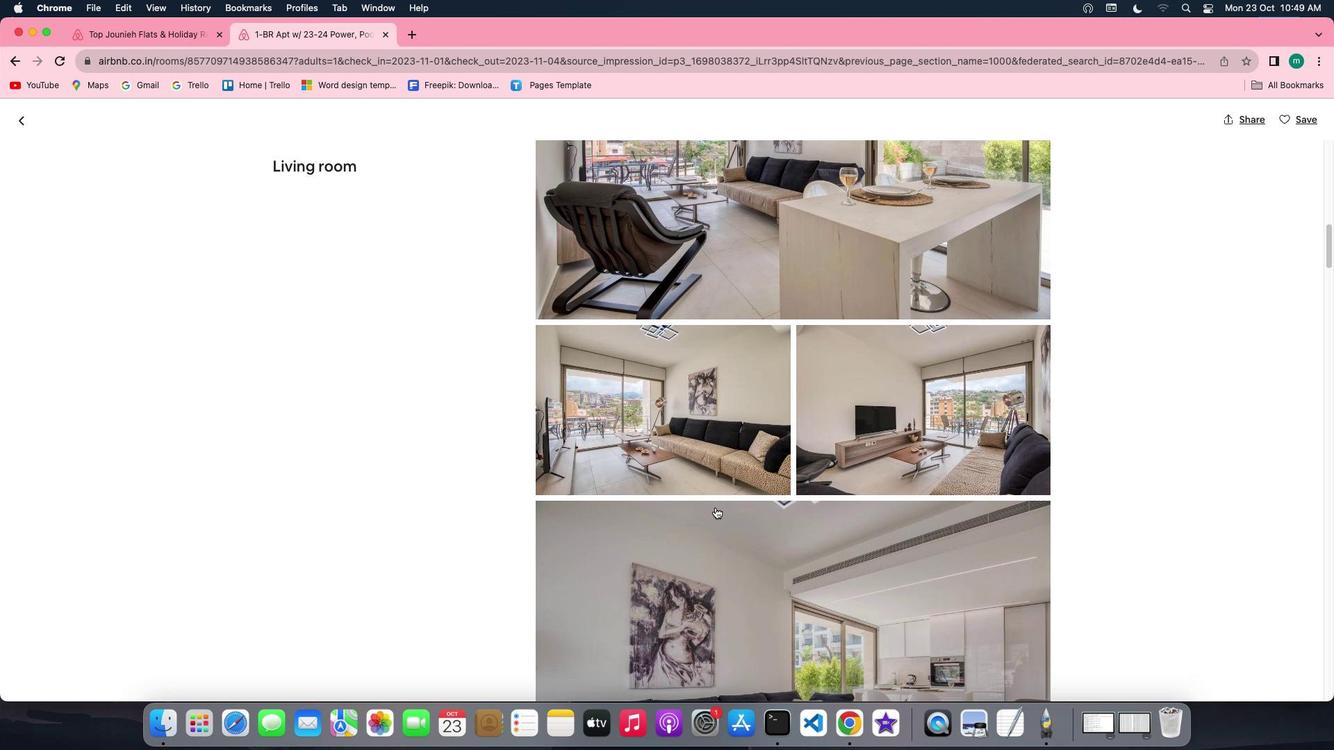 
Action: Mouse scrolled (715, 508) with delta (0, 0)
Screenshot: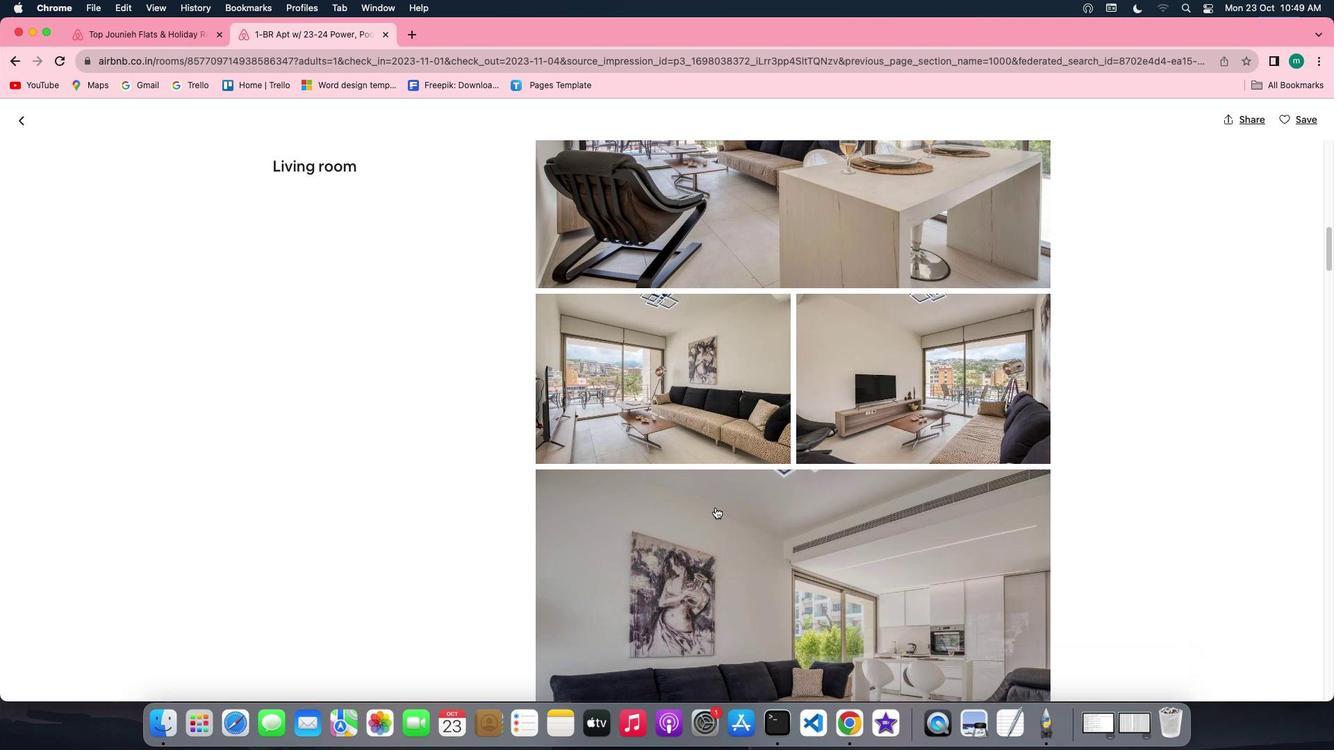 
Action: Mouse scrolled (715, 508) with delta (0, 0)
Screenshot: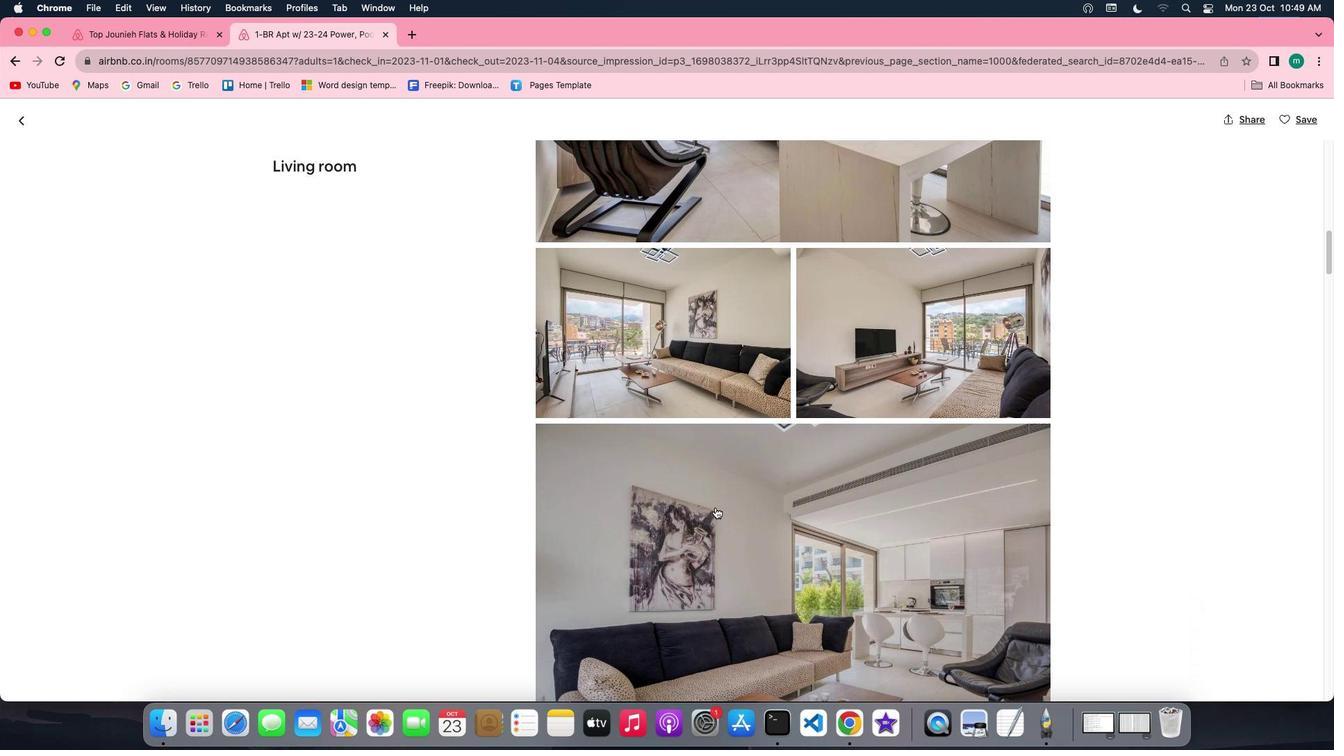 
Action: Mouse scrolled (715, 508) with delta (0, 0)
Screenshot: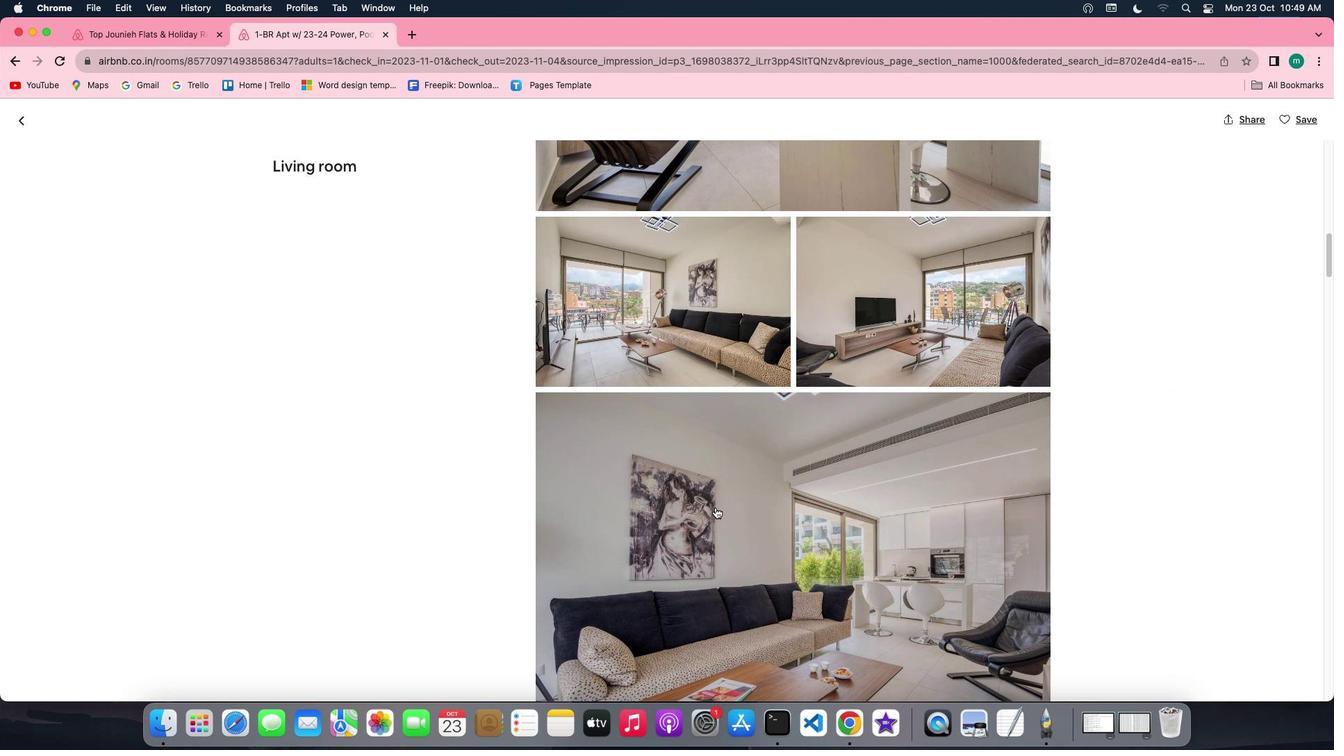 
Action: Mouse scrolled (715, 508) with delta (0, 0)
Screenshot: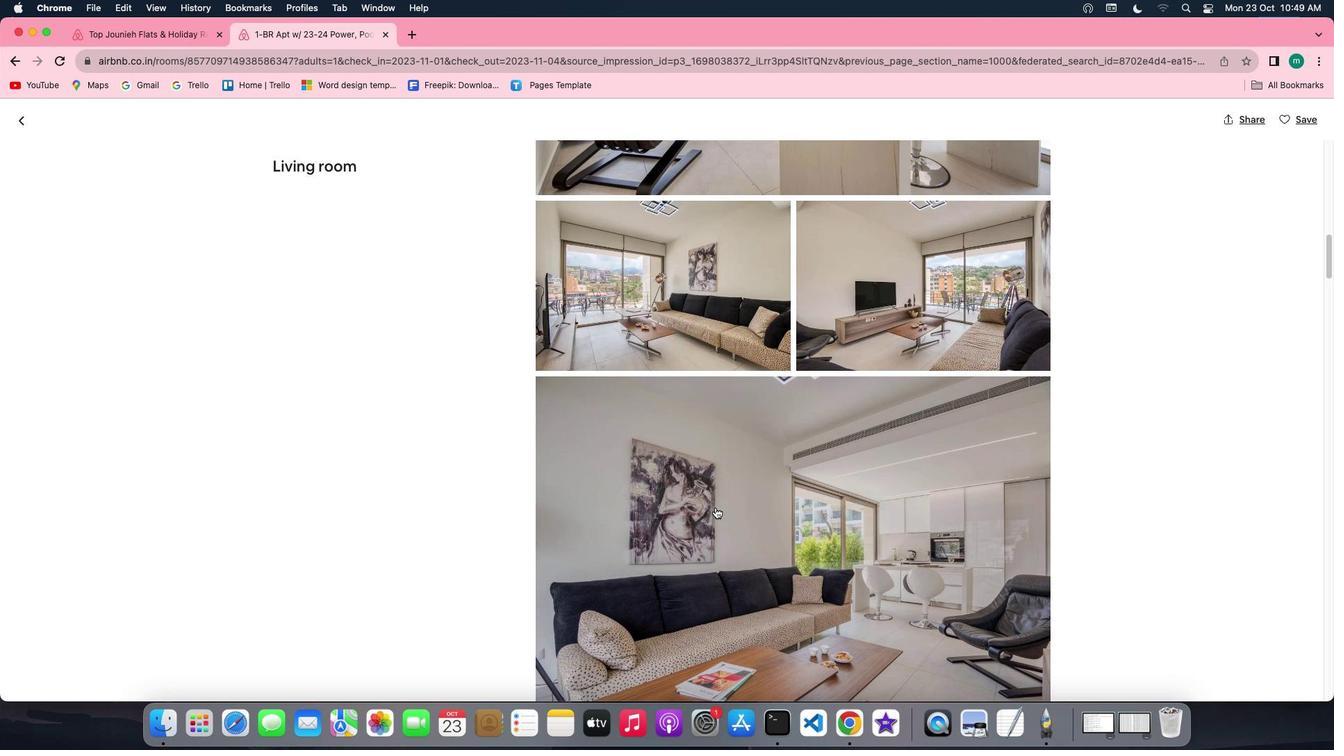 
Action: Mouse scrolled (715, 508) with delta (0, -2)
Screenshot: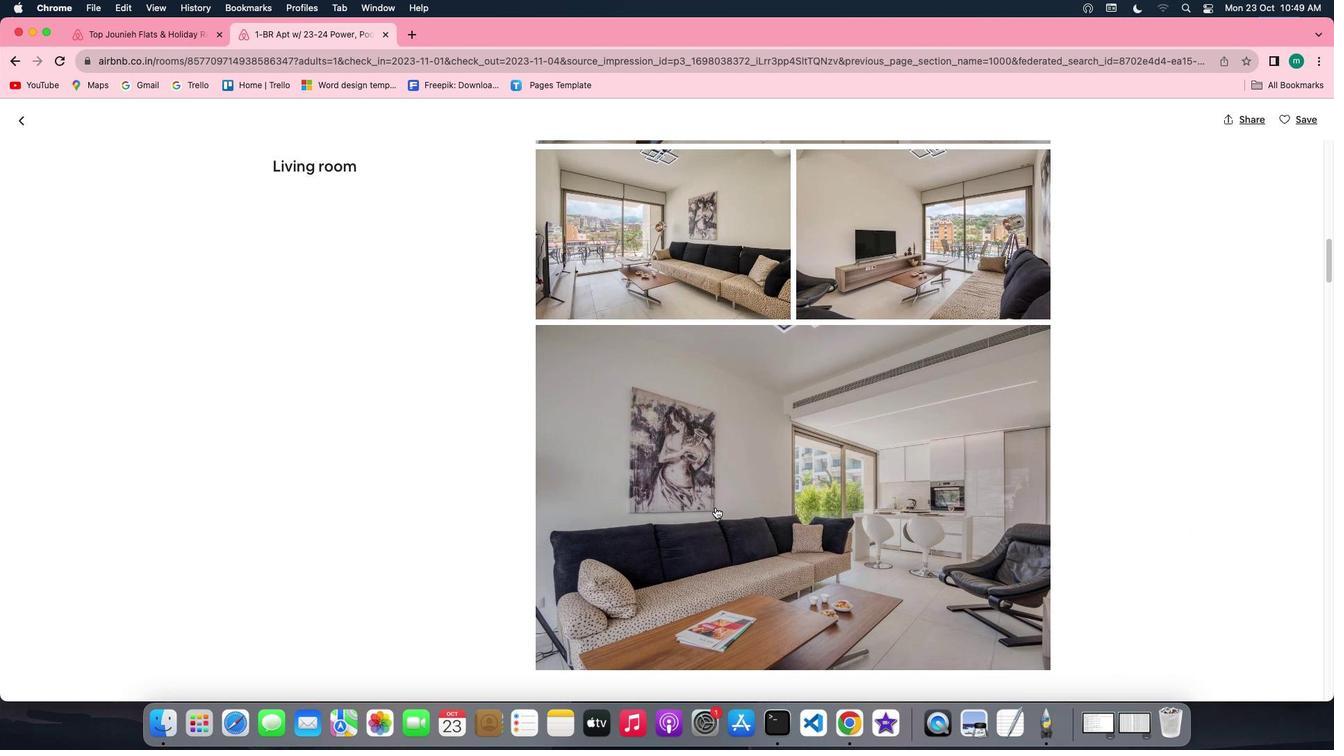 
Action: Mouse scrolled (715, 508) with delta (0, -2)
Screenshot: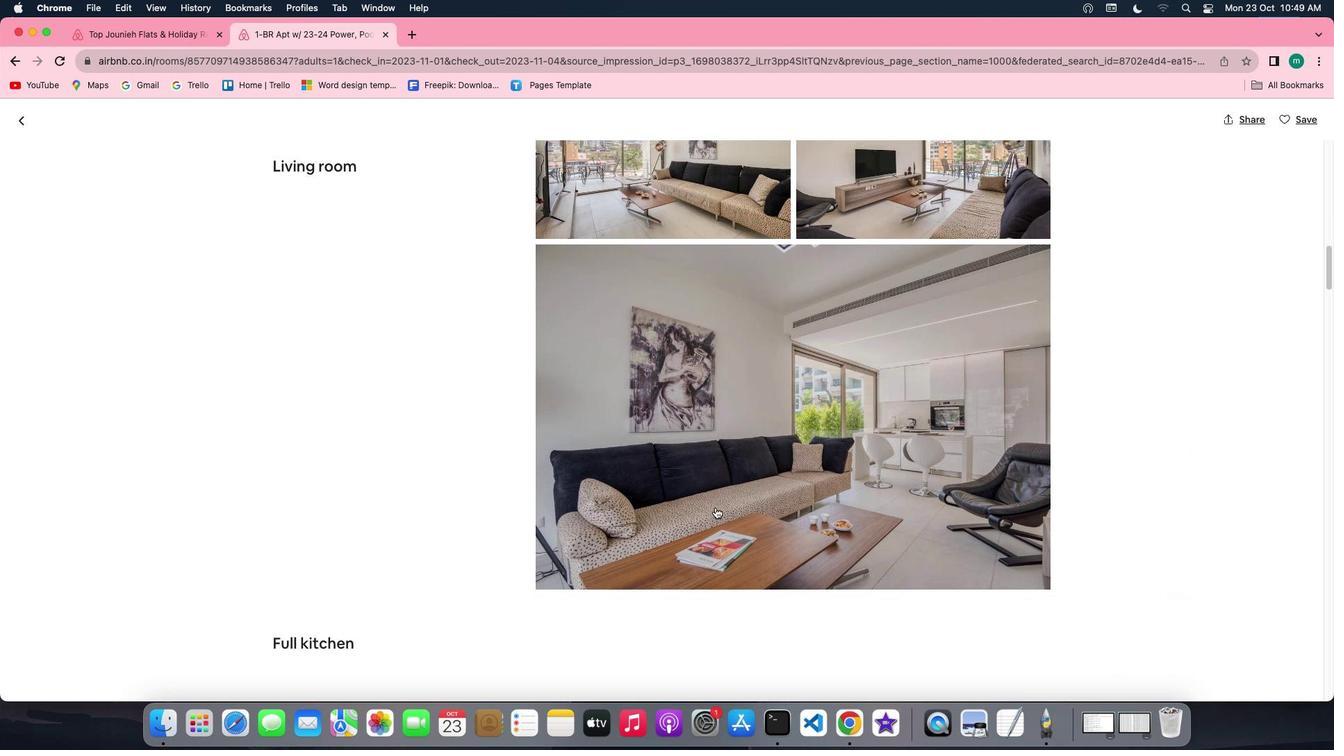 
Action: Mouse scrolled (715, 508) with delta (0, -2)
Screenshot: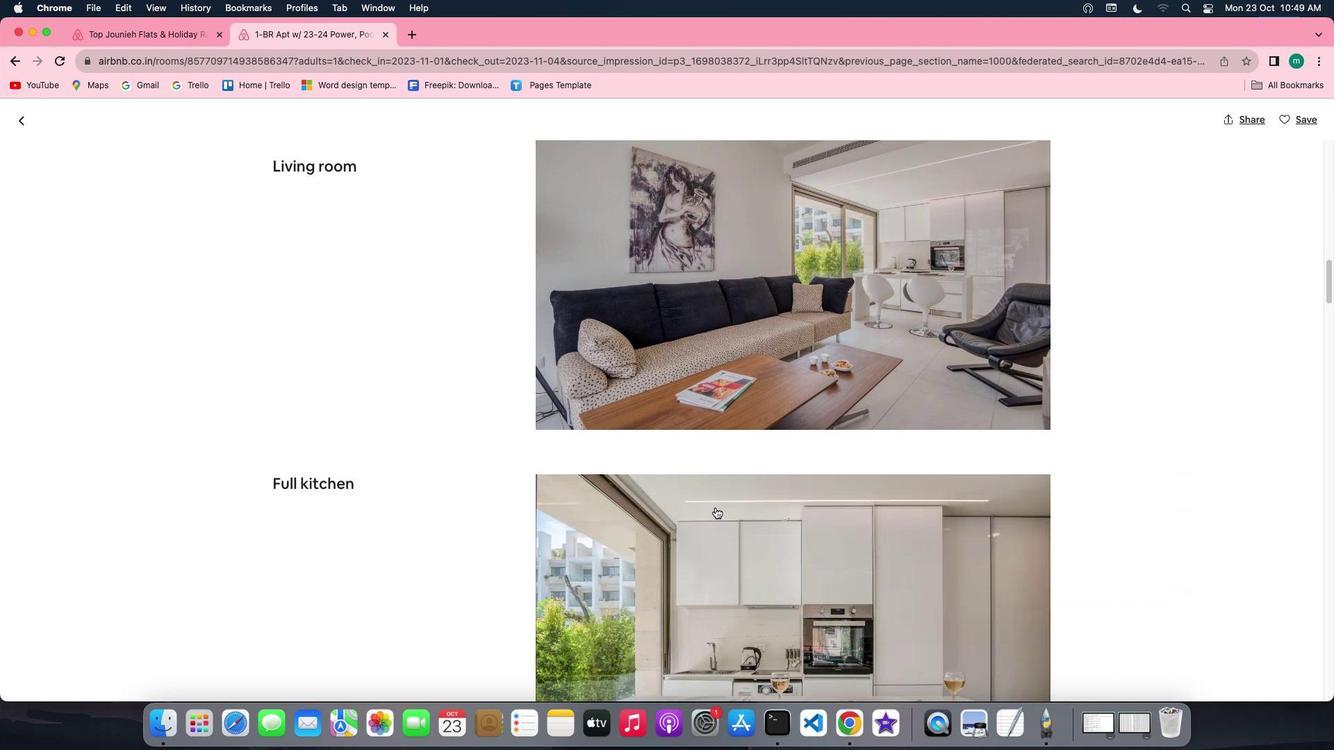 
Action: Mouse scrolled (715, 508) with delta (0, 0)
Screenshot: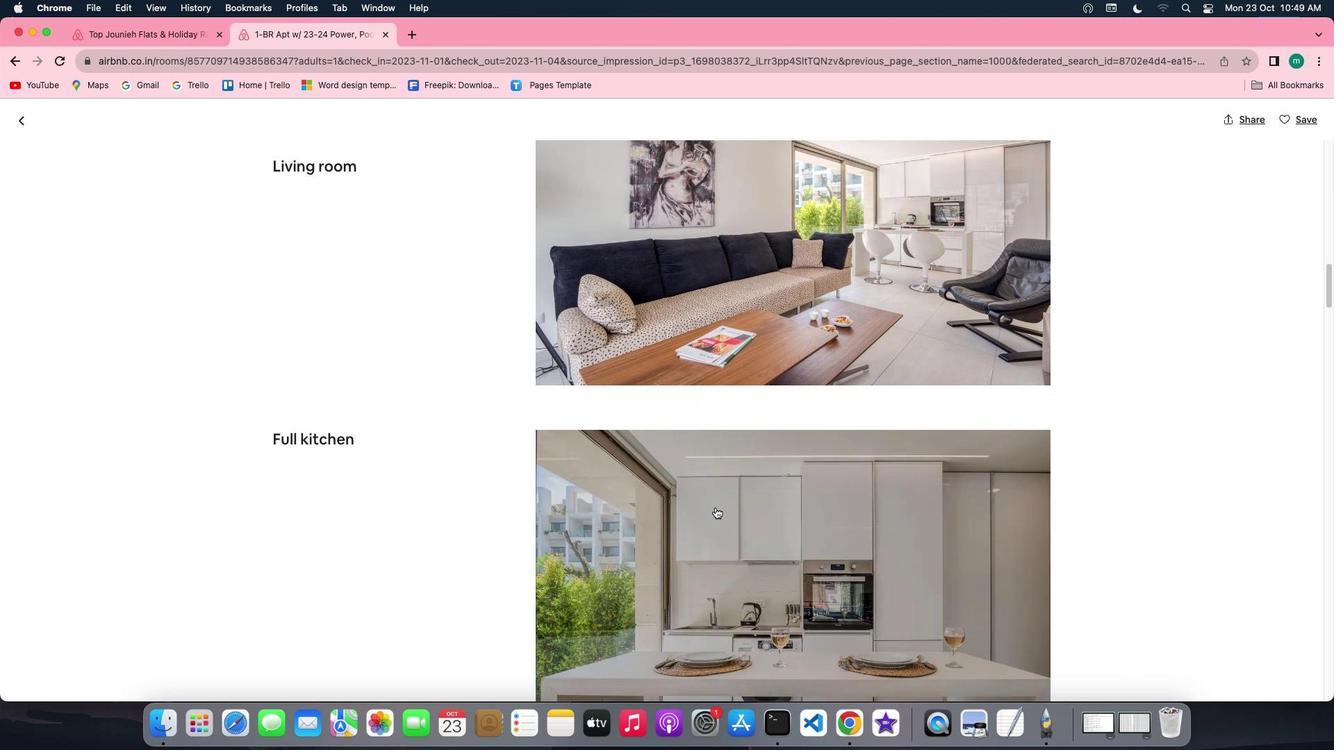 
Action: Mouse scrolled (715, 508) with delta (0, 0)
Screenshot: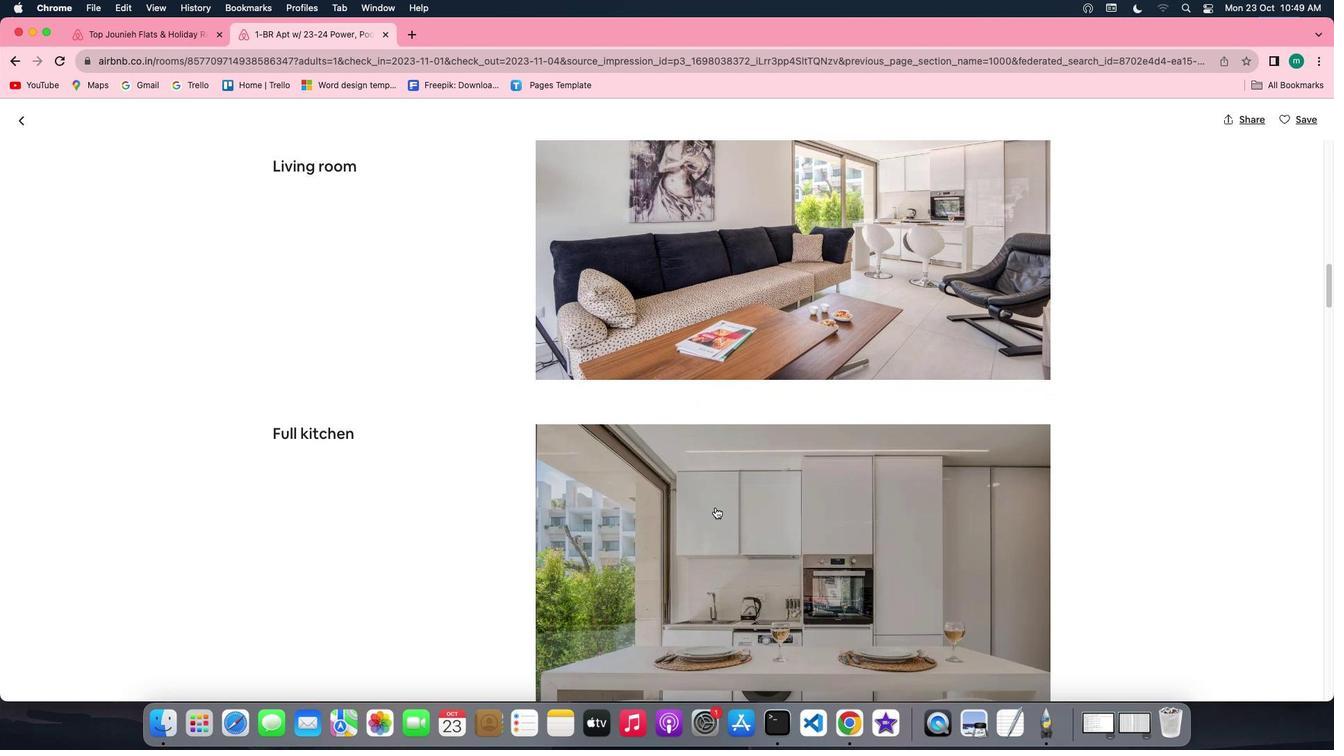 
Action: Mouse scrolled (715, 508) with delta (0, 0)
Screenshot: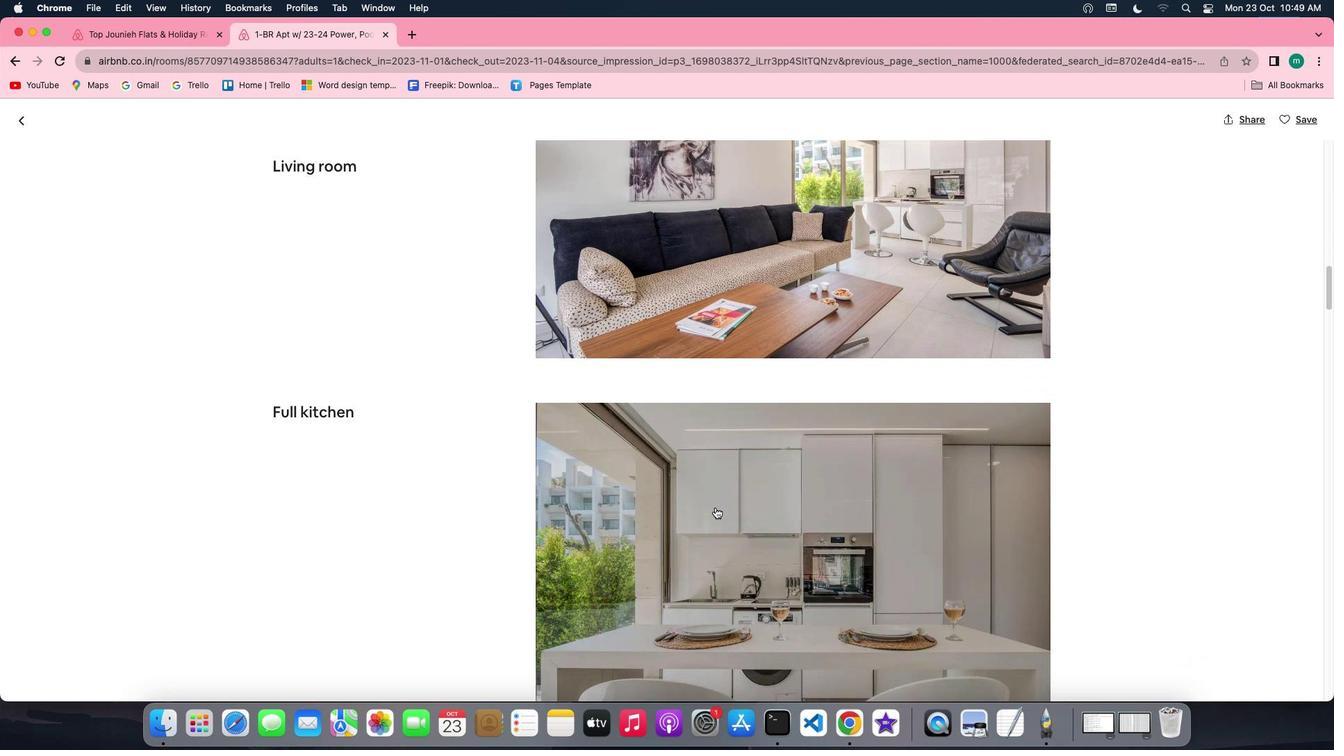 
Action: Mouse scrolled (715, 508) with delta (0, 0)
Screenshot: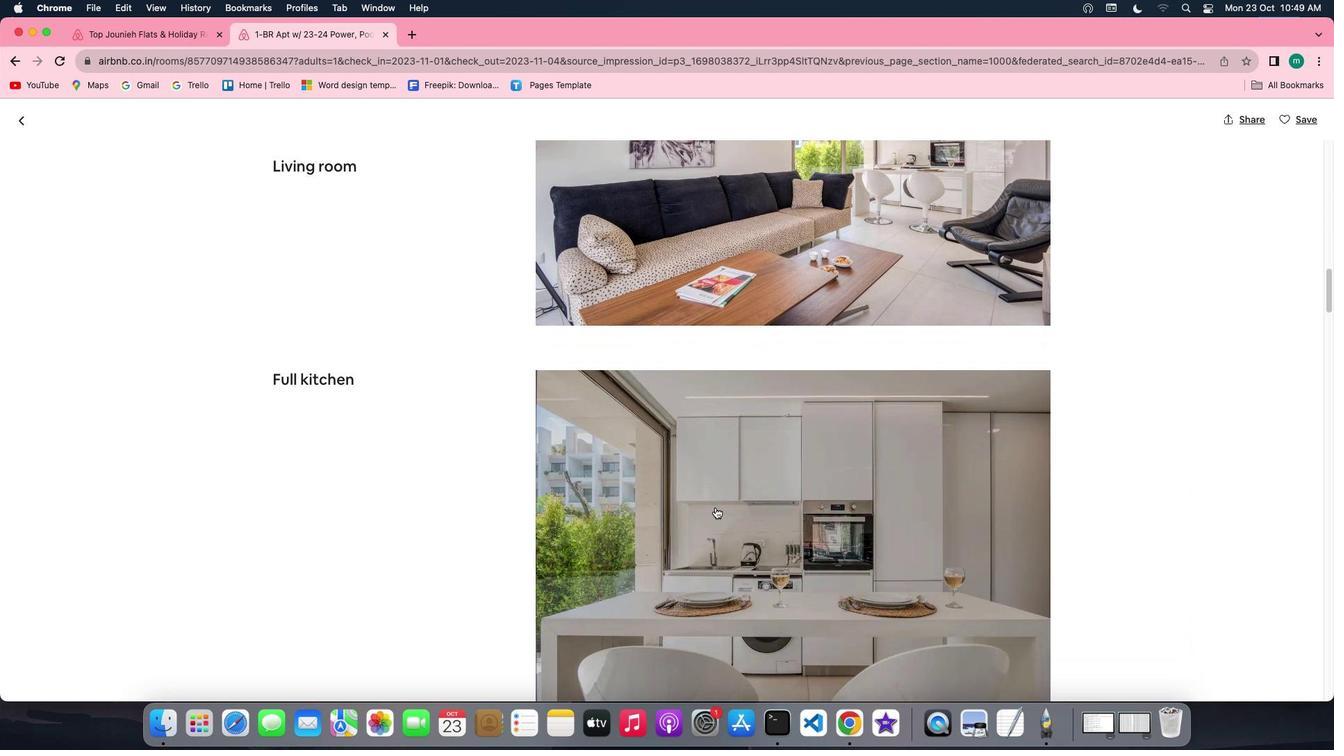 
Action: Mouse scrolled (715, 508) with delta (0, 0)
Screenshot: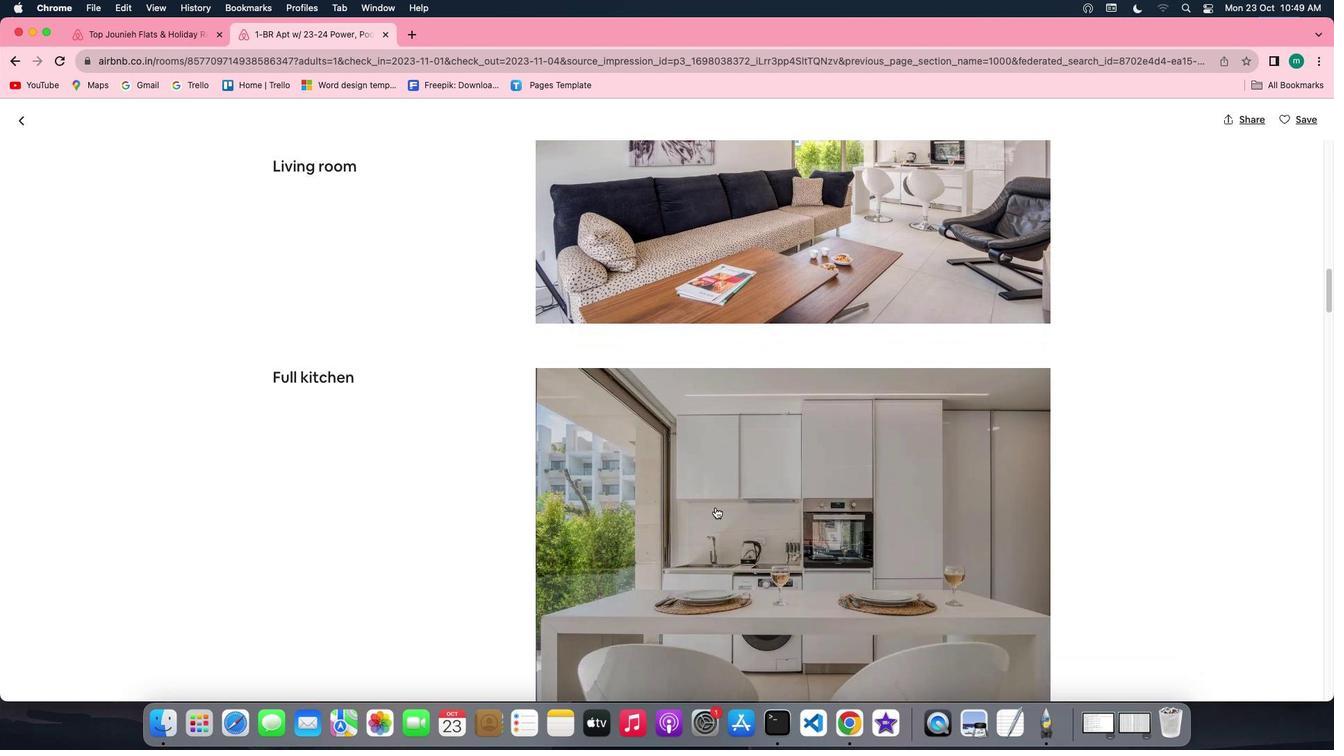 
Action: Mouse scrolled (715, 508) with delta (0, 0)
Screenshot: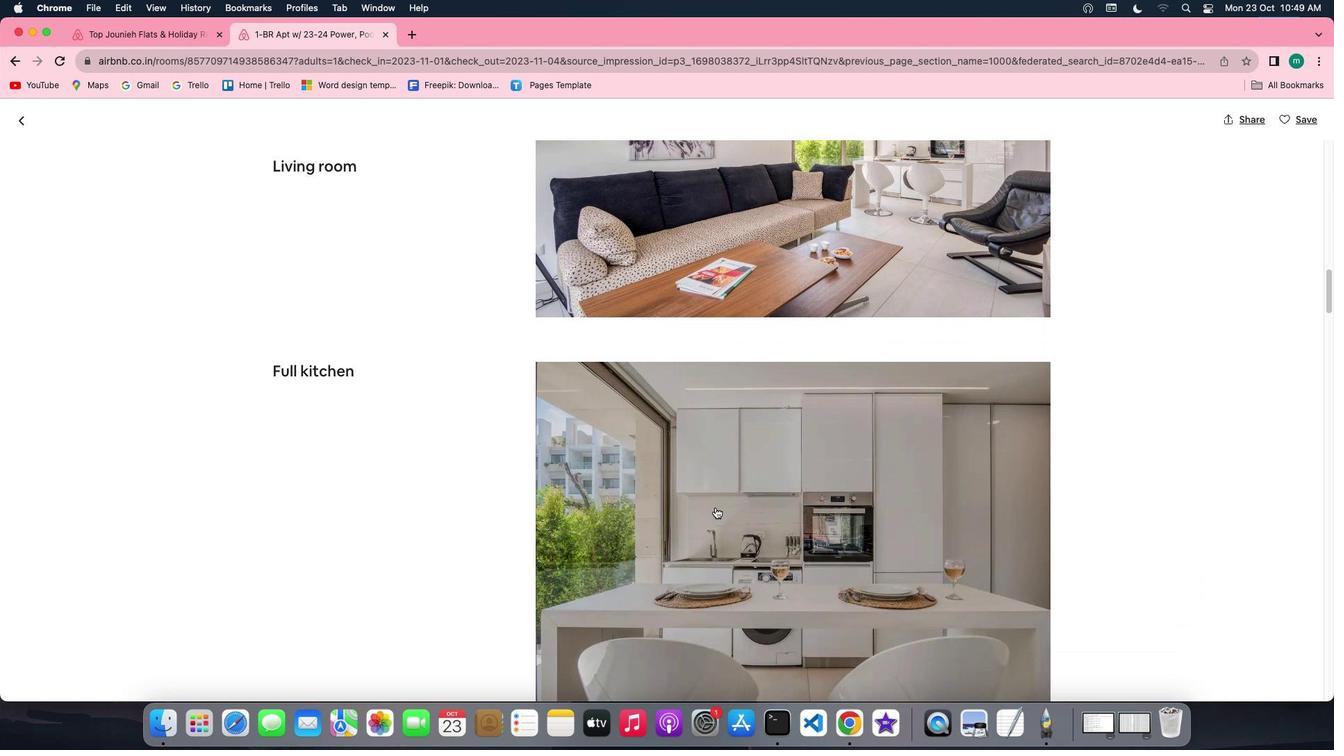 
Action: Mouse scrolled (715, 508) with delta (0, 0)
Screenshot: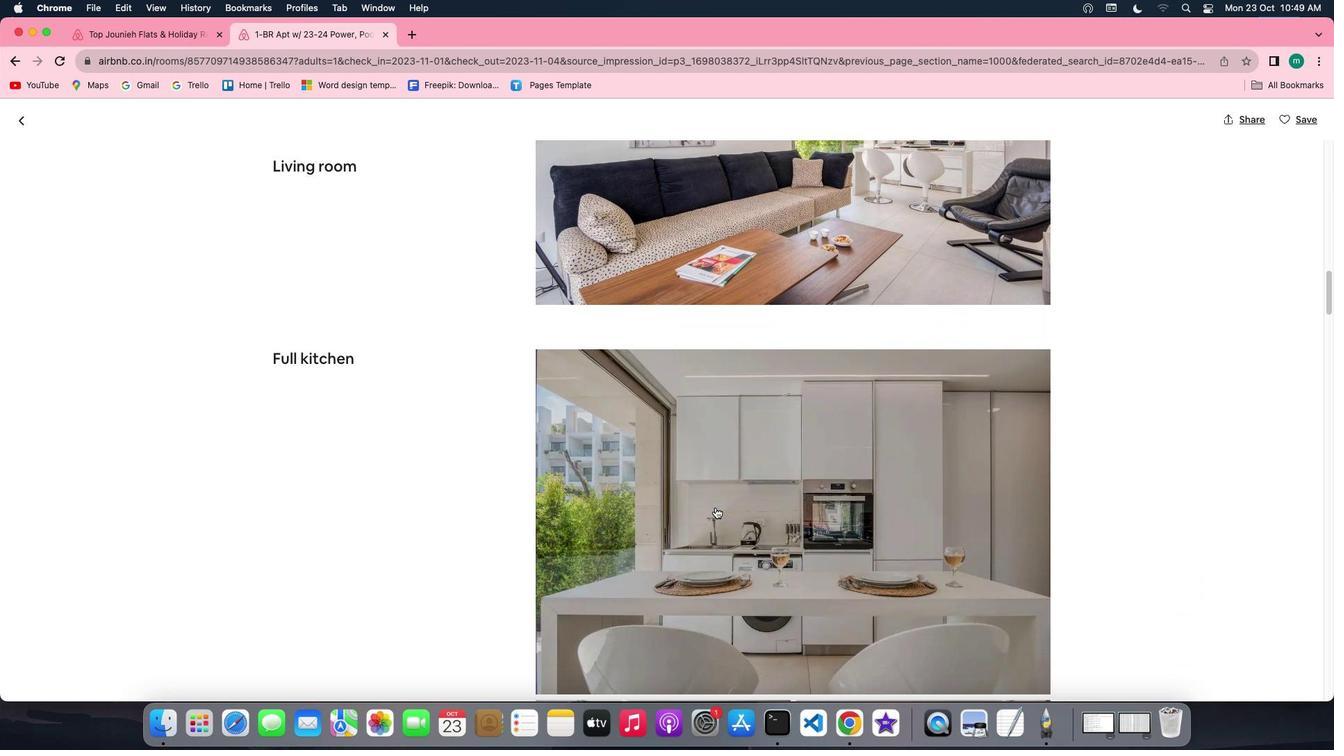 
Action: Mouse scrolled (715, 508) with delta (0, -1)
Screenshot: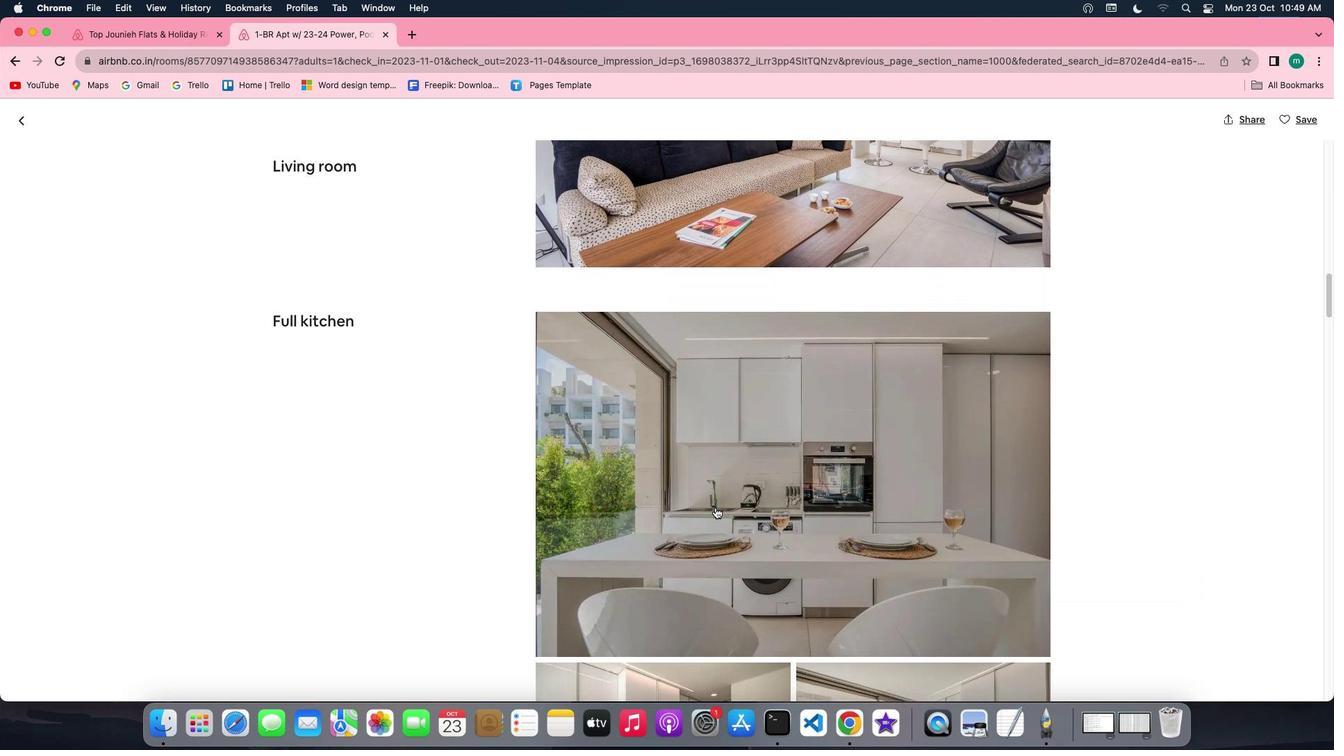 
Action: Mouse scrolled (715, 508) with delta (0, -1)
Screenshot: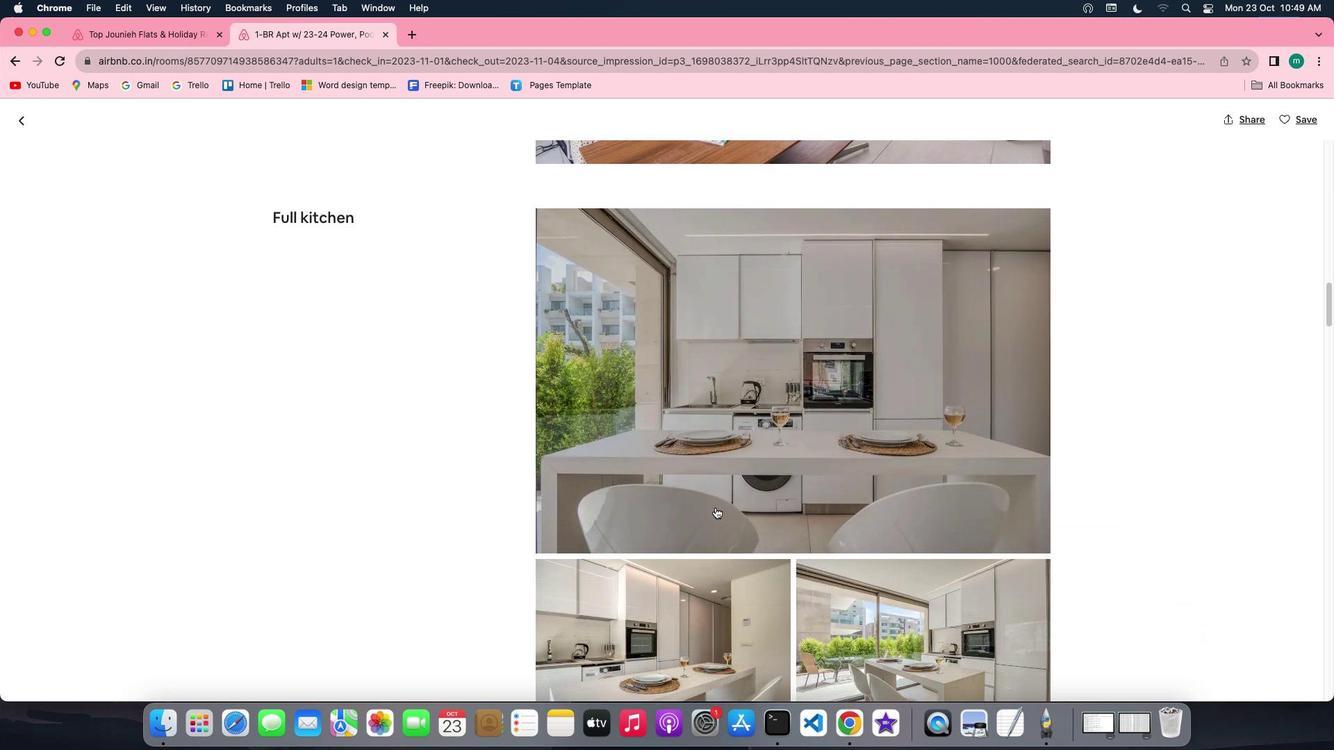 
Action: Mouse scrolled (715, 508) with delta (0, 0)
Screenshot: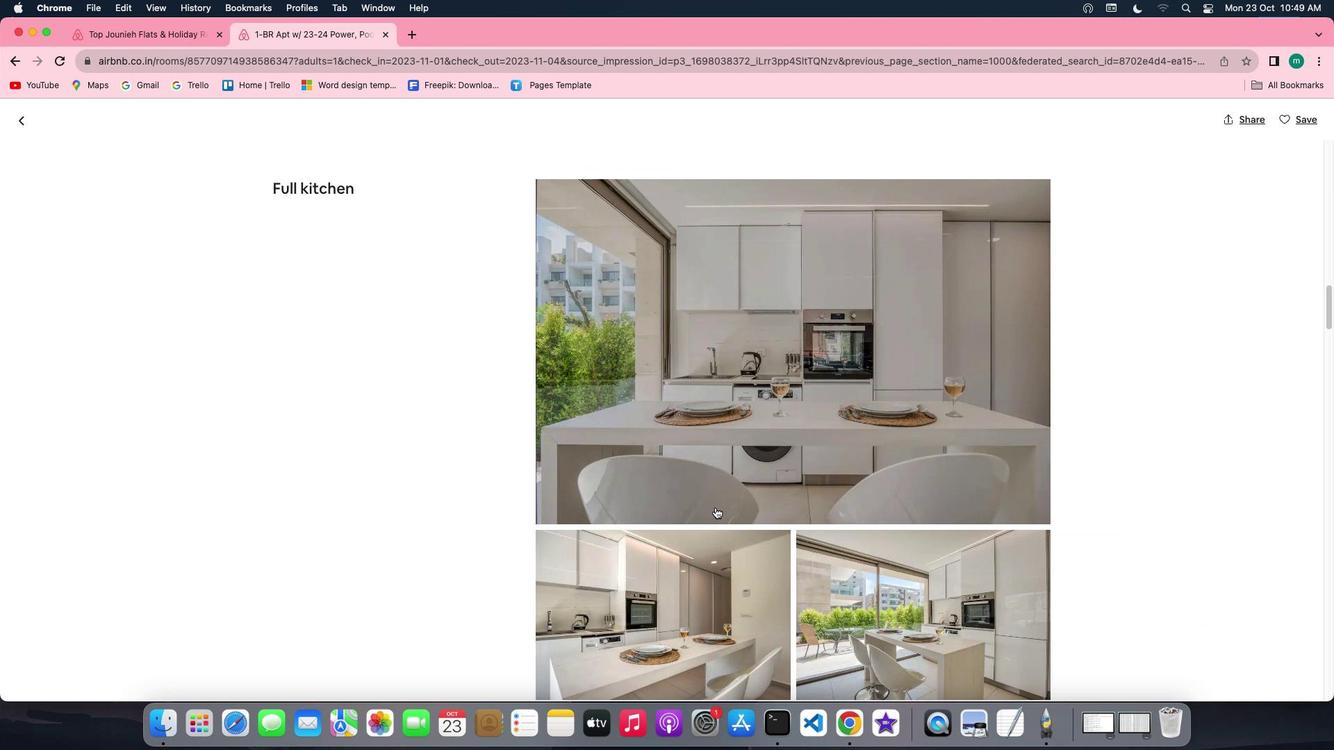 
Action: Mouse scrolled (715, 508) with delta (0, 0)
Screenshot: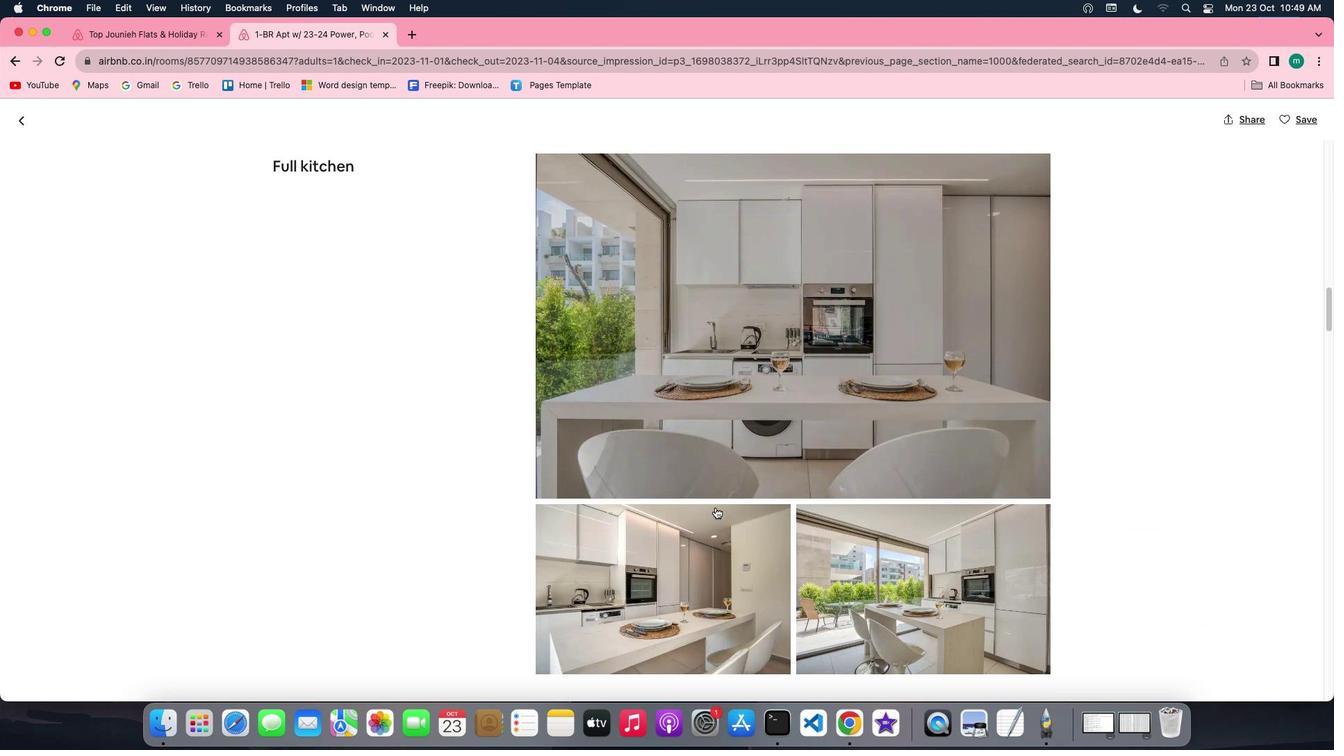 
Action: Mouse scrolled (715, 508) with delta (0, -1)
Screenshot: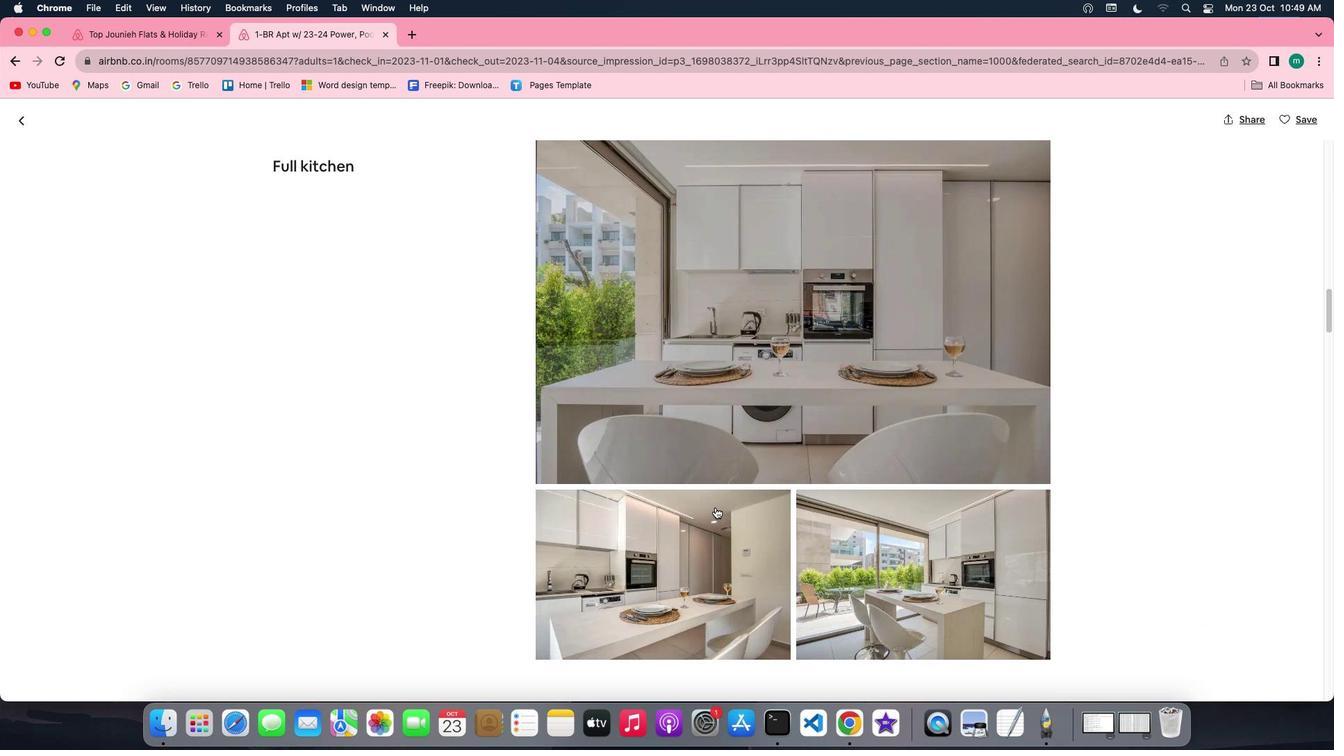 
Action: Mouse scrolled (715, 508) with delta (0, -2)
Screenshot: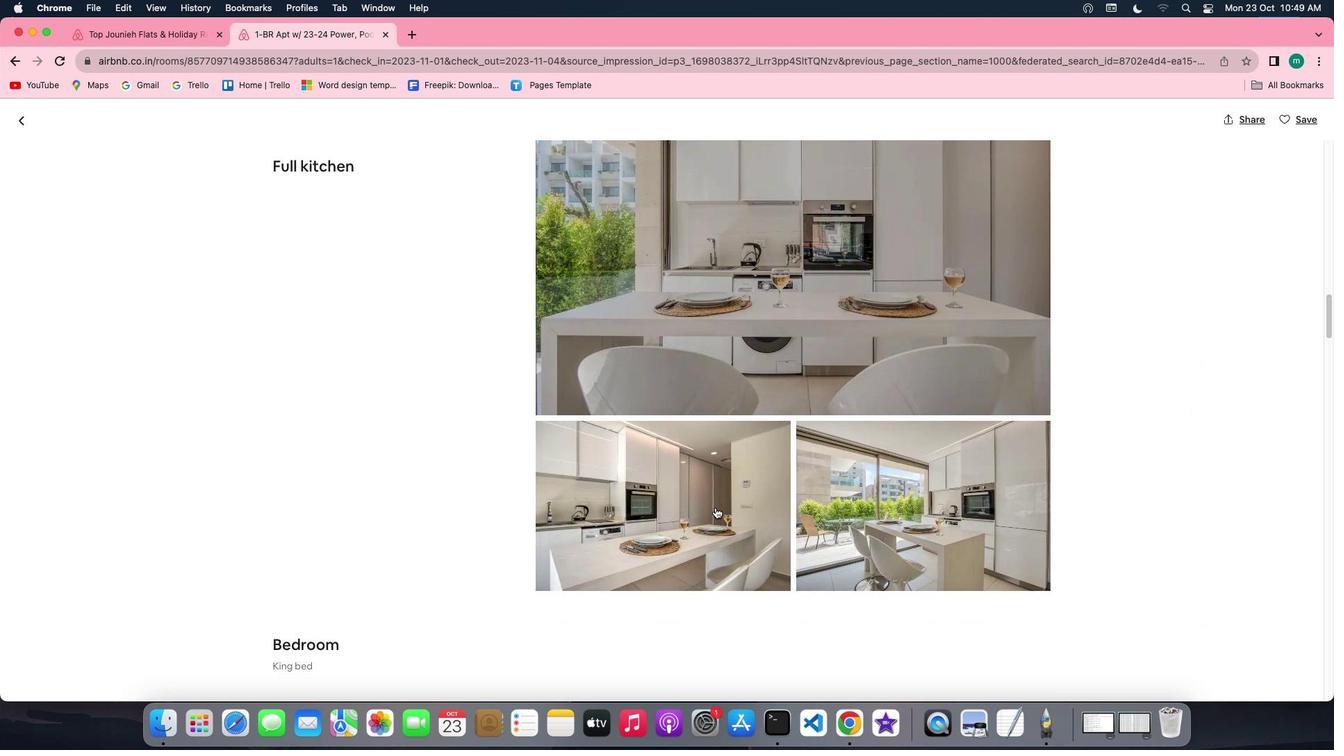 
Action: Mouse scrolled (715, 508) with delta (0, 0)
Screenshot: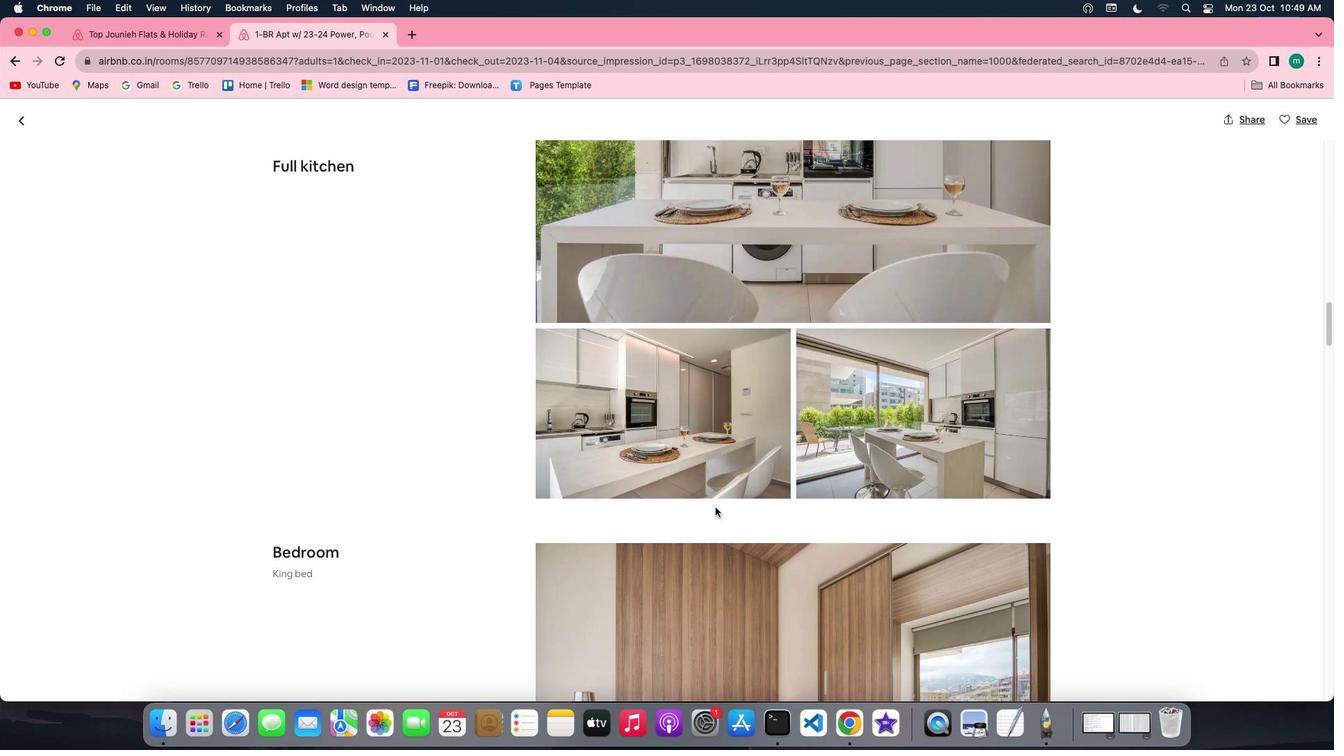 
Action: Mouse scrolled (715, 508) with delta (0, 0)
Screenshot: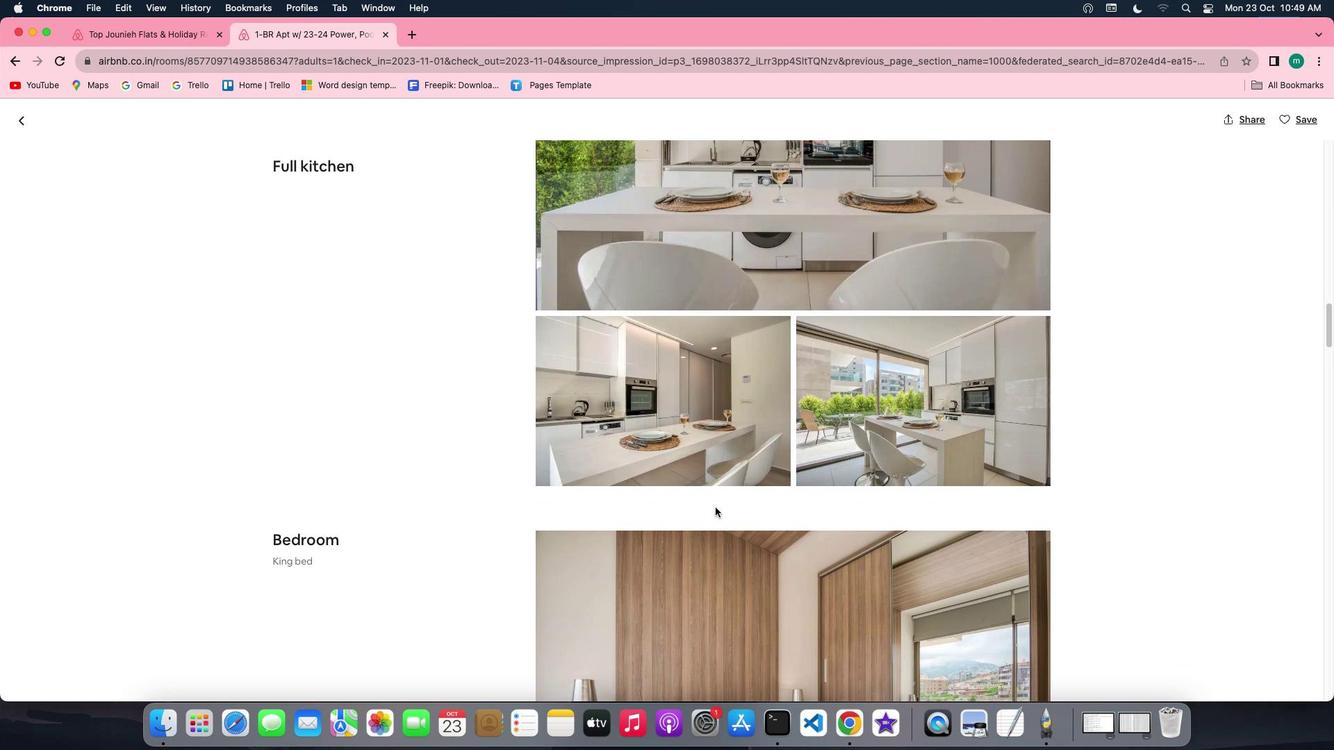 
Action: Mouse scrolled (715, 508) with delta (0, -1)
Screenshot: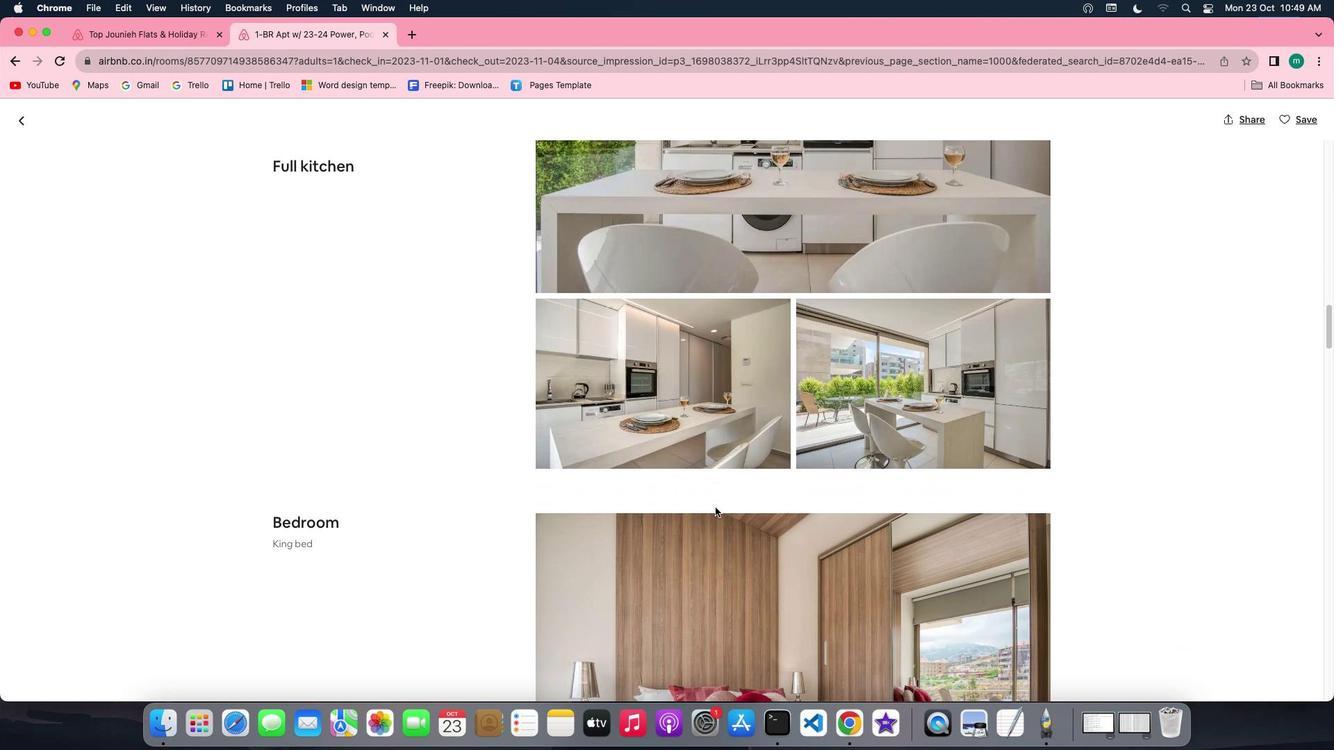 
Action: Mouse scrolled (715, 508) with delta (0, -1)
Screenshot: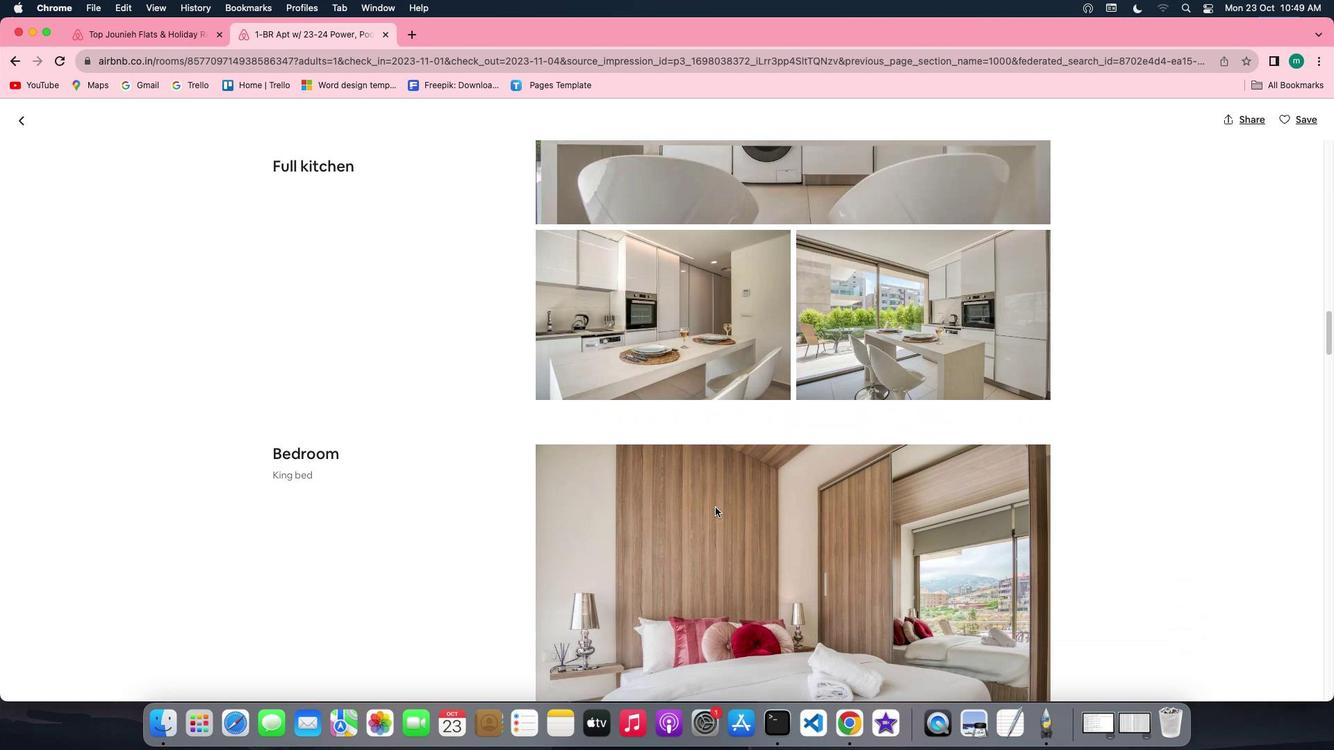 
Action: Mouse scrolled (715, 508) with delta (0, 0)
Screenshot: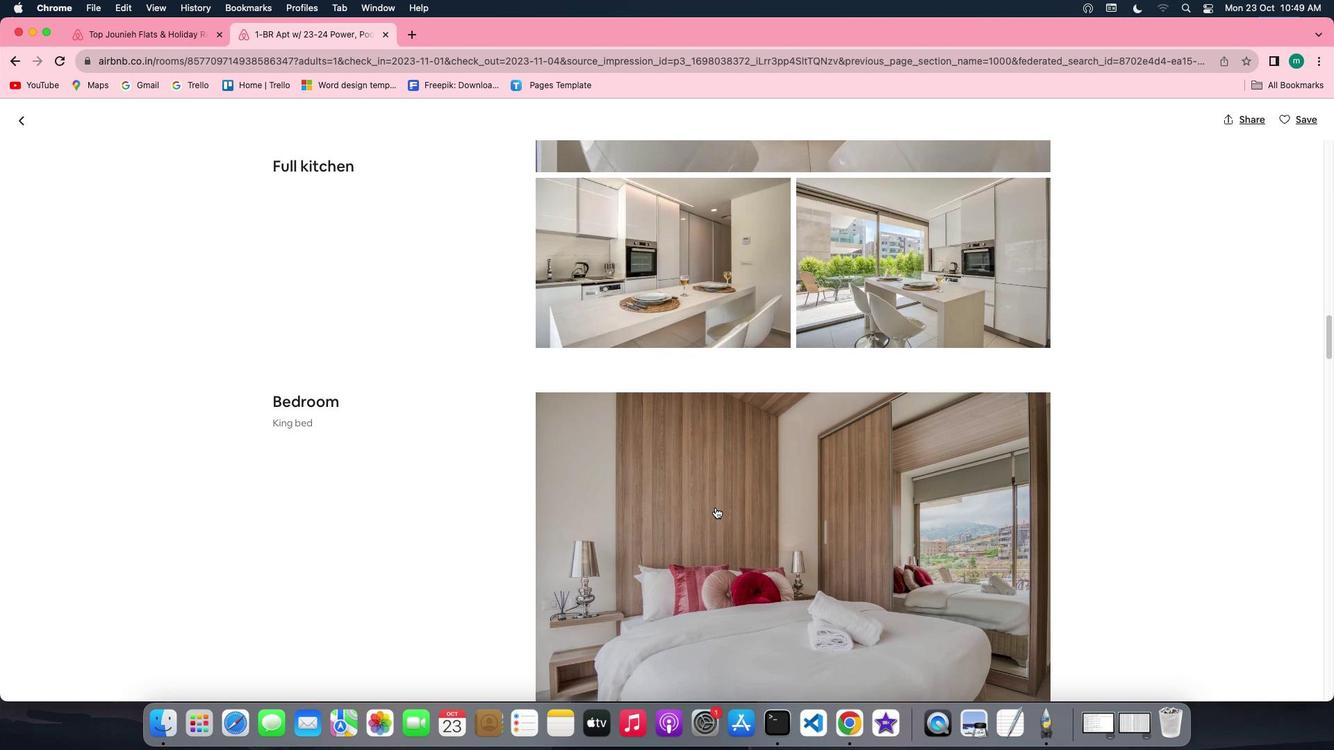 
Action: Mouse scrolled (715, 508) with delta (0, 0)
Screenshot: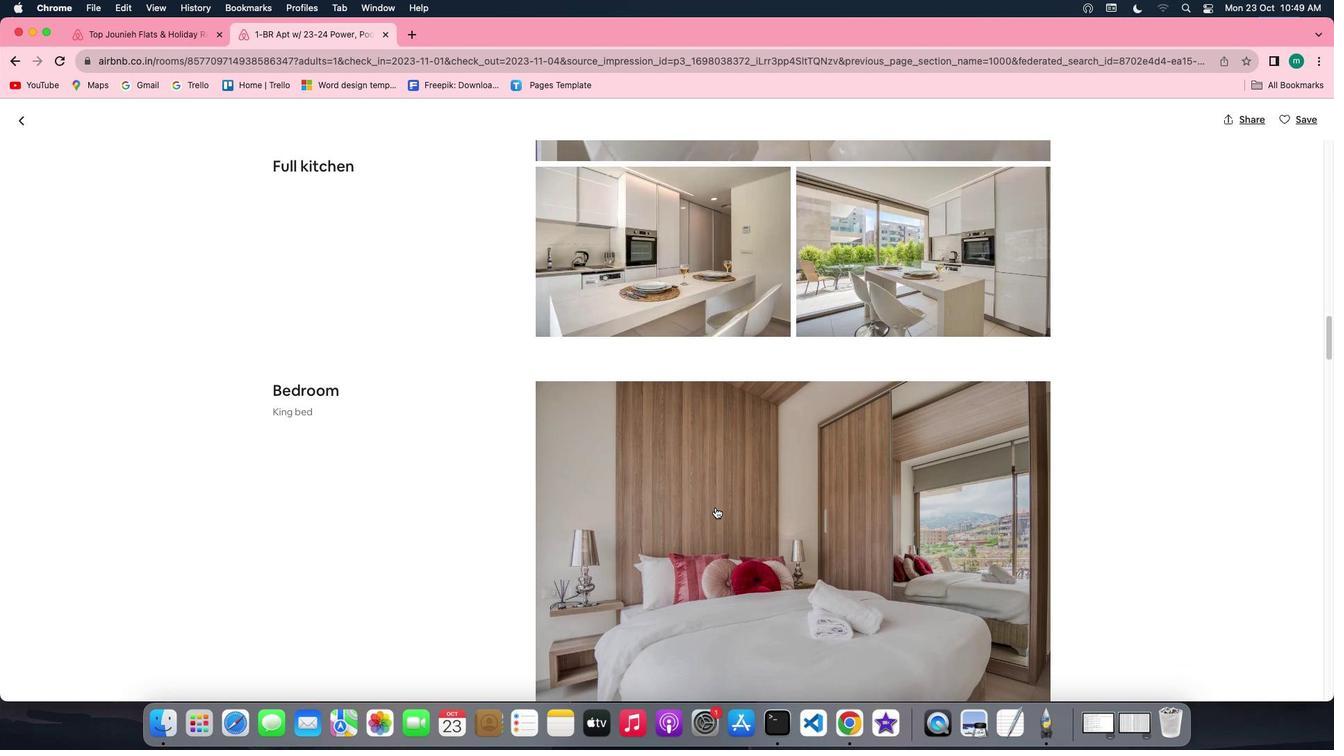 
Action: Mouse scrolled (715, 508) with delta (0, 0)
Screenshot: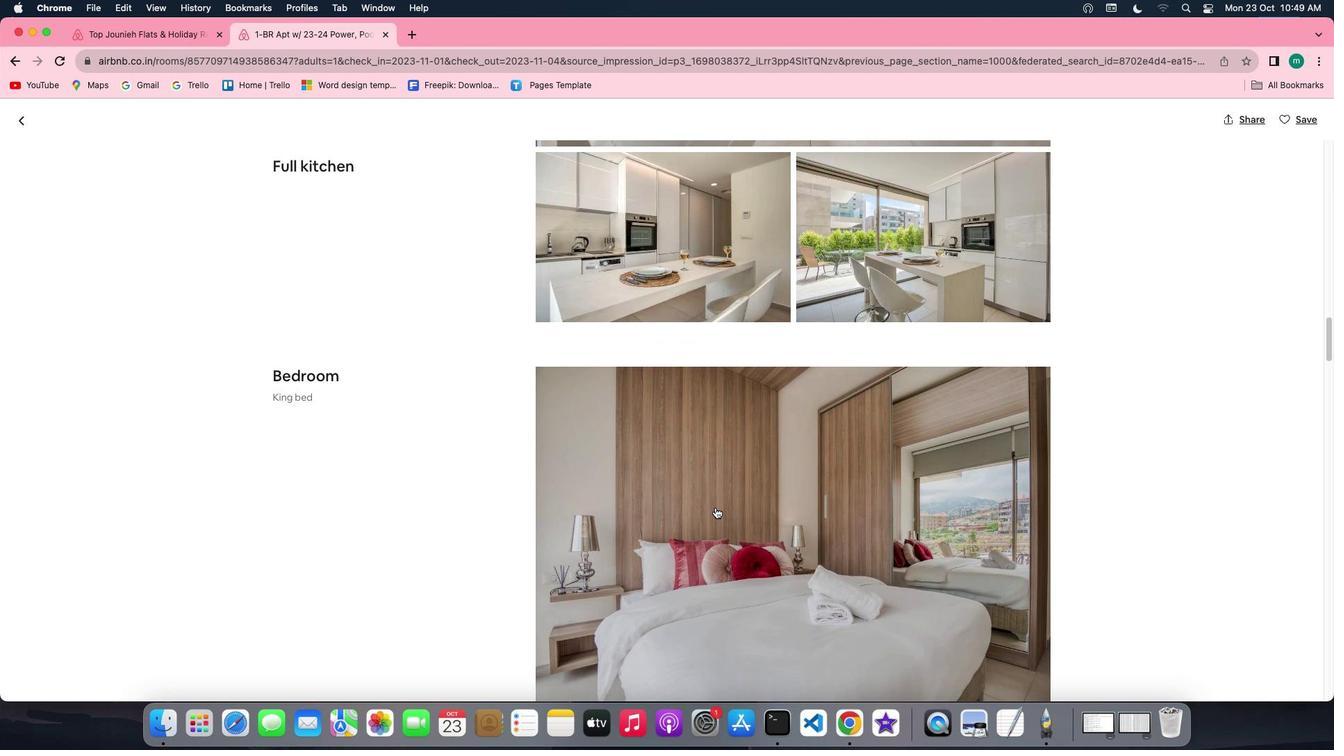 
Action: Mouse scrolled (715, 508) with delta (0, -1)
Screenshot: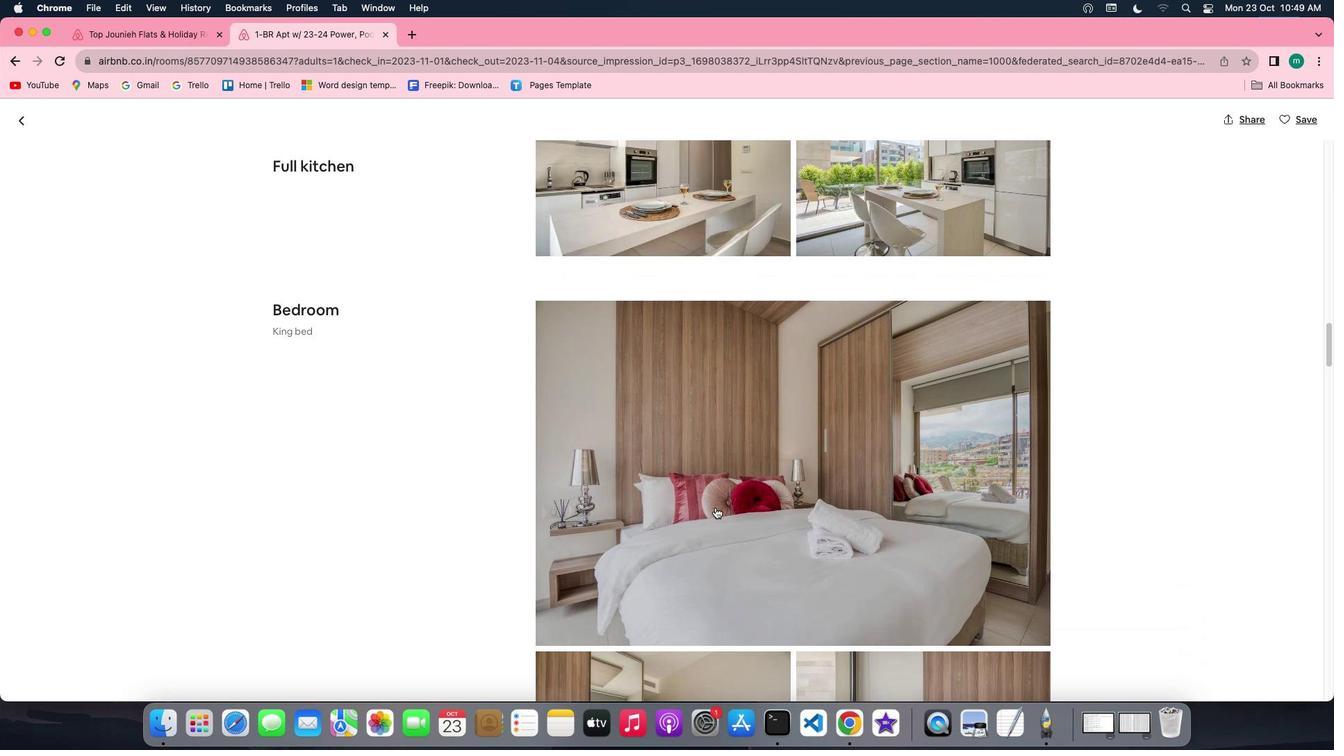
Action: Mouse scrolled (715, 508) with delta (0, 0)
Screenshot: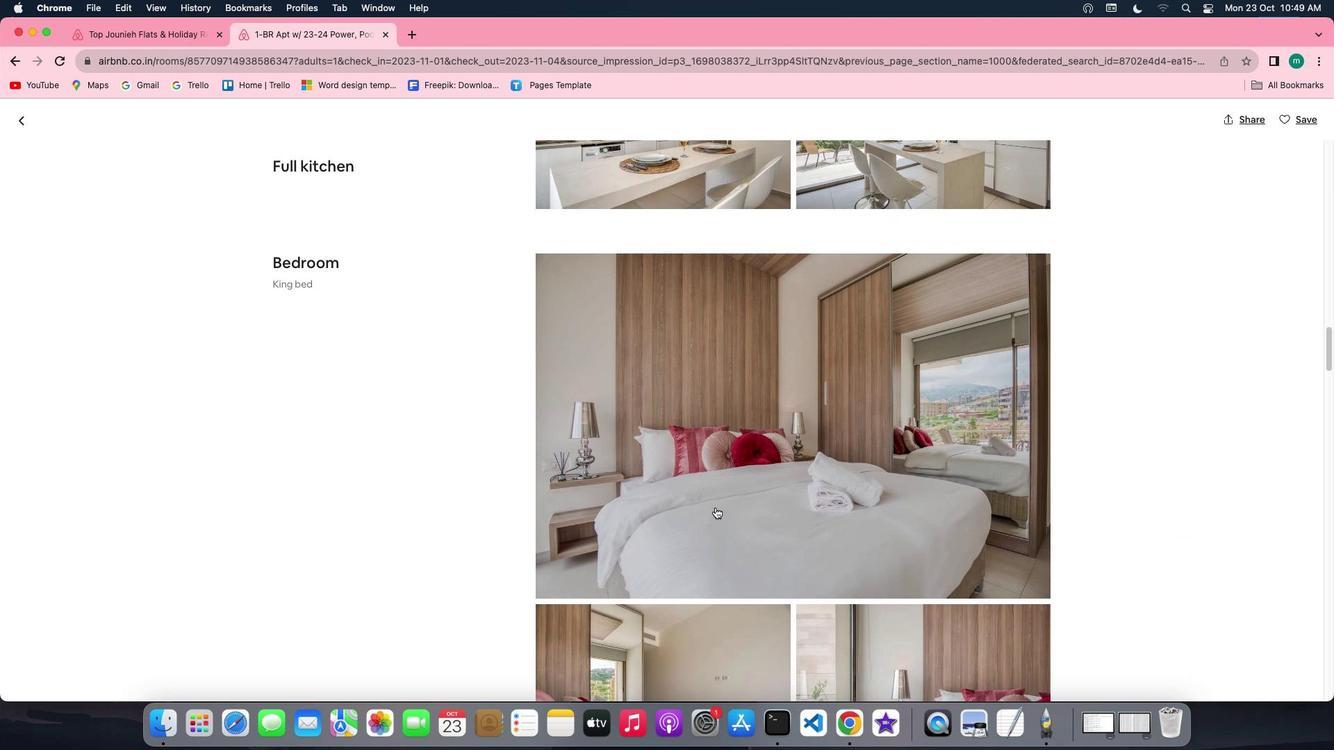 
Action: Mouse scrolled (715, 508) with delta (0, 0)
Screenshot: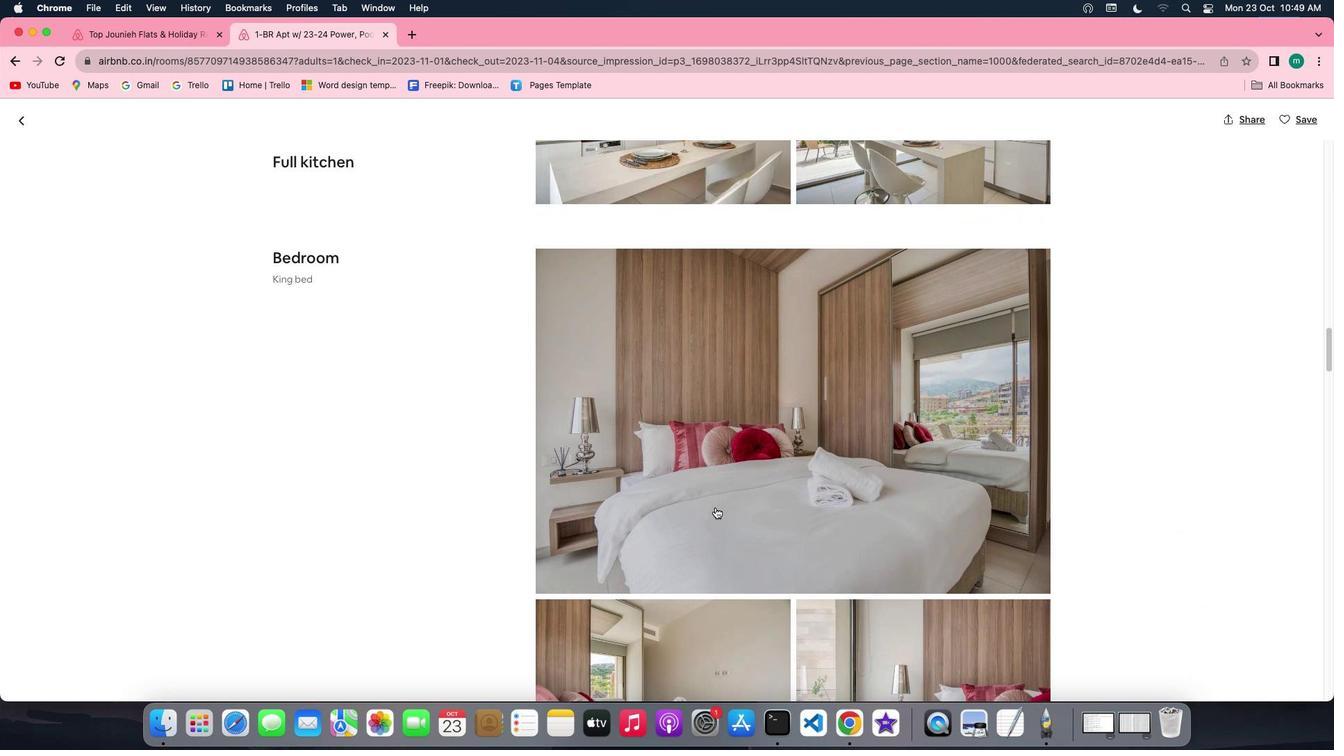 
Action: Mouse scrolled (715, 508) with delta (0, 0)
Screenshot: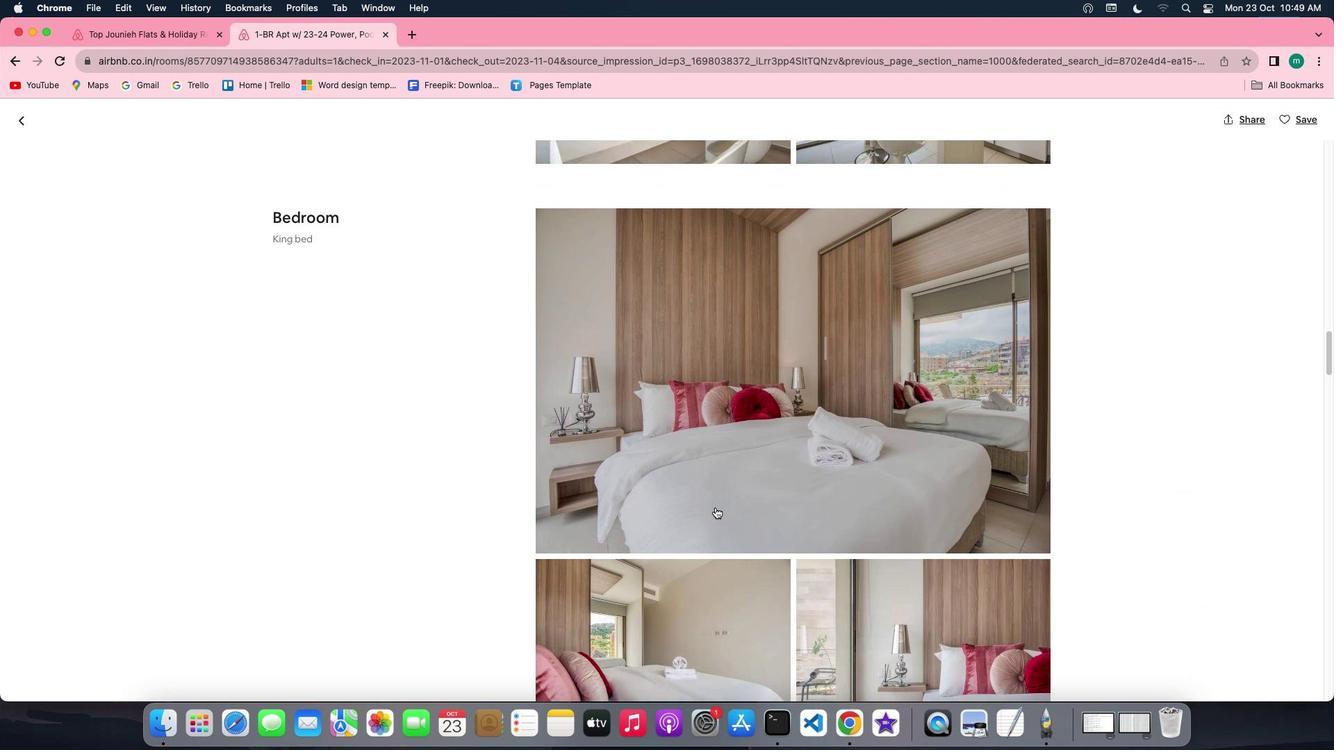 
Action: Mouse scrolled (715, 508) with delta (0, 0)
Screenshot: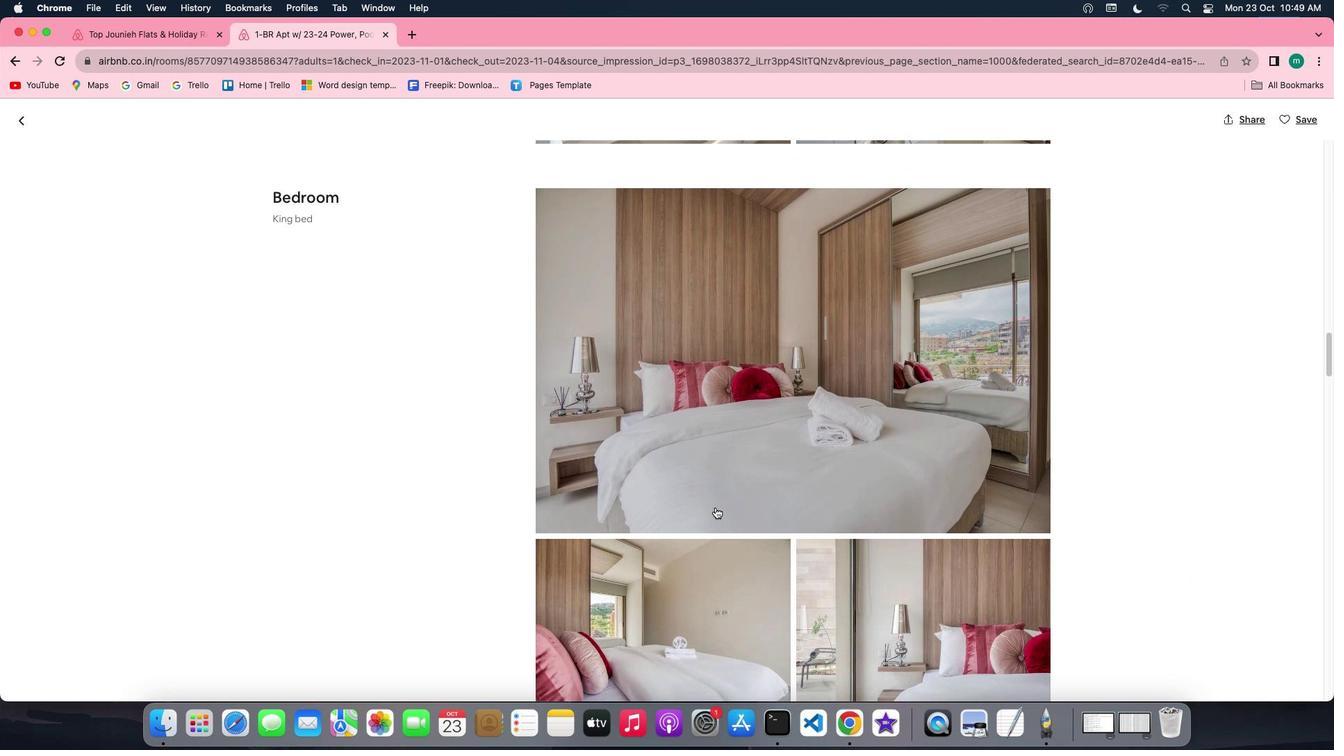 
Action: Mouse scrolled (715, 508) with delta (0, 0)
Screenshot: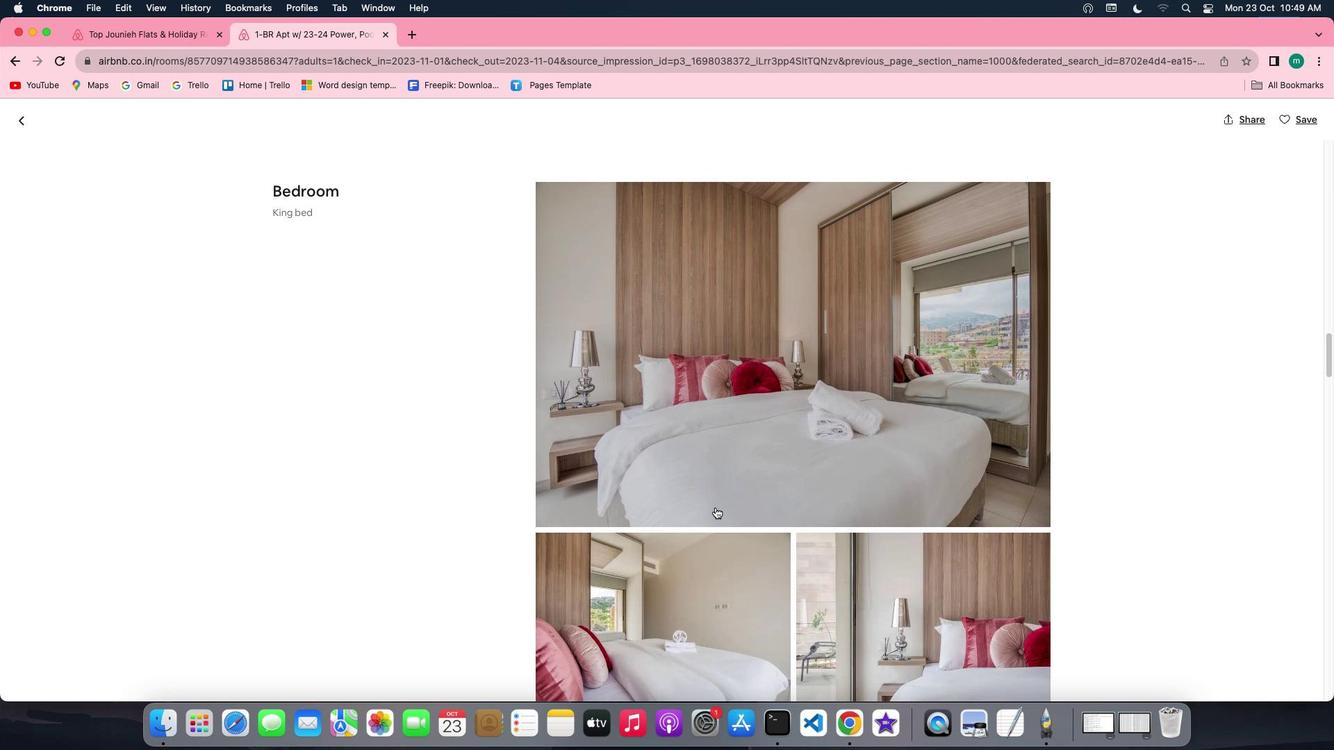 
Action: Mouse scrolled (715, 508) with delta (0, 0)
Screenshot: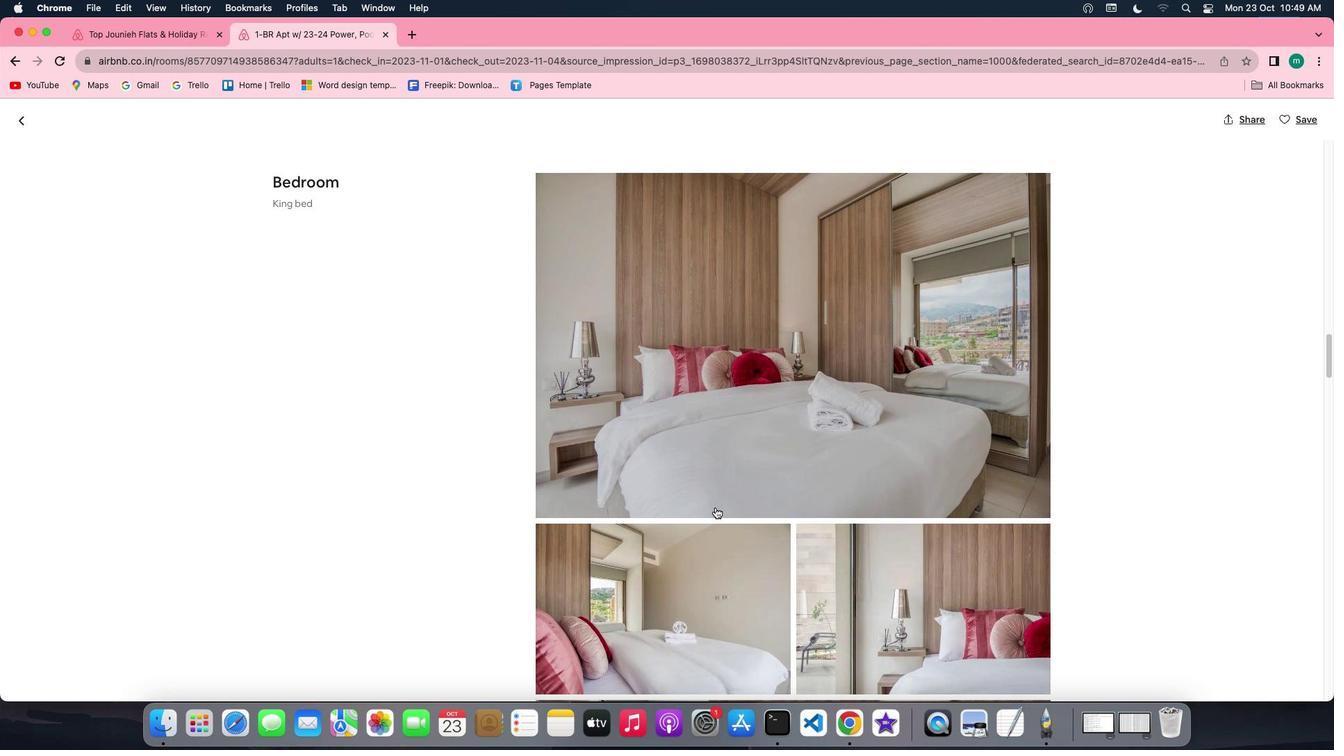 
Action: Mouse scrolled (715, 508) with delta (0, -1)
Screenshot: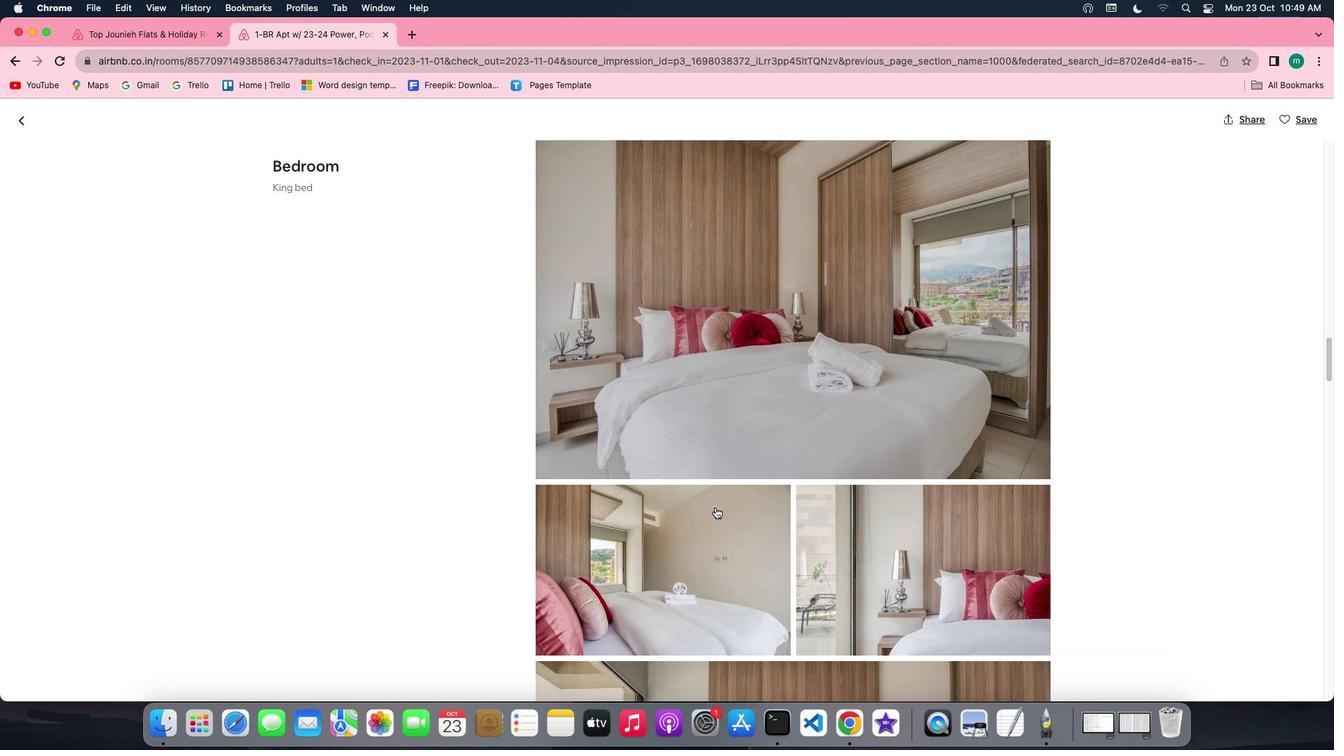 
Action: Mouse scrolled (715, 508) with delta (0, -1)
Screenshot: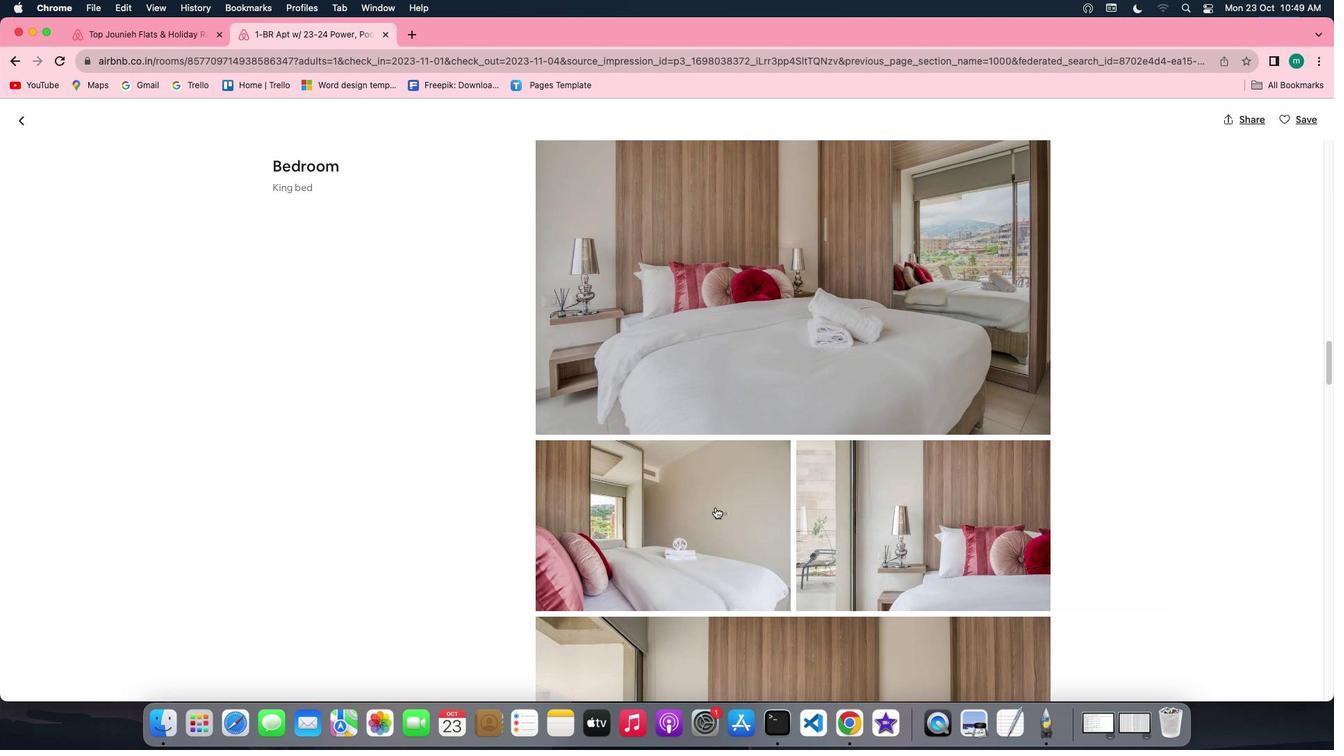 
Action: Mouse scrolled (715, 508) with delta (0, 0)
Screenshot: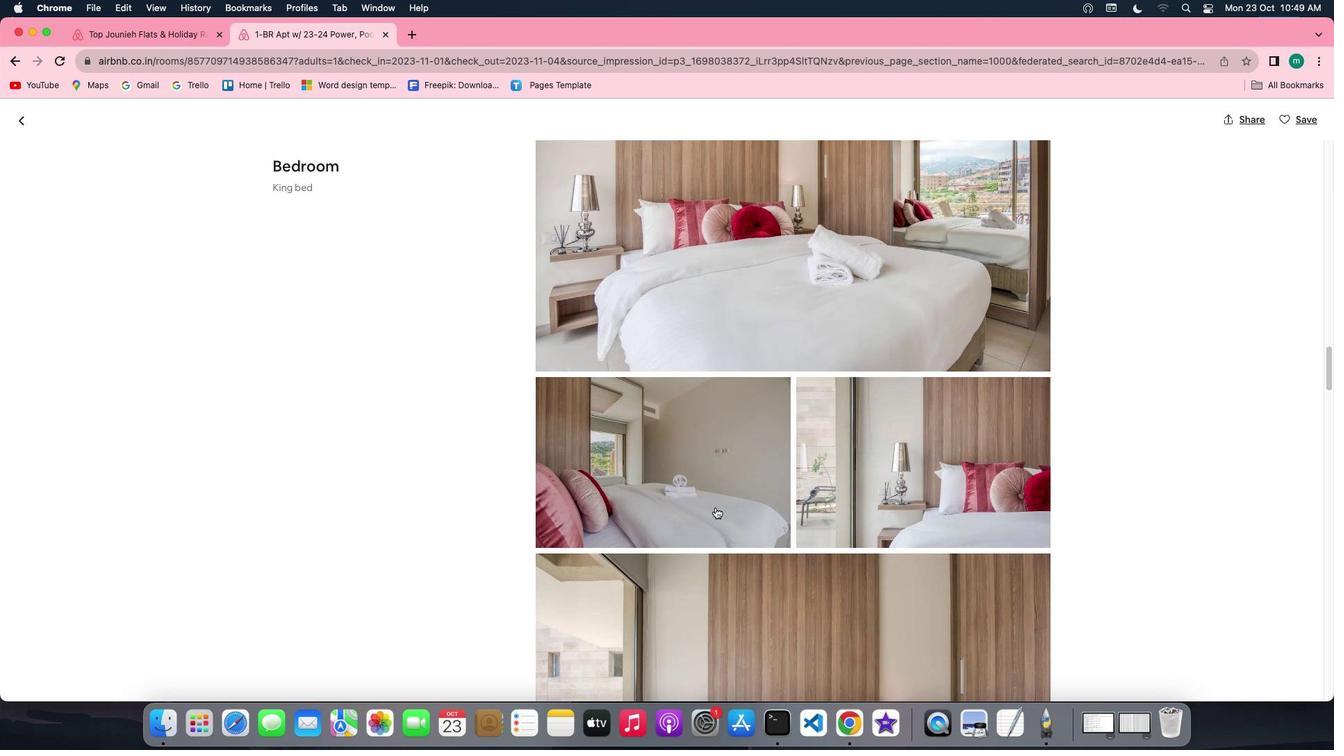 
Action: Mouse scrolled (715, 508) with delta (0, 0)
Screenshot: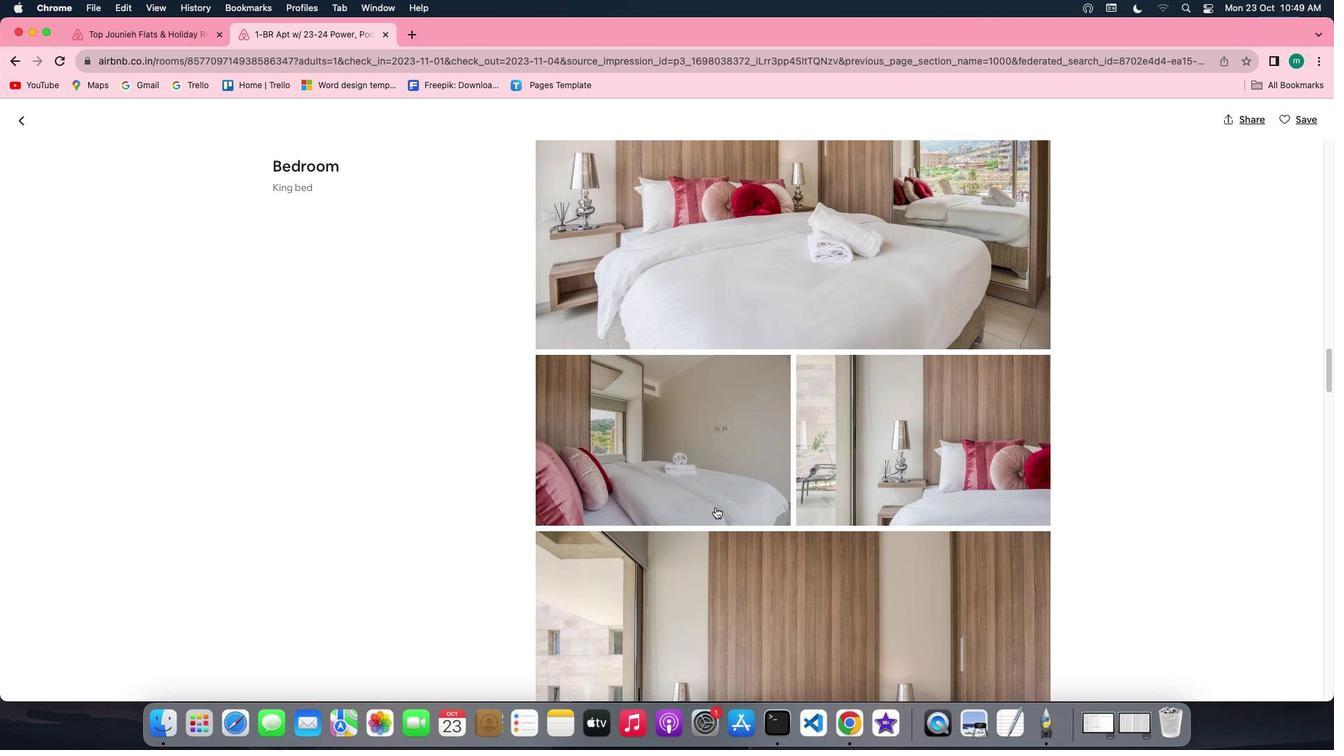 
Action: Mouse scrolled (715, 508) with delta (0, -1)
Screenshot: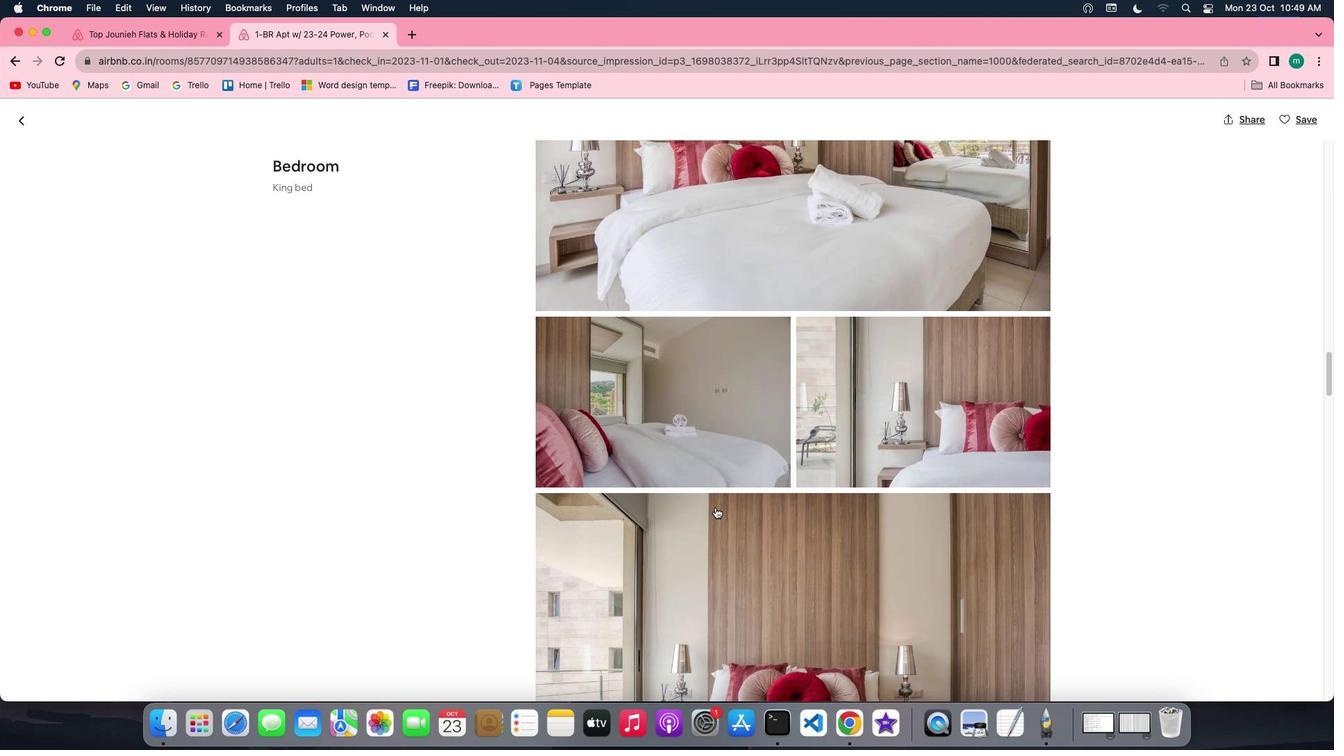
Action: Mouse scrolled (715, 508) with delta (0, -2)
Screenshot: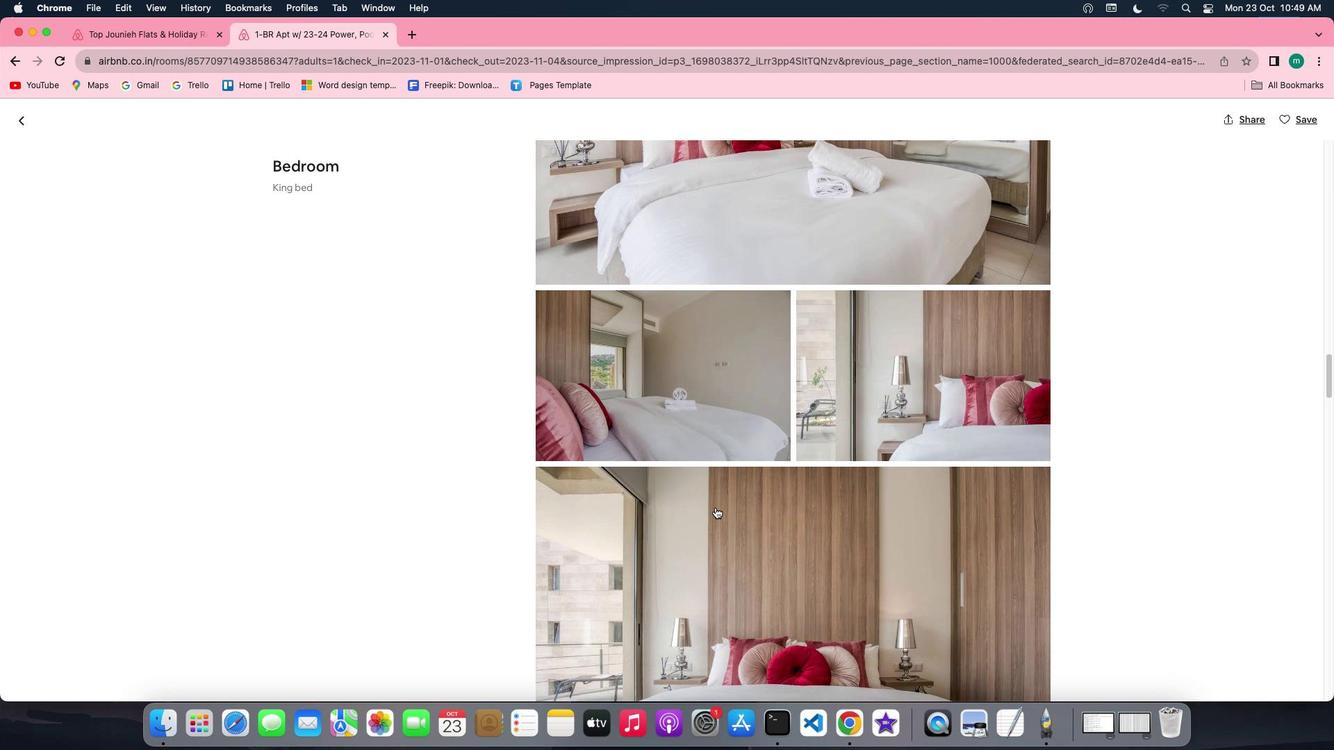 
Action: Mouse scrolled (715, 508) with delta (0, -2)
Screenshot: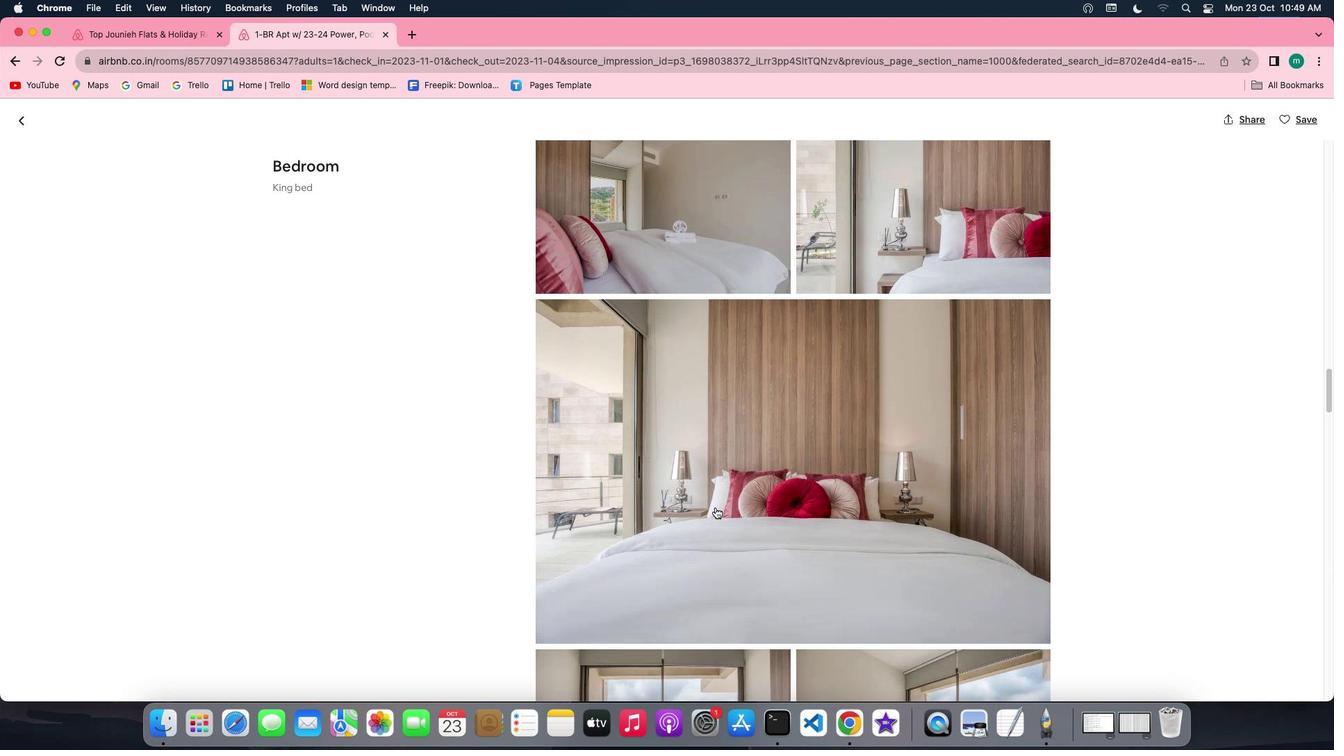 
Action: Mouse scrolled (715, 508) with delta (0, 0)
Screenshot: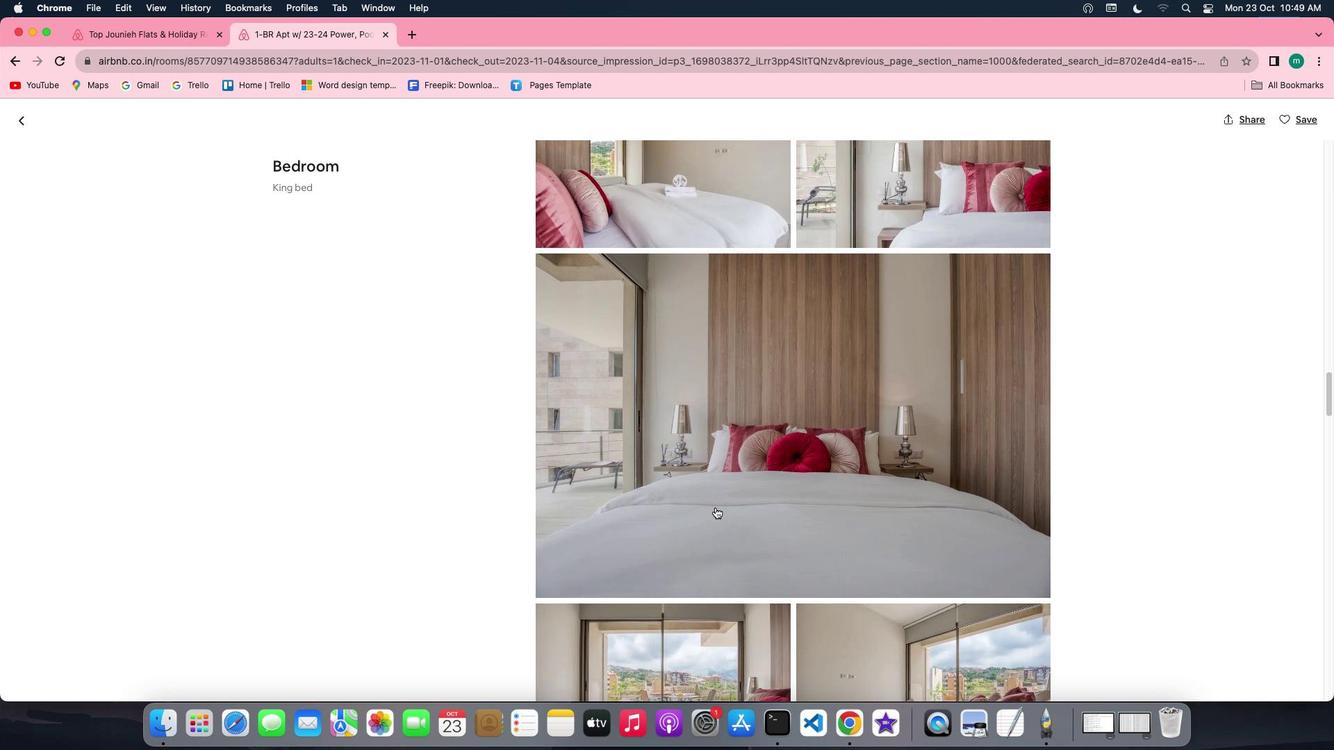 
Action: Mouse scrolled (715, 508) with delta (0, 0)
Screenshot: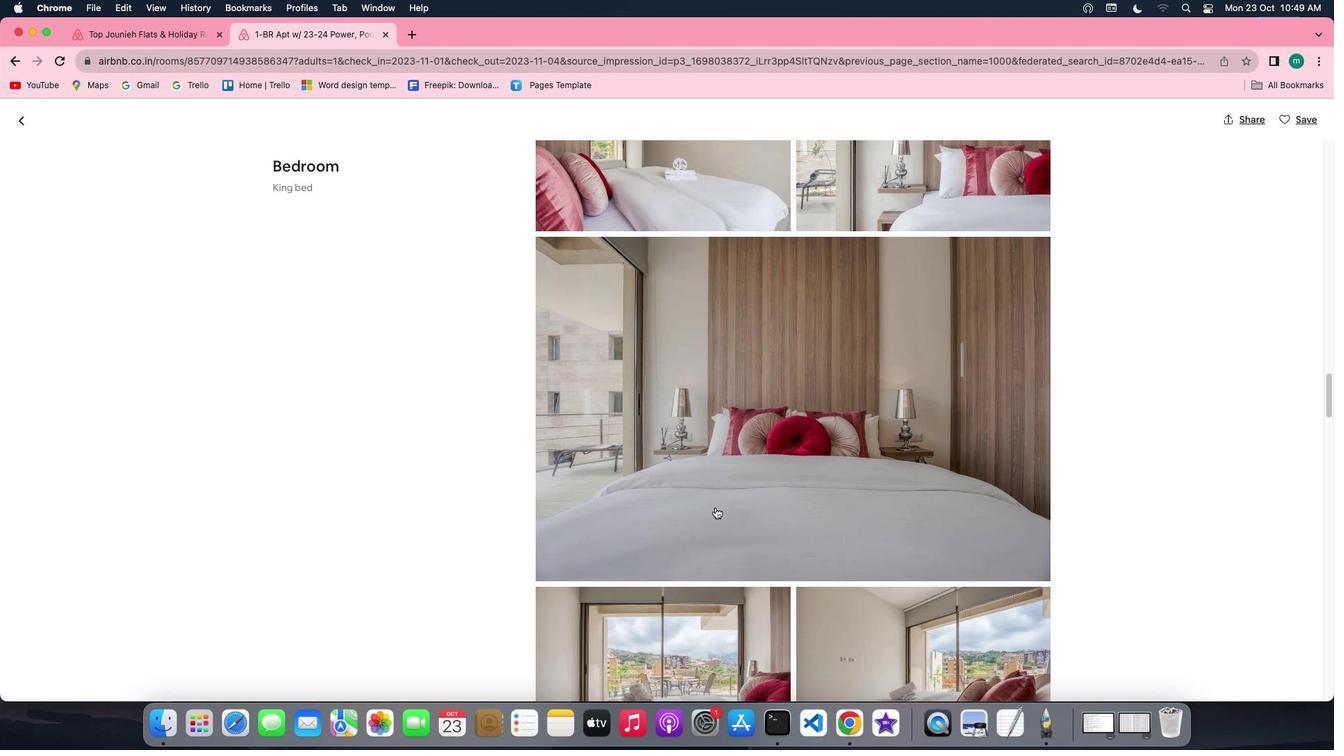 
Action: Mouse scrolled (715, 508) with delta (0, -1)
Screenshot: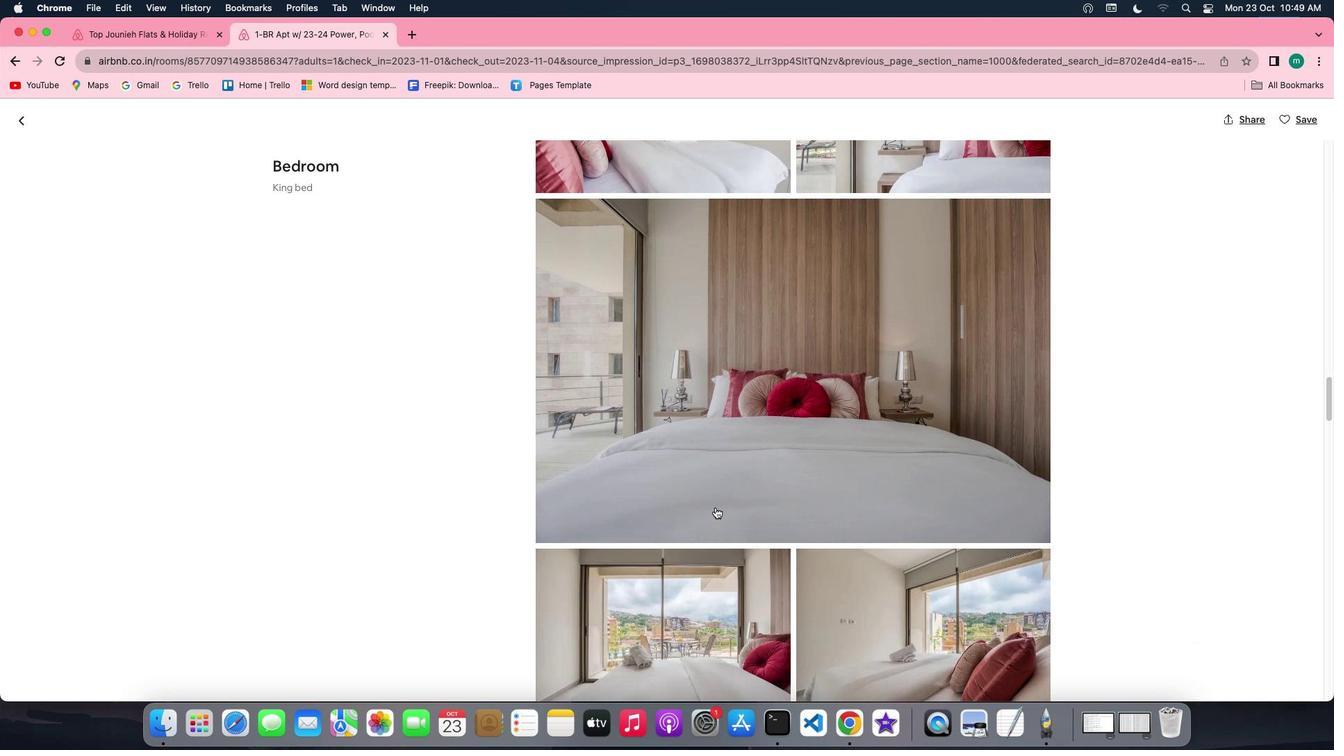 
Action: Mouse scrolled (715, 508) with delta (0, -2)
Screenshot: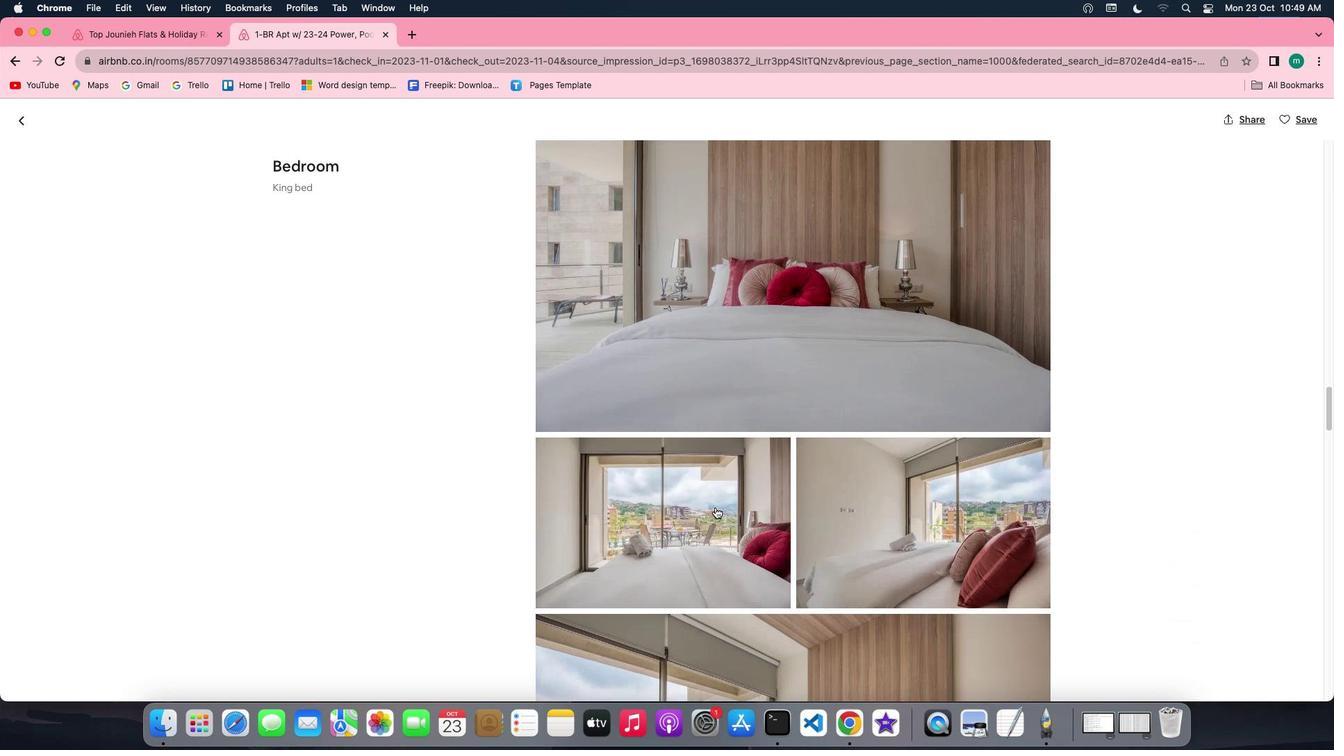 
Action: Mouse scrolled (715, 508) with delta (0, -2)
Screenshot: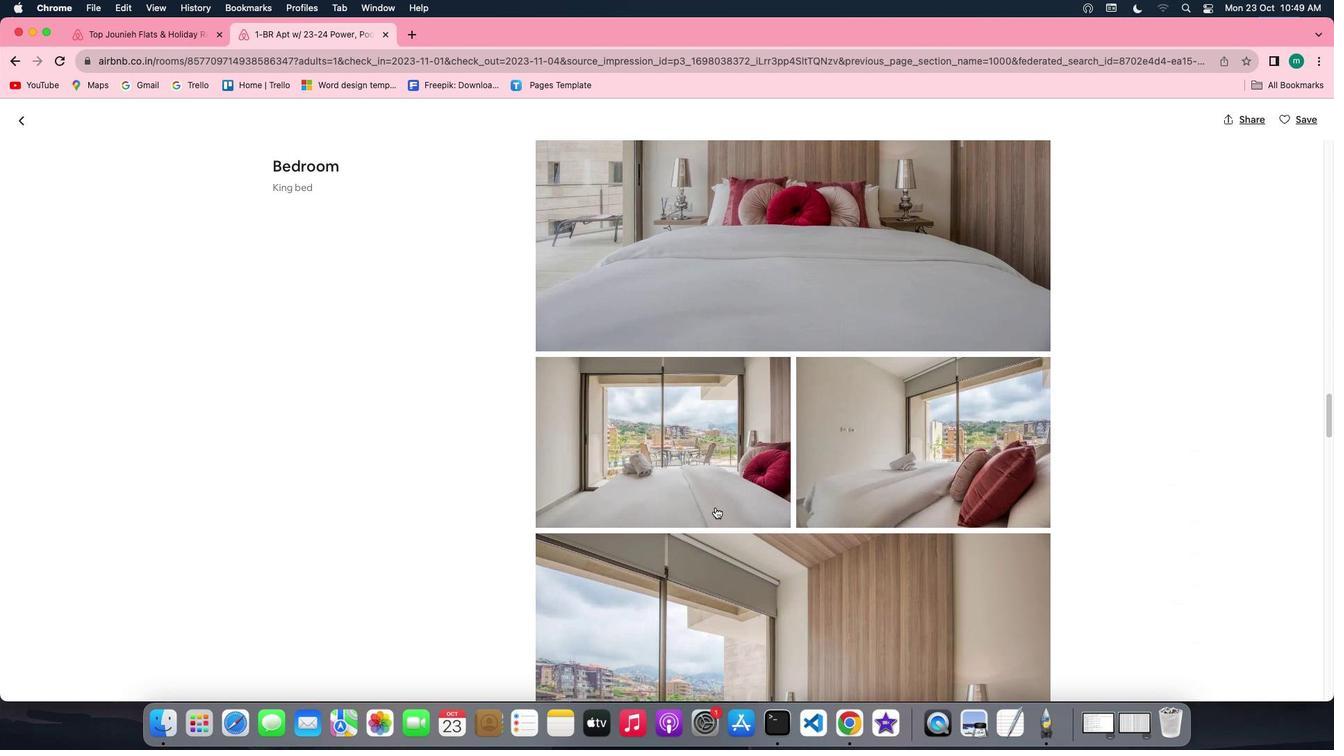 
Action: Mouse scrolled (715, 508) with delta (0, 0)
Screenshot: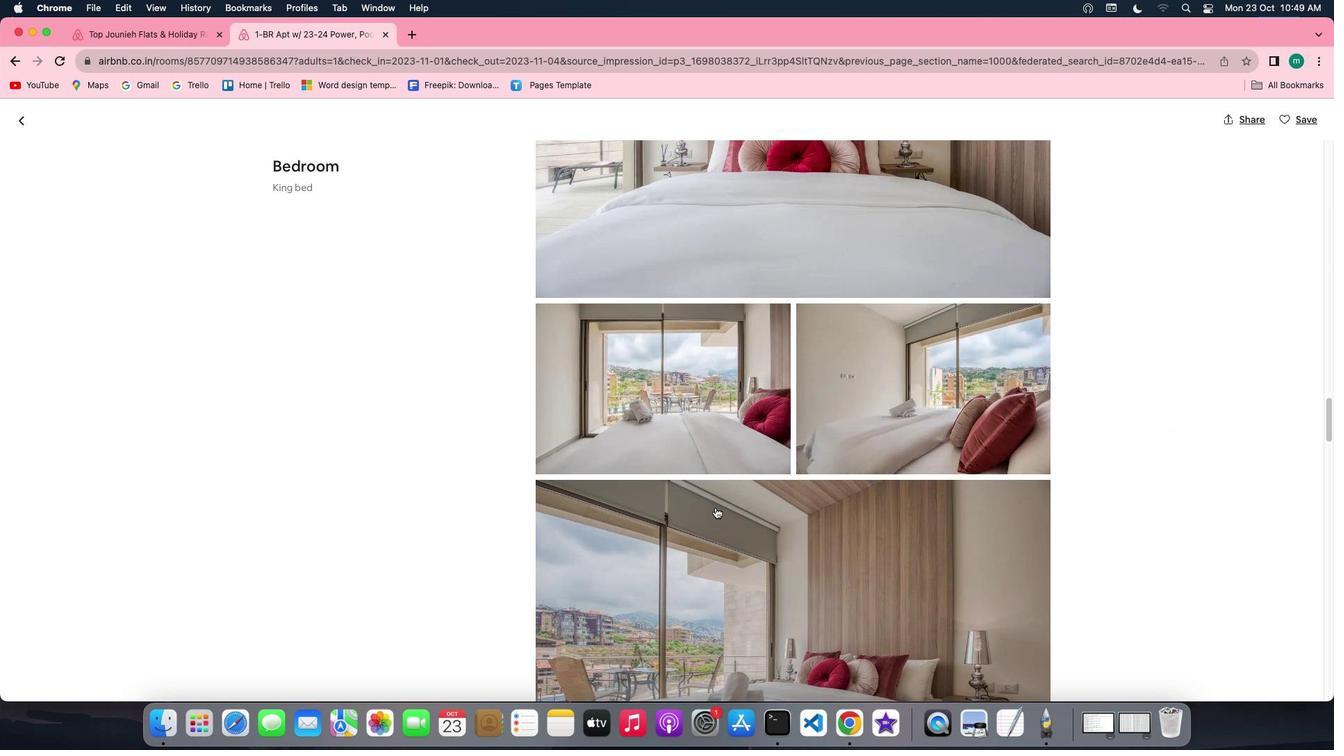 
Action: Mouse scrolled (715, 508) with delta (0, 0)
Screenshot: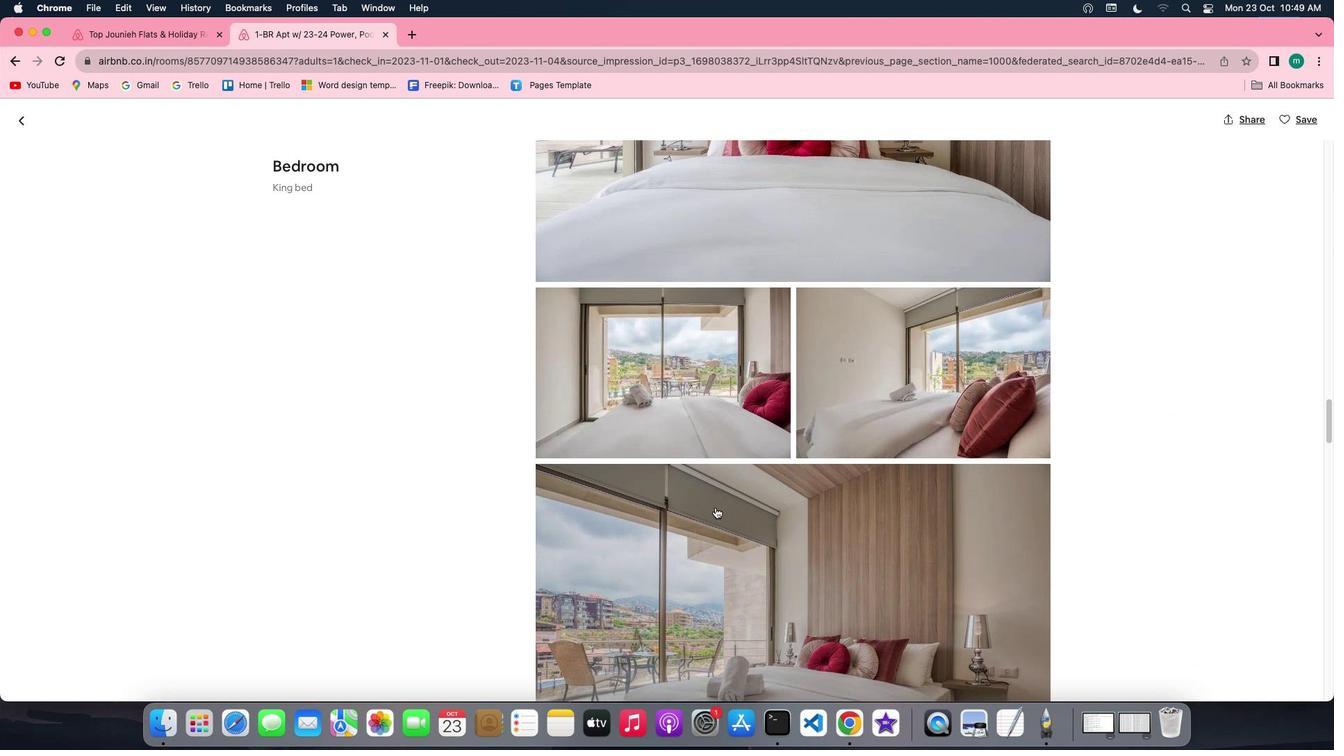 
Action: Mouse scrolled (715, 508) with delta (0, -1)
Screenshot: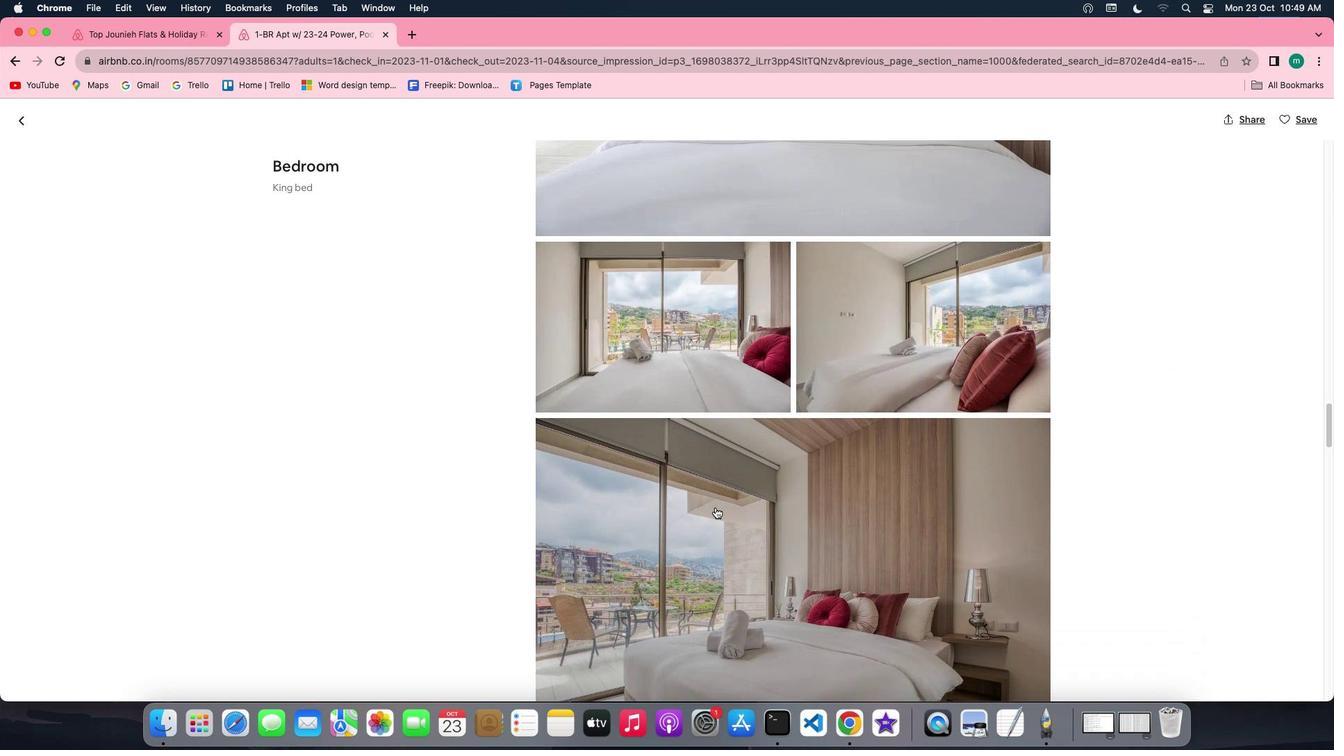 
Action: Mouse scrolled (715, 508) with delta (0, -2)
Screenshot: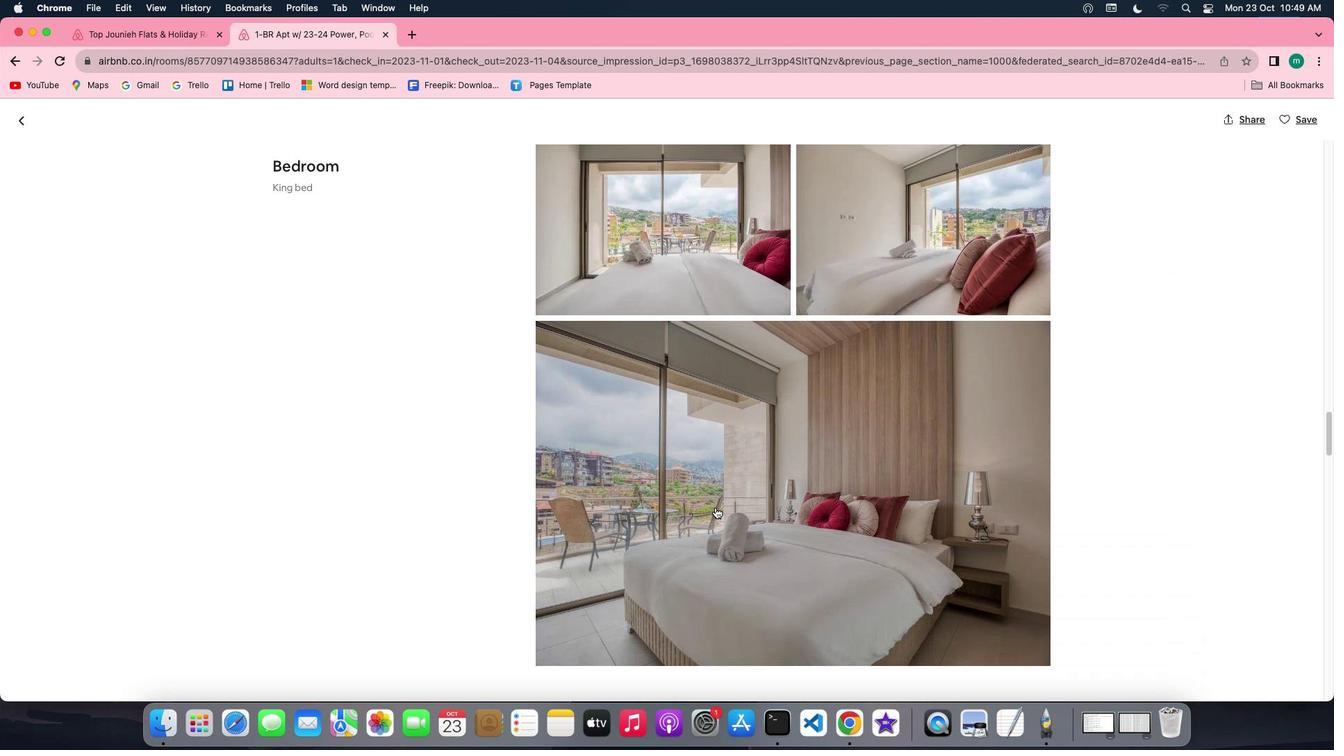 
Action: Mouse scrolled (715, 508) with delta (0, 0)
Screenshot: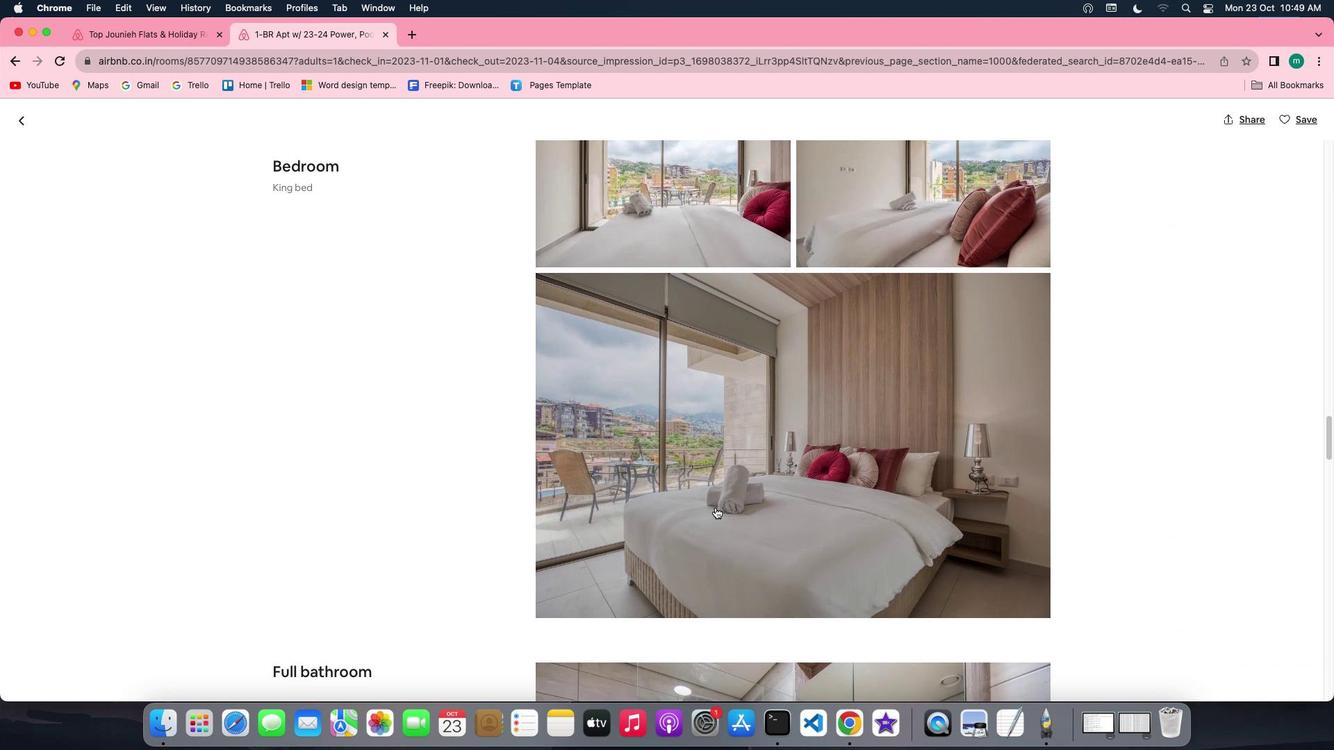 
Action: Mouse scrolled (715, 508) with delta (0, 0)
Screenshot: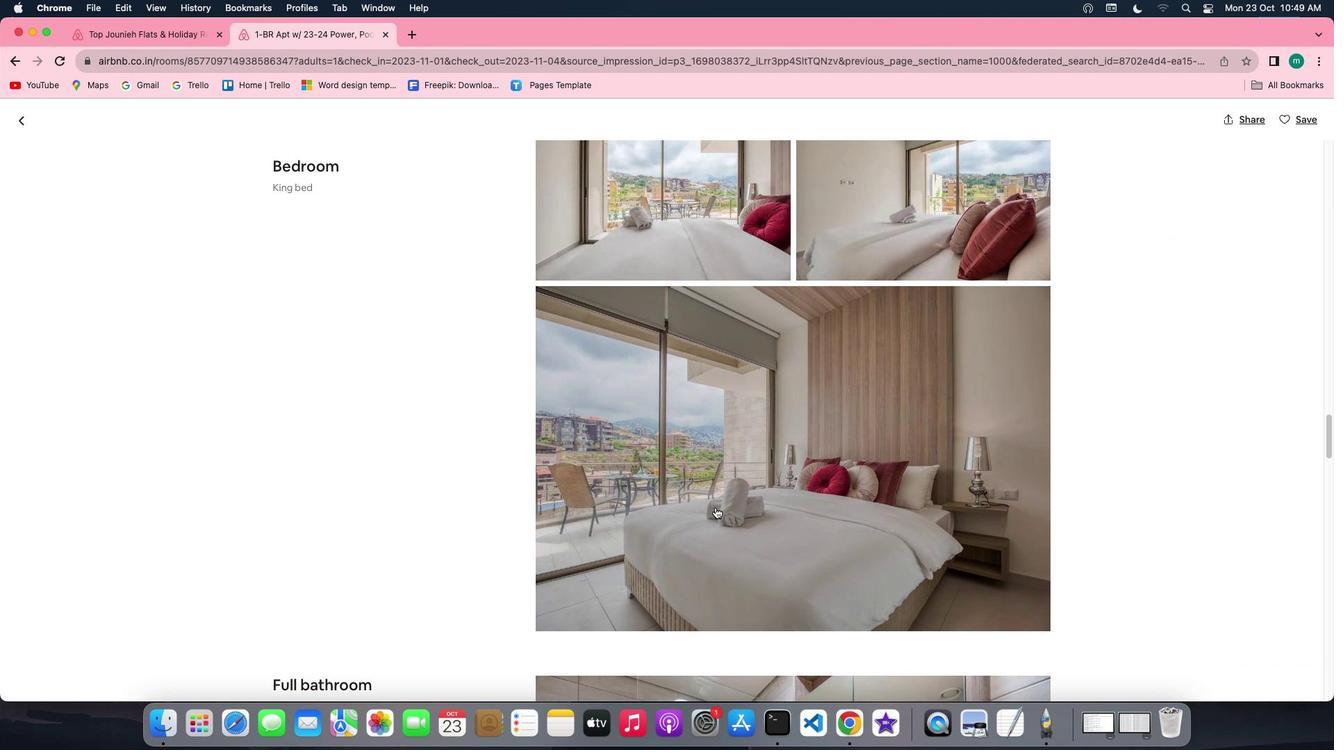 
Action: Mouse scrolled (715, 508) with delta (0, 0)
Screenshot: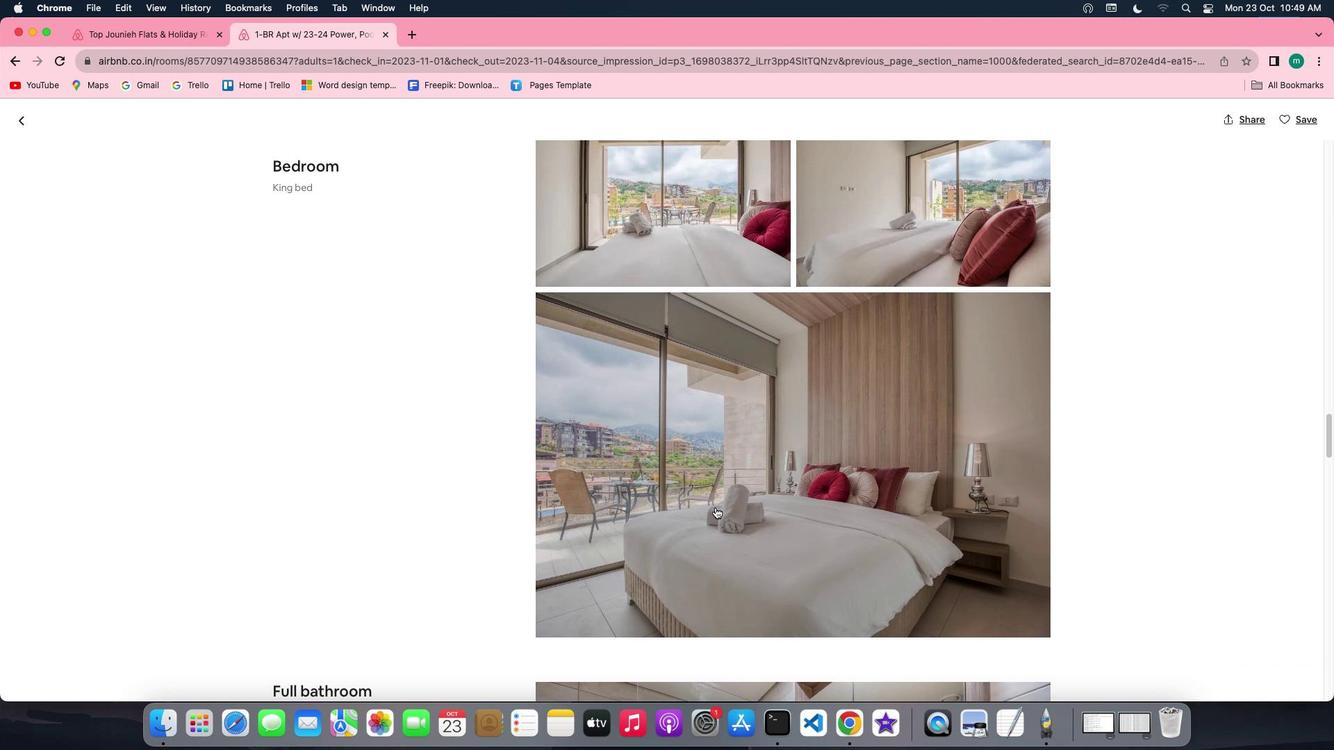 
Action: Mouse scrolled (715, 508) with delta (0, 0)
Screenshot: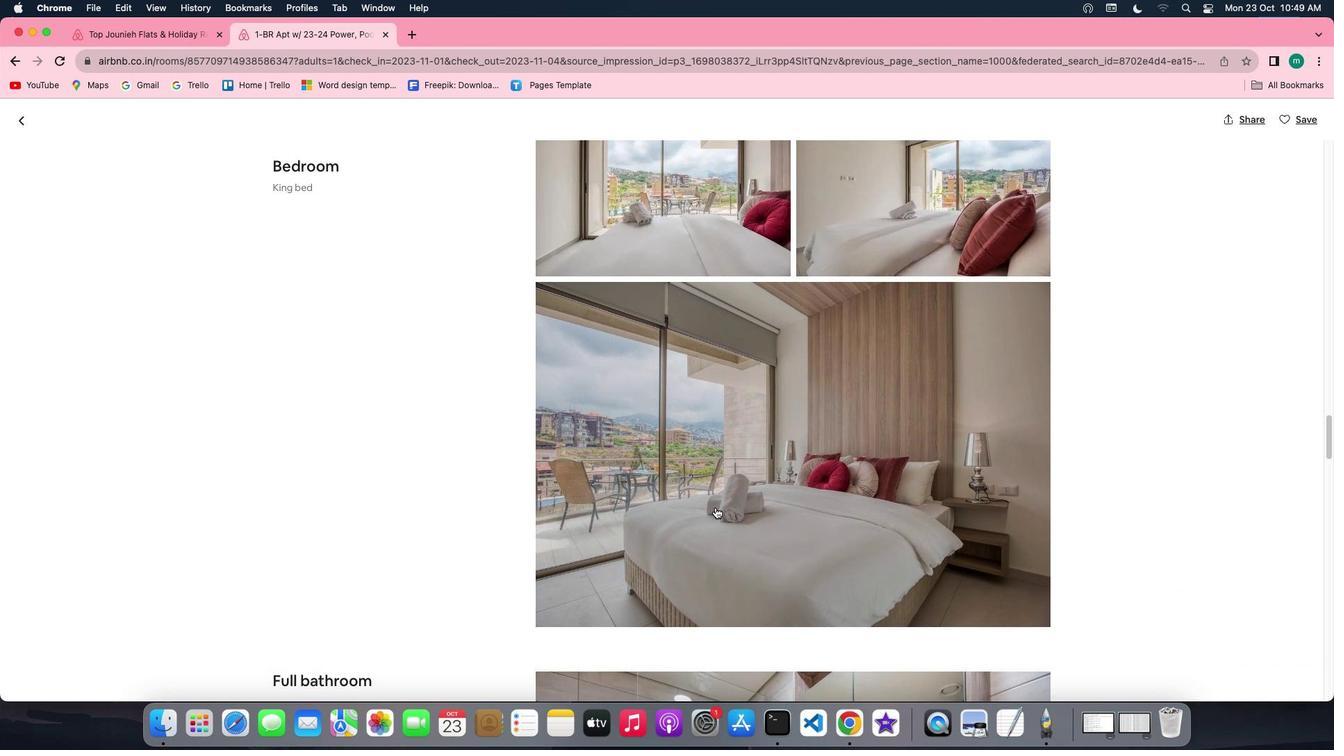 
Action: Mouse scrolled (715, 508) with delta (0, -1)
Screenshot: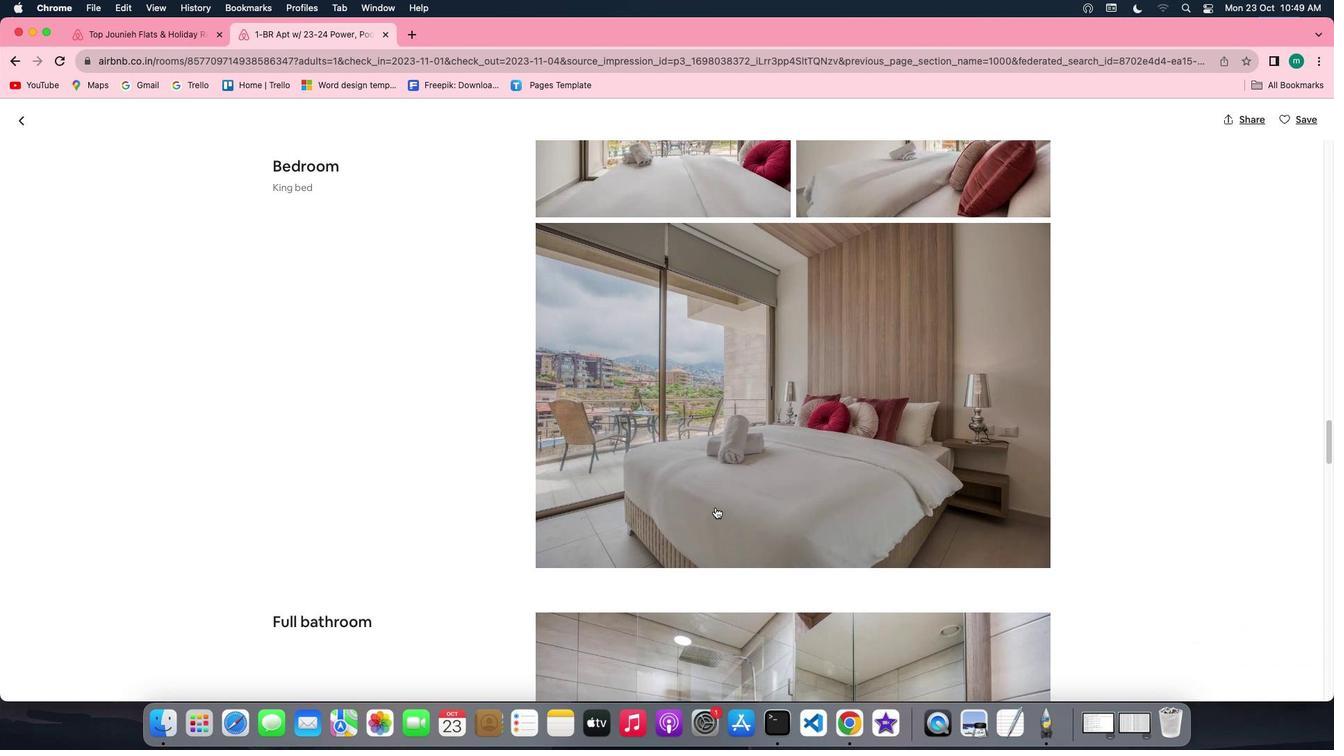 
Action: Mouse scrolled (715, 508) with delta (0, -2)
Screenshot: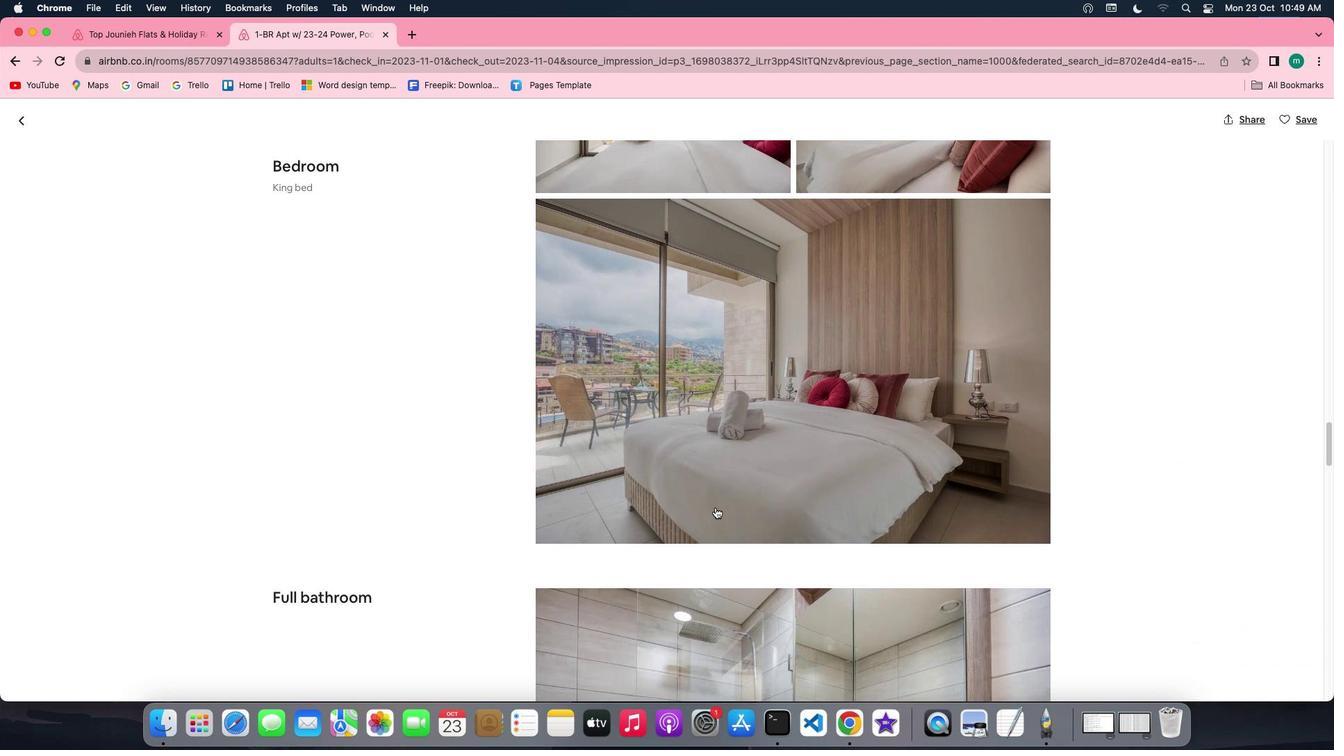 
Action: Mouse scrolled (715, 508) with delta (0, -2)
Screenshot: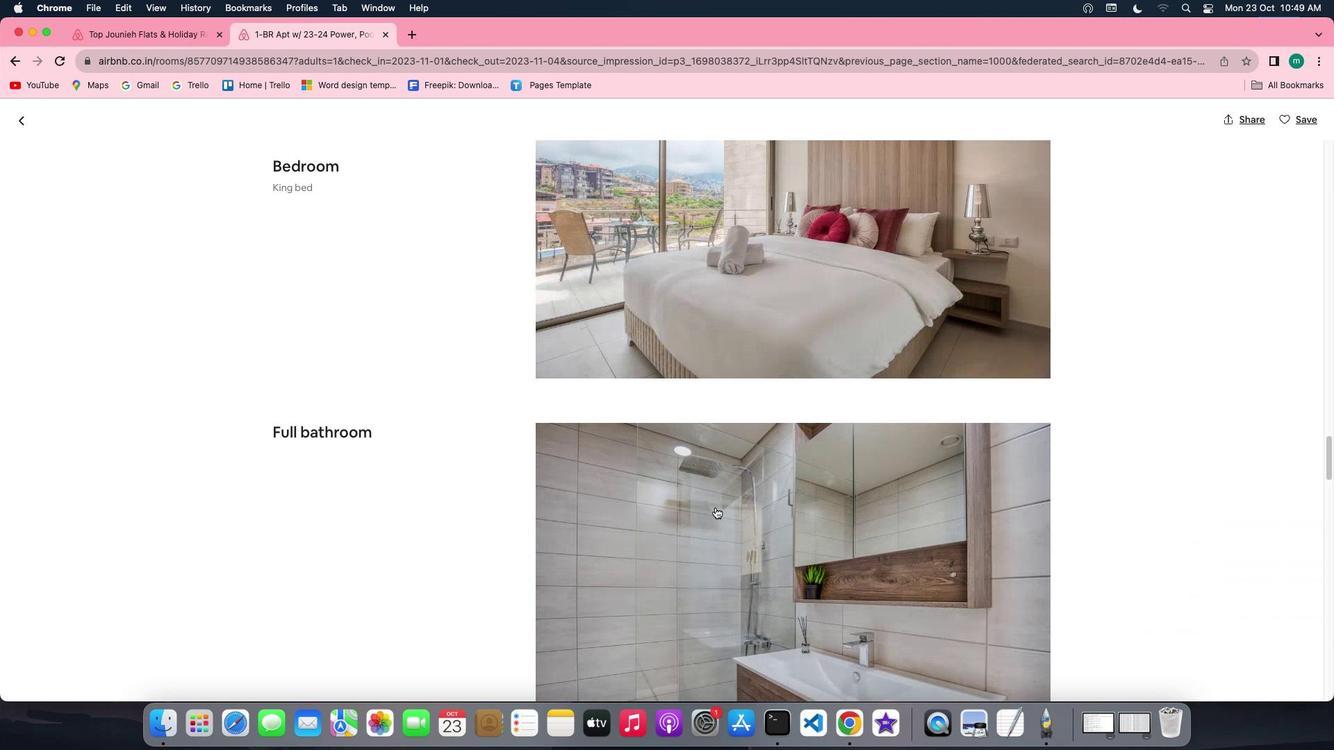 
Action: Mouse scrolled (715, 508) with delta (0, 0)
Screenshot: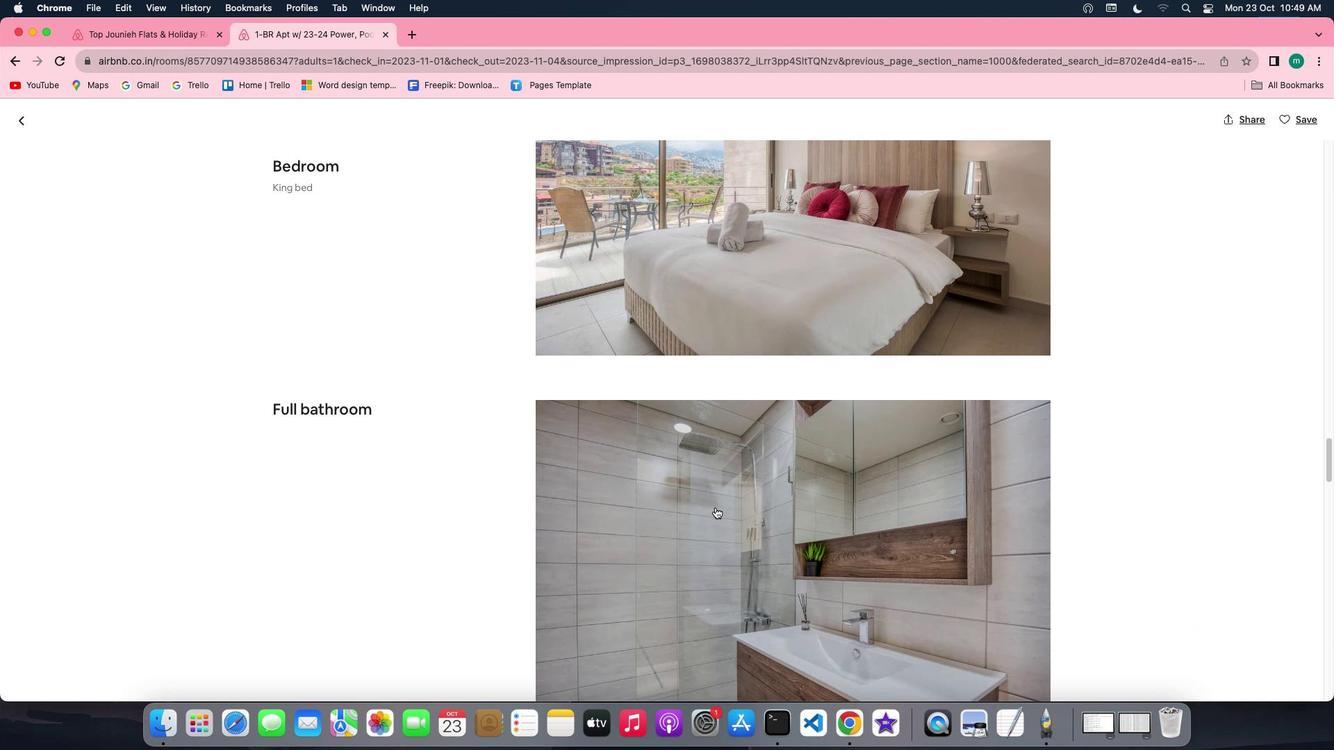 
Action: Mouse scrolled (715, 508) with delta (0, 0)
Screenshot: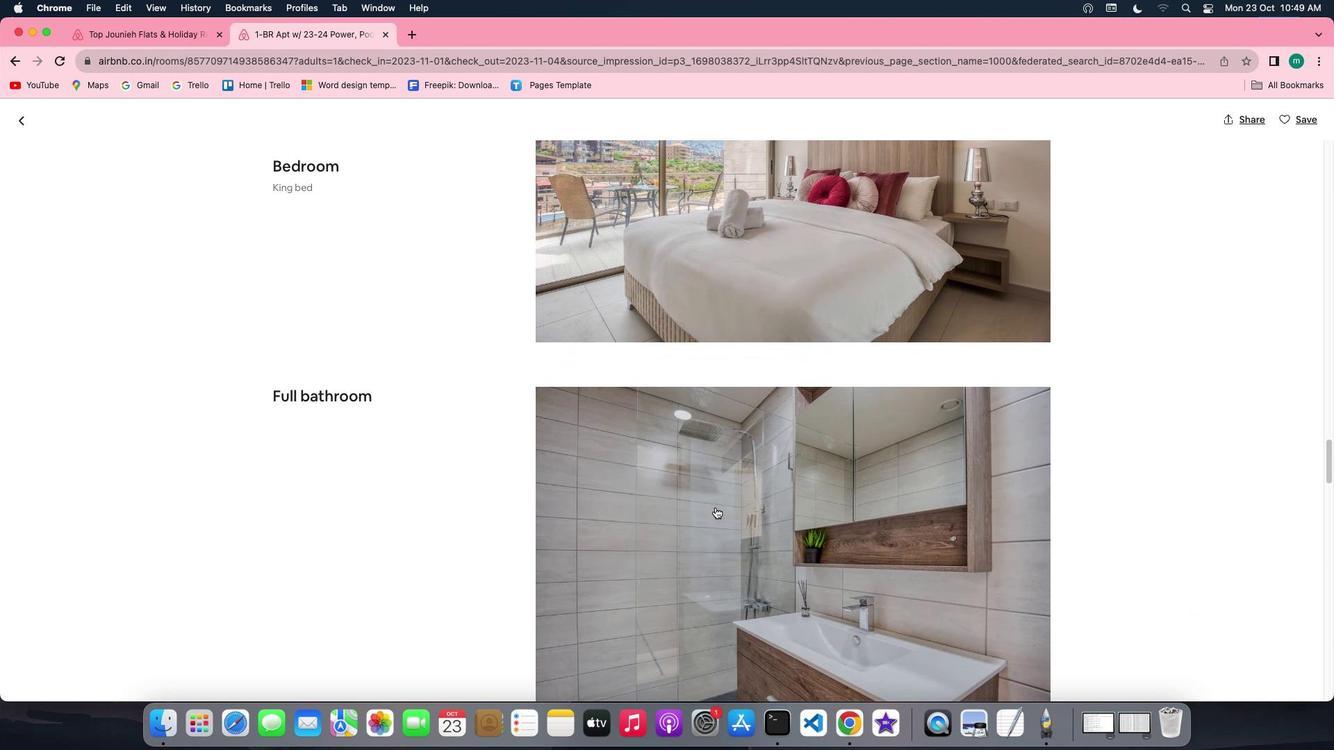 
Action: Mouse scrolled (715, 508) with delta (0, -1)
Screenshot: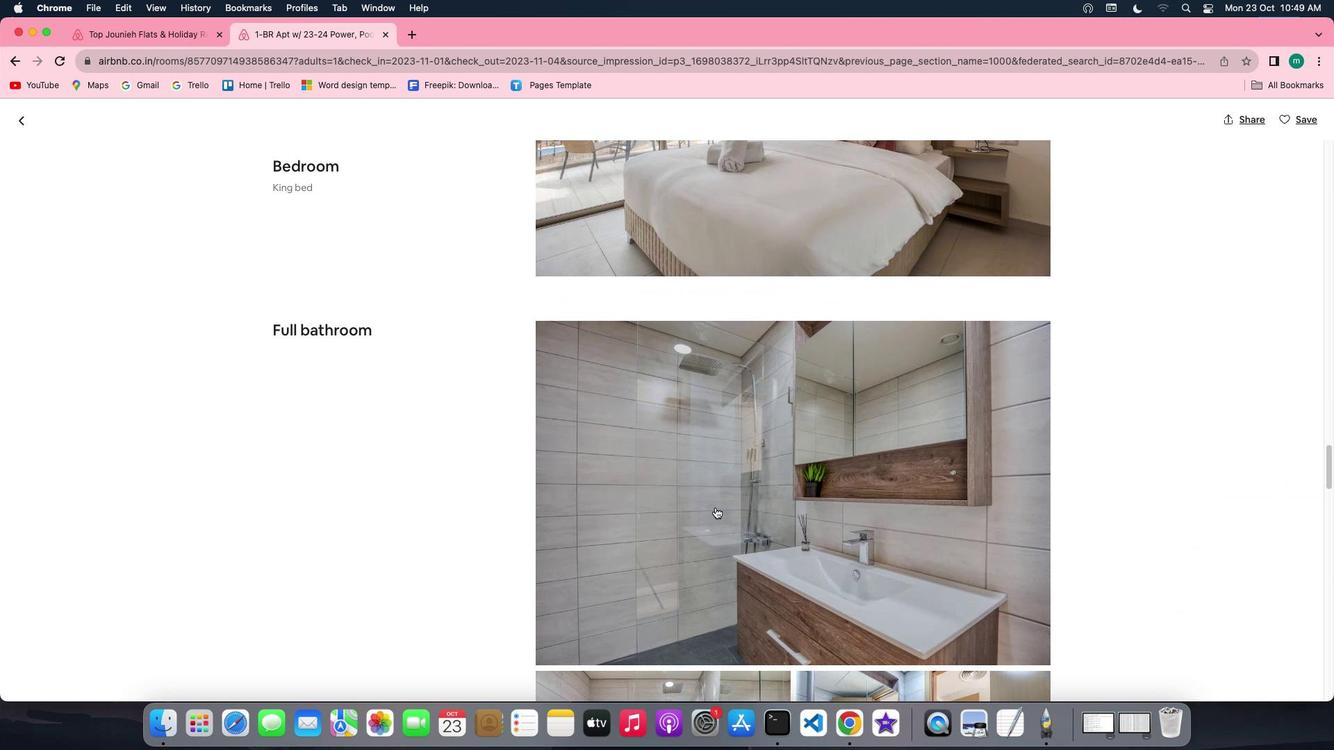
Action: Mouse scrolled (715, 508) with delta (0, -2)
Screenshot: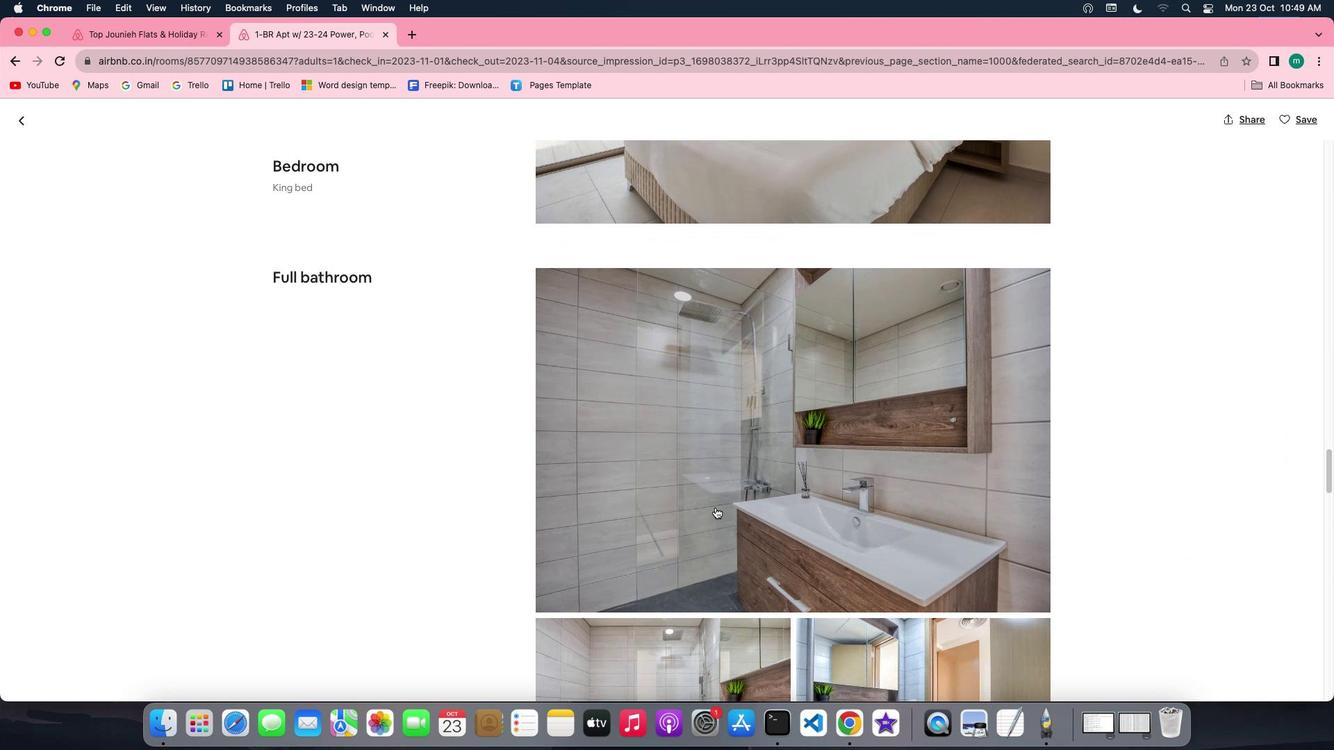 
Action: Mouse scrolled (715, 508) with delta (0, -2)
Screenshot: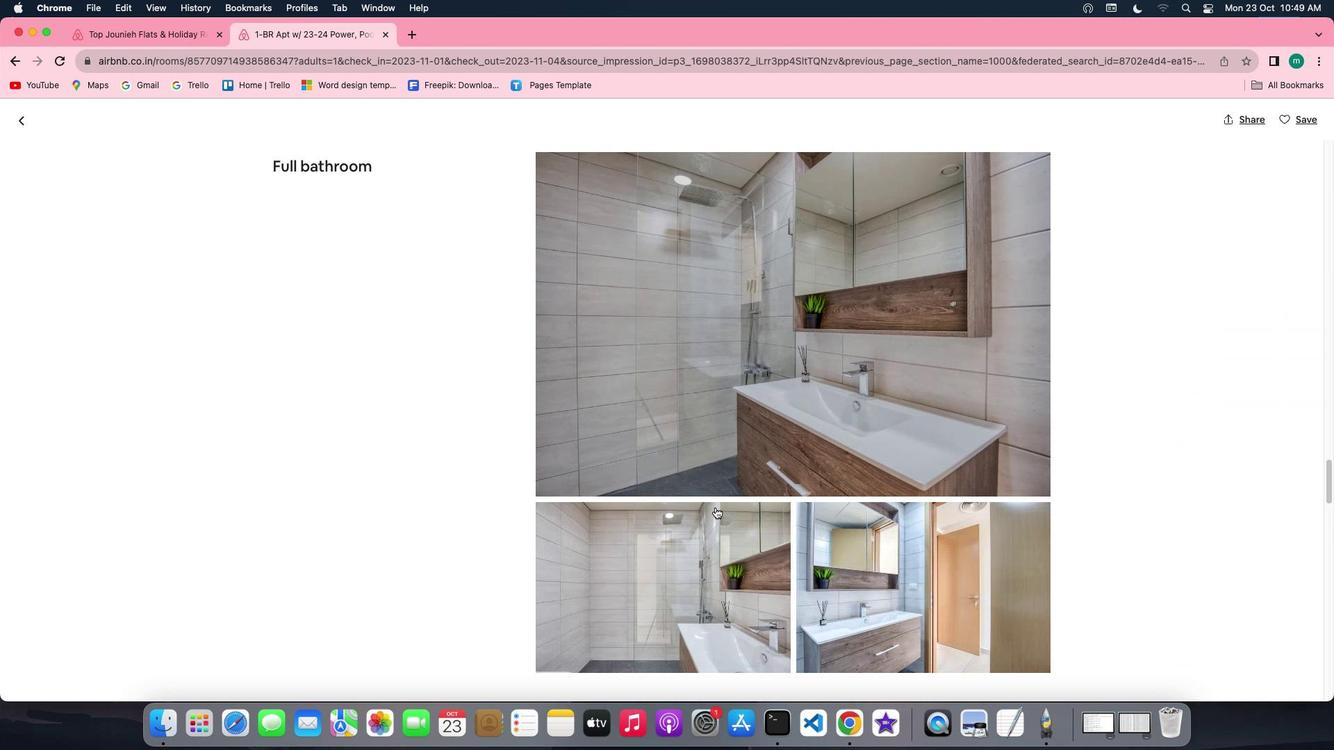 
Action: Mouse scrolled (715, 508) with delta (0, 0)
Screenshot: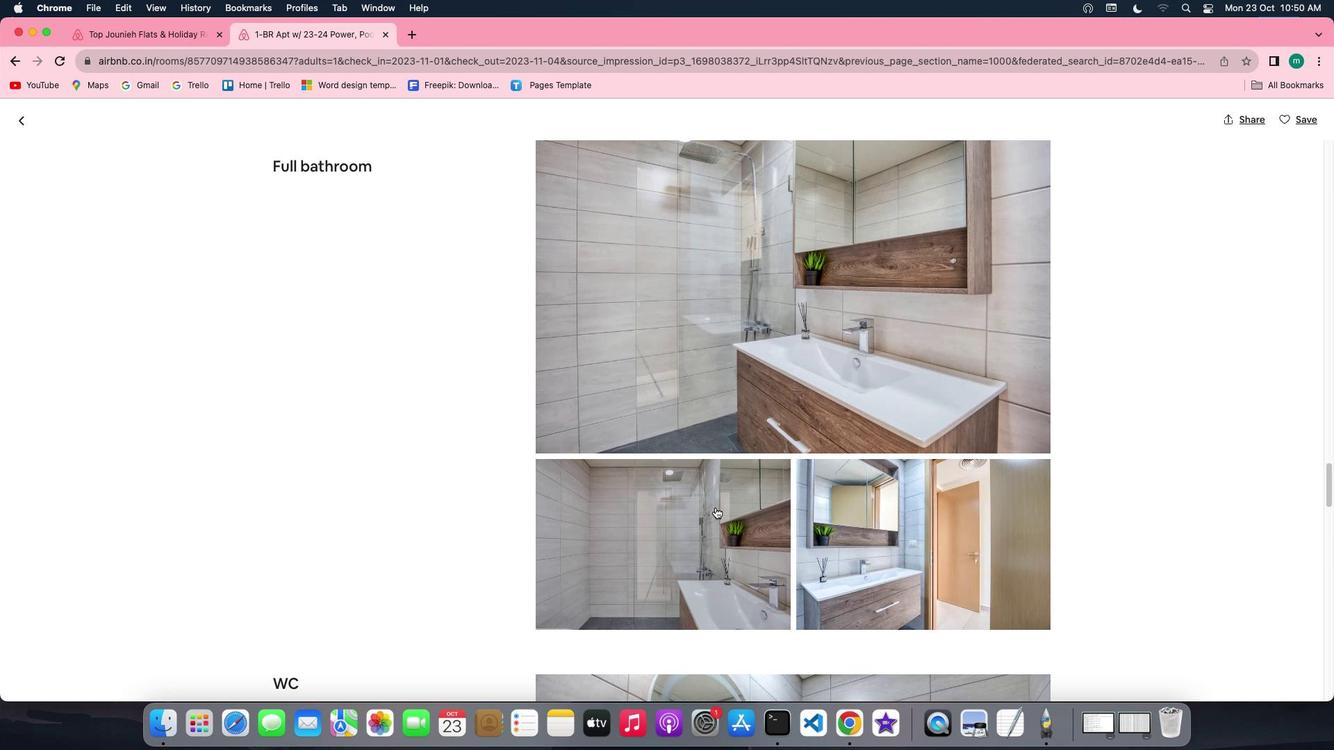 
Action: Mouse scrolled (715, 508) with delta (0, 0)
Screenshot: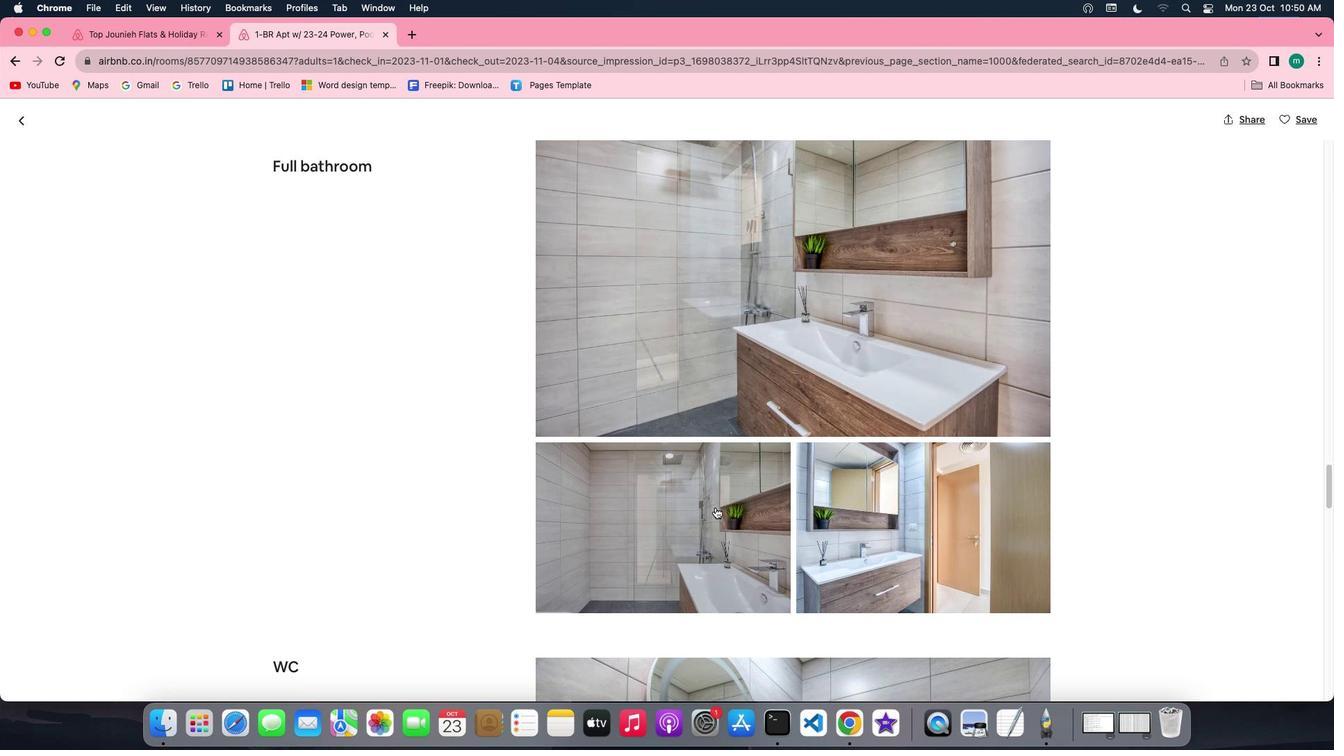
Action: Mouse scrolled (715, 508) with delta (0, -1)
Screenshot: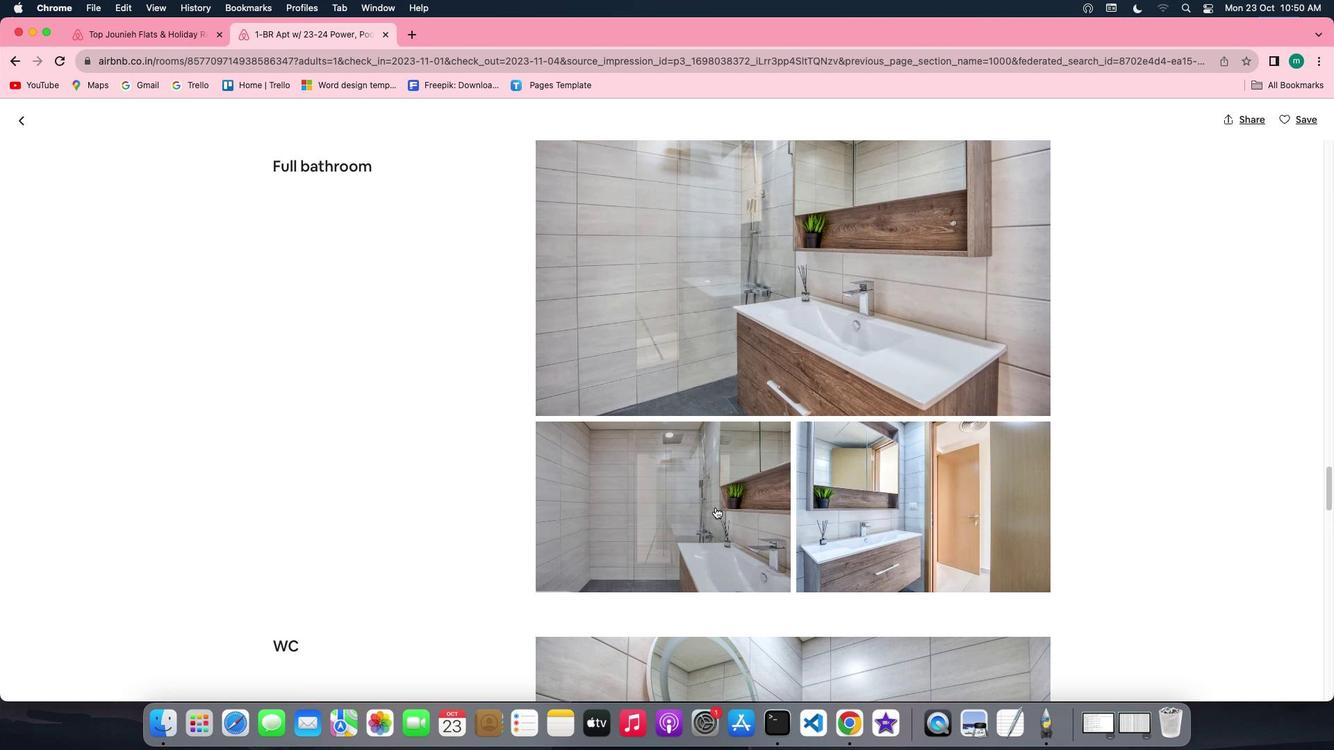 
Action: Mouse scrolled (715, 508) with delta (0, -2)
Screenshot: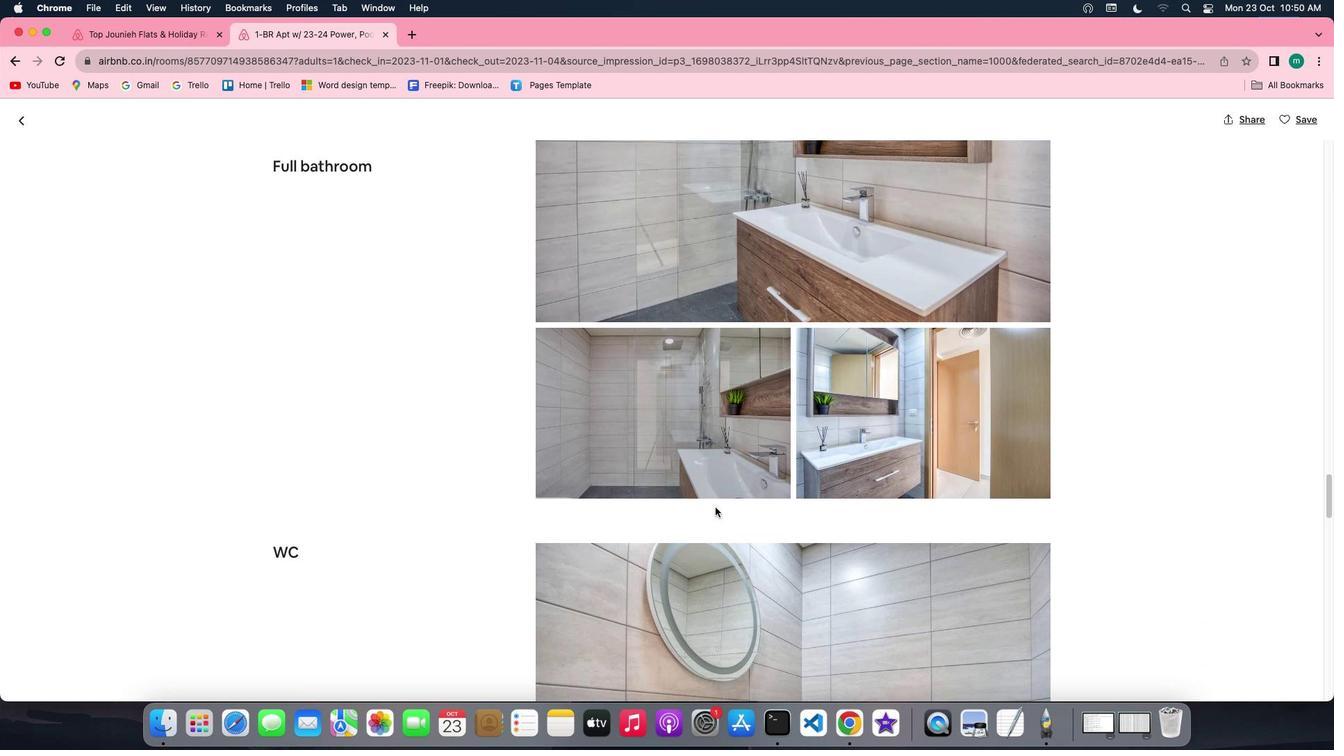 
Action: Mouse scrolled (715, 508) with delta (0, -2)
Screenshot: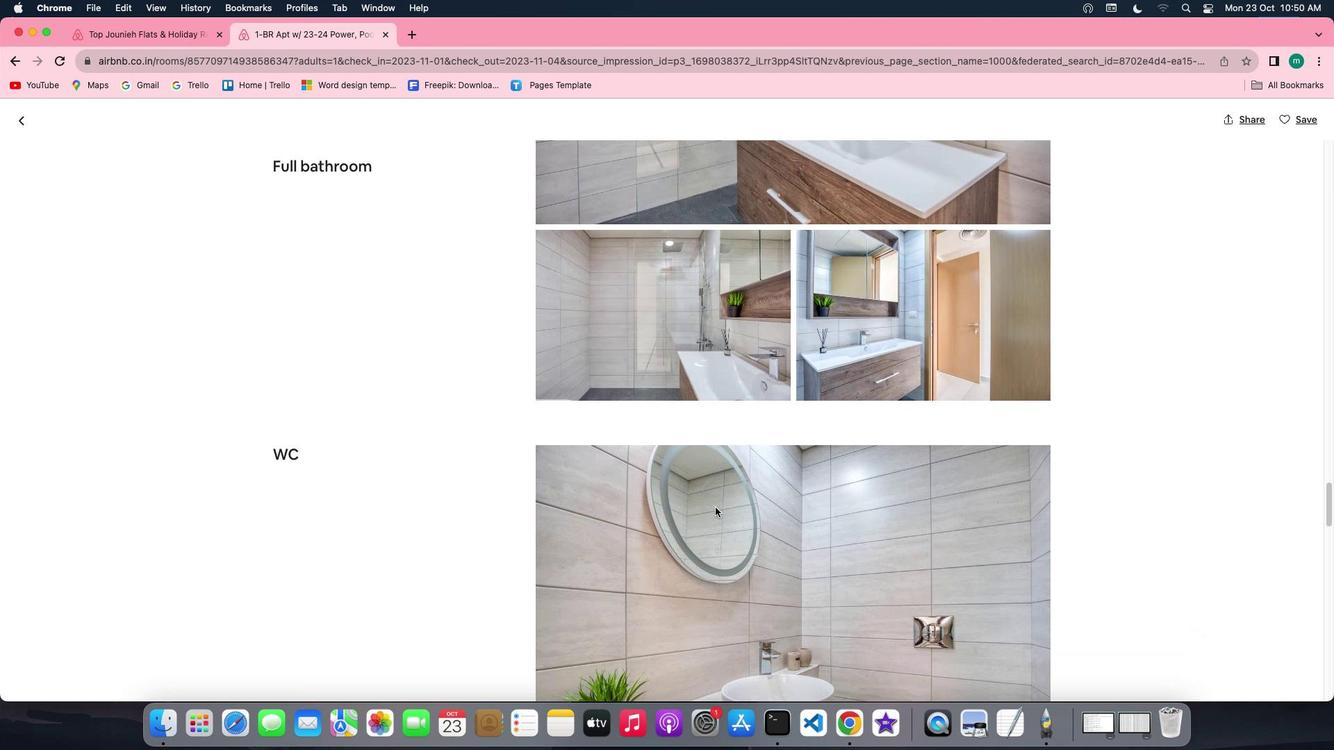 
Action: Mouse scrolled (715, 508) with delta (0, 0)
Screenshot: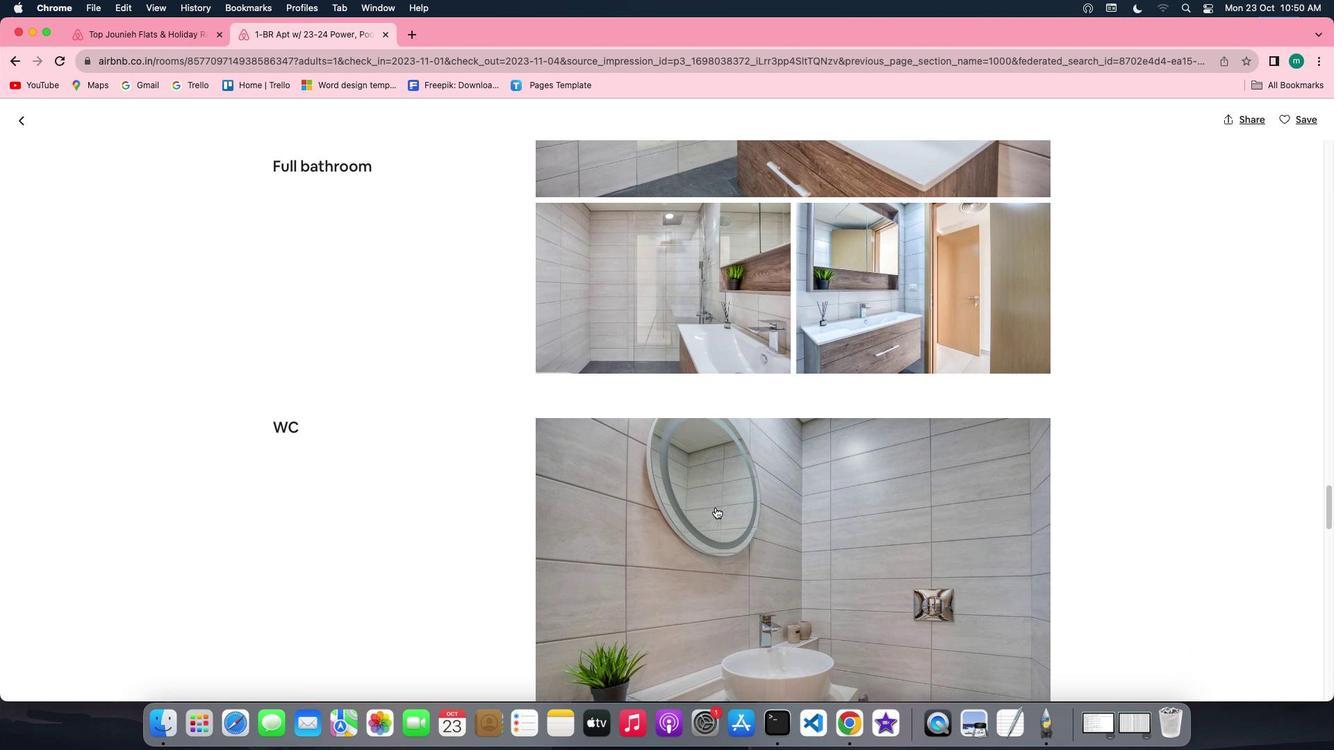 
Action: Mouse scrolled (715, 508) with delta (0, 0)
Screenshot: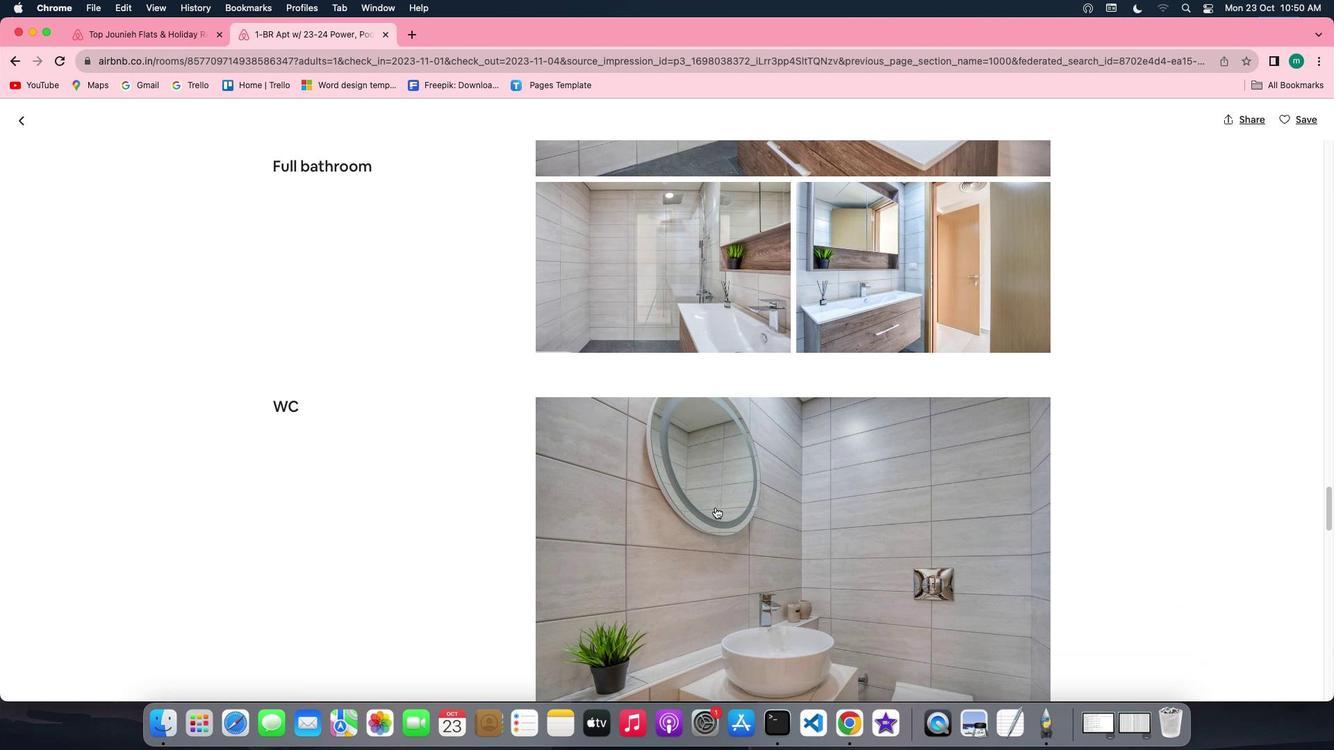 
Action: Mouse scrolled (715, 508) with delta (0, -1)
Screenshot: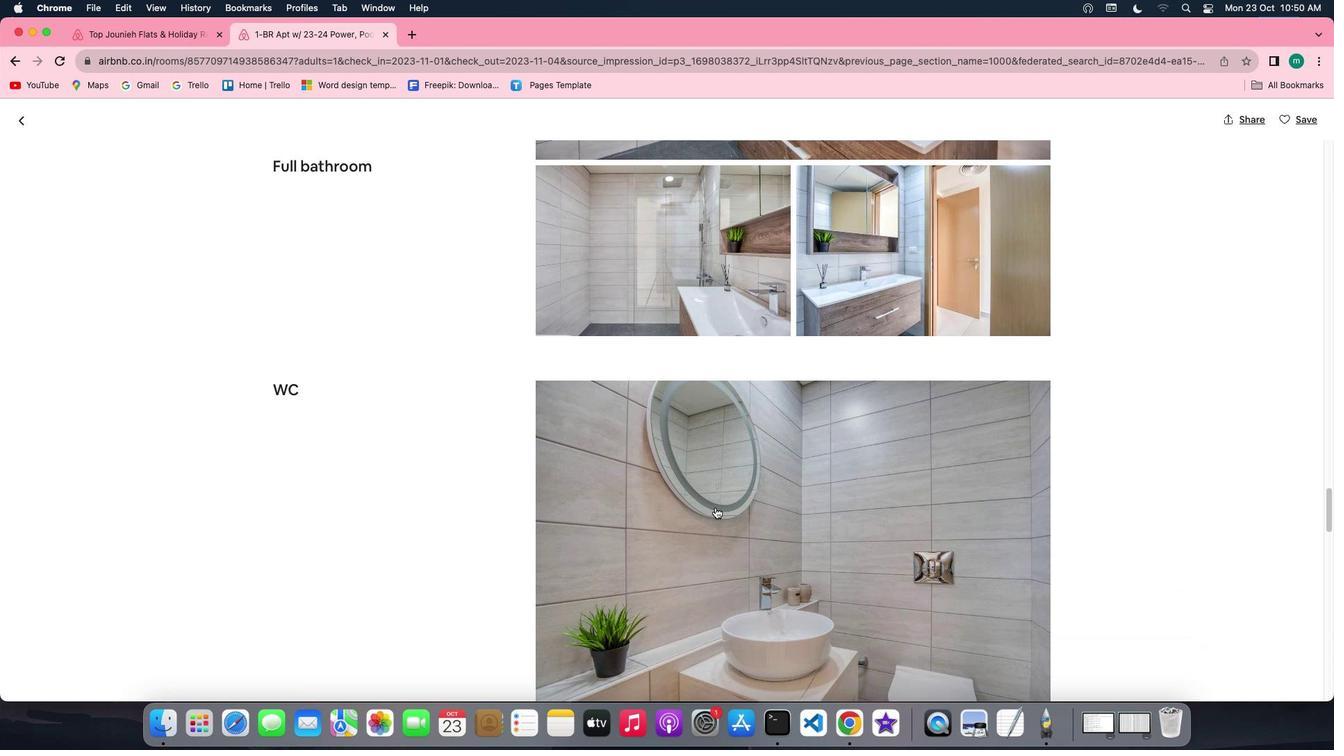 
Action: Mouse scrolled (715, 508) with delta (0, -2)
Screenshot: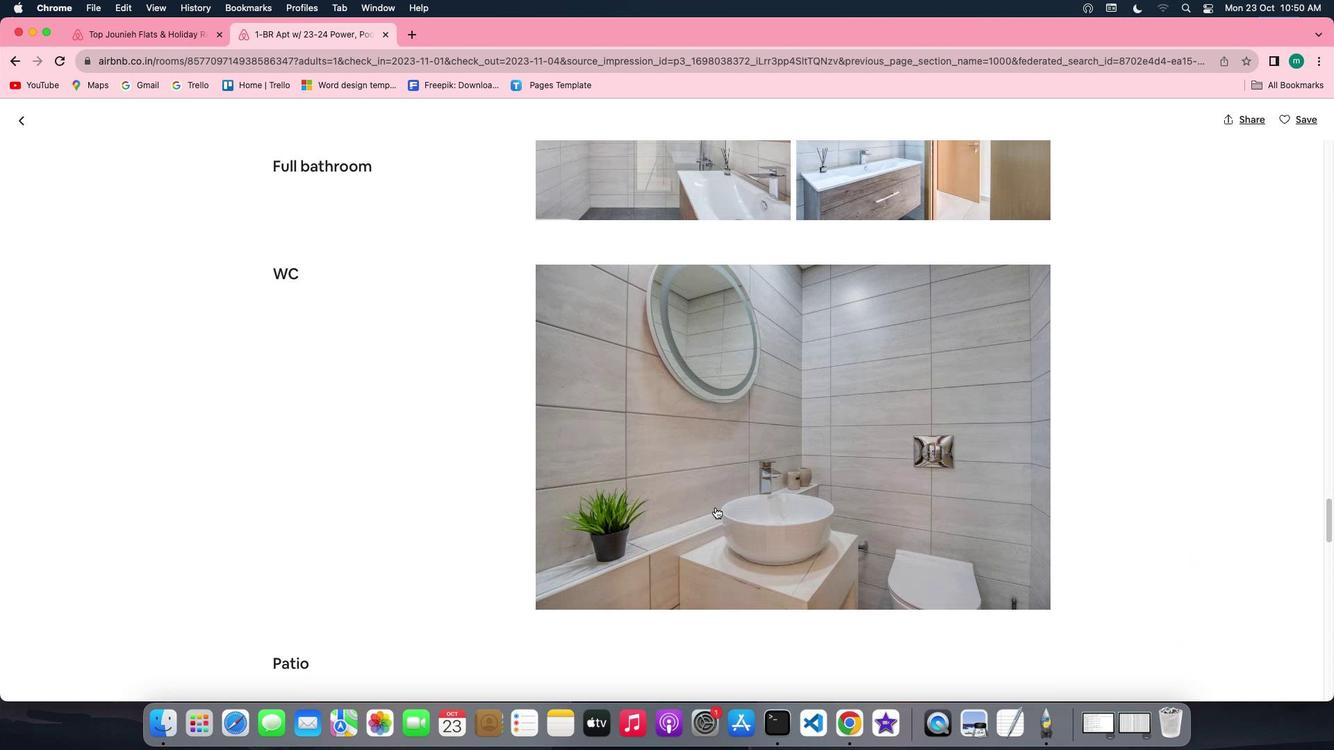 
Action: Mouse scrolled (715, 508) with delta (0, 0)
Screenshot: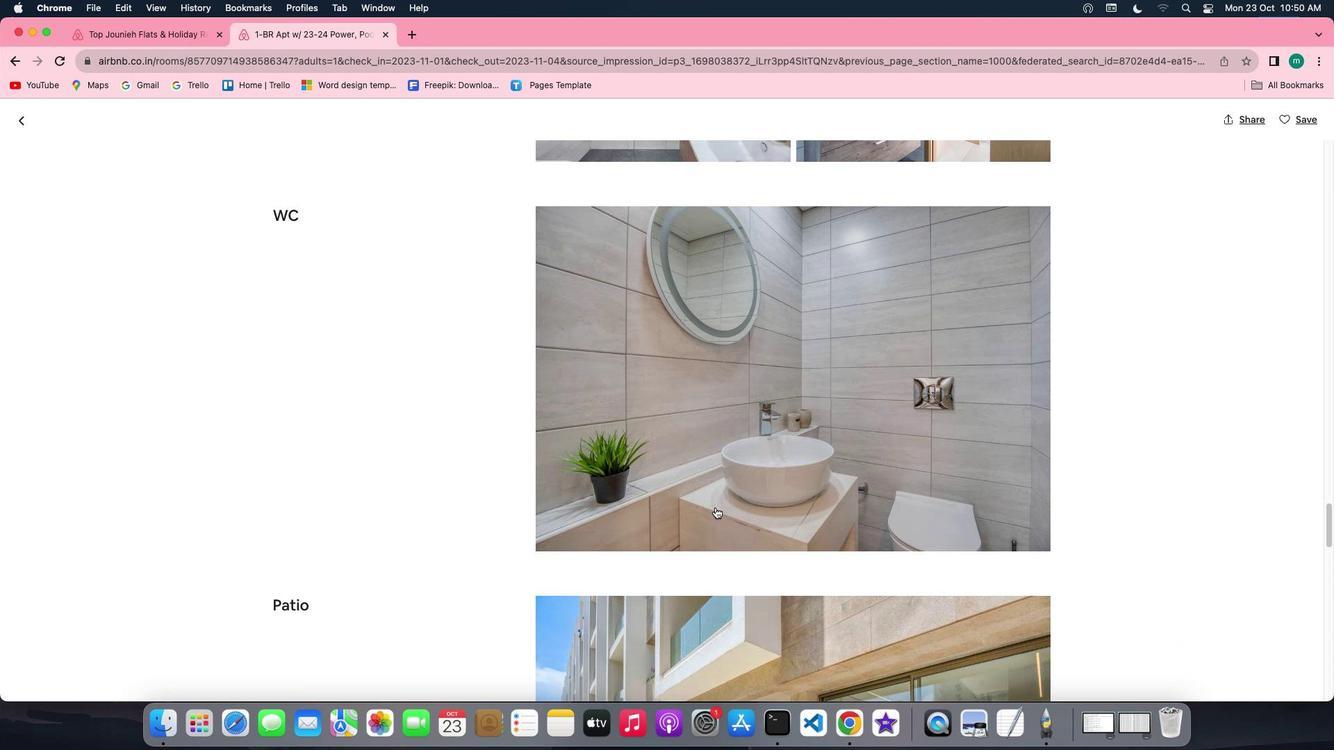 
Action: Mouse scrolled (715, 508) with delta (0, 0)
Screenshot: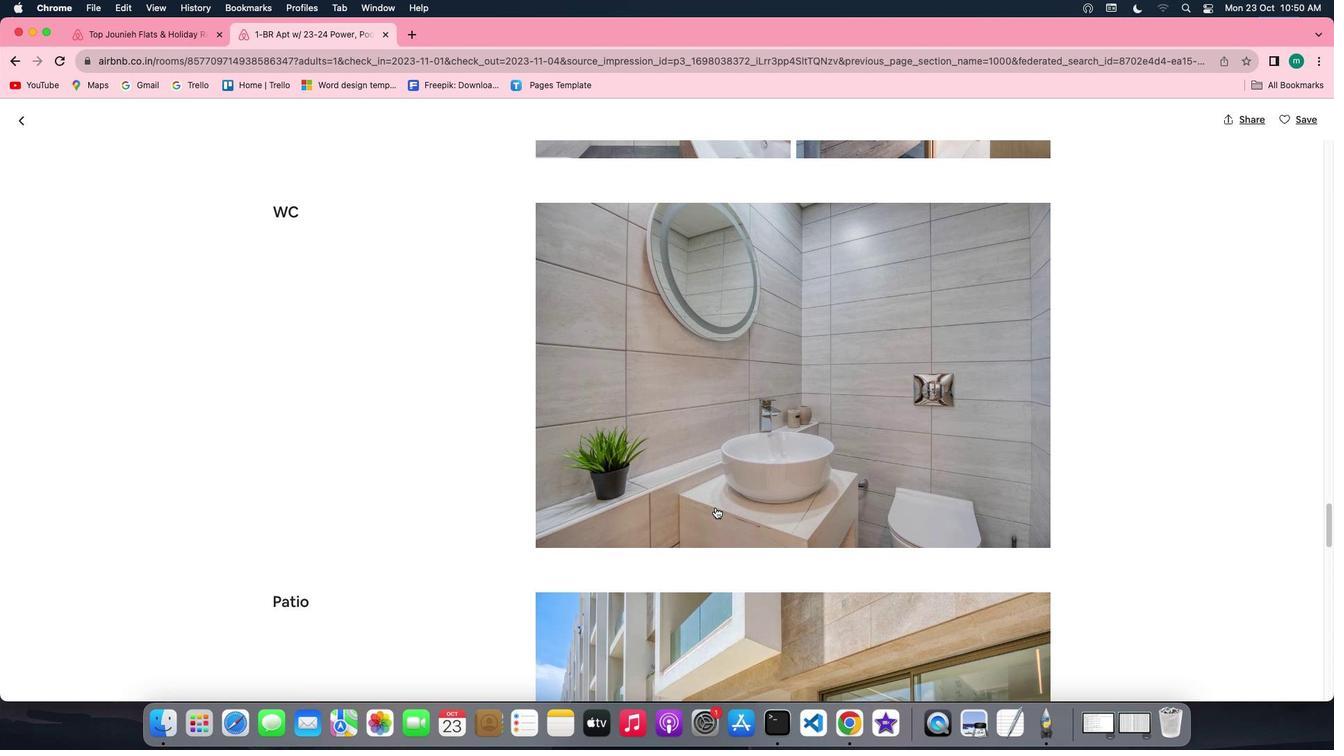 
Action: Mouse scrolled (715, 508) with delta (0, 0)
Screenshot: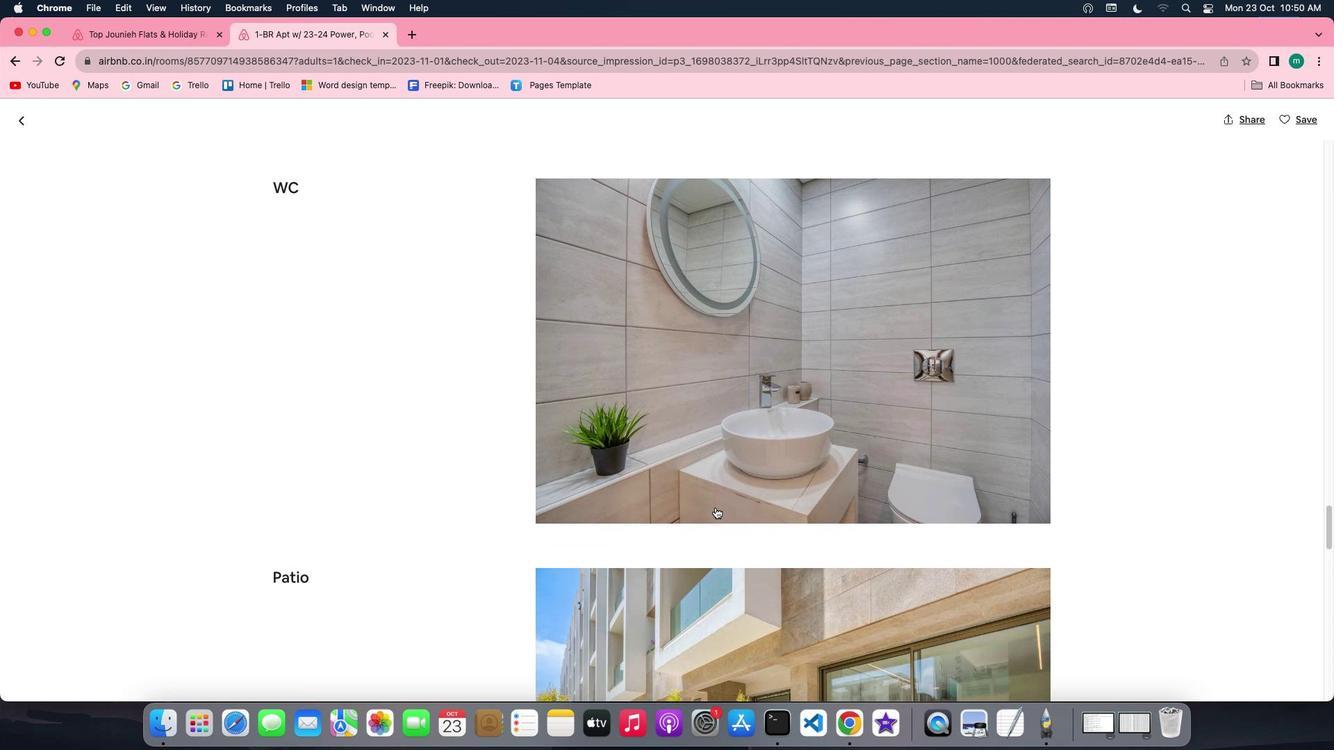
Action: Mouse scrolled (715, 508) with delta (0, -1)
Screenshot: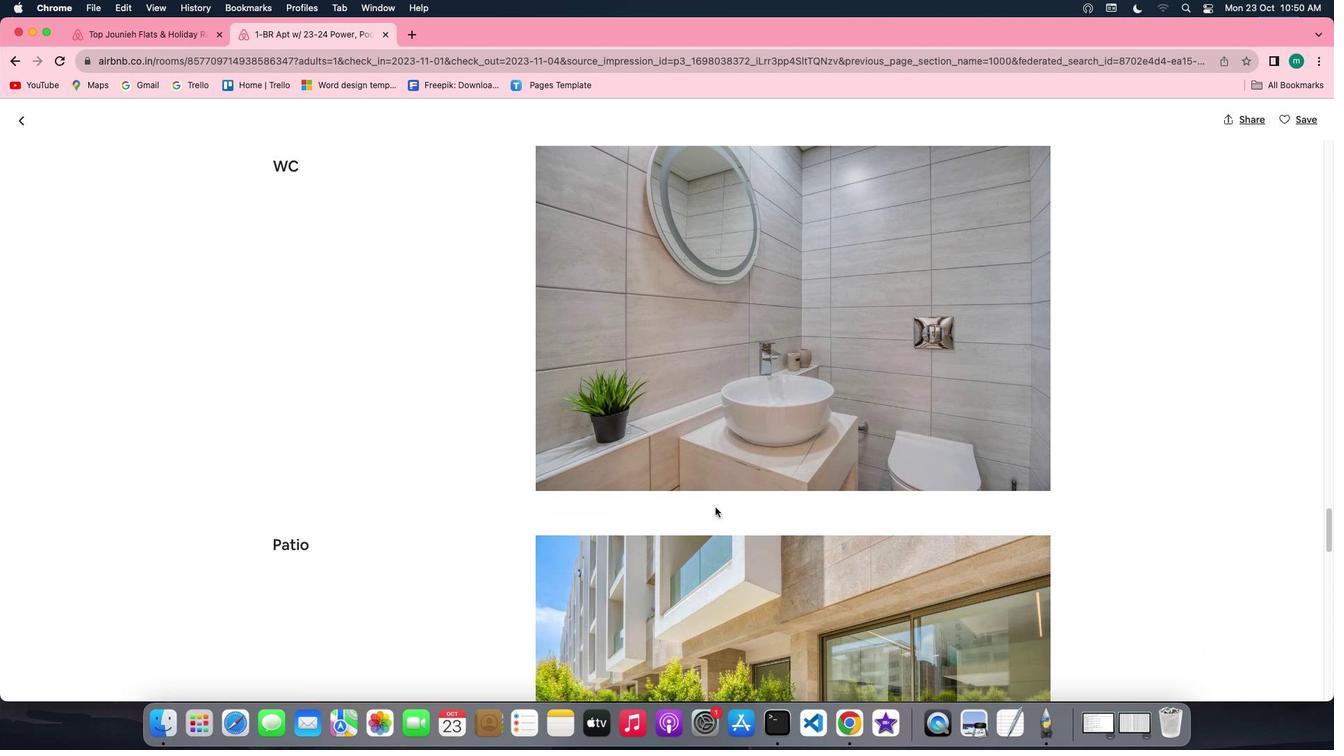 
Action: Mouse scrolled (715, 508) with delta (0, -2)
Screenshot: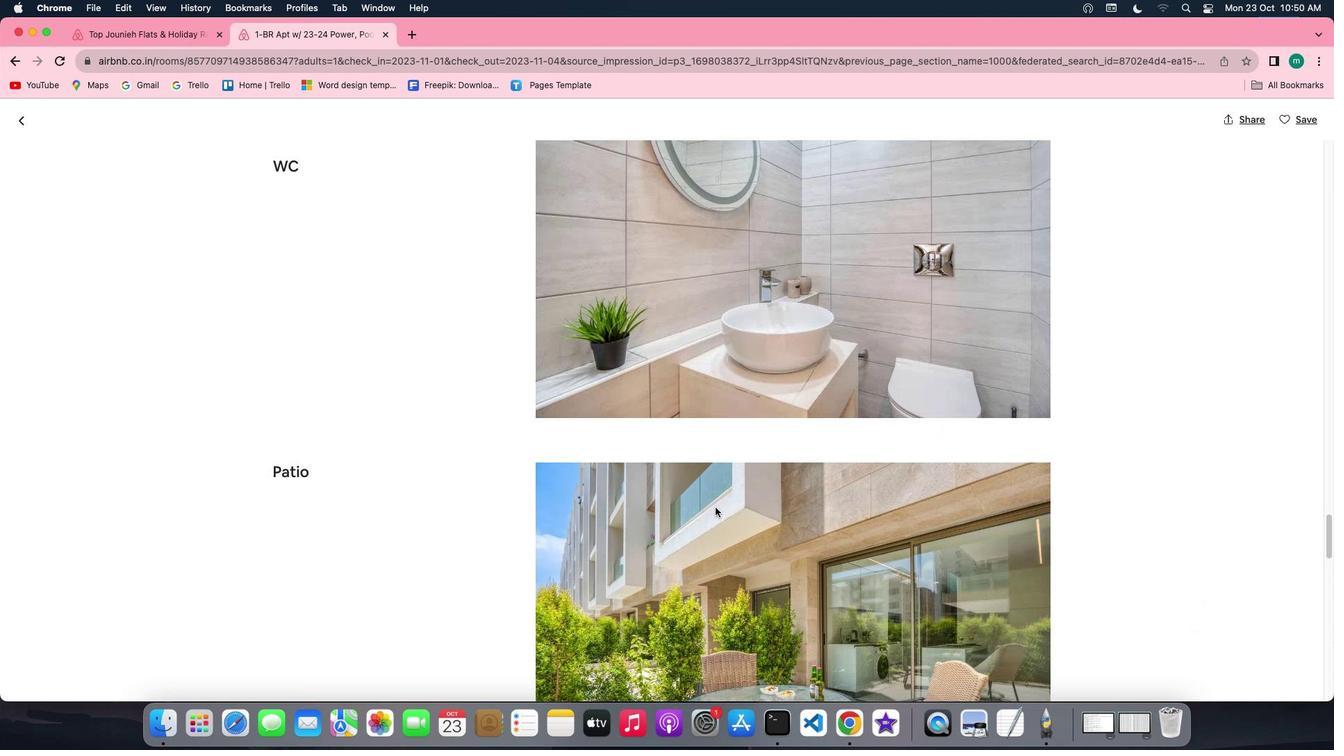 
Action: Mouse scrolled (715, 508) with delta (0, -1)
Screenshot: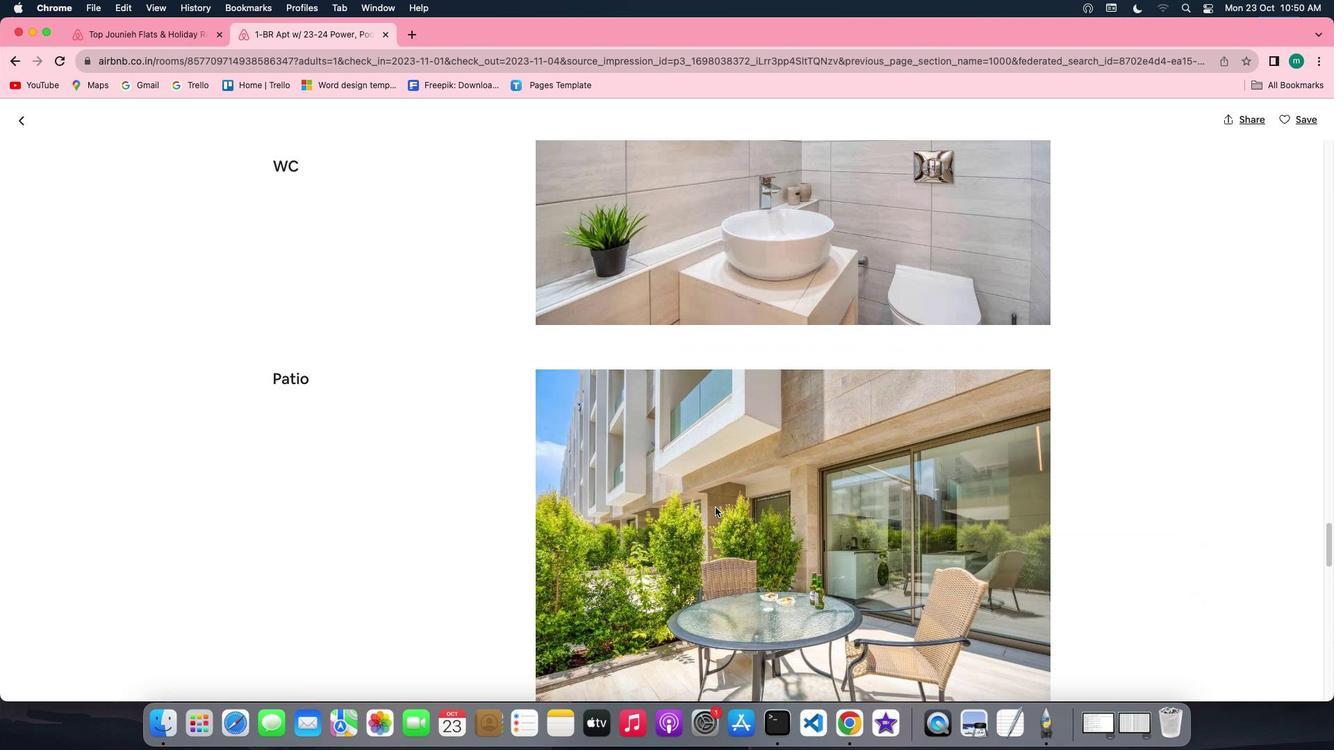
Action: Mouse scrolled (715, 508) with delta (0, 0)
Screenshot: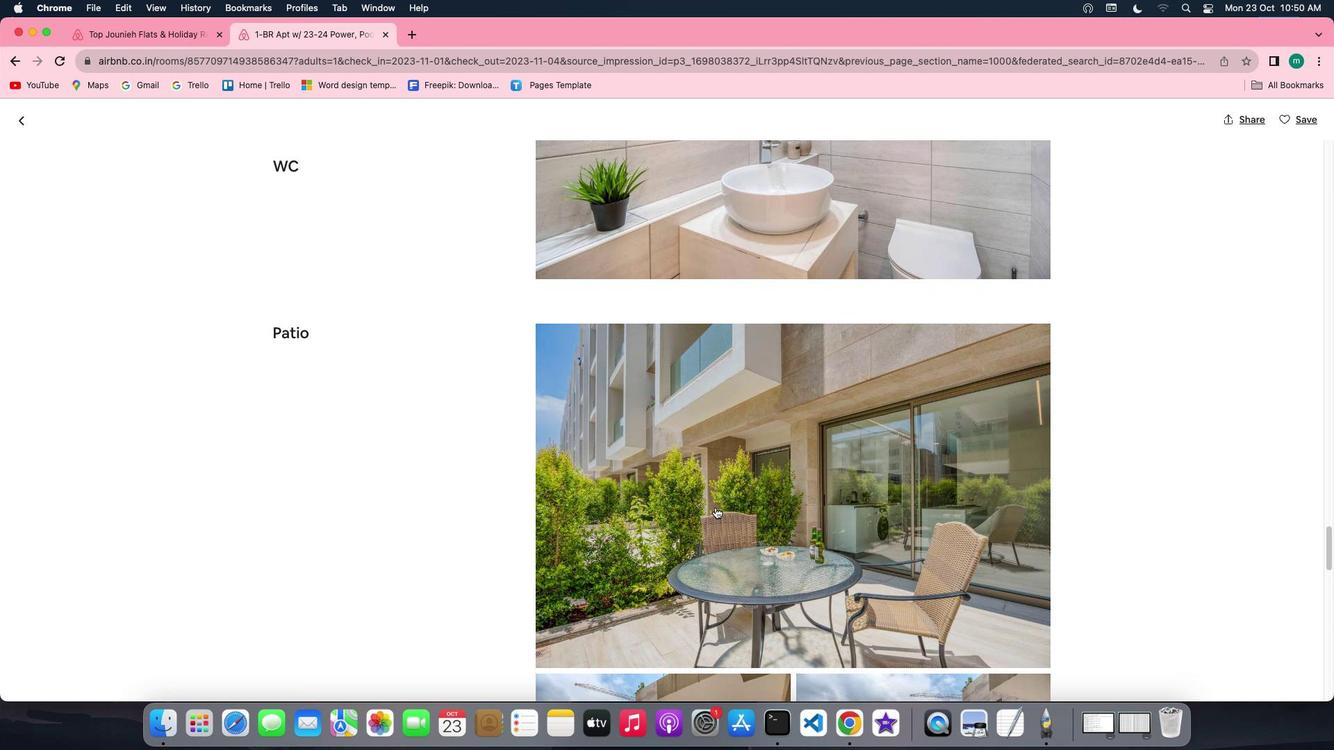 
Action: Mouse scrolled (715, 508) with delta (0, 0)
Screenshot: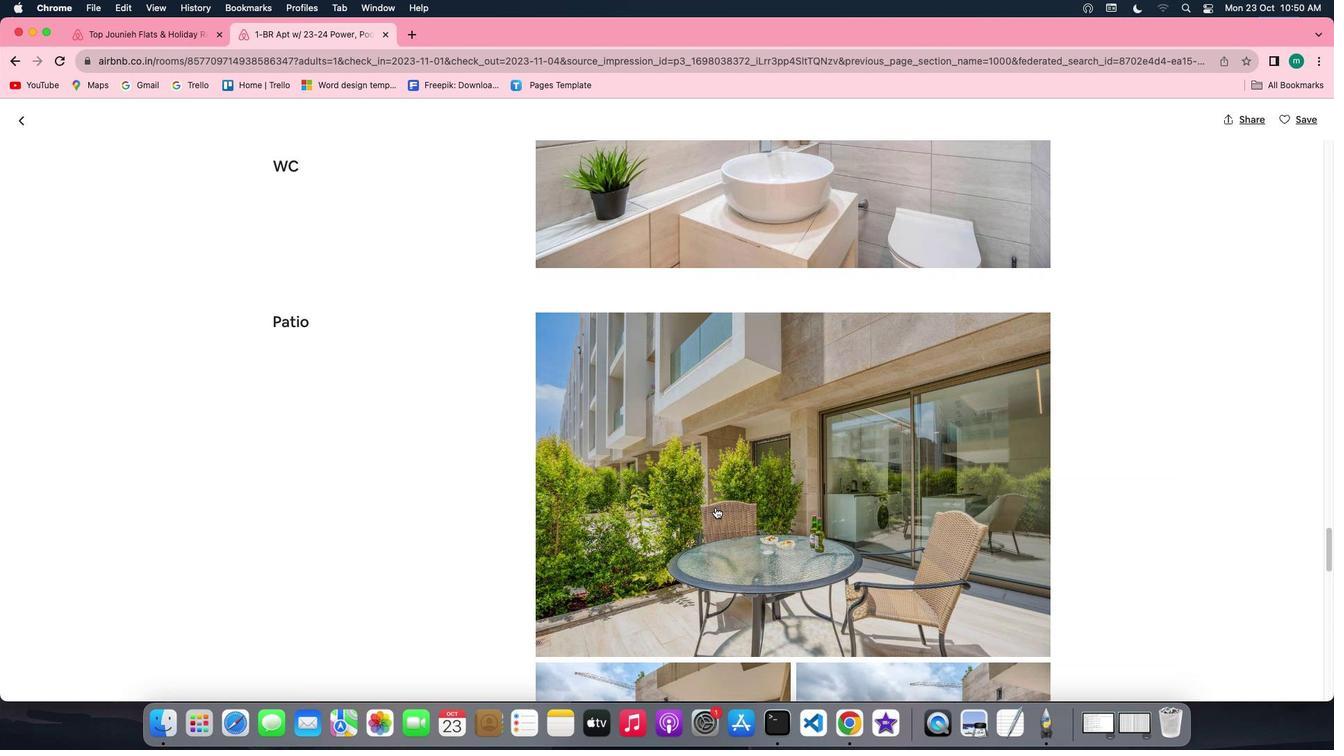 
Action: Mouse scrolled (715, 508) with delta (0, -1)
Screenshot: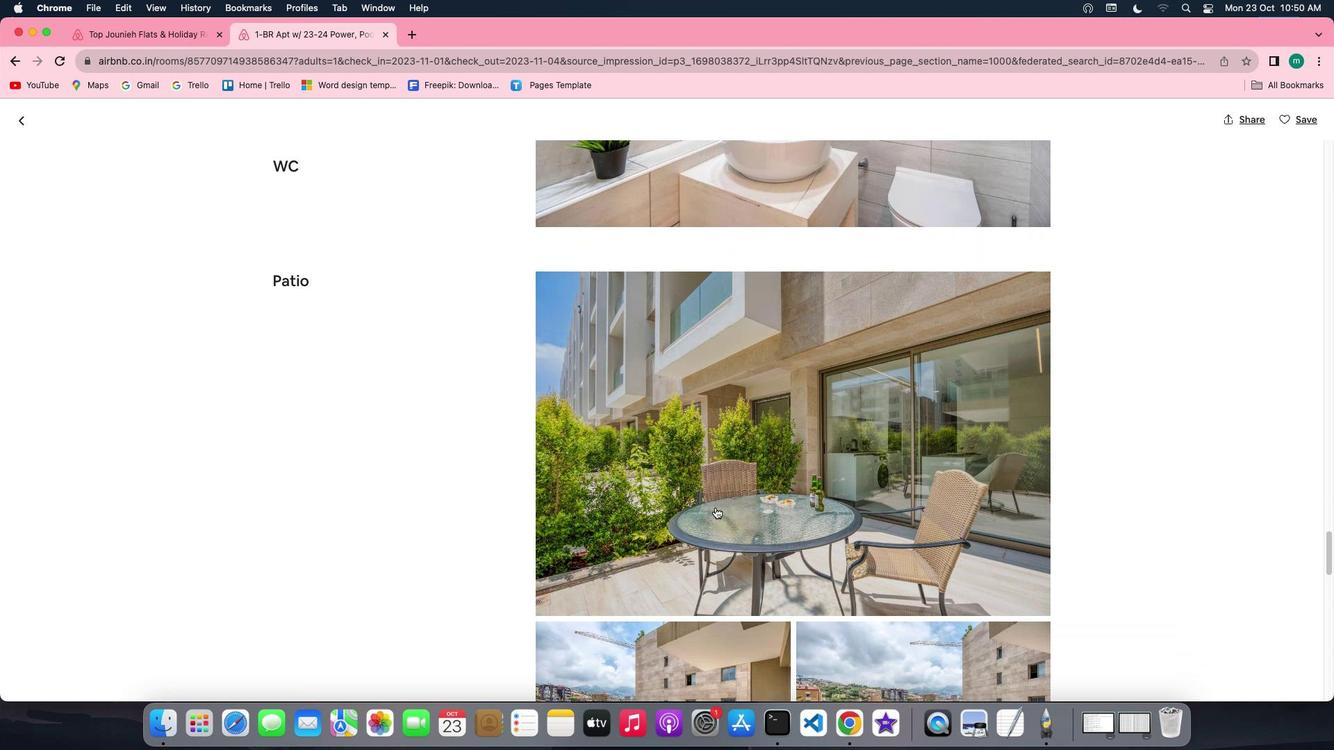 
Action: Mouse scrolled (715, 508) with delta (0, -2)
Screenshot: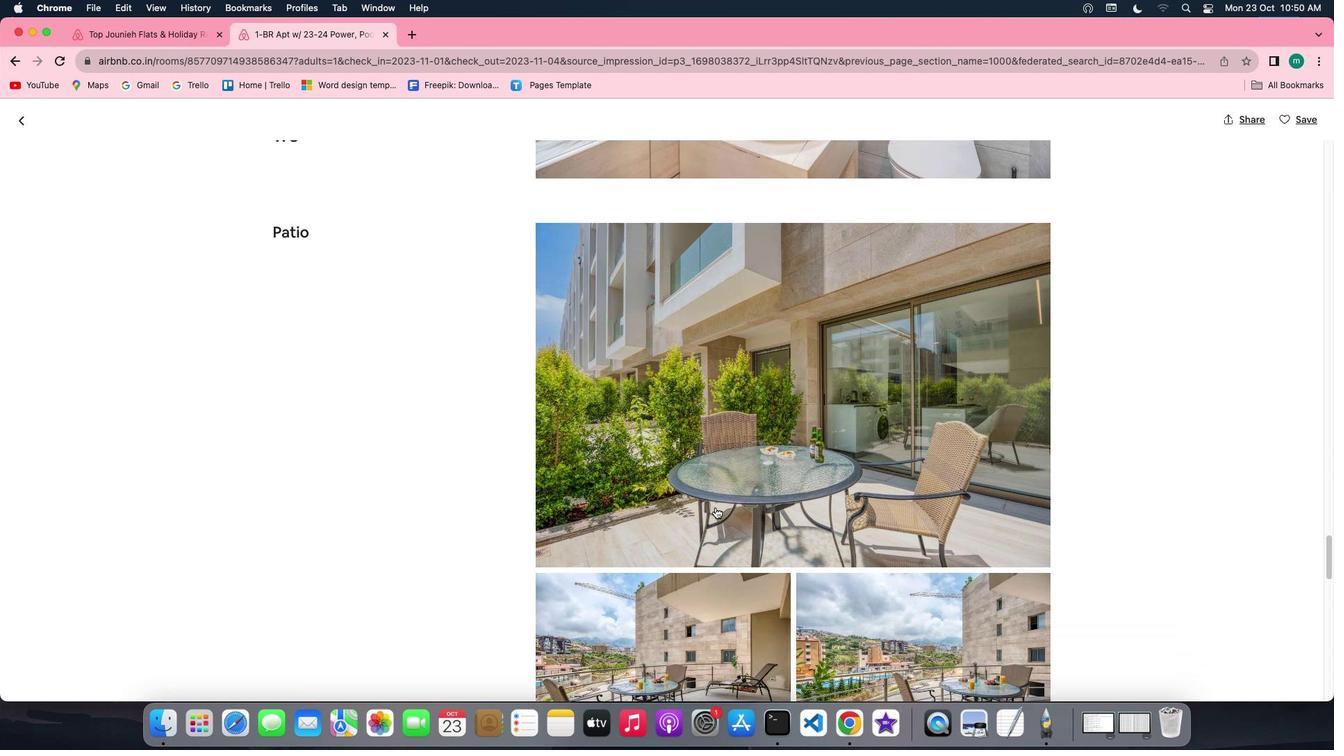 
Action: Mouse scrolled (715, 508) with delta (0, 0)
Screenshot: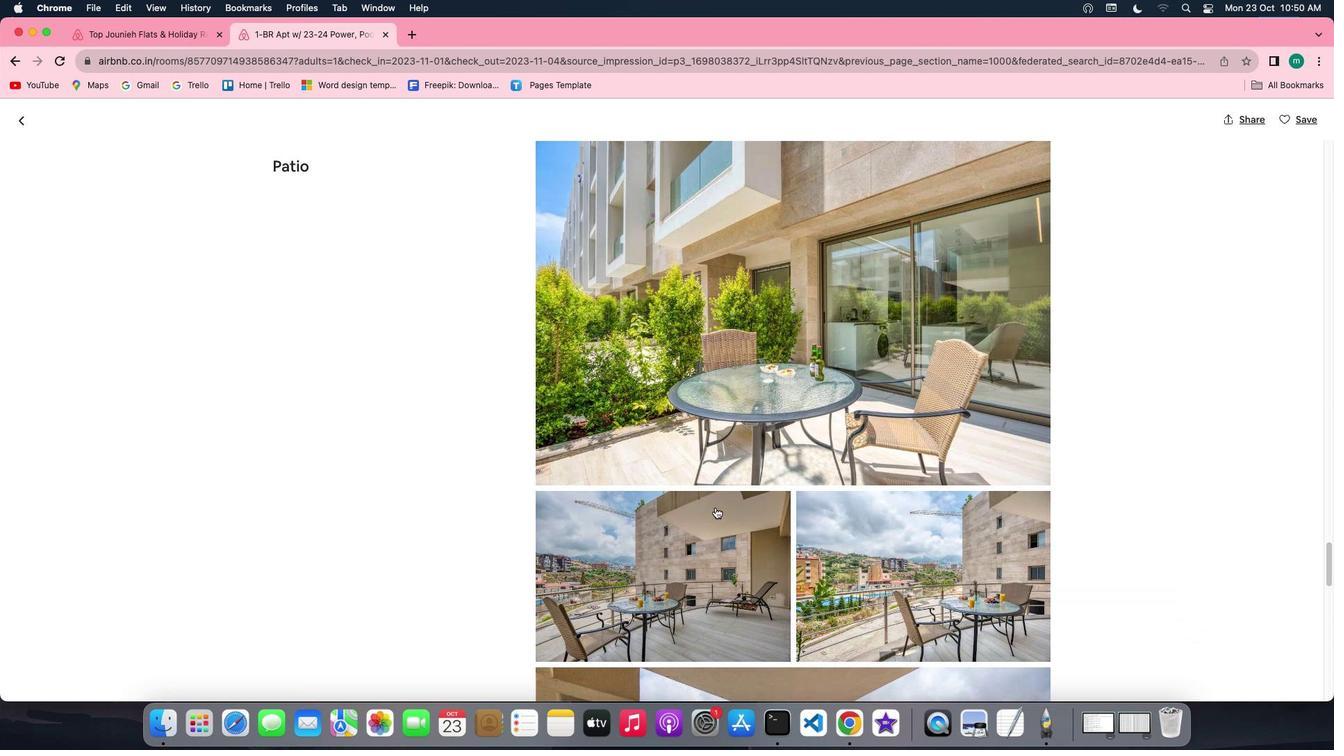 
Action: Mouse scrolled (715, 508) with delta (0, 0)
Screenshot: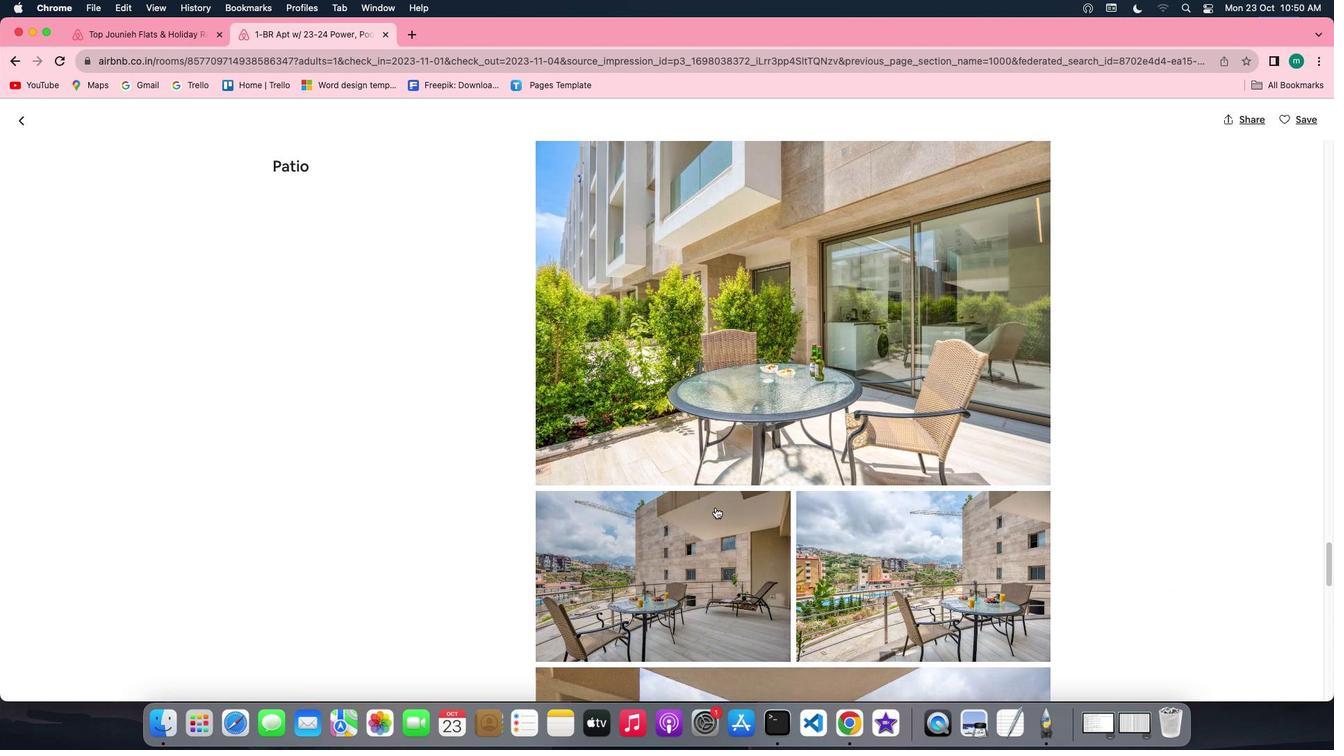 
Action: Mouse scrolled (715, 508) with delta (0, 0)
Screenshot: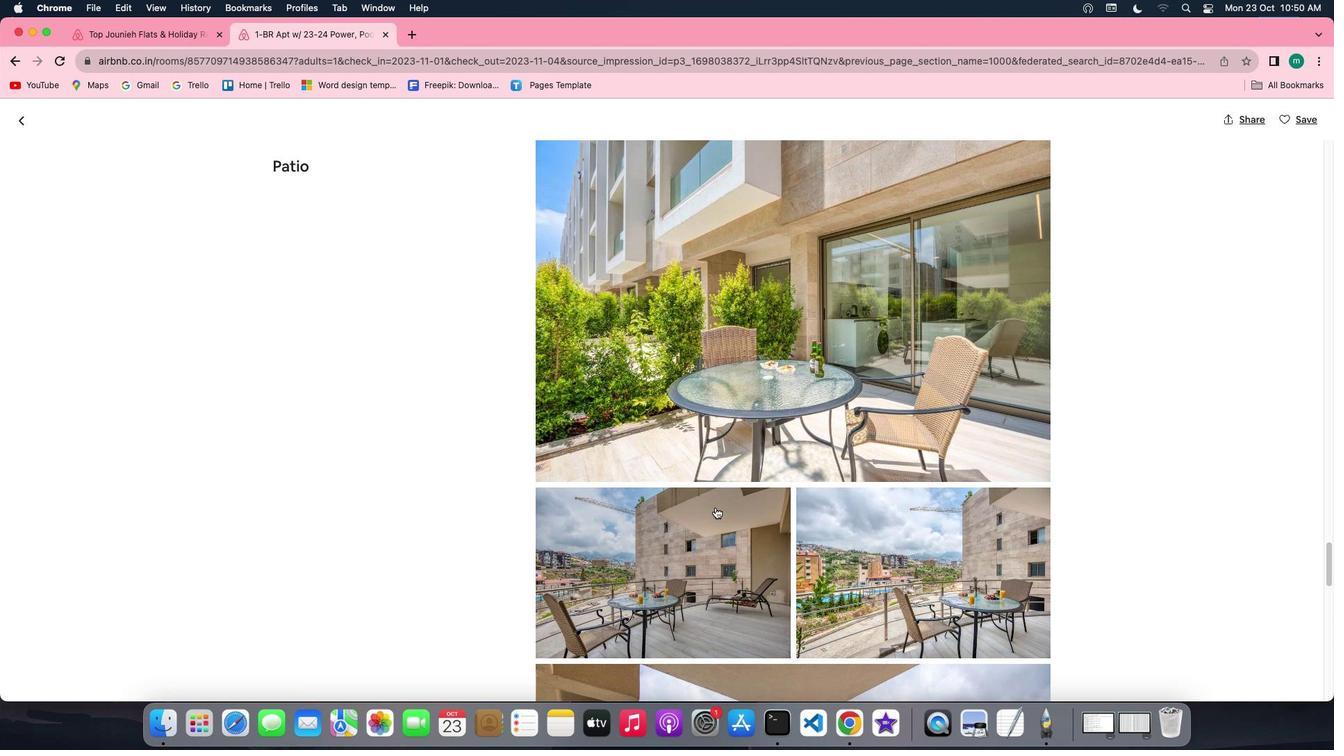 
Action: Mouse scrolled (715, 508) with delta (0, 0)
Screenshot: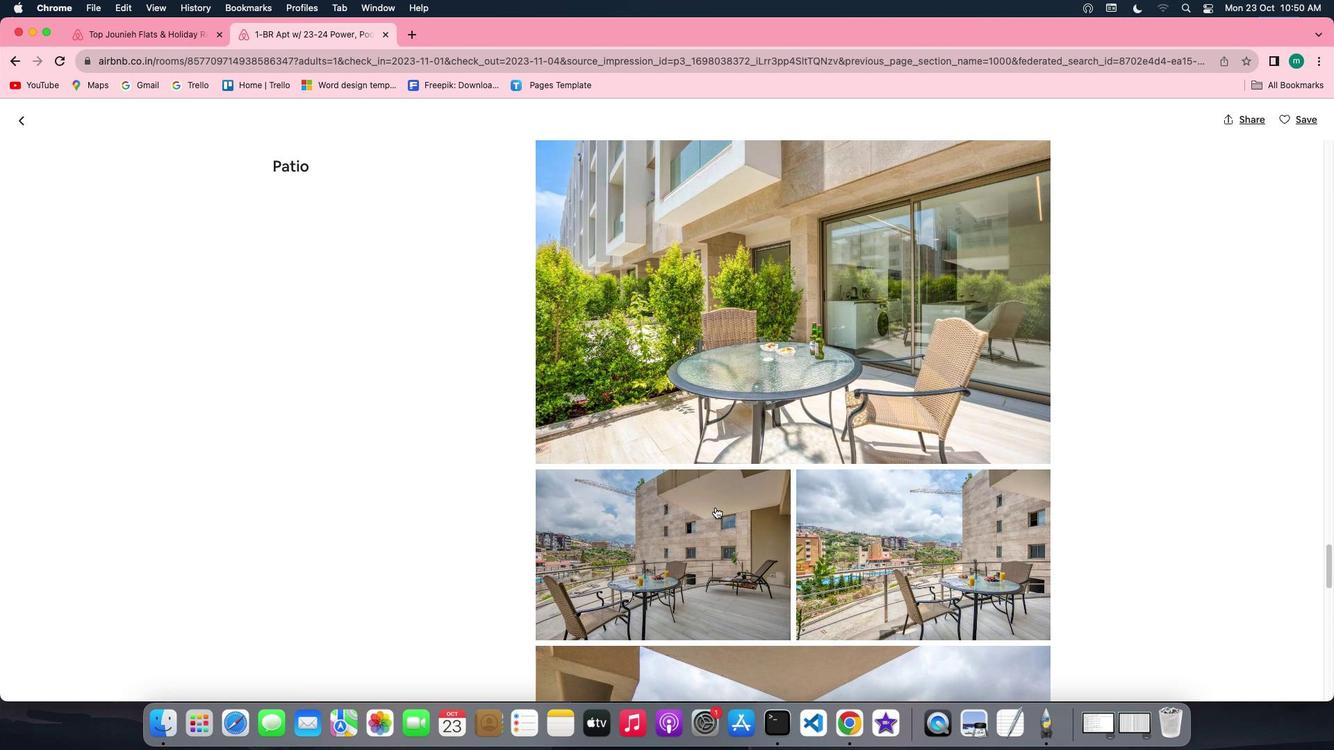 
Action: Mouse scrolled (715, 508) with delta (0, -1)
Screenshot: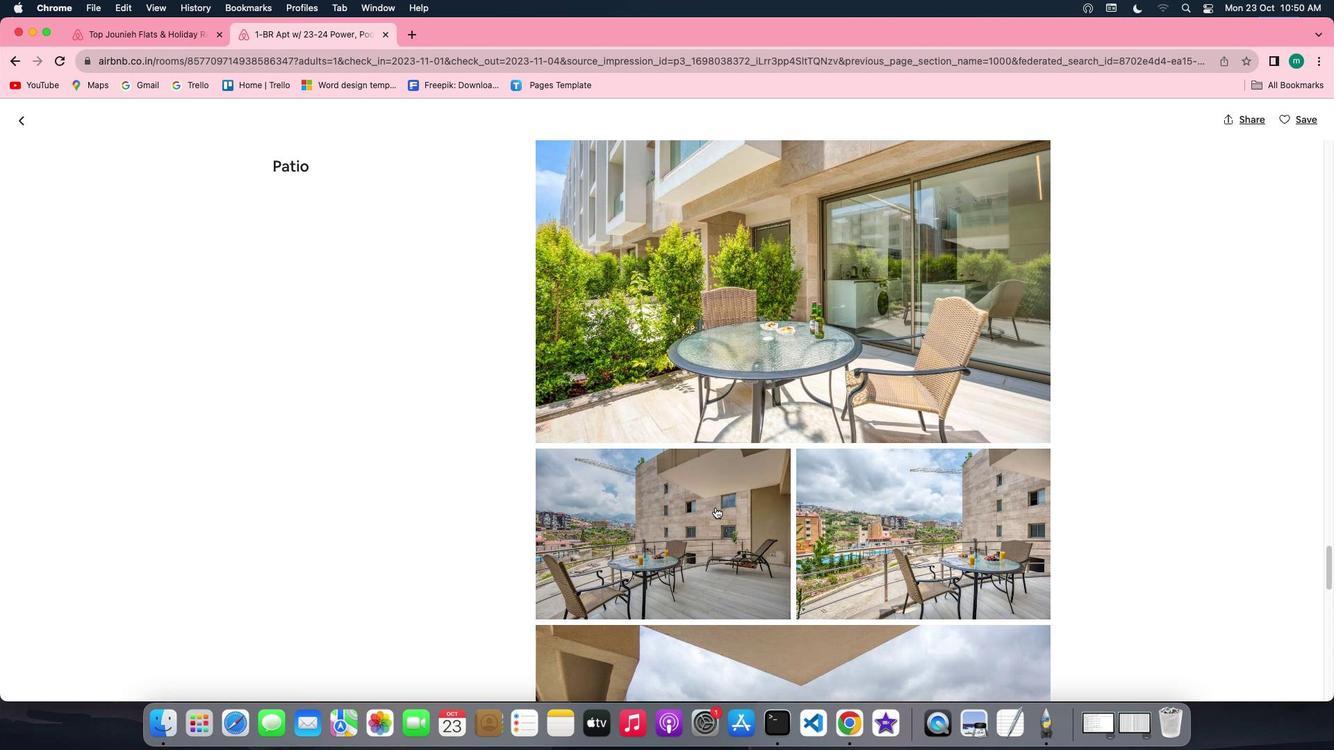
Action: Mouse scrolled (715, 508) with delta (0, -2)
Screenshot: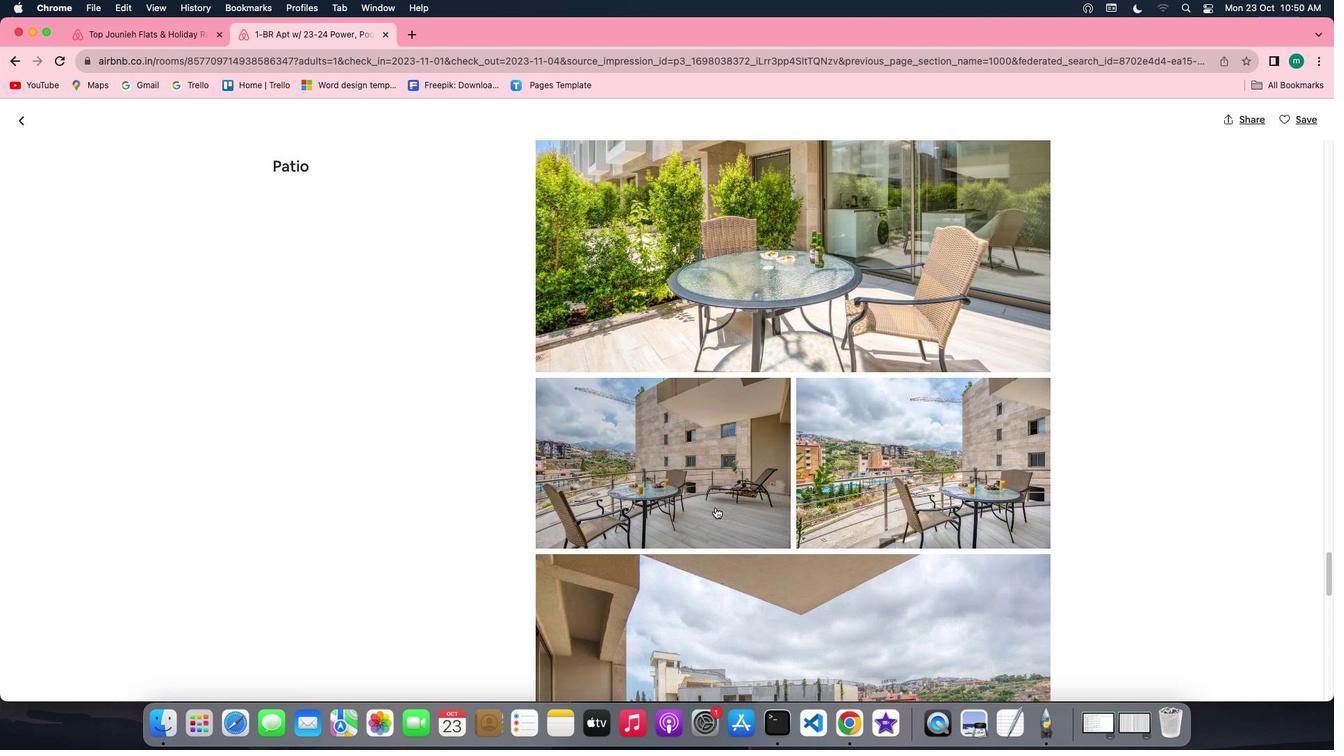
Action: Mouse scrolled (715, 508) with delta (0, -2)
Screenshot: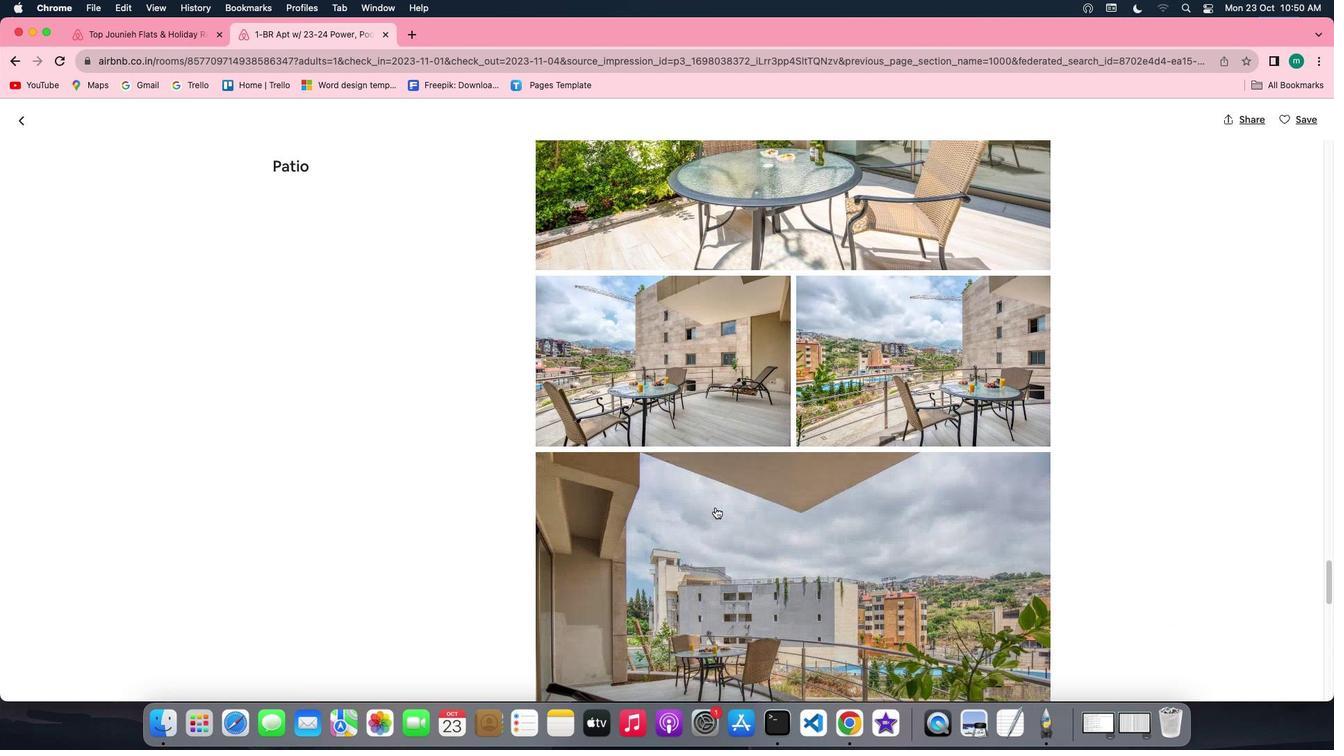 
Action: Mouse scrolled (715, 508) with delta (0, 0)
Screenshot: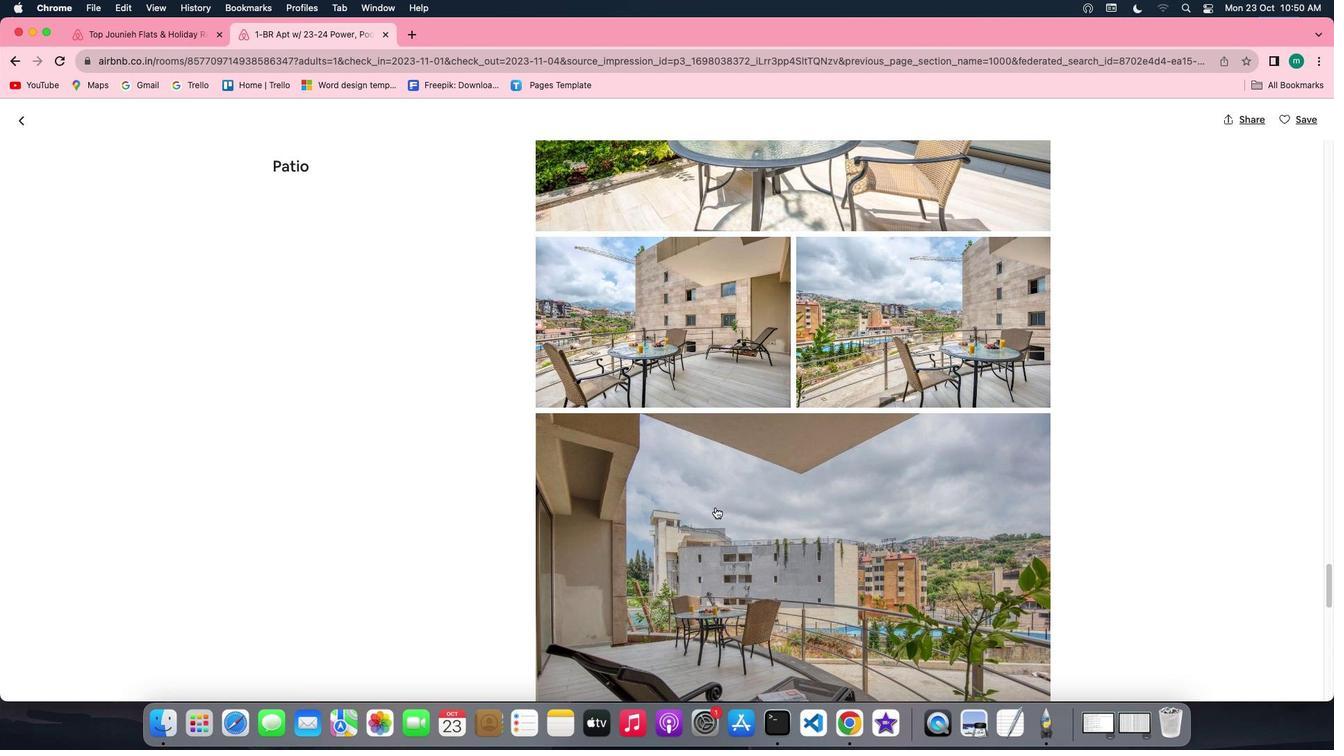 
Action: Mouse scrolled (715, 508) with delta (0, 0)
Screenshot: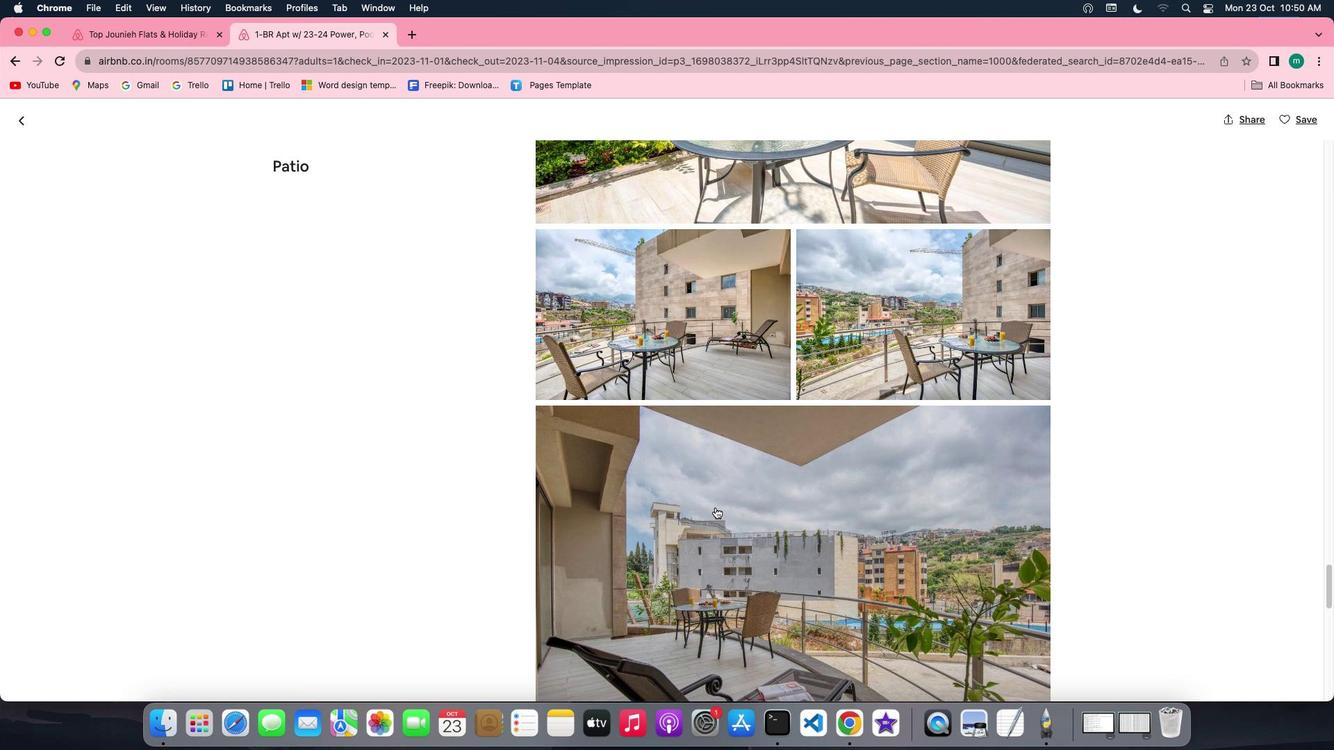 
Action: Mouse scrolled (715, 508) with delta (0, -1)
Screenshot: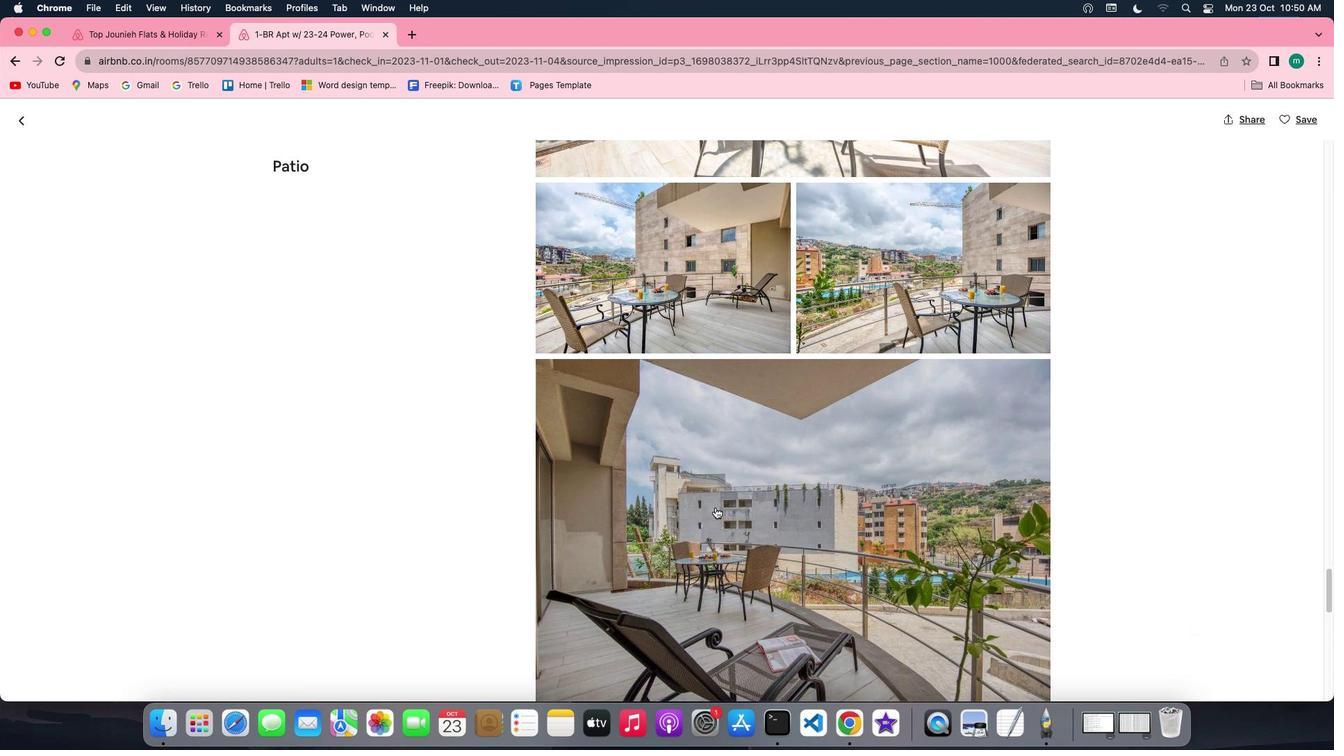 
Action: Mouse scrolled (715, 508) with delta (0, -2)
Screenshot: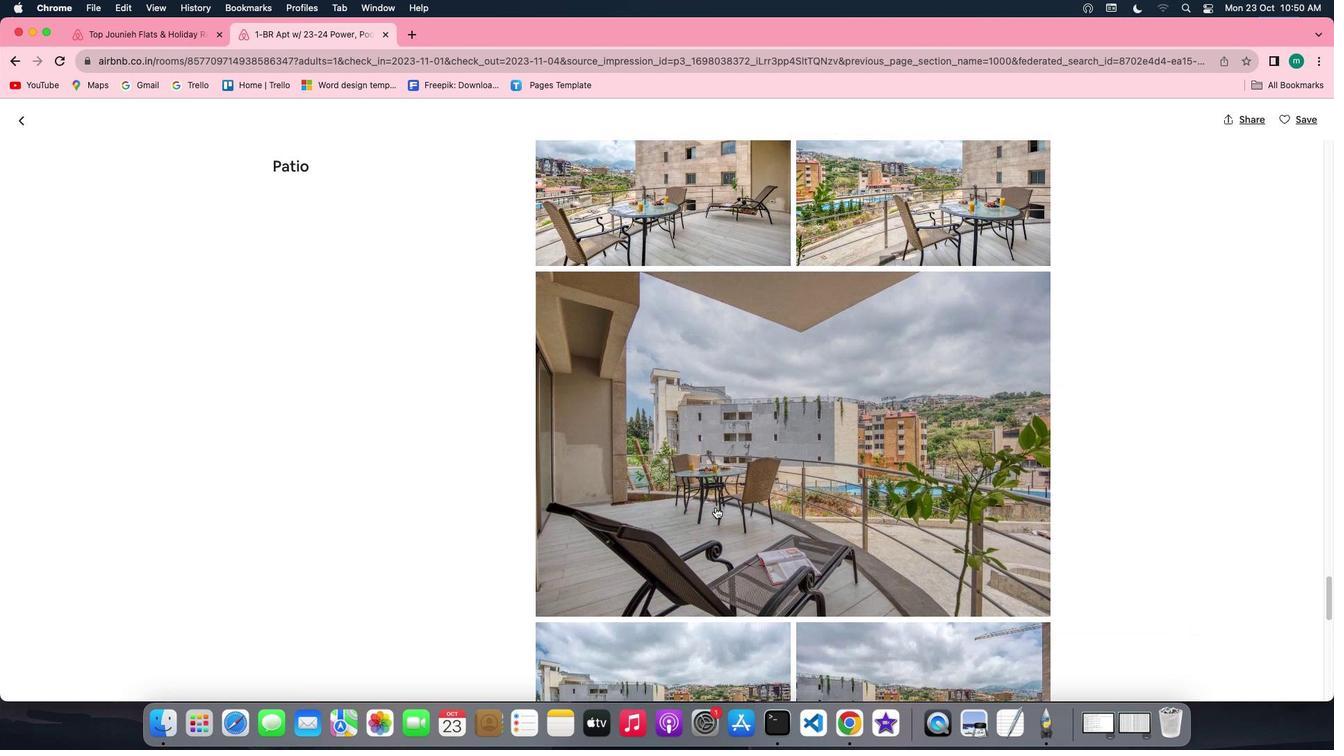 
Action: Mouse scrolled (715, 508) with delta (0, -2)
Screenshot: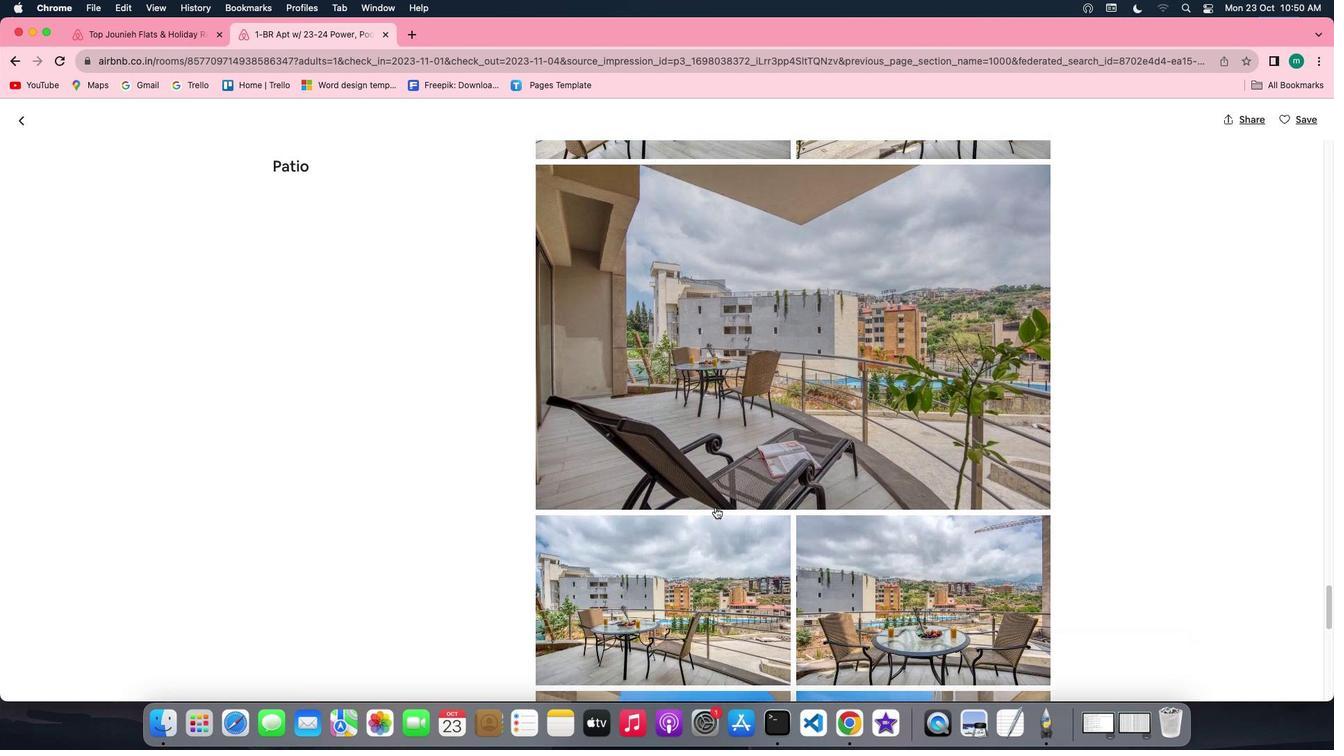 
Action: Mouse scrolled (715, 508) with delta (0, 0)
Screenshot: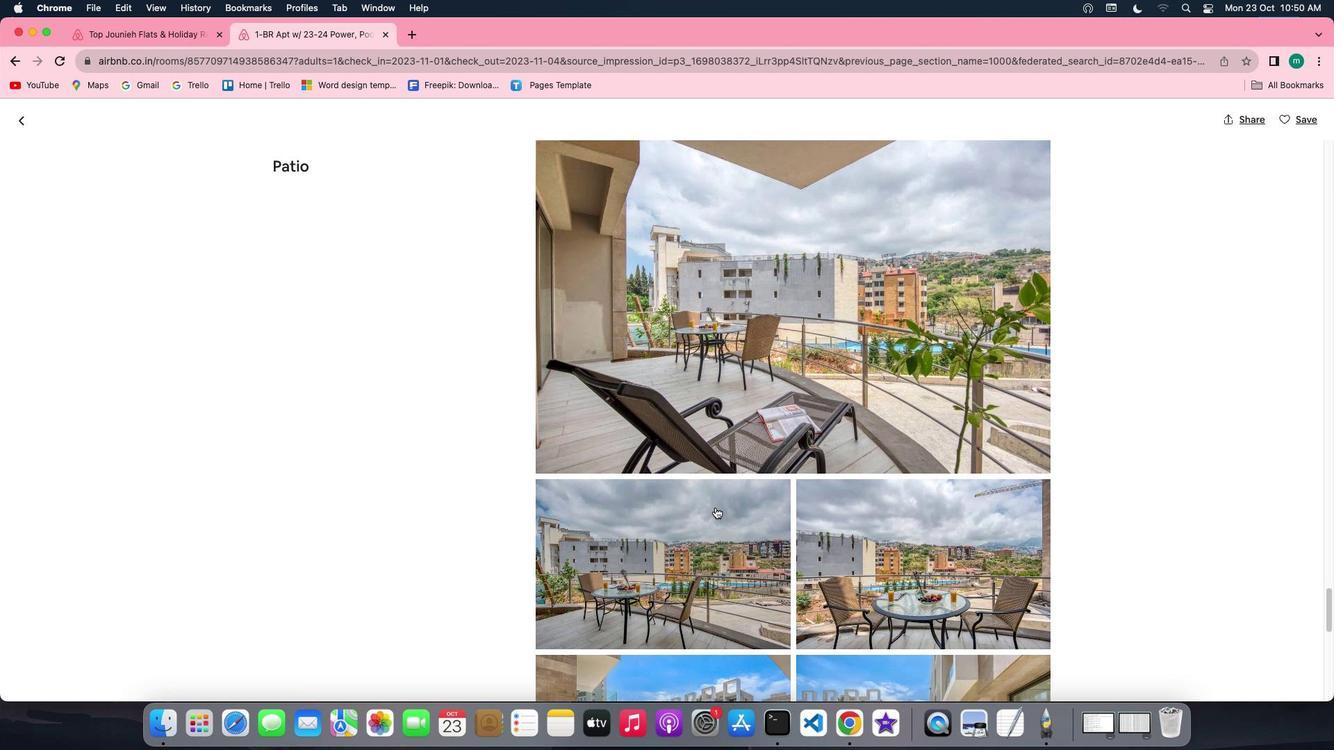 
Action: Mouse scrolled (715, 508) with delta (0, 0)
Screenshot: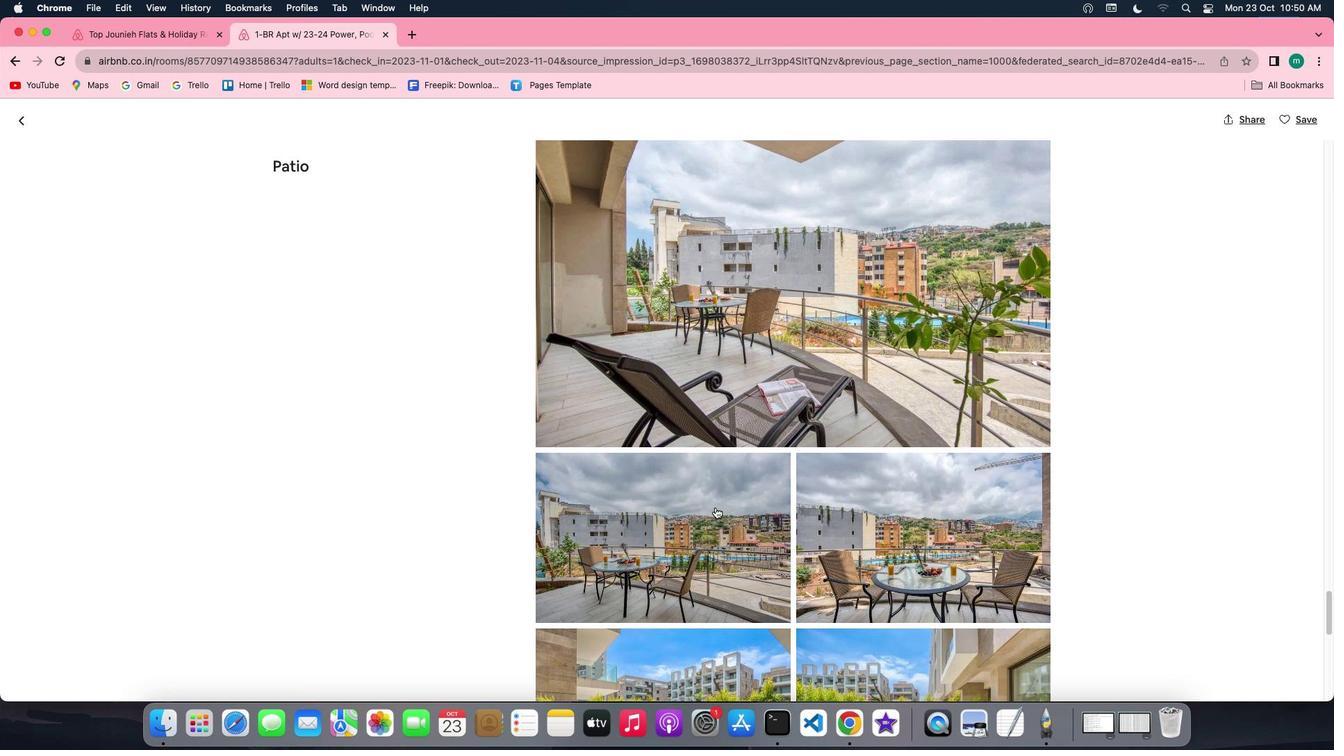 
Action: Mouse scrolled (715, 508) with delta (0, -1)
Screenshot: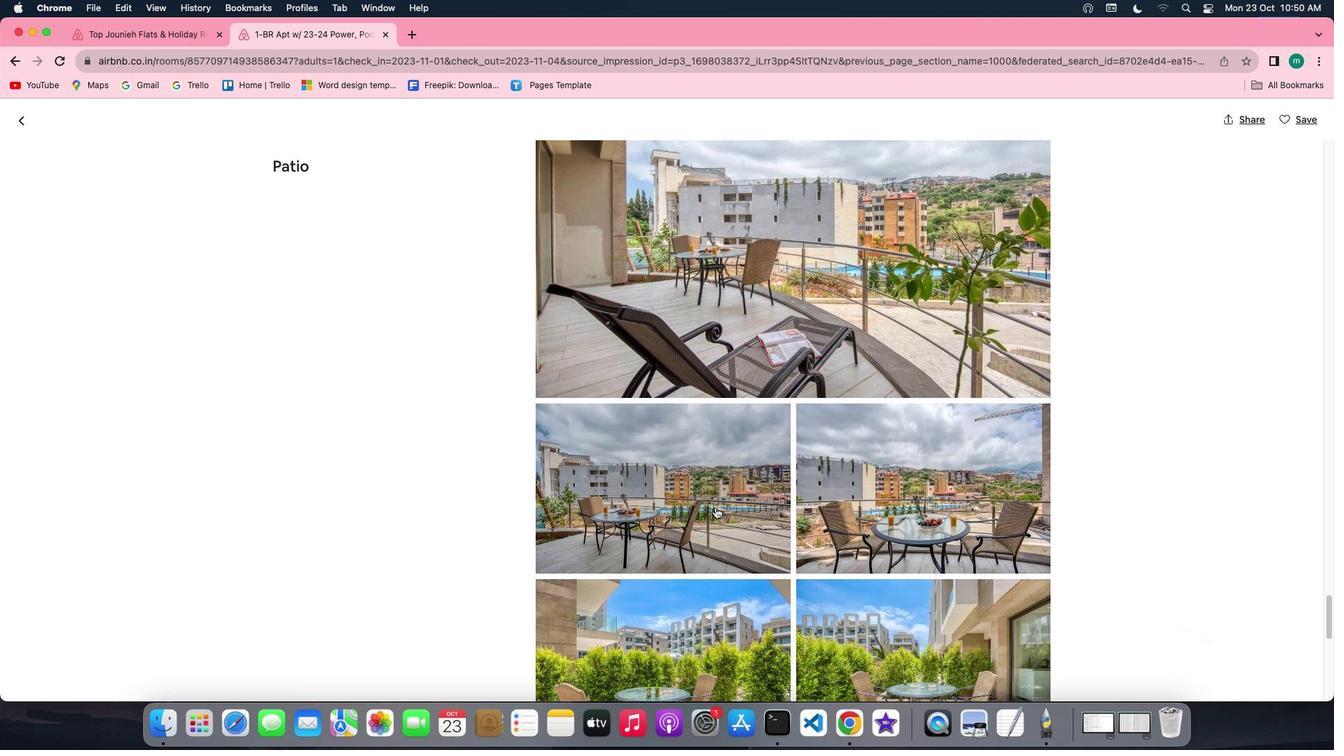 
Action: Mouse scrolled (715, 508) with delta (0, -2)
Screenshot: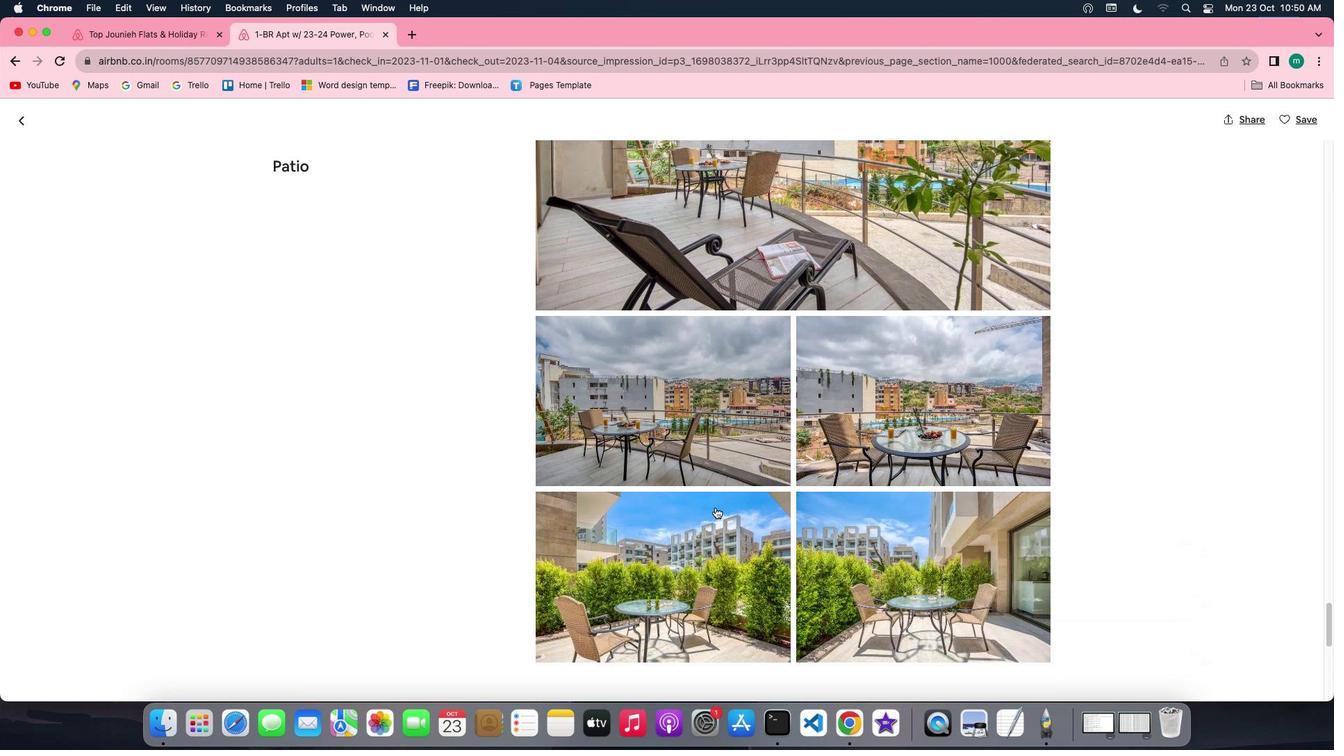 
Action: Mouse scrolled (715, 508) with delta (0, -2)
Screenshot: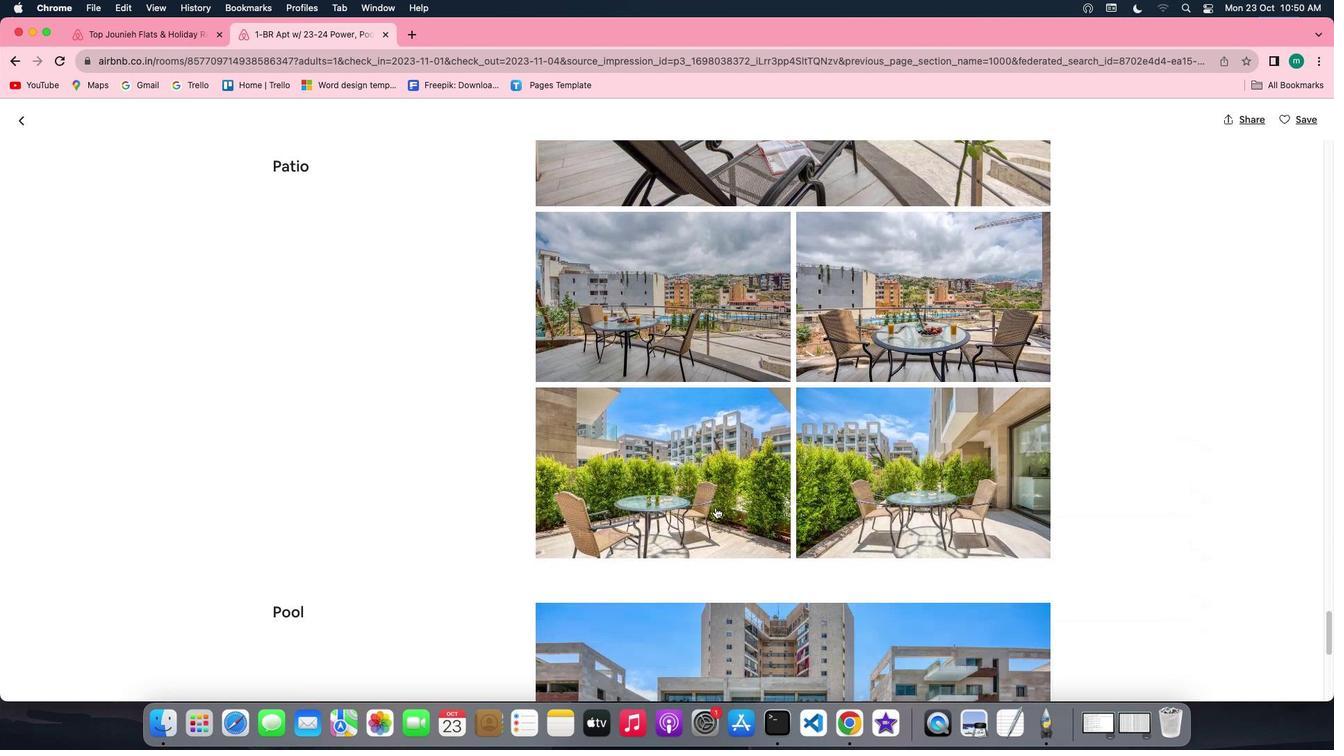 
Action: Mouse scrolled (715, 508) with delta (0, 0)
Screenshot: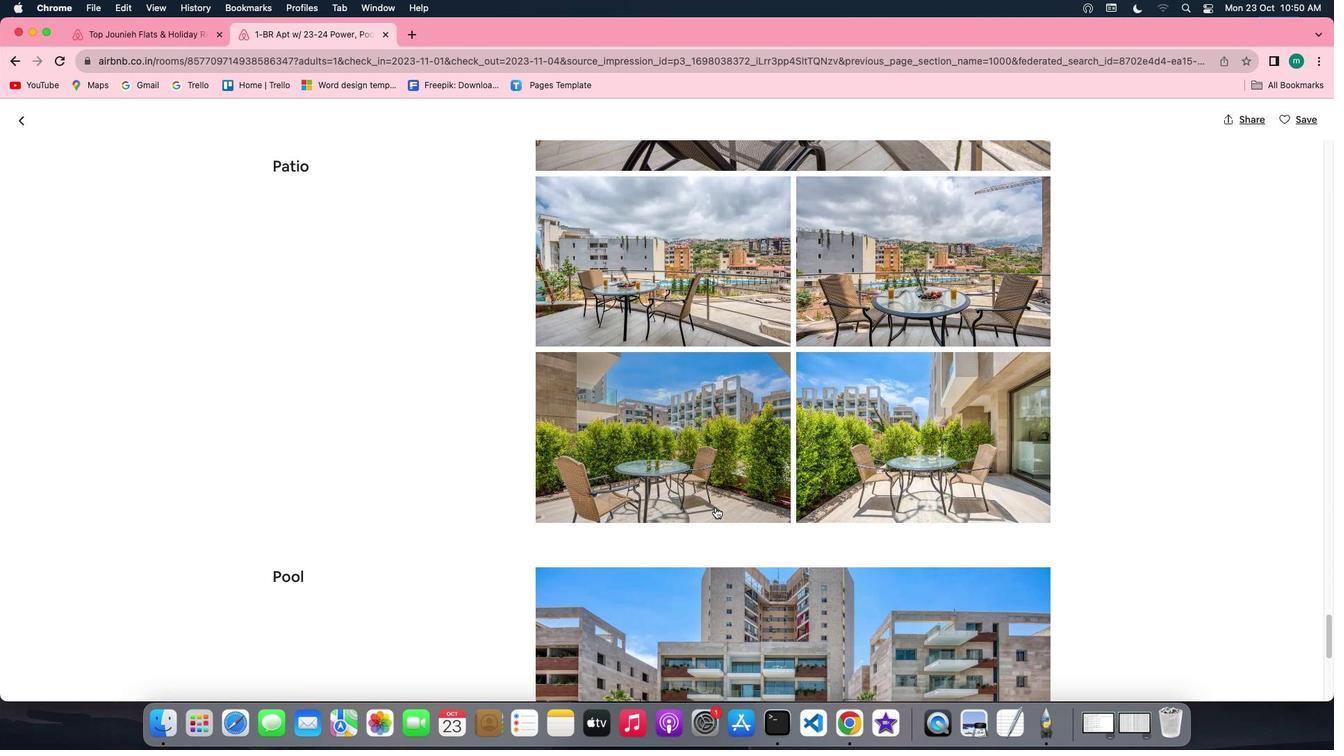 
Action: Mouse scrolled (715, 508) with delta (0, 0)
Screenshot: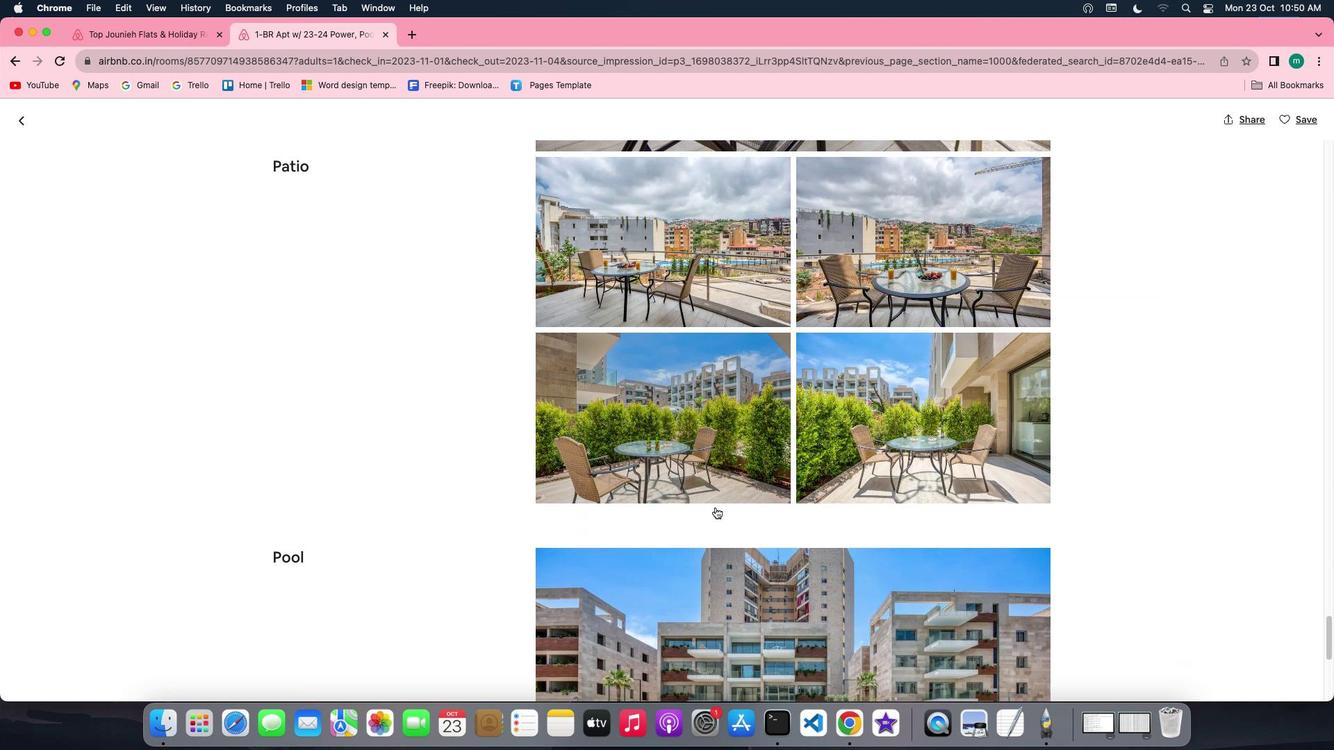 
Action: Mouse scrolled (715, 508) with delta (0, -1)
Screenshot: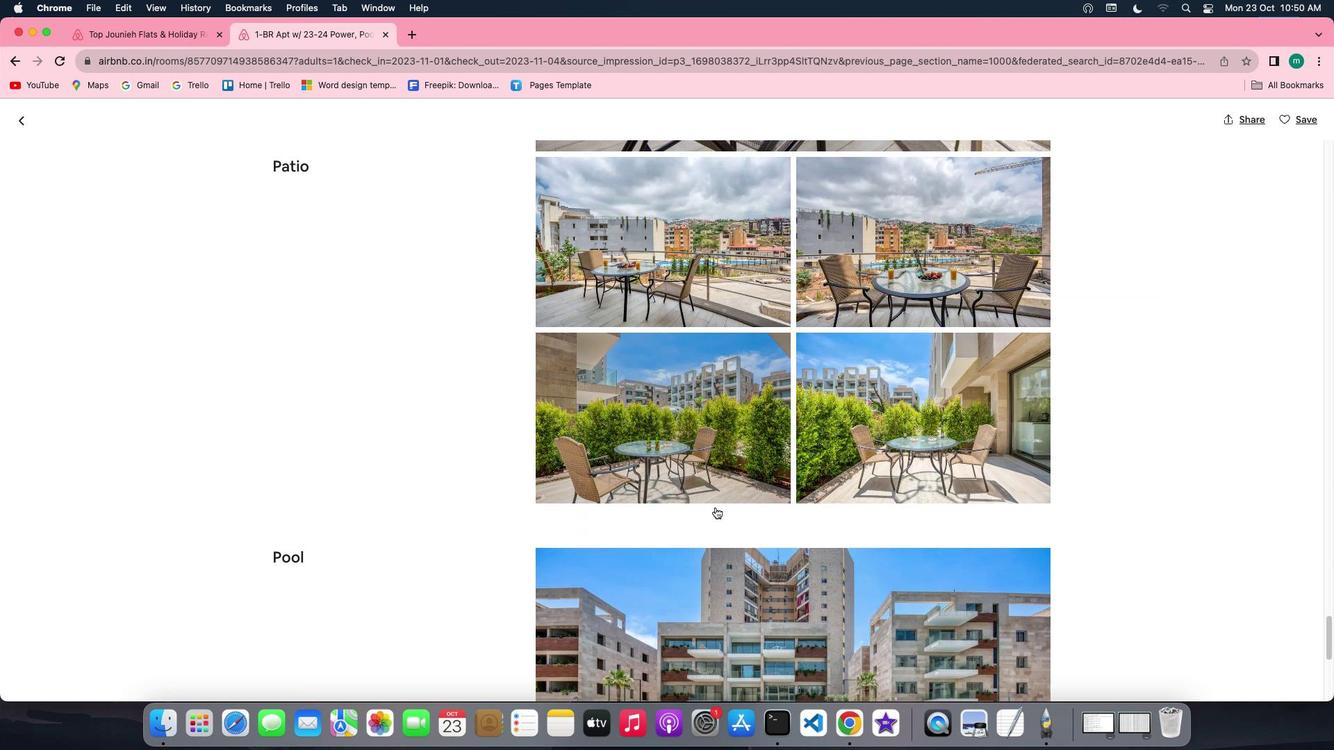 
Action: Mouse scrolled (715, 508) with delta (0, -2)
Screenshot: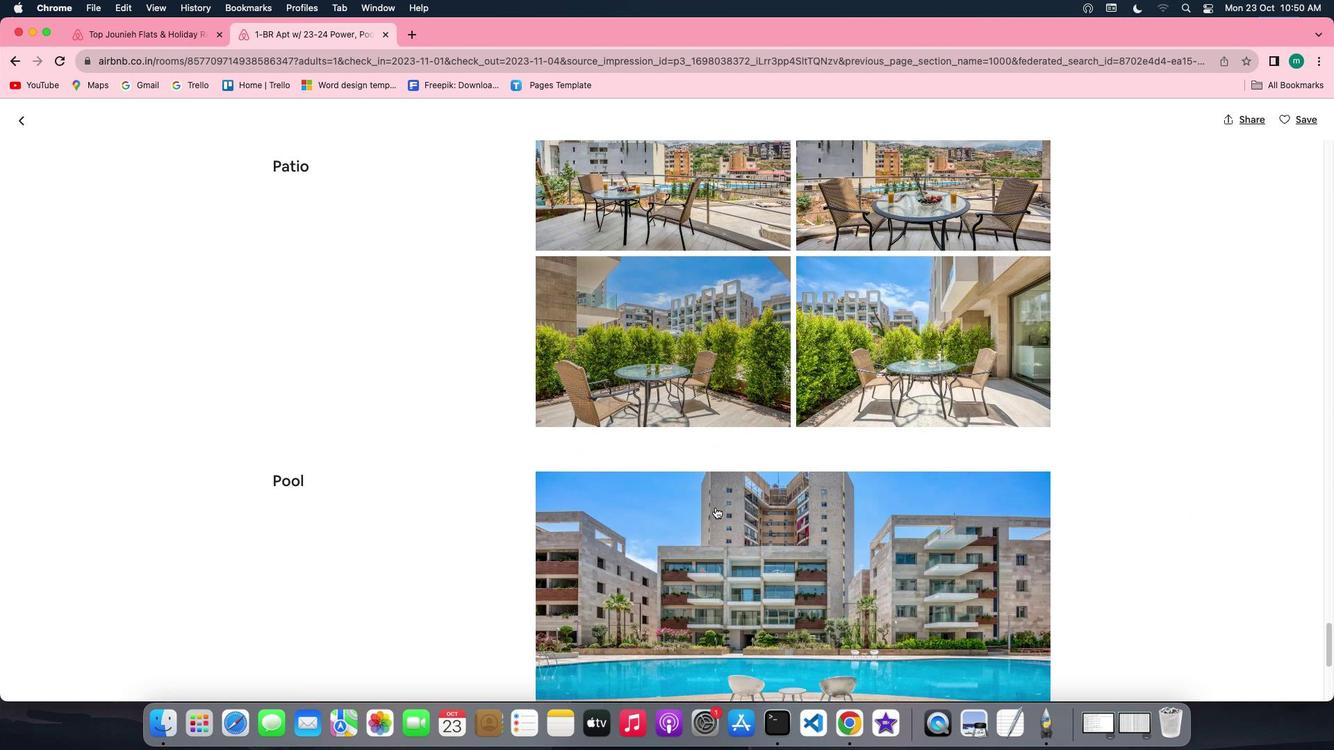 
Action: Mouse scrolled (715, 508) with delta (0, -1)
Screenshot: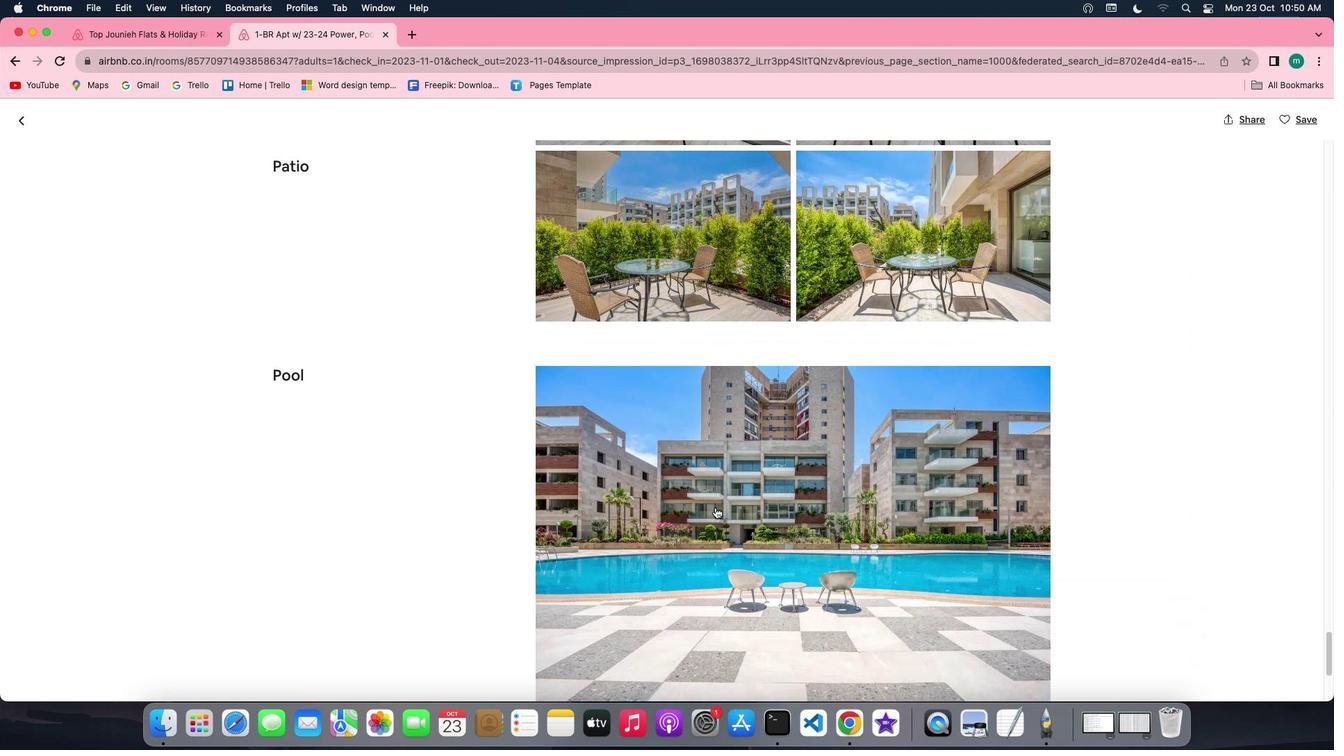 
Action: Mouse scrolled (715, 508) with delta (0, 0)
Screenshot: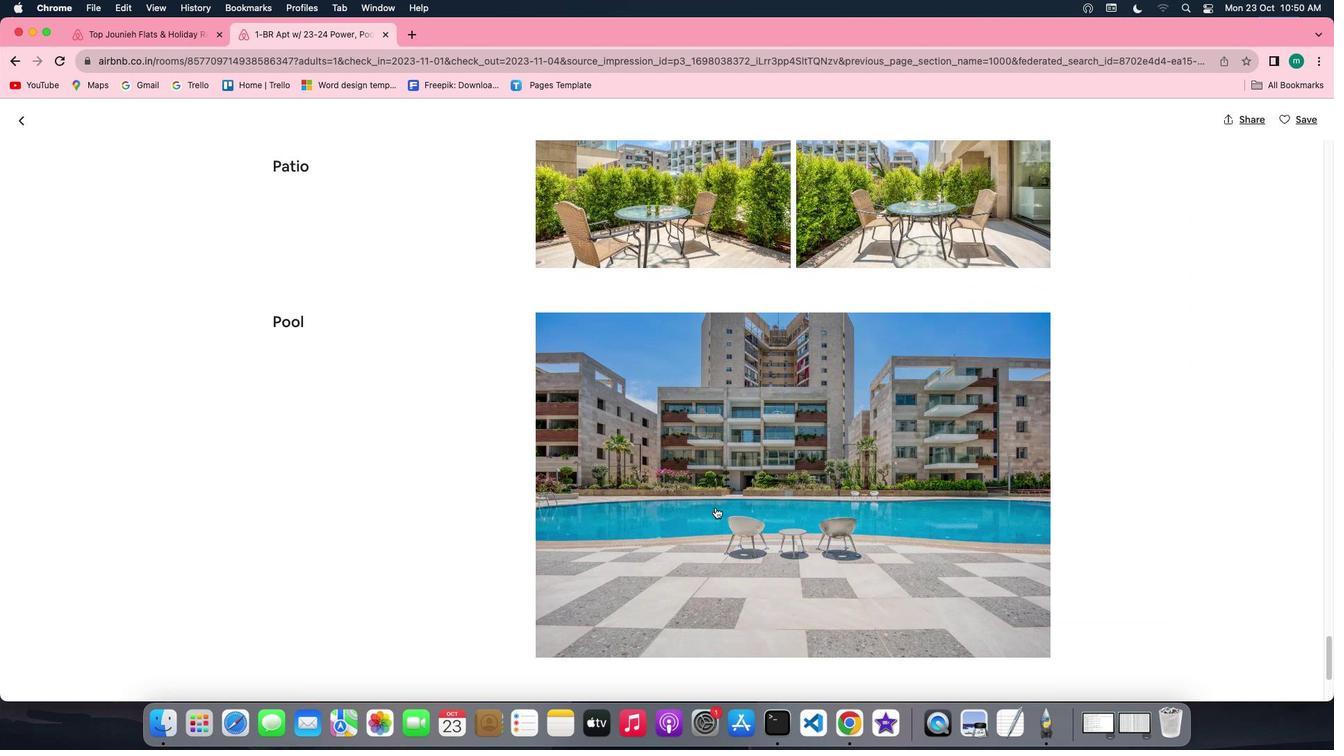 
Action: Mouse scrolled (715, 508) with delta (0, 0)
Screenshot: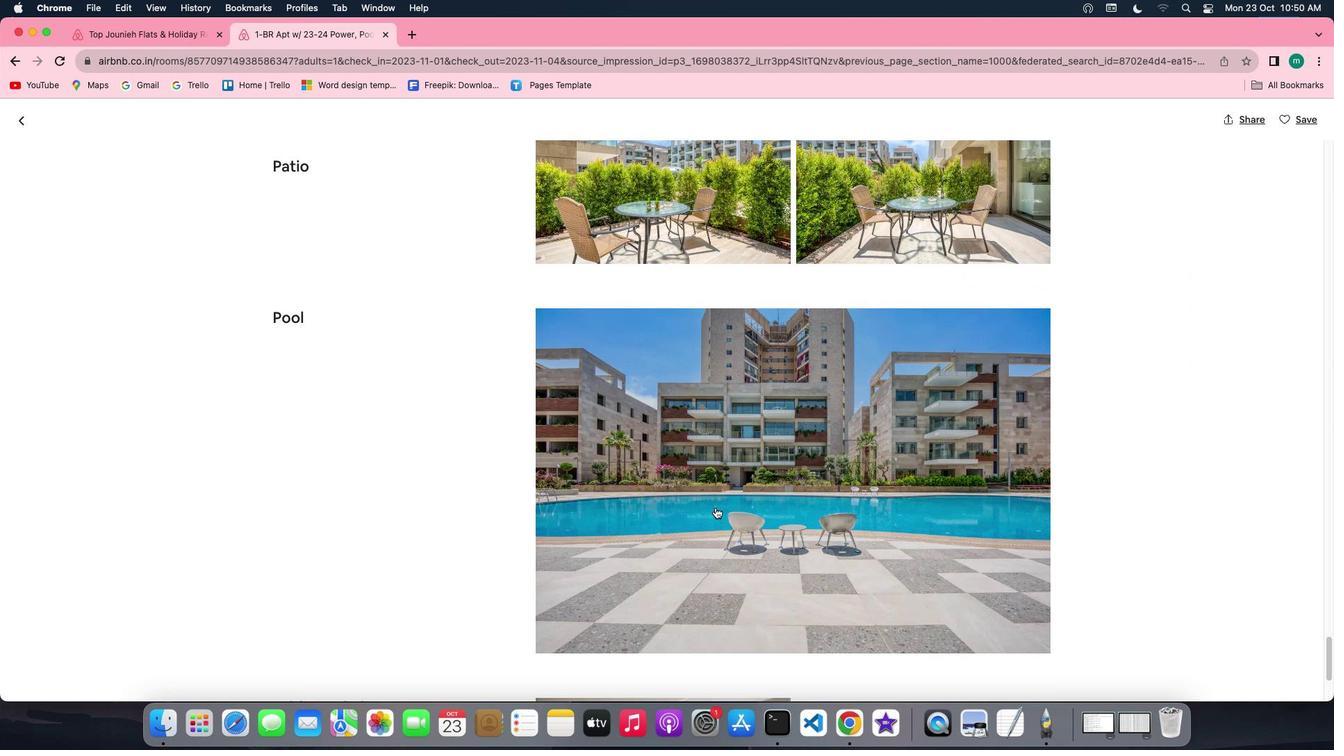 
Action: Mouse scrolled (715, 508) with delta (0, -1)
Screenshot: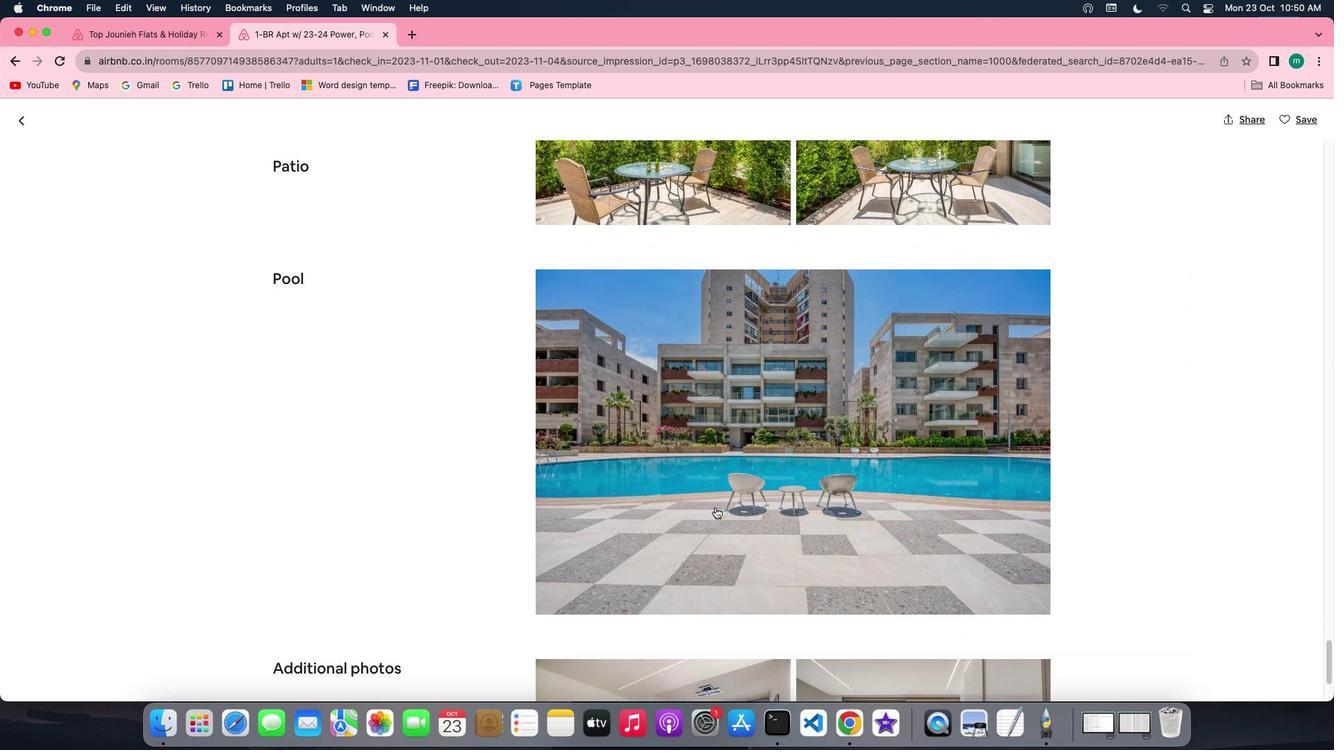 
Action: Mouse scrolled (715, 508) with delta (0, -2)
Screenshot: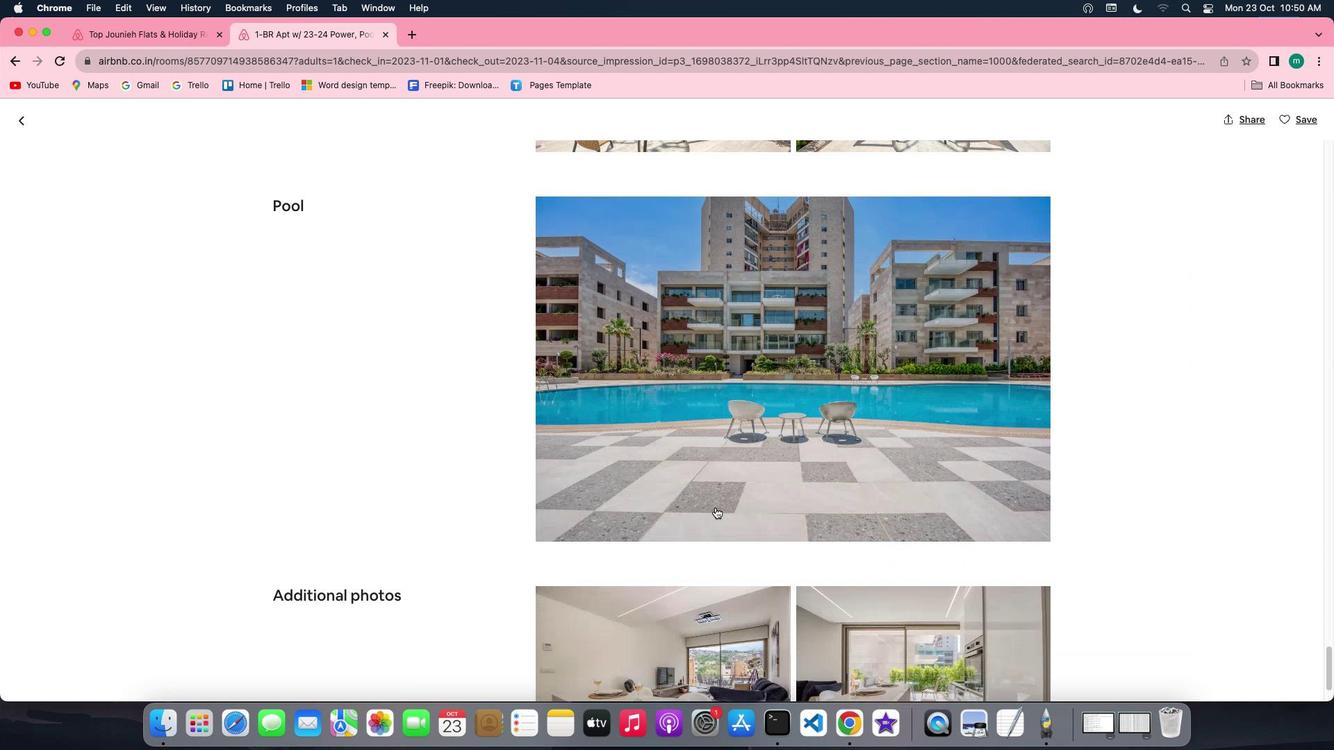 
Action: Mouse scrolled (715, 508) with delta (0, -2)
Screenshot: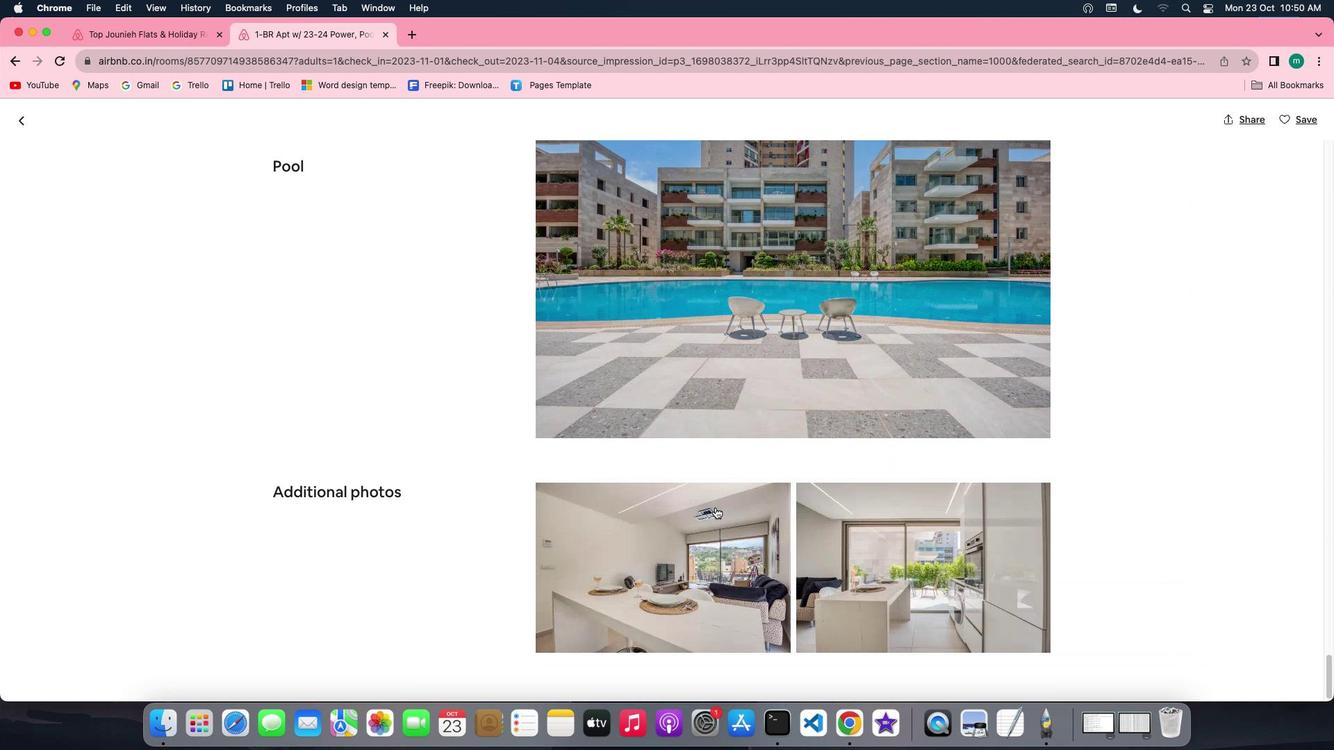 
Action: Mouse scrolled (715, 508) with delta (0, 0)
Screenshot: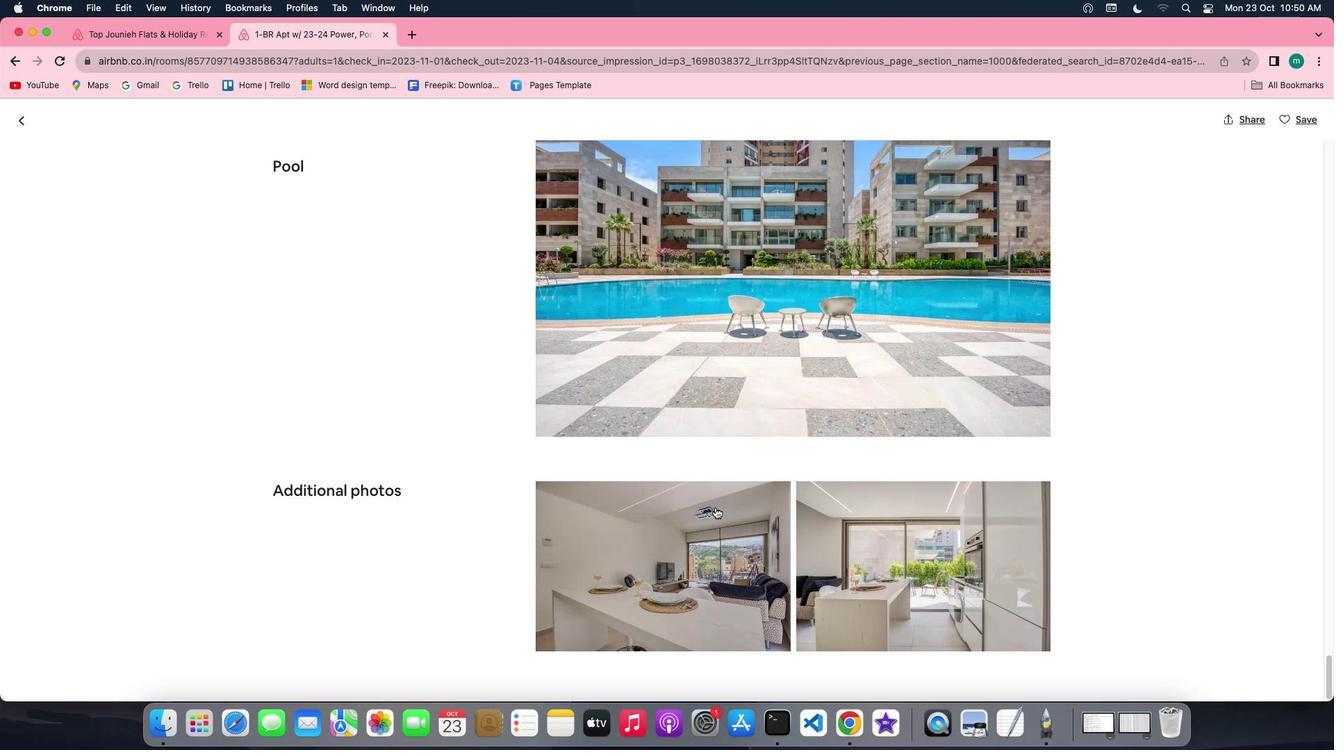 
Action: Mouse scrolled (715, 508) with delta (0, 0)
Screenshot: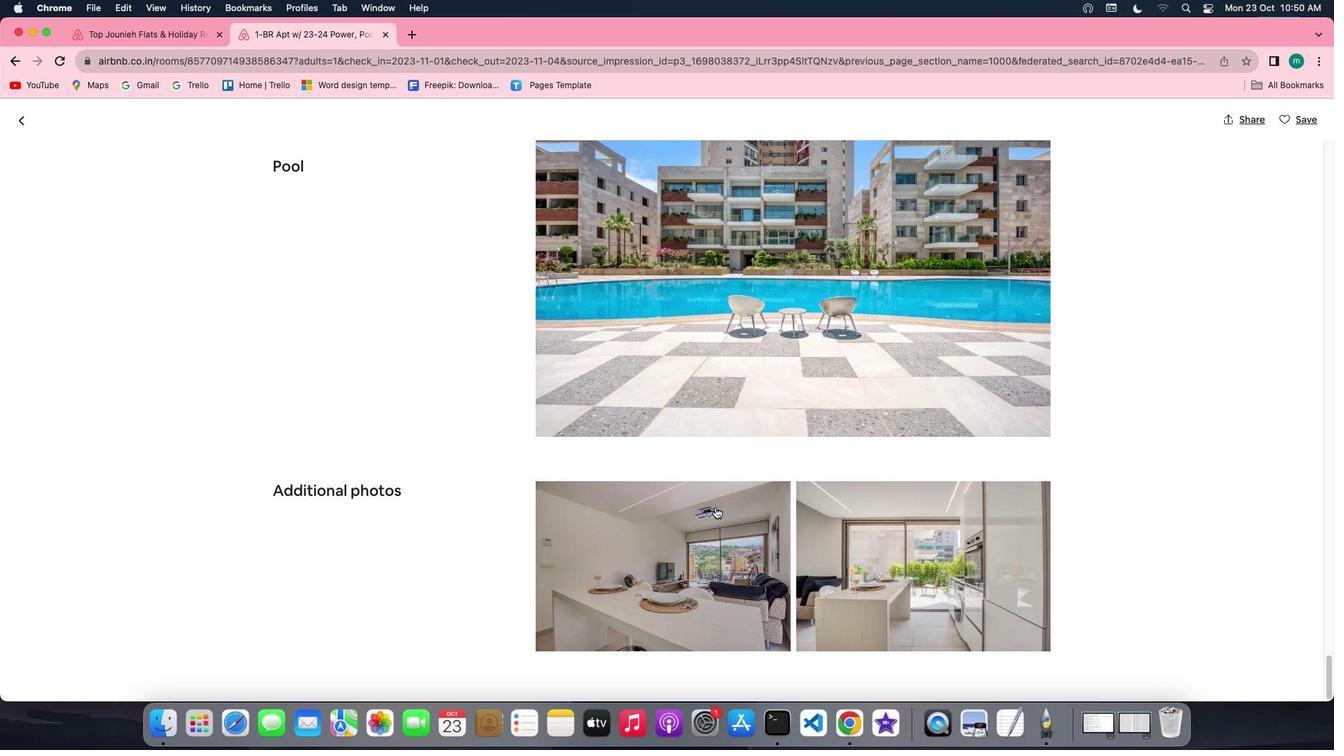 
Action: Mouse scrolled (715, 508) with delta (0, -1)
